 Task: Buy 5 pH Test Strips from Measuring & Testing section under best seller category for shipping address: Gerard Scott, 3102 Abia Martin Drive, Panther Burn, Mississippi 38765, Cell Number 6314971043. Pay from credit card ending with 6759, CVV 506
Action: Mouse moved to (1207, 61)
Screenshot: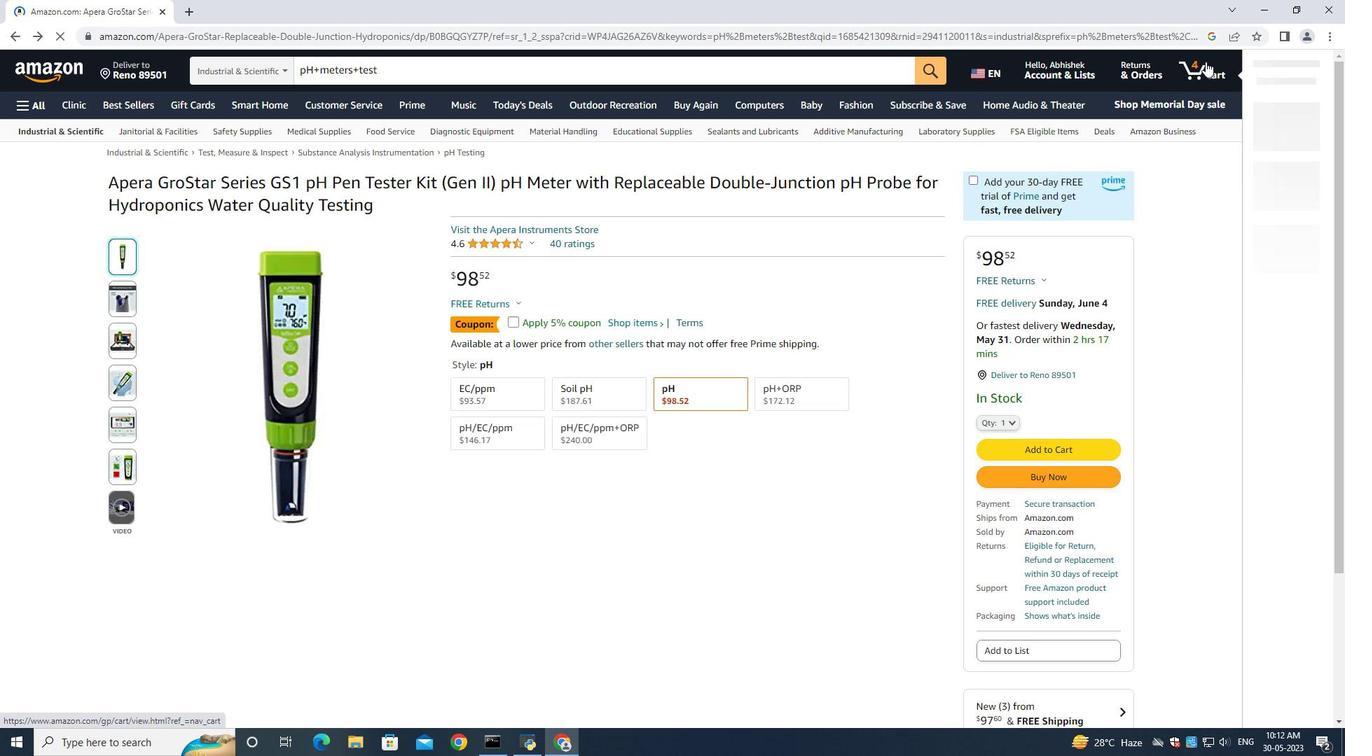 
Action: Mouse pressed left at (1207, 61)
Screenshot: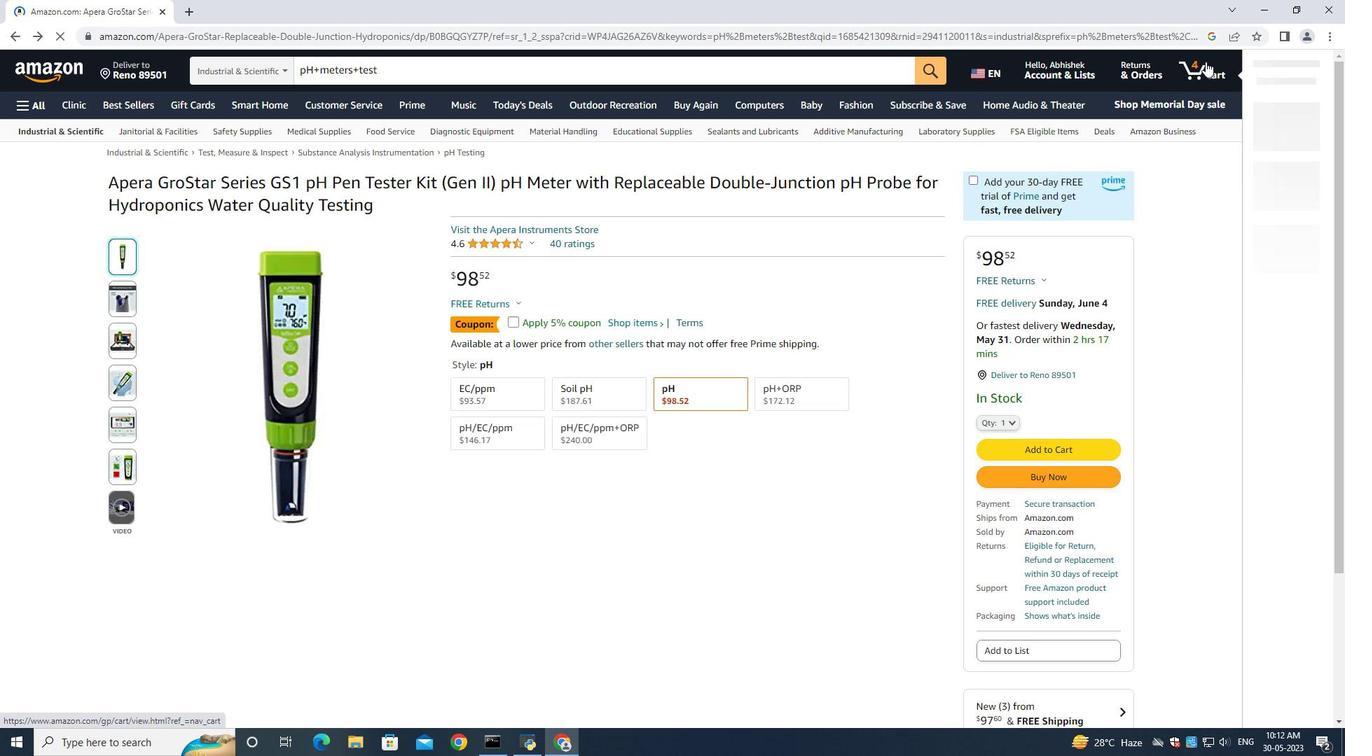 
Action: Mouse moved to (404, 440)
Screenshot: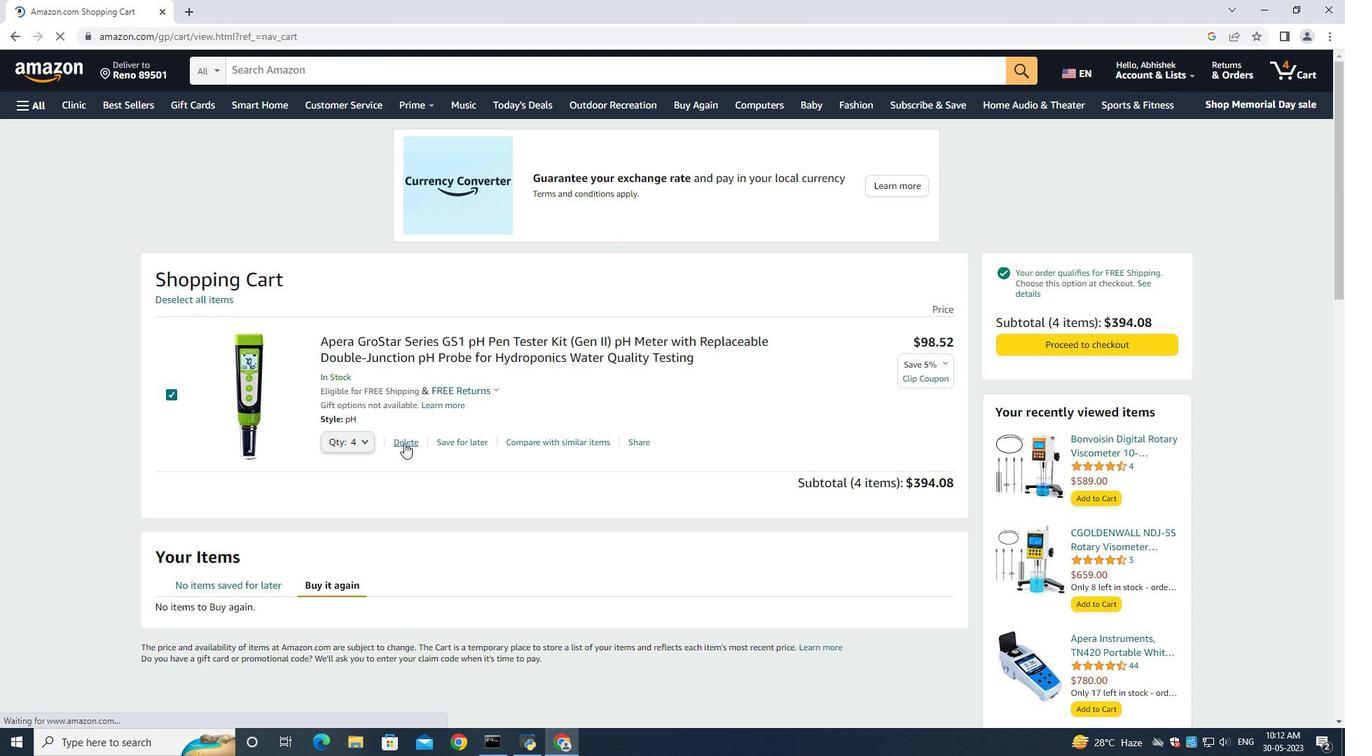
Action: Mouse pressed left at (404, 440)
Screenshot: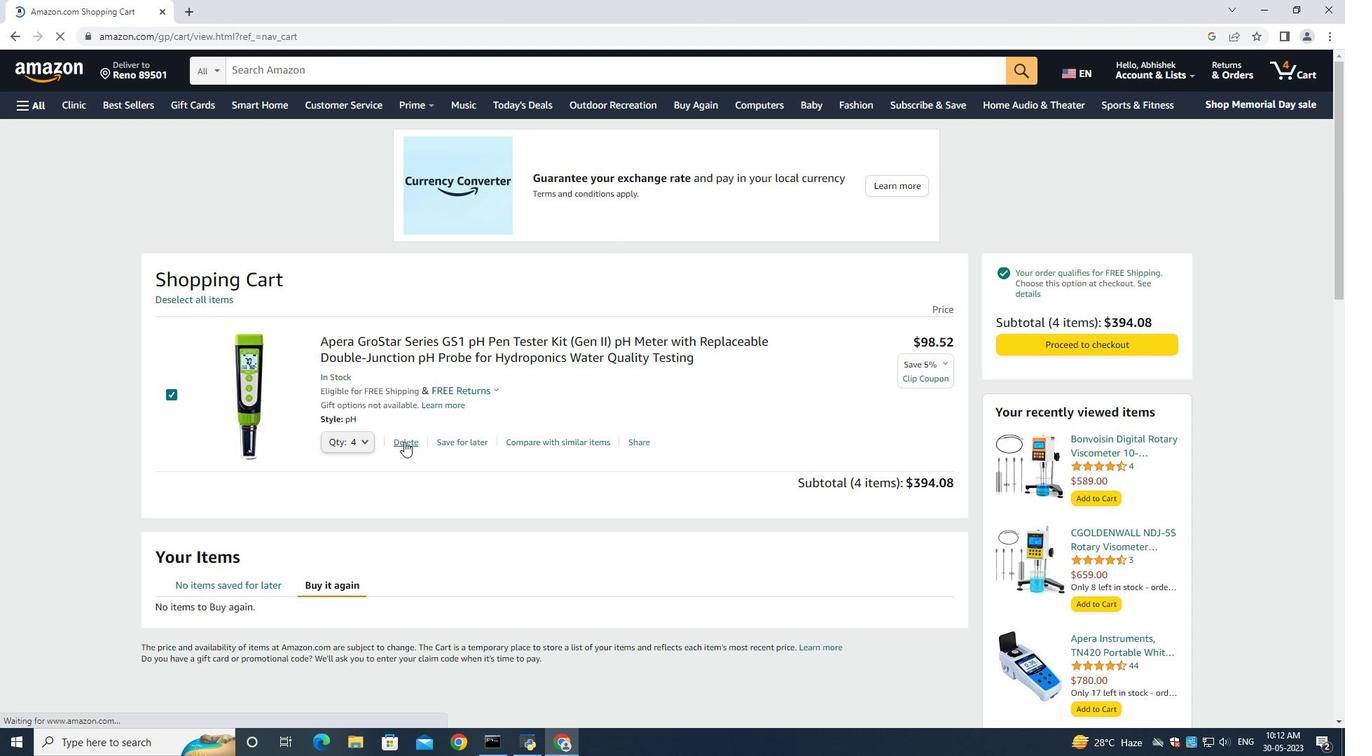 
Action: Mouse moved to (22, 105)
Screenshot: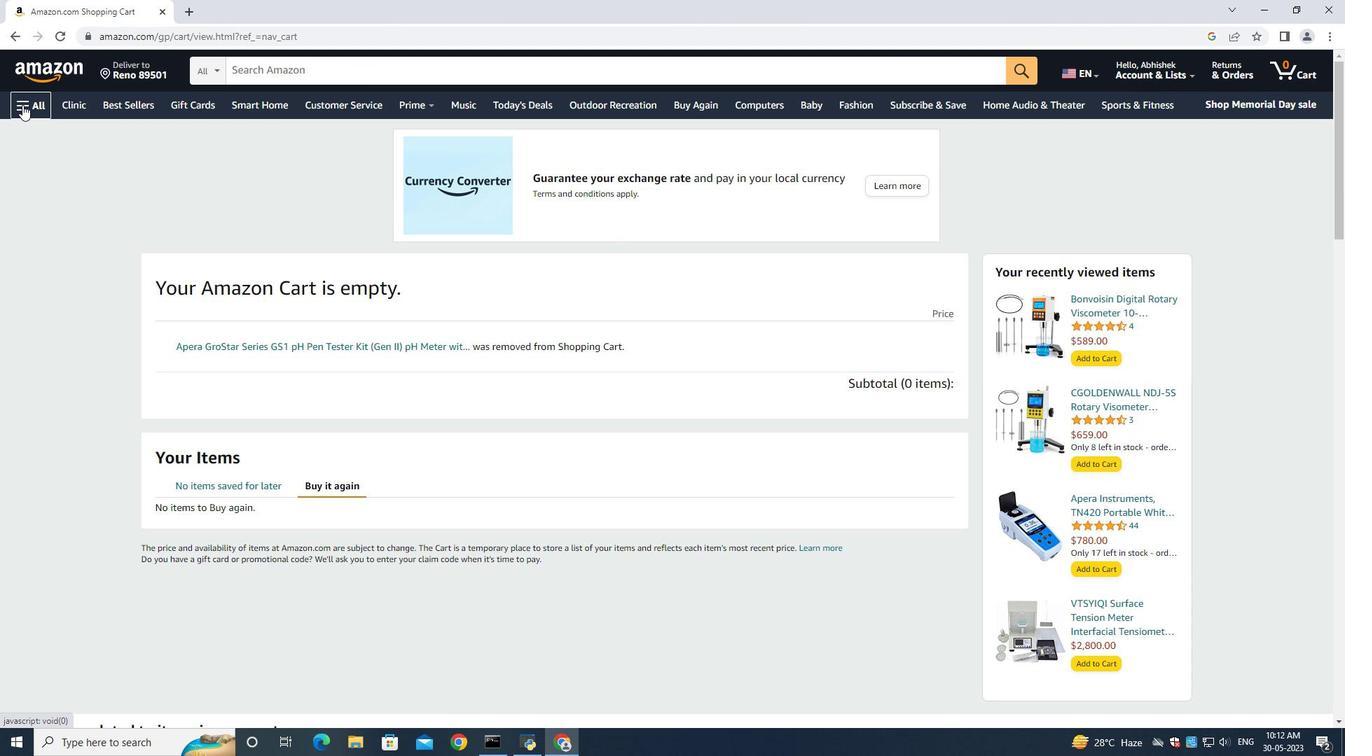 
Action: Mouse pressed left at (22, 105)
Screenshot: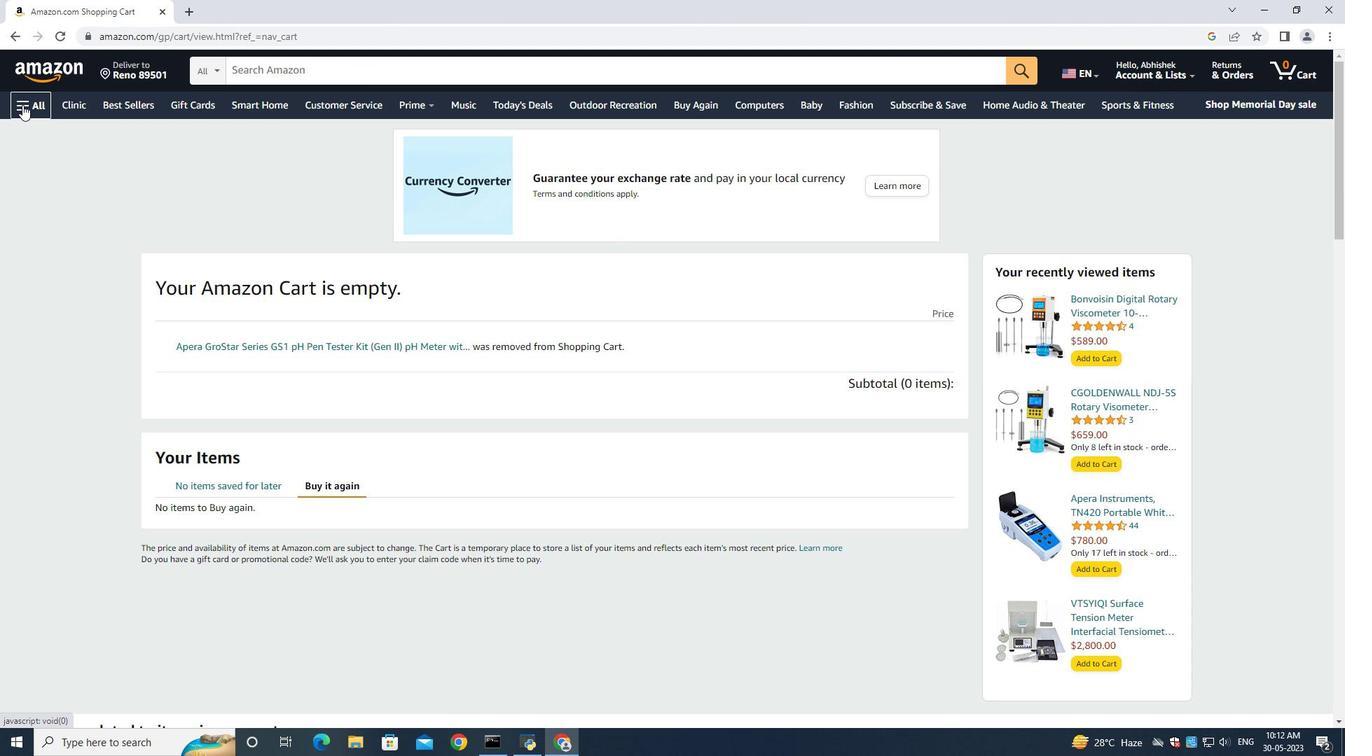 
Action: Mouse moved to (71, 134)
Screenshot: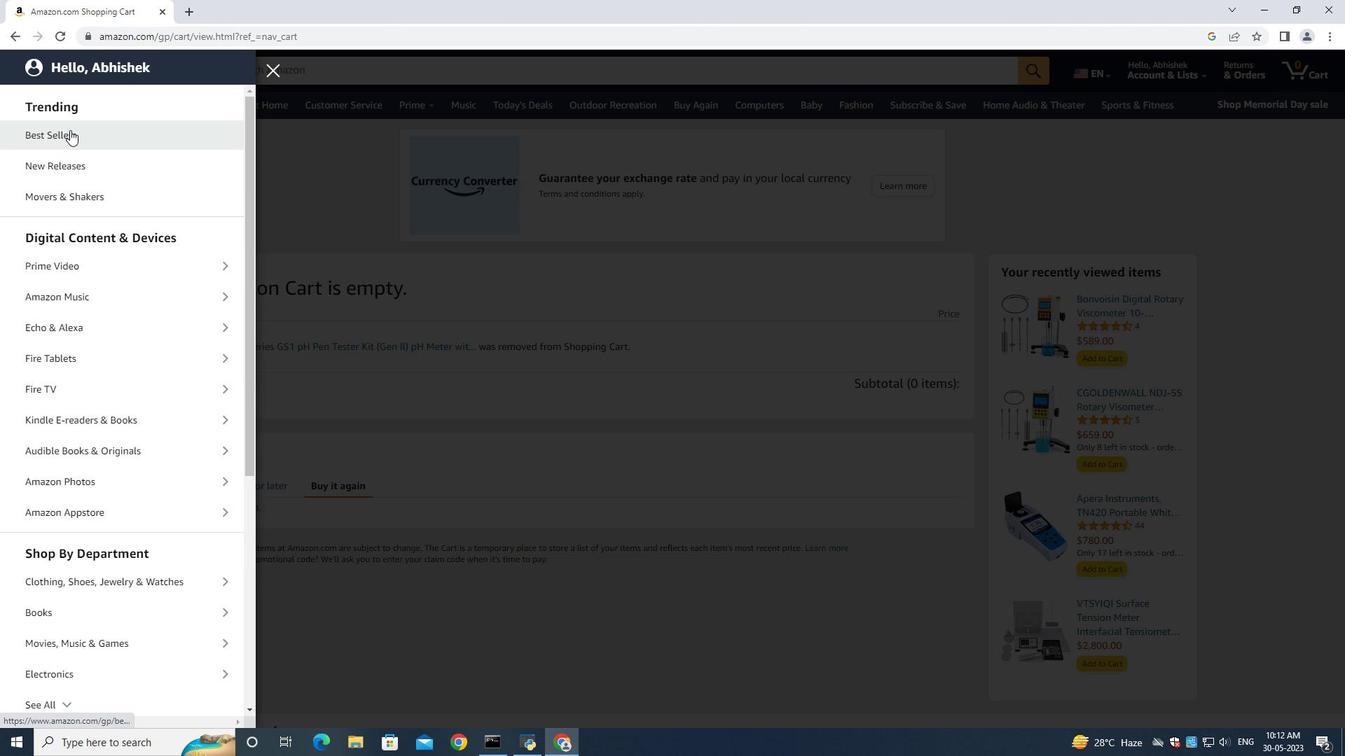 
Action: Mouse pressed left at (71, 134)
Screenshot: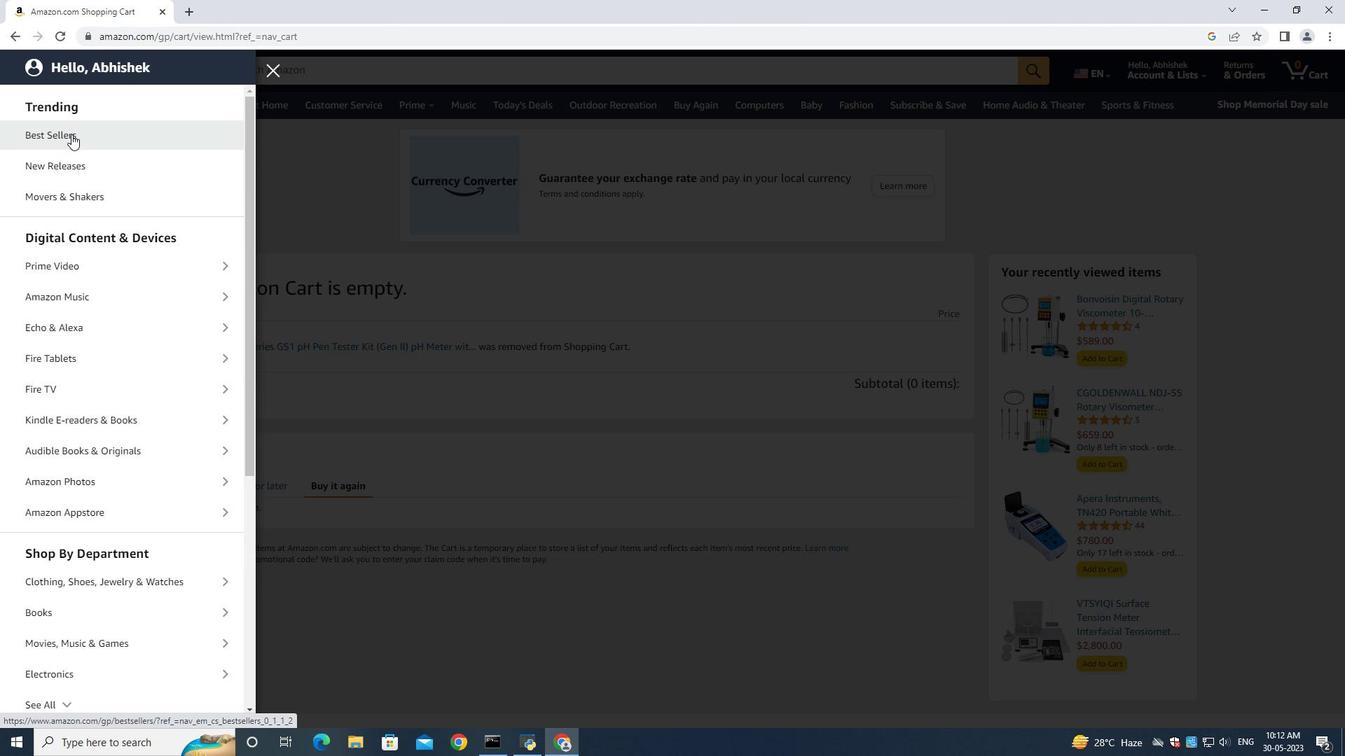
Action: Mouse moved to (252, 70)
Screenshot: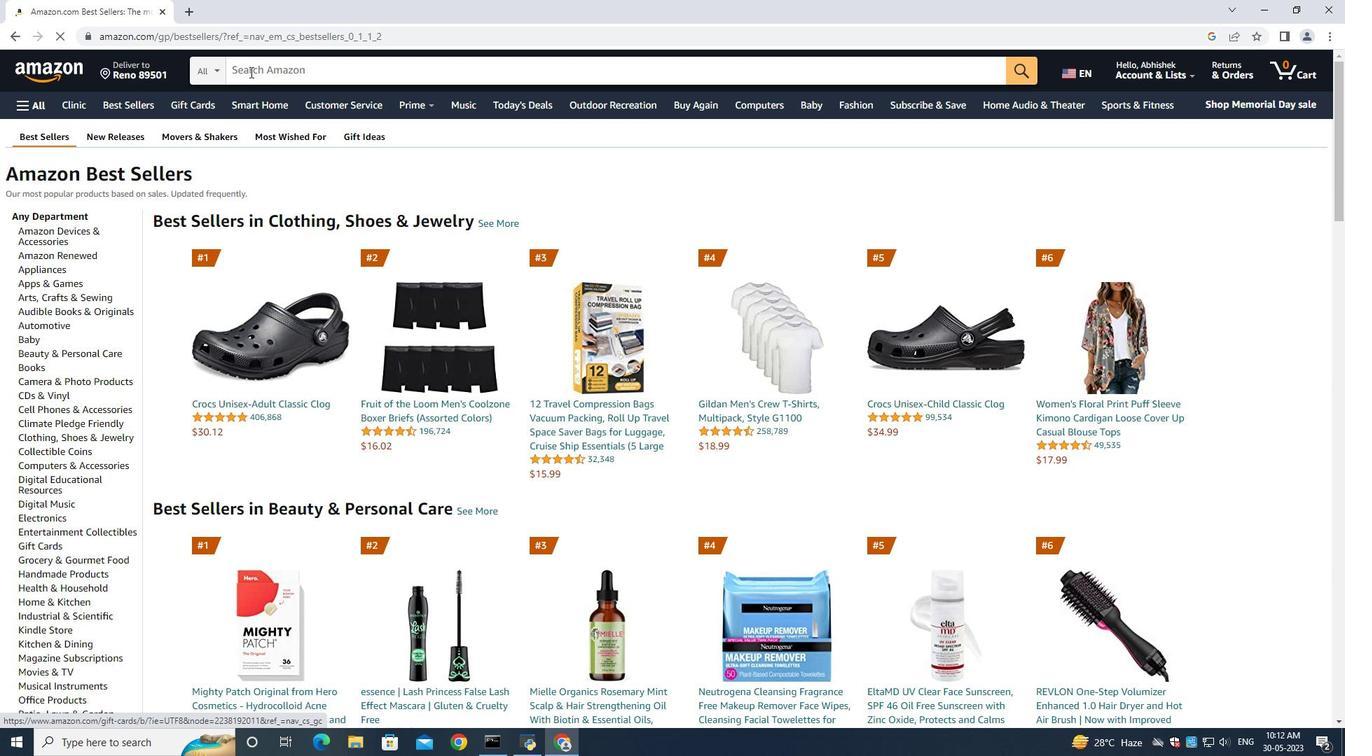 
Action: Mouse pressed left at (252, 70)
Screenshot: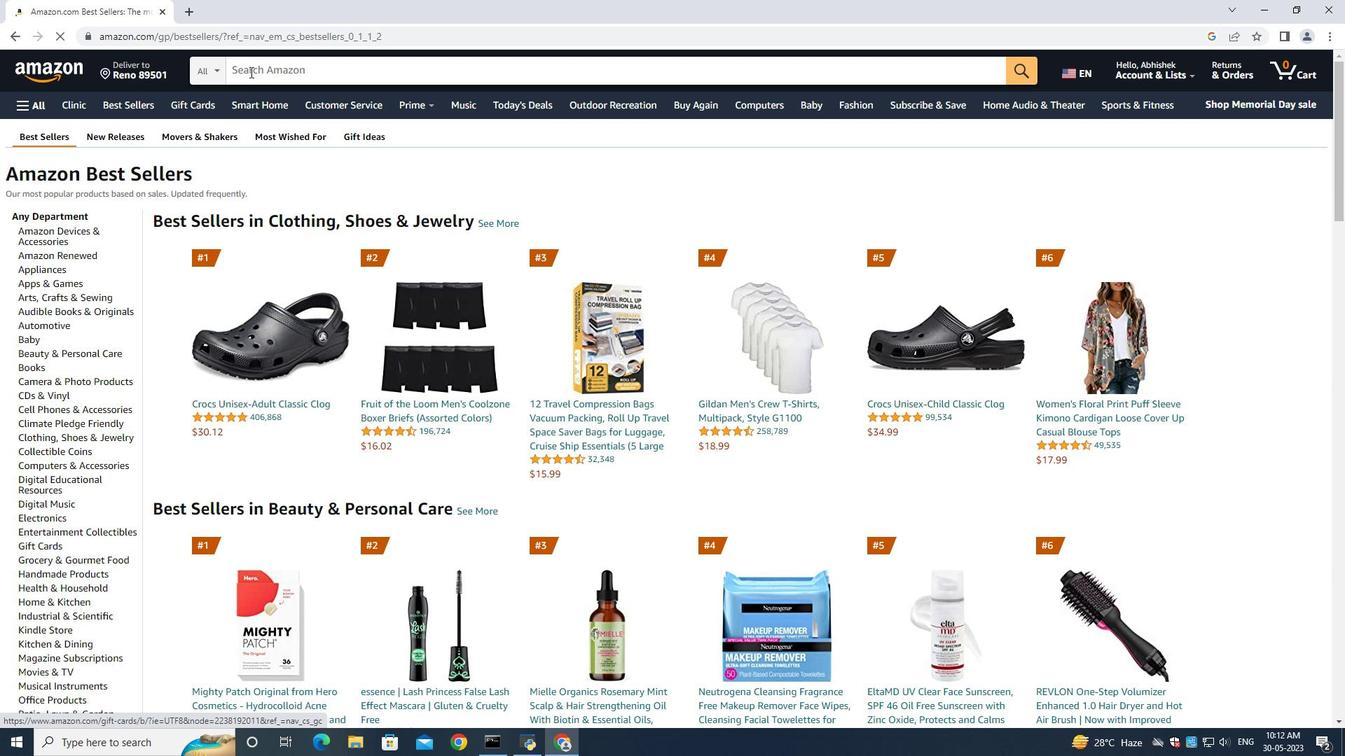 
Action: Key pressed <Key.shift>p<Key.shift>H<Key.space><Key.shift><Key.shift><Key.shift><Key.shift><Key.shift><Key.shift><Key.shift><Key.shift><Key.shift><Key.shift><Key.shift><Key.shift><Key.shift><Key.shift>Test<Key.space><Key.shift>Strips<Key.enter>
Screenshot: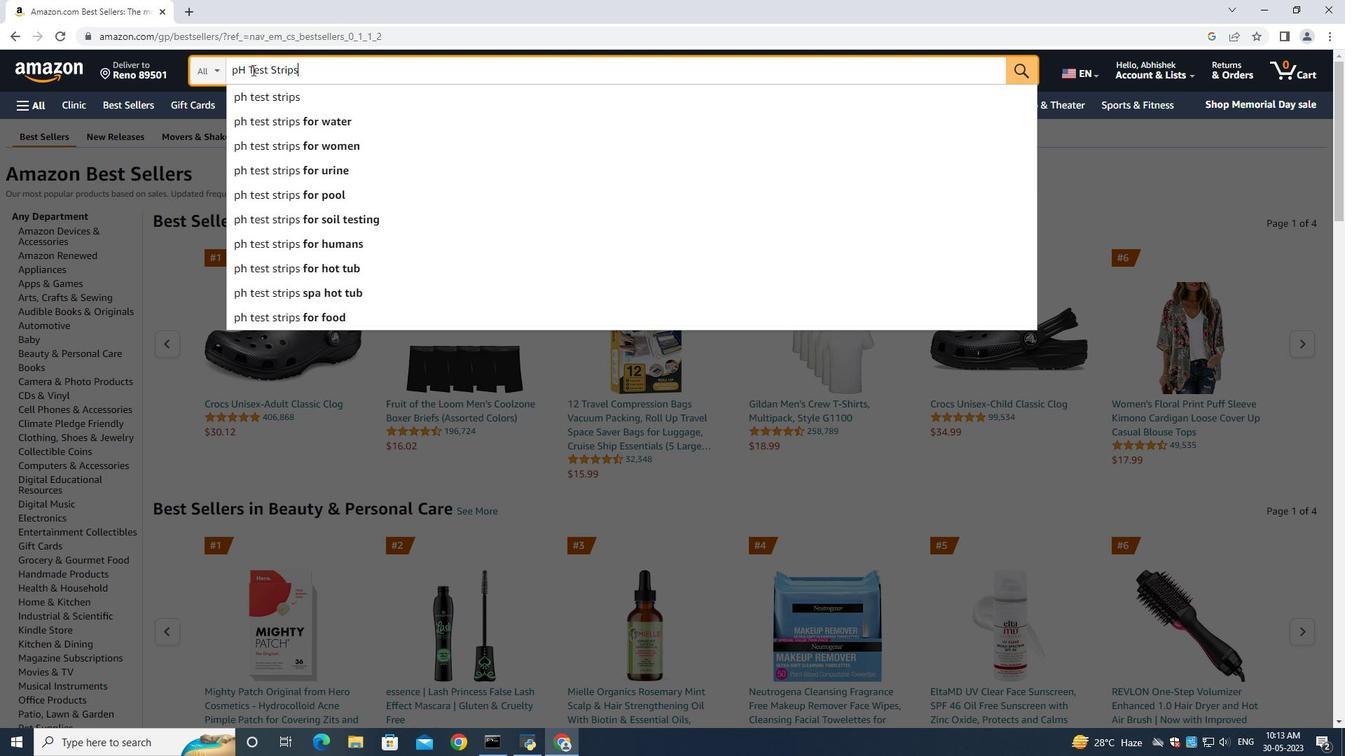 
Action: Mouse moved to (63, 261)
Screenshot: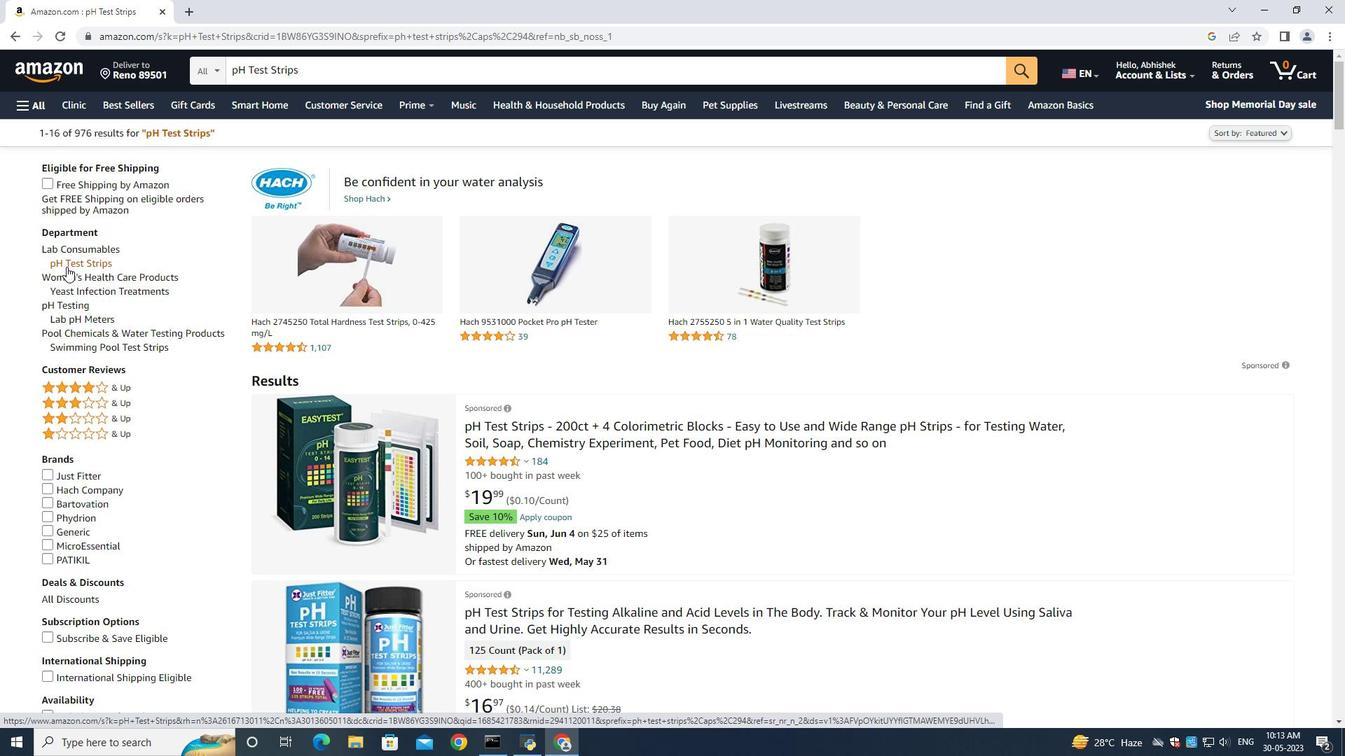
Action: Mouse pressed left at (63, 261)
Screenshot: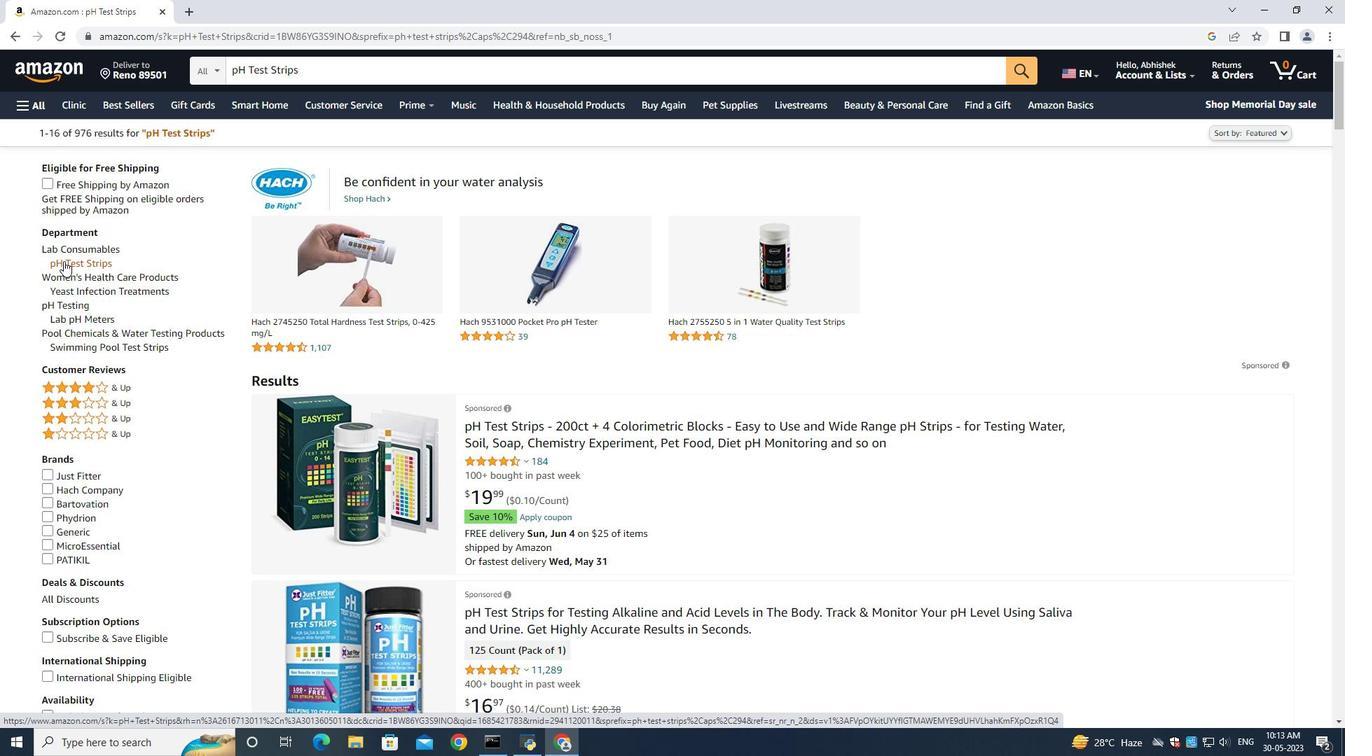 
Action: Mouse moved to (351, 279)
Screenshot: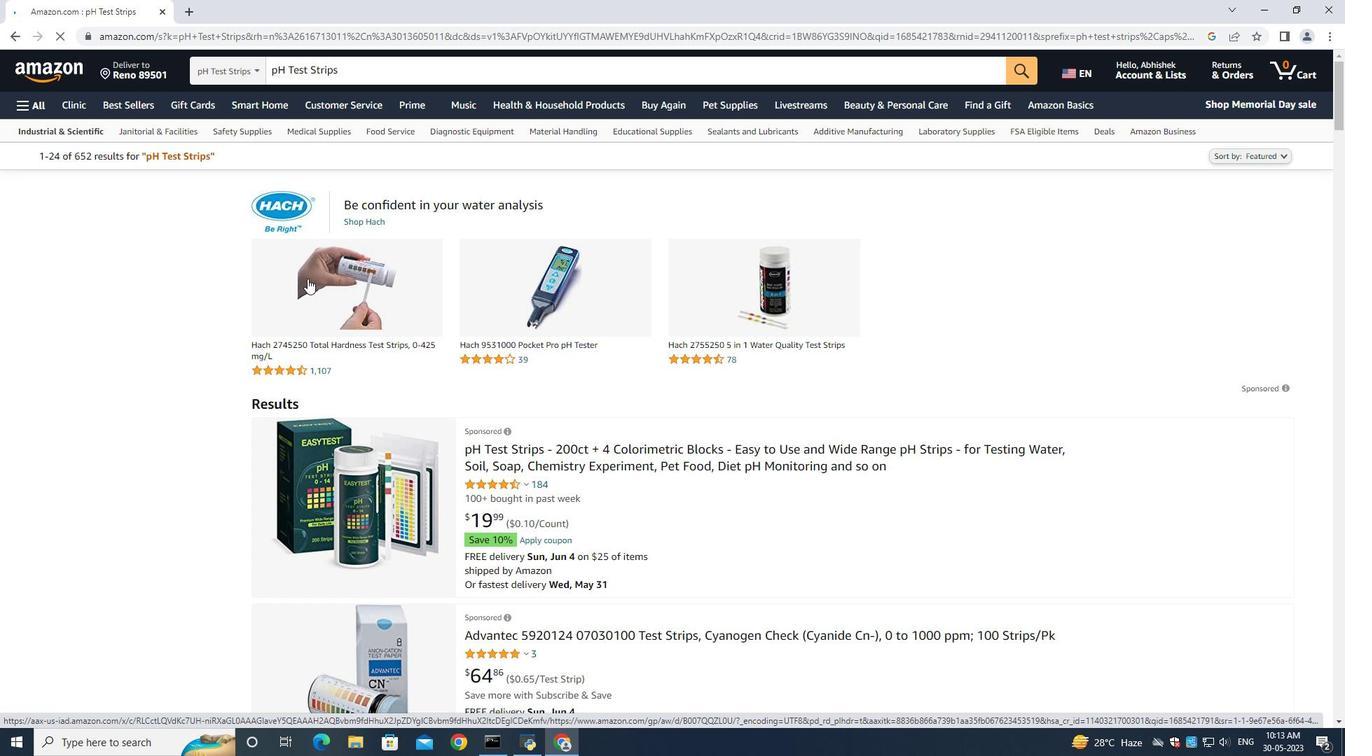 
Action: Mouse scrolled (351, 278) with delta (0, 0)
Screenshot: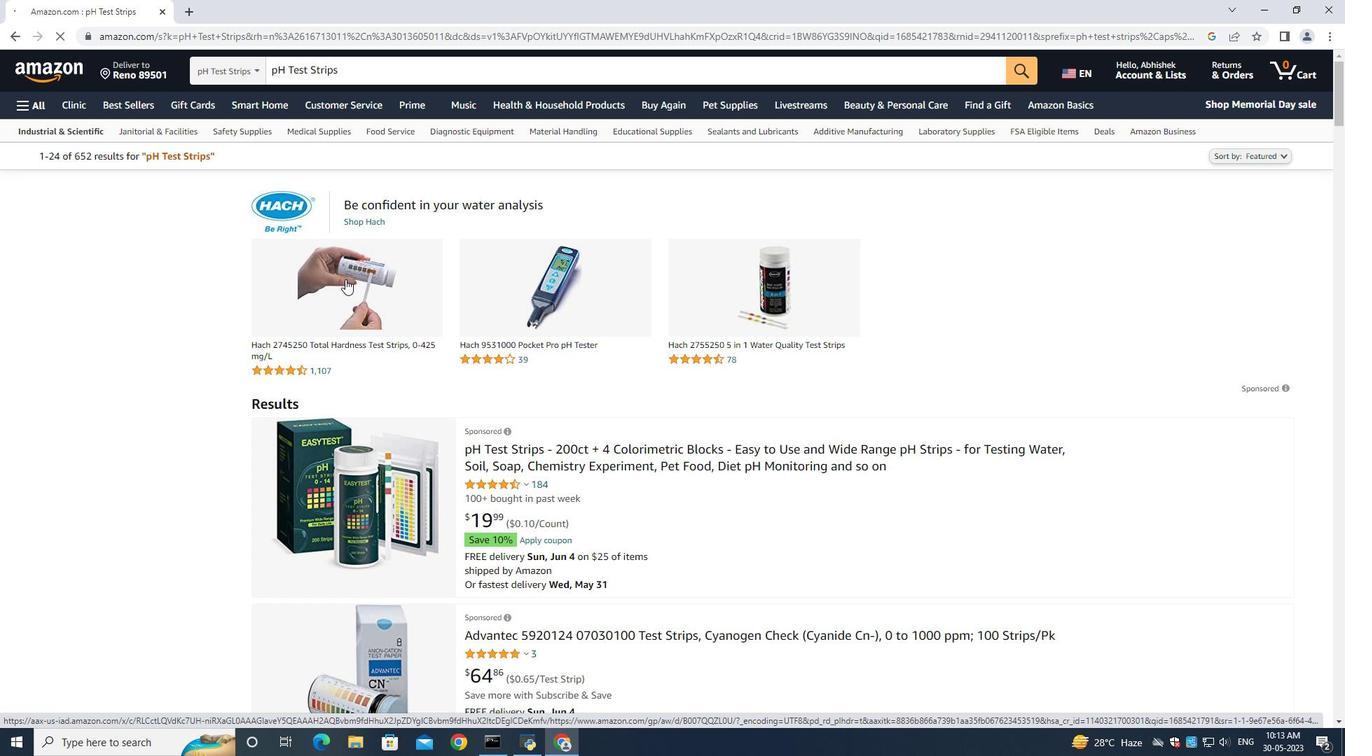
Action: Mouse moved to (351, 280)
Screenshot: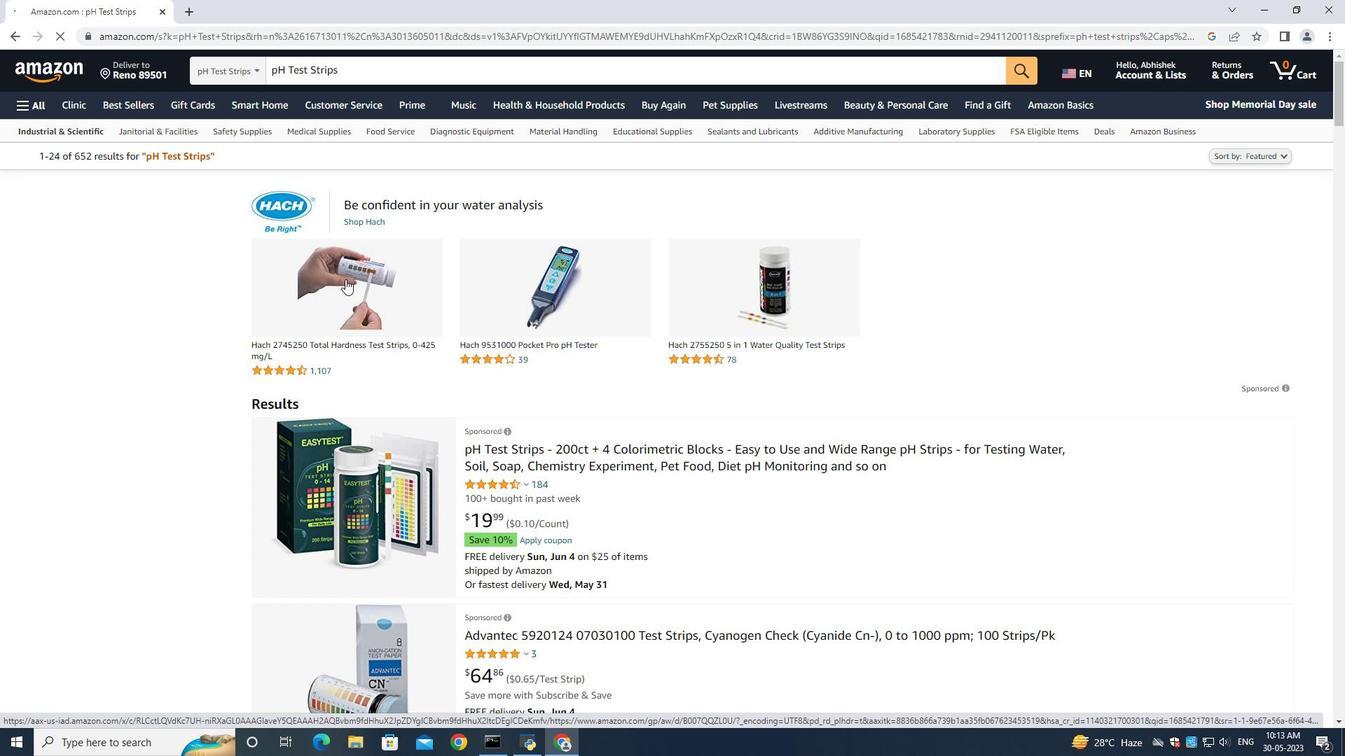 
Action: Mouse scrolled (351, 279) with delta (0, 0)
Screenshot: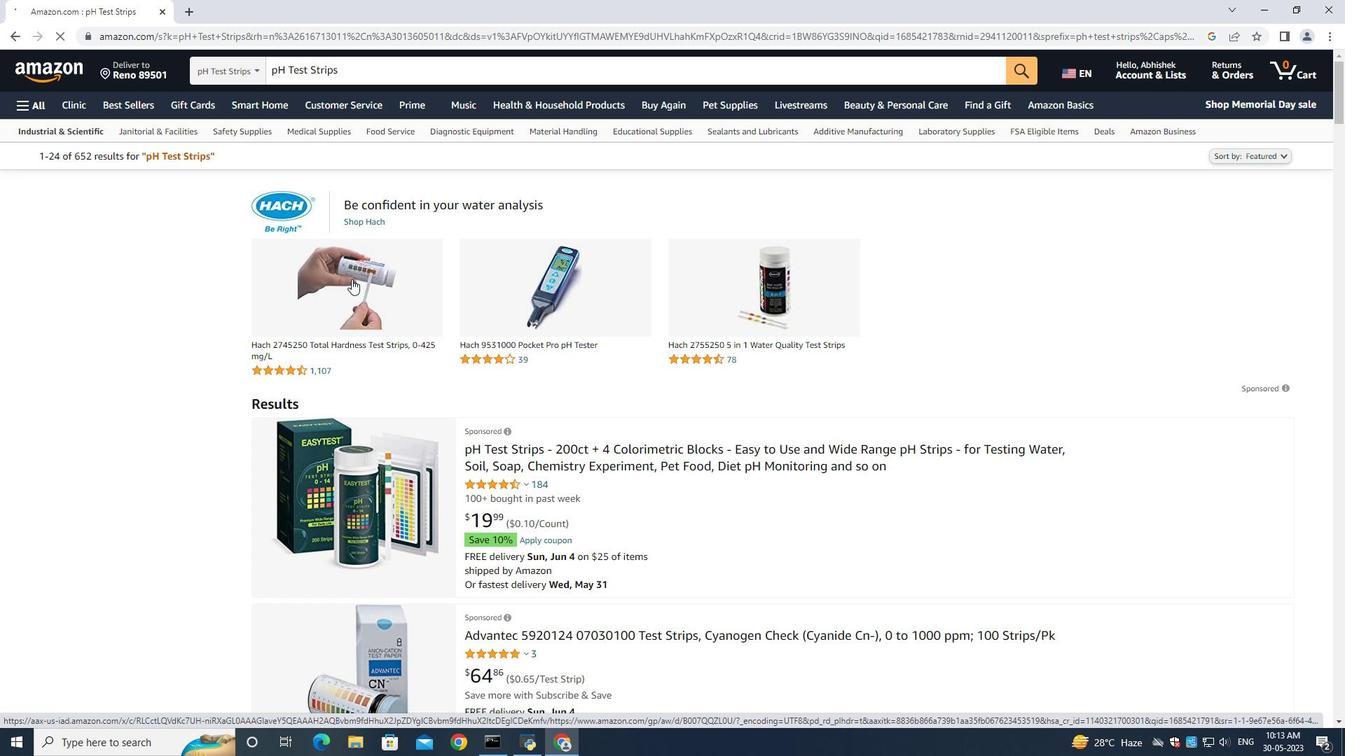 
Action: Mouse moved to (352, 280)
Screenshot: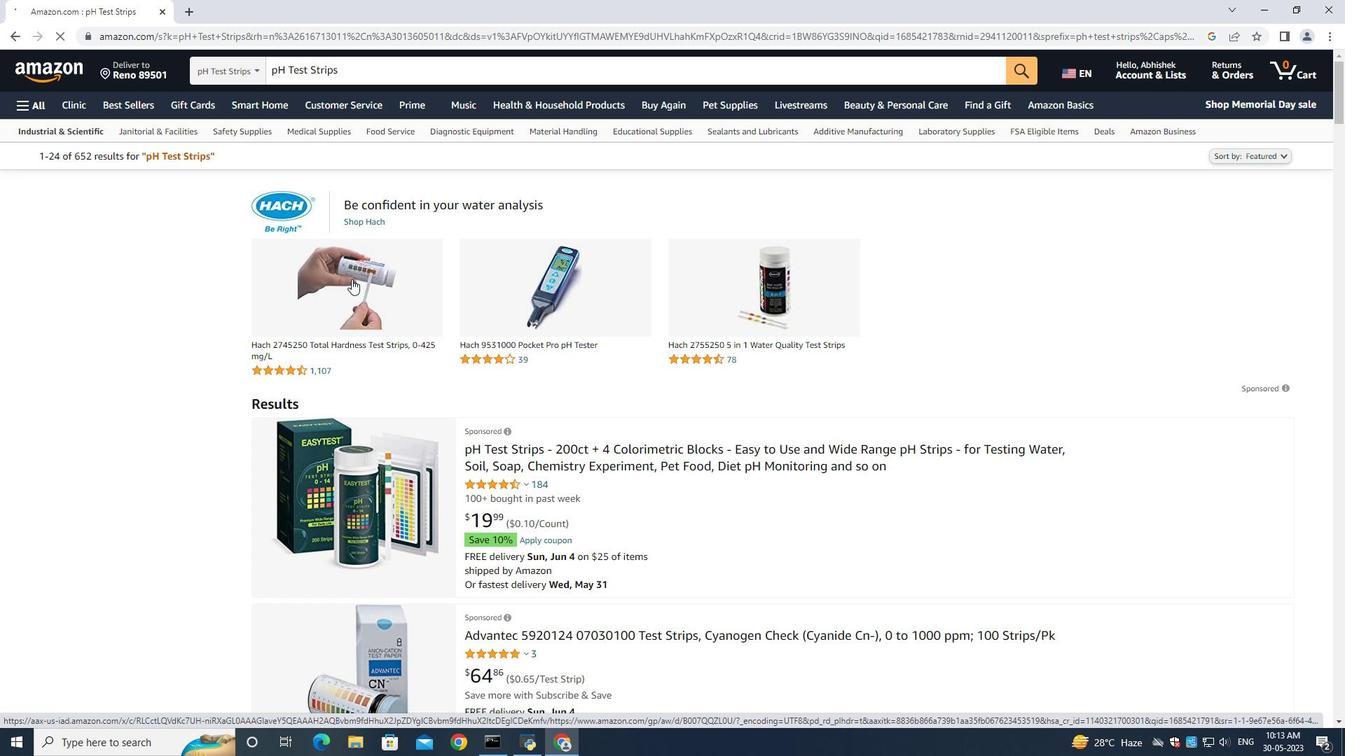 
Action: Mouse scrolled (352, 280) with delta (0, 0)
Screenshot: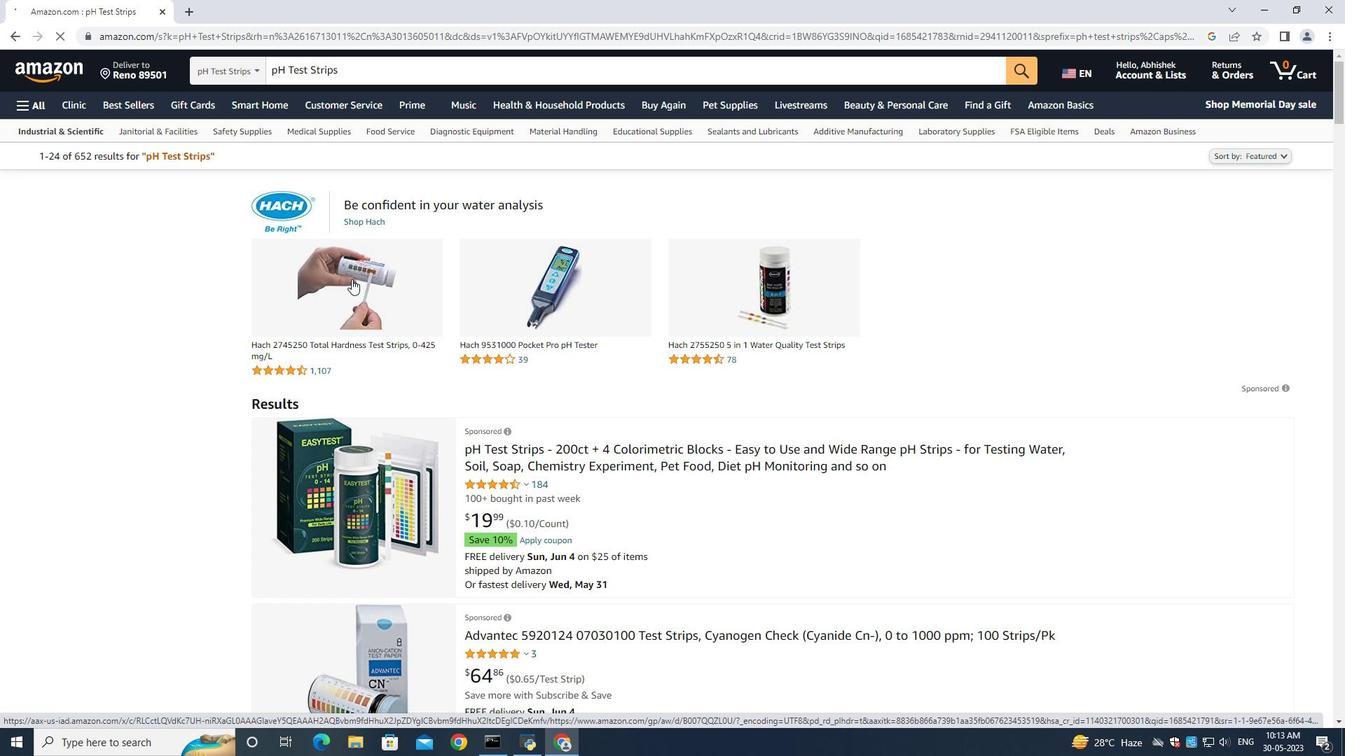 
Action: Mouse moved to (642, 241)
Screenshot: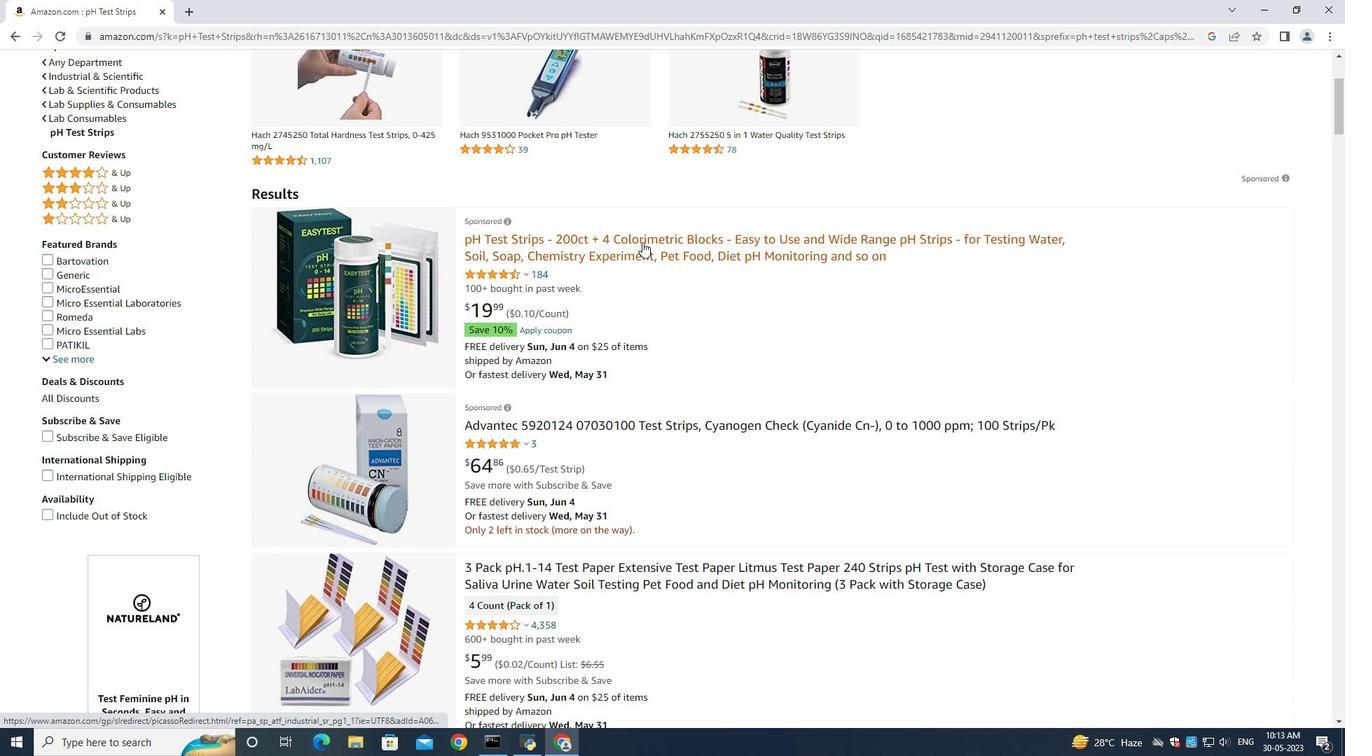 
Action: Mouse pressed left at (642, 241)
Screenshot: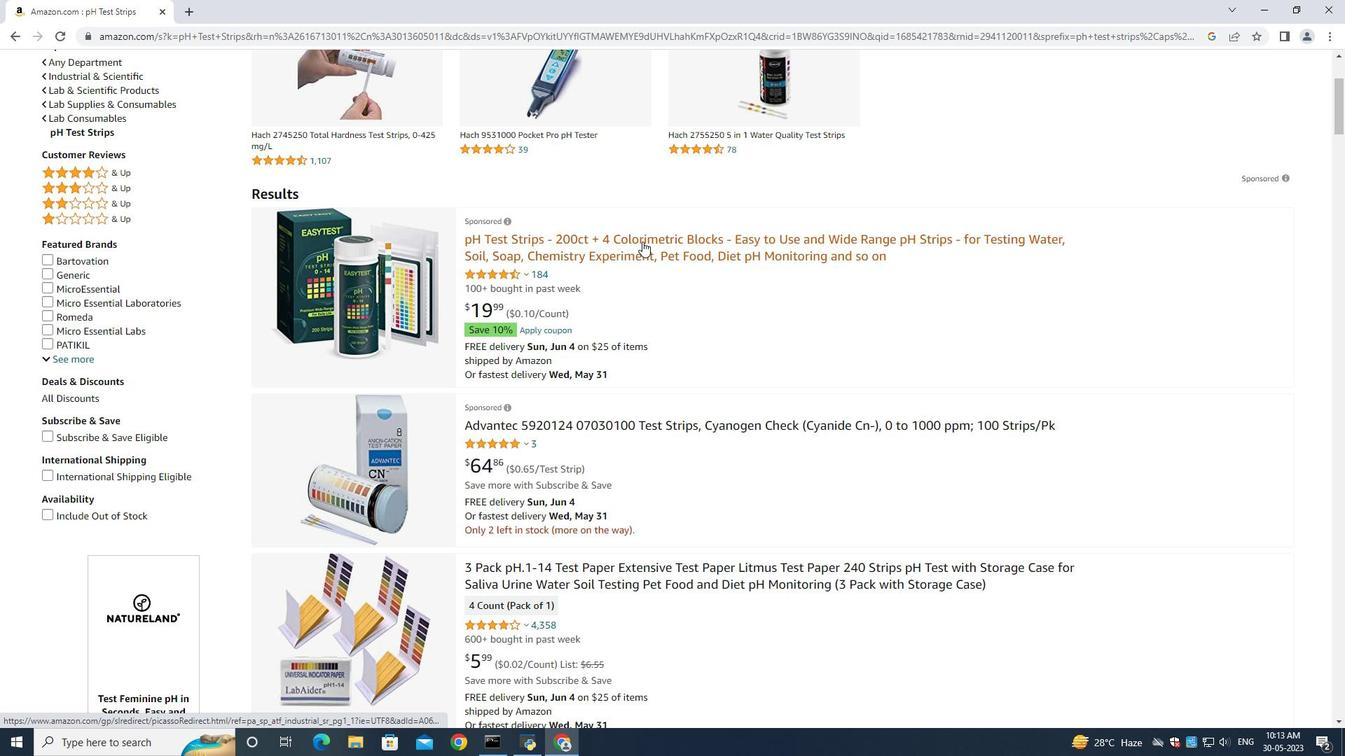 
Action: Mouse moved to (160, 512)
Screenshot: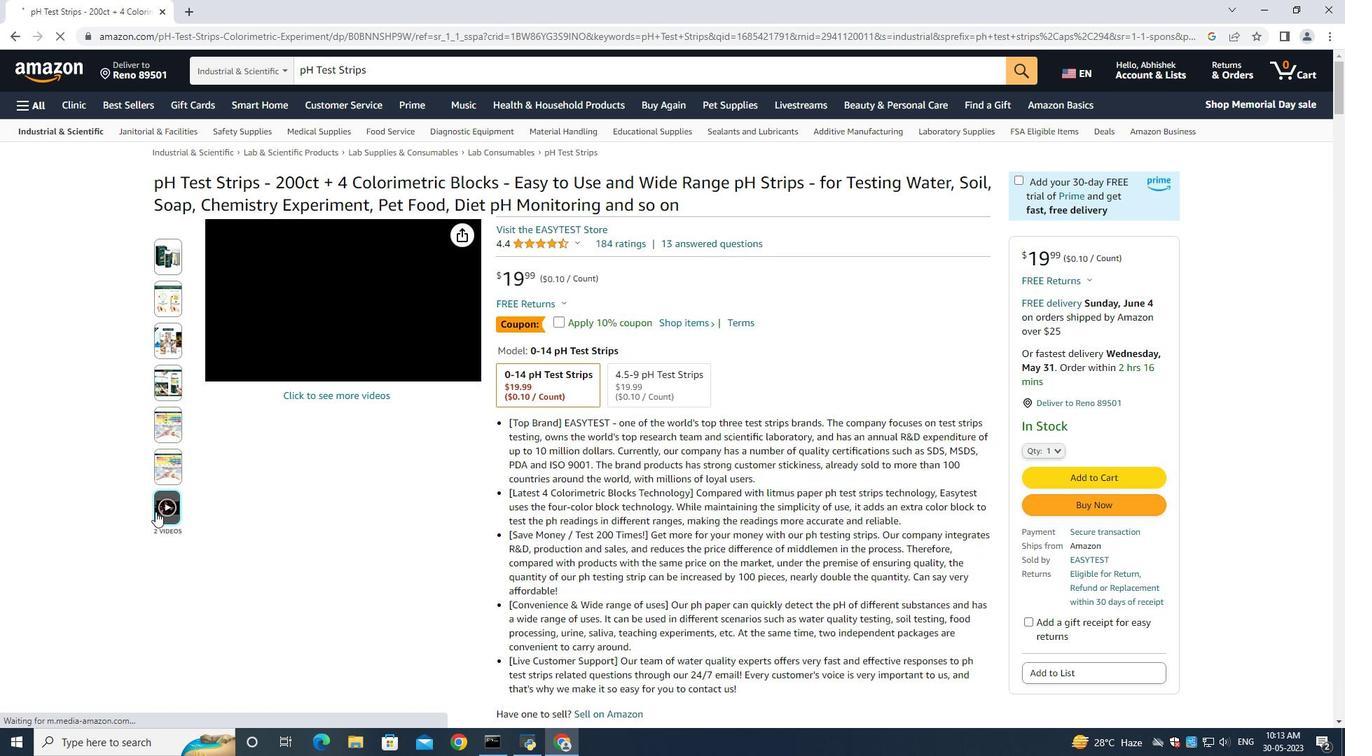 
Action: Mouse pressed left at (160, 512)
Screenshot: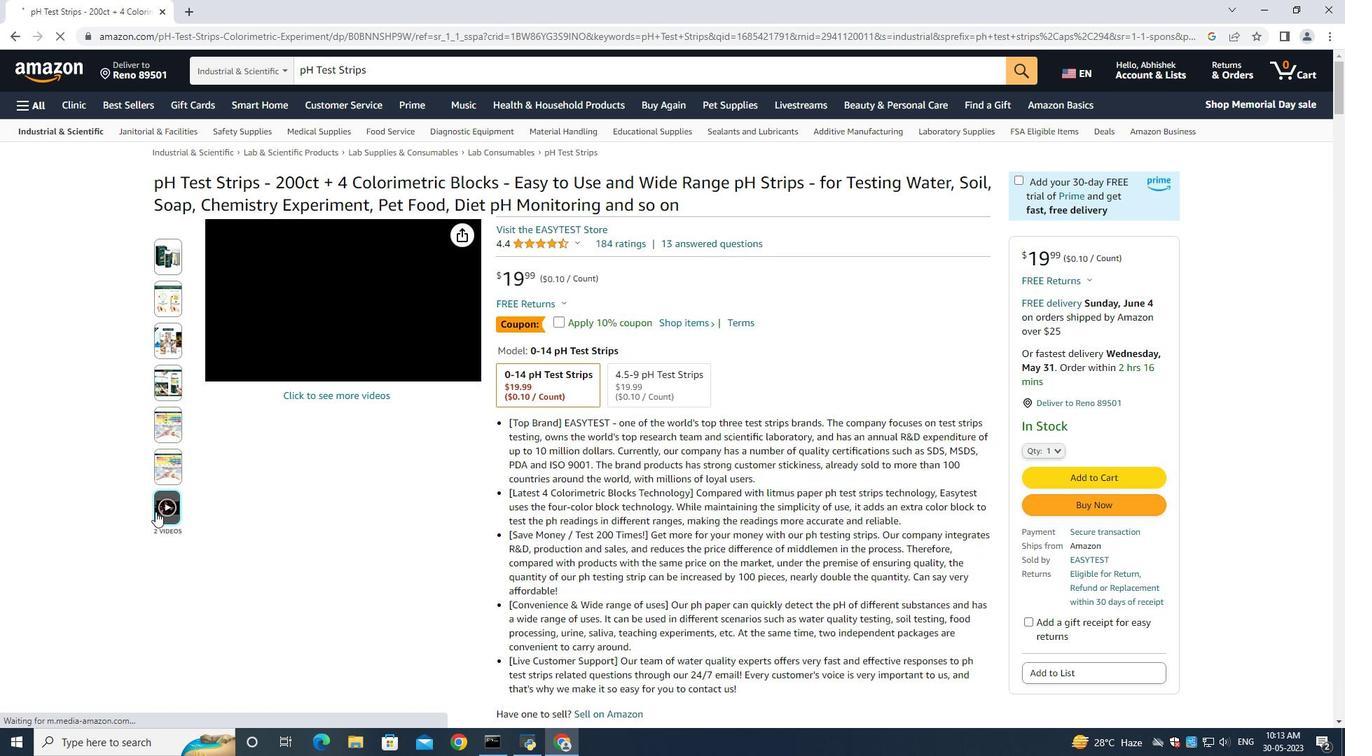 
Action: Mouse moved to (1030, 268)
Screenshot: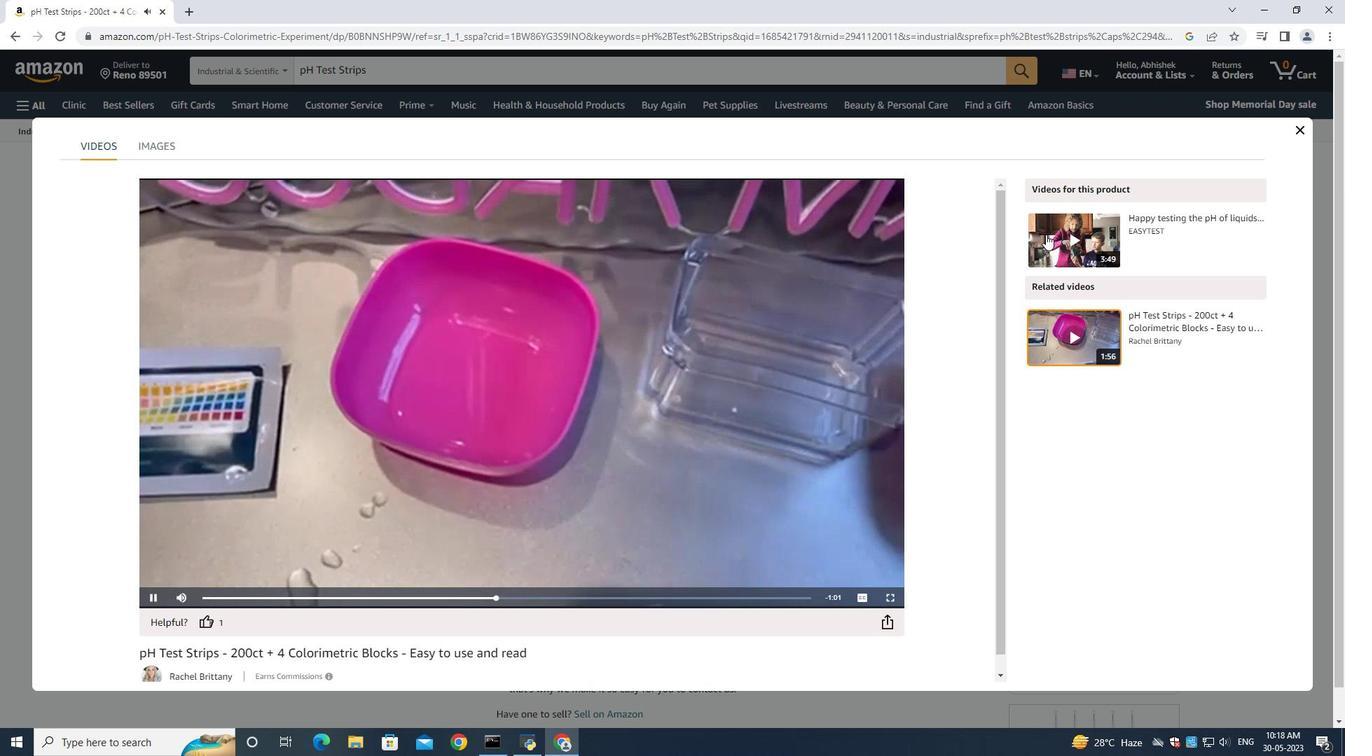 
Action: Mouse scrolled (1030, 267) with delta (0, 0)
Screenshot: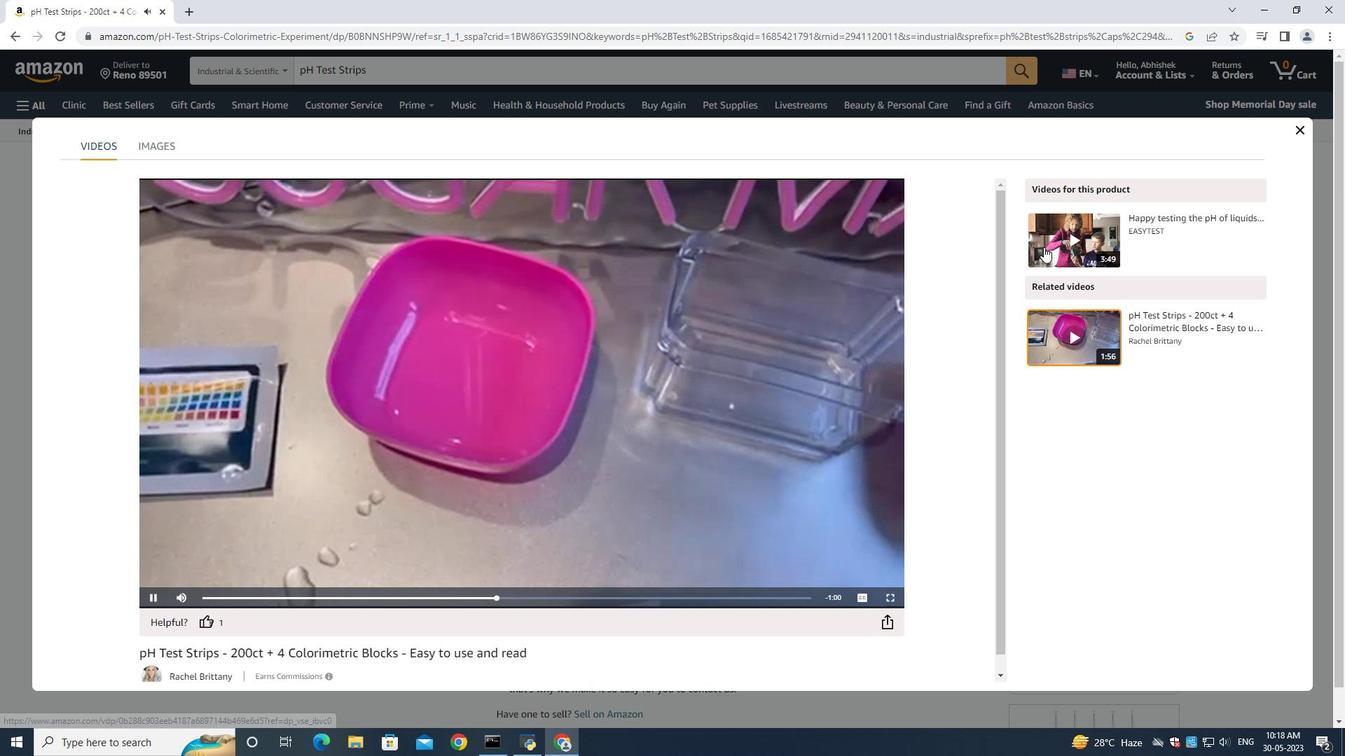 
Action: Mouse moved to (1020, 311)
Screenshot: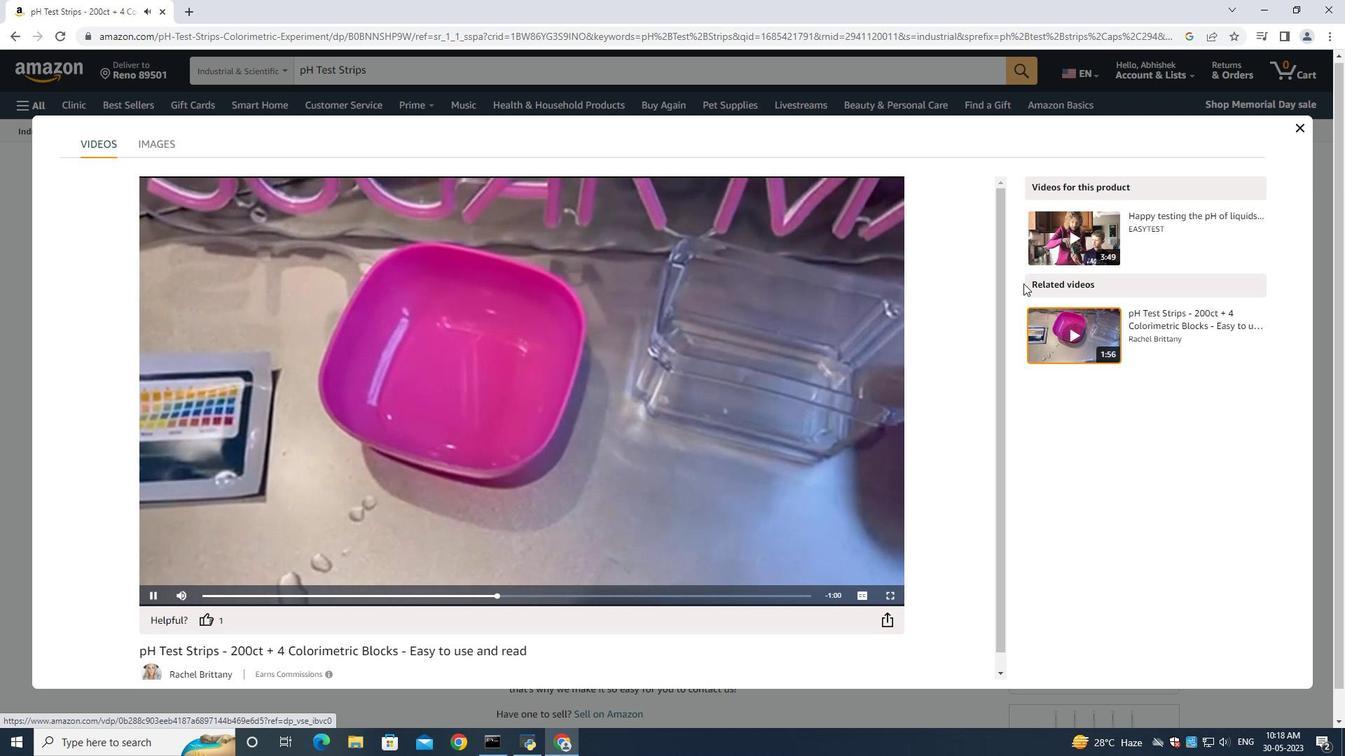 
Action: Mouse scrolled (1020, 297) with delta (0, 0)
Screenshot: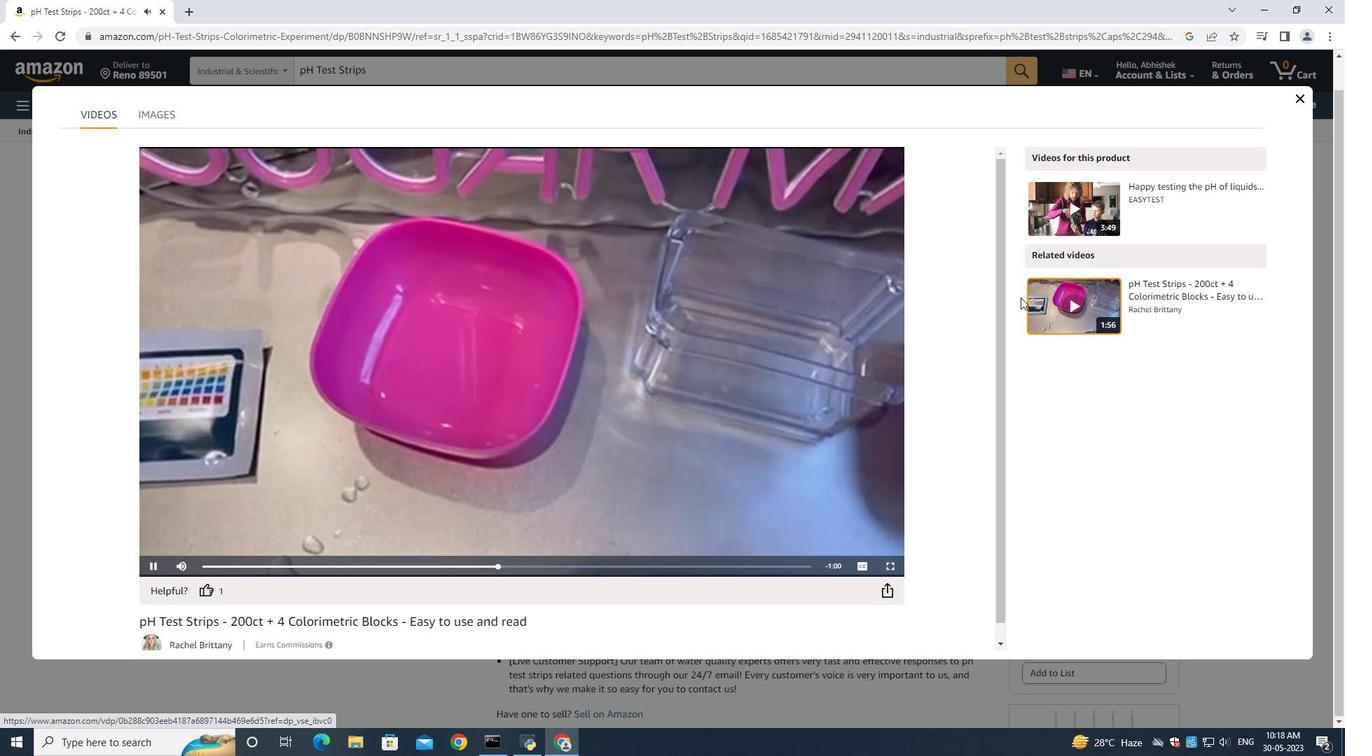 
Action: Mouse moved to (1020, 311)
Screenshot: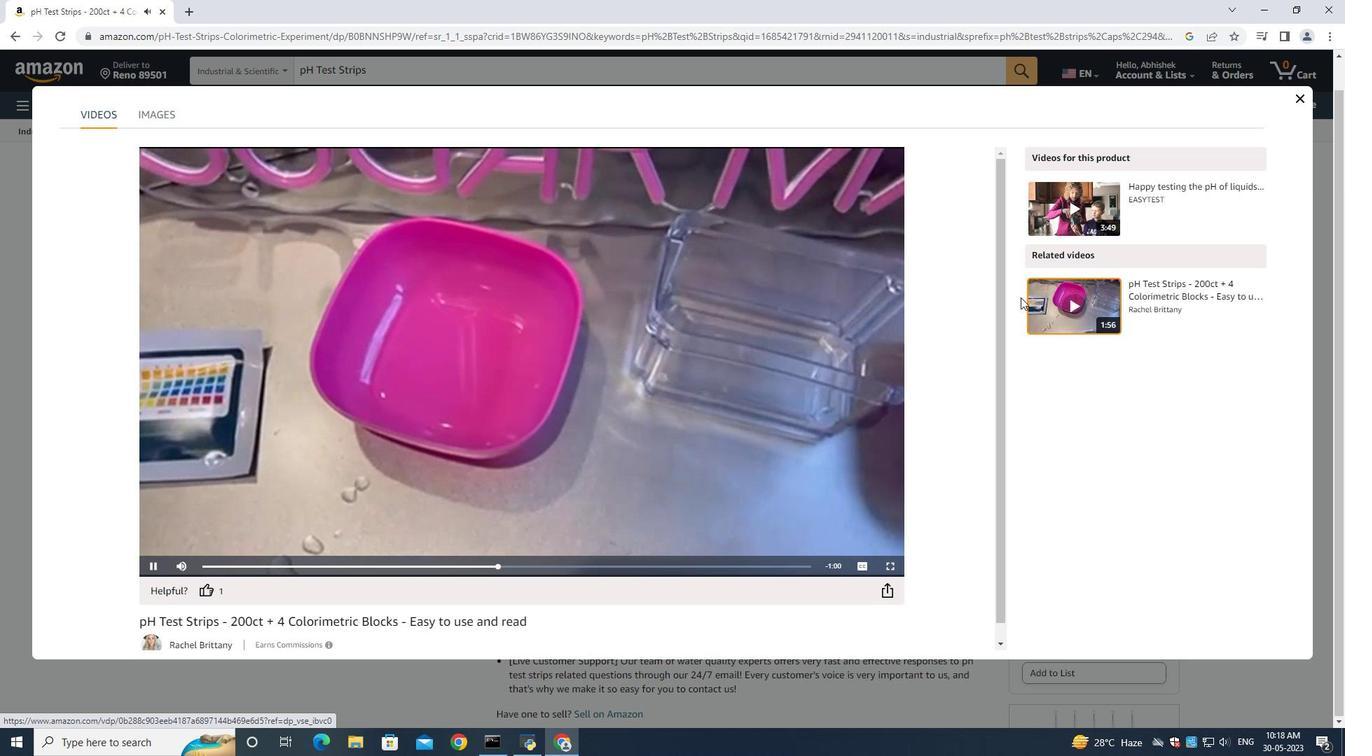 
Action: Mouse scrolled (1020, 310) with delta (0, 0)
Screenshot: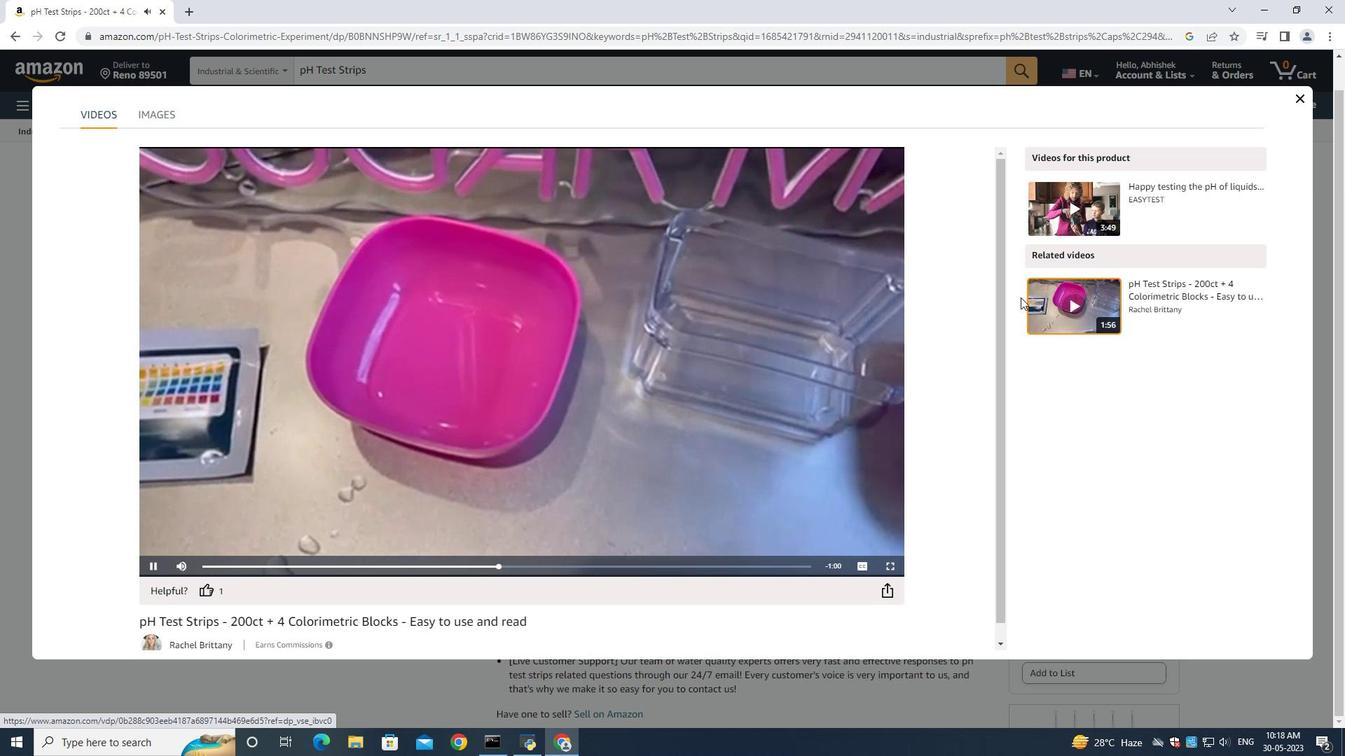 
Action: Mouse moved to (1003, 336)
Screenshot: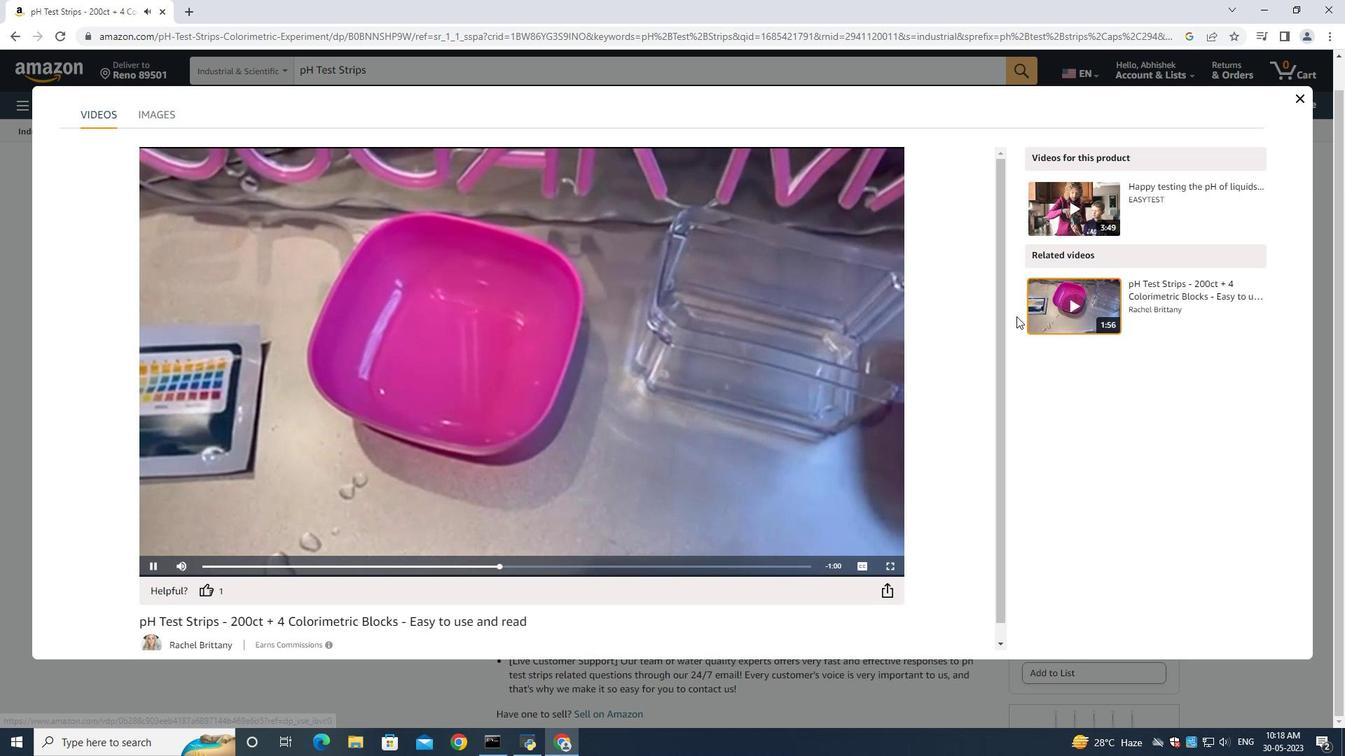
Action: Mouse scrolled (1004, 332) with delta (0, 0)
Screenshot: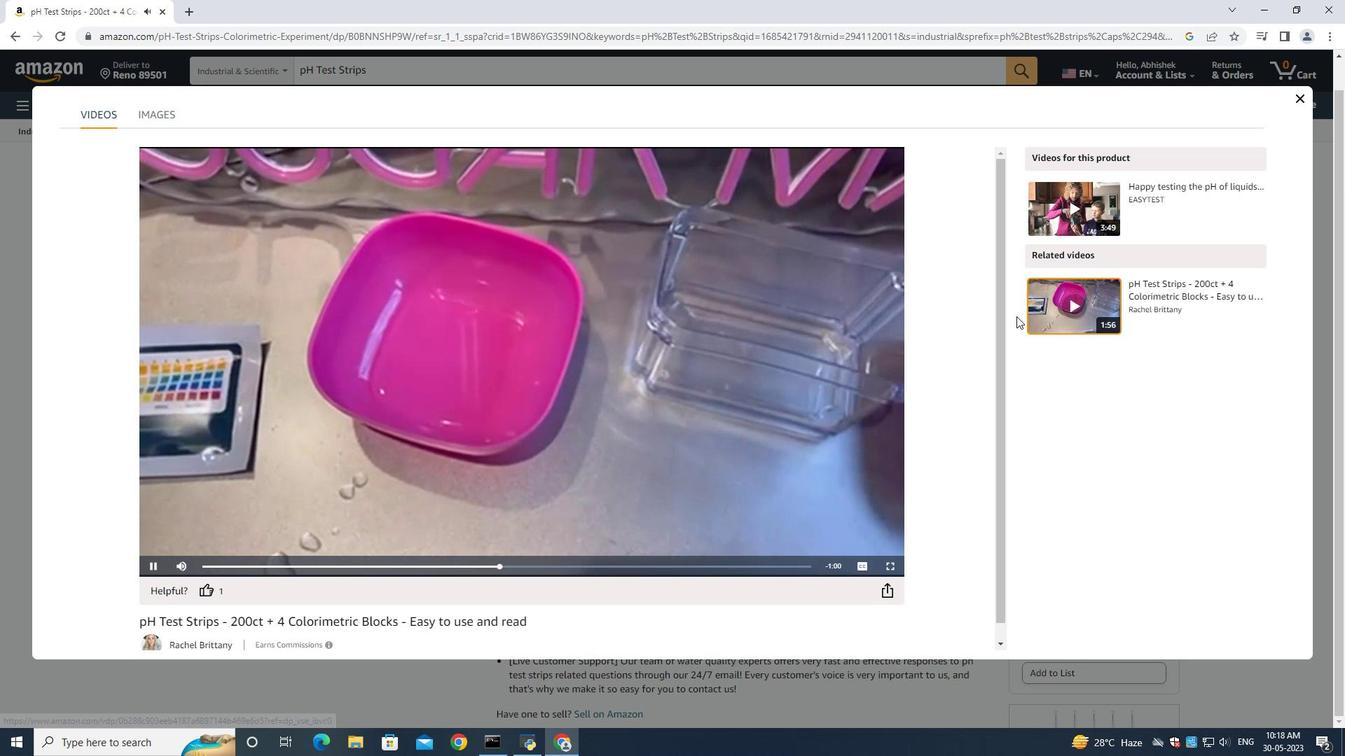 
Action: Mouse moved to (999, 341)
Screenshot: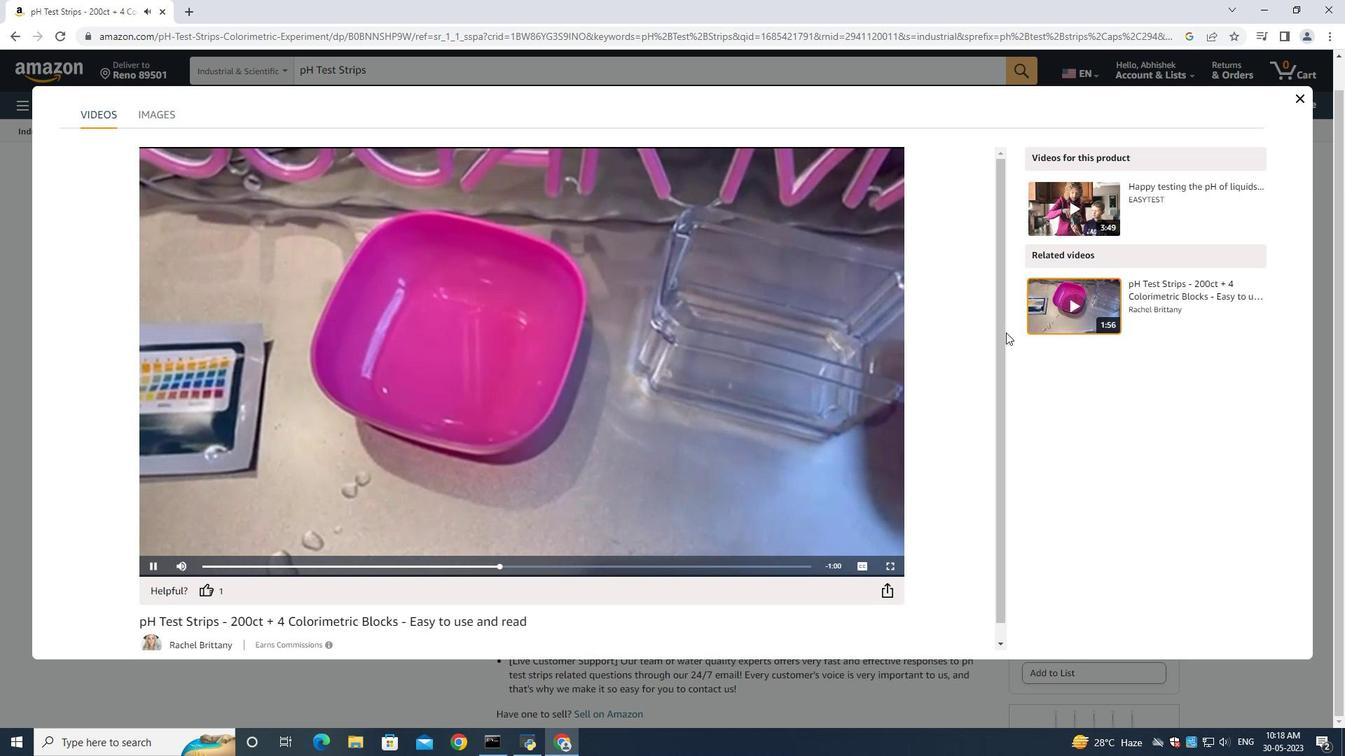 
Action: Mouse scrolled (1002, 336) with delta (0, 0)
Screenshot: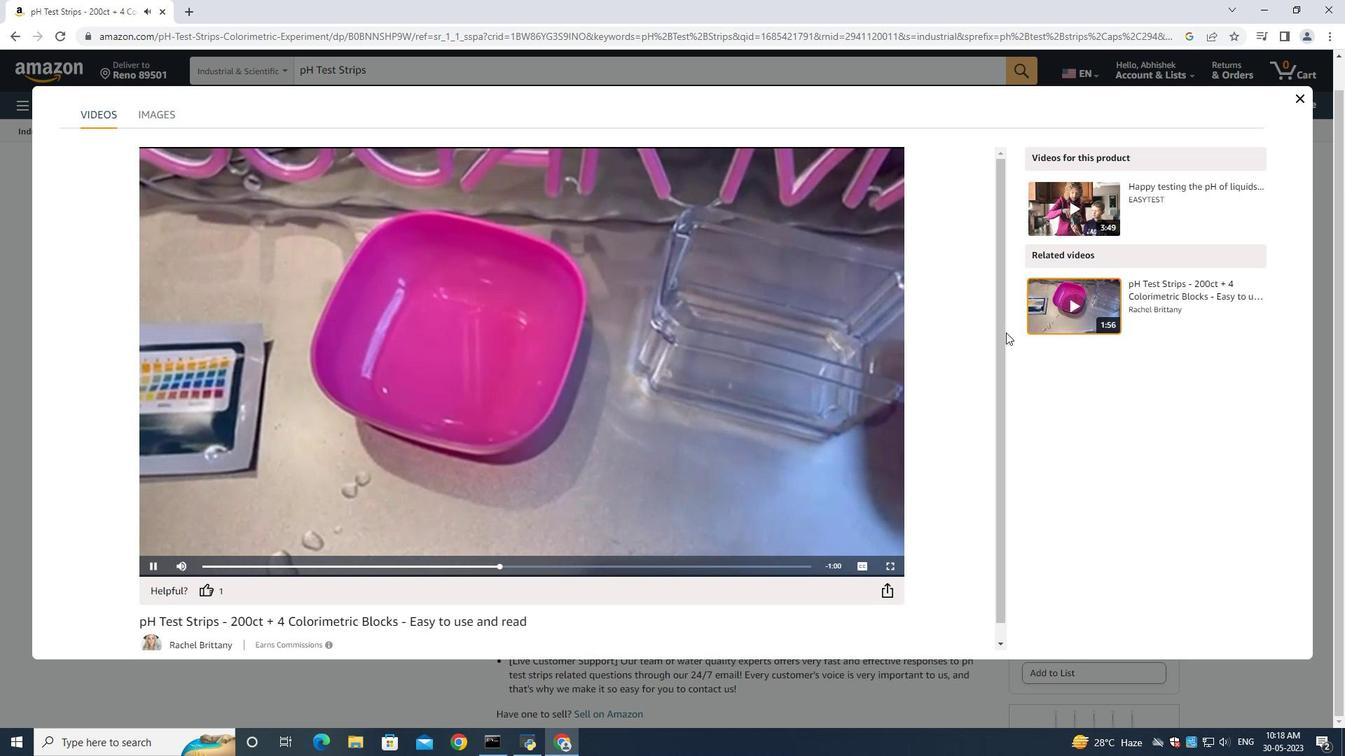 
Action: Mouse moved to (999, 341)
Screenshot: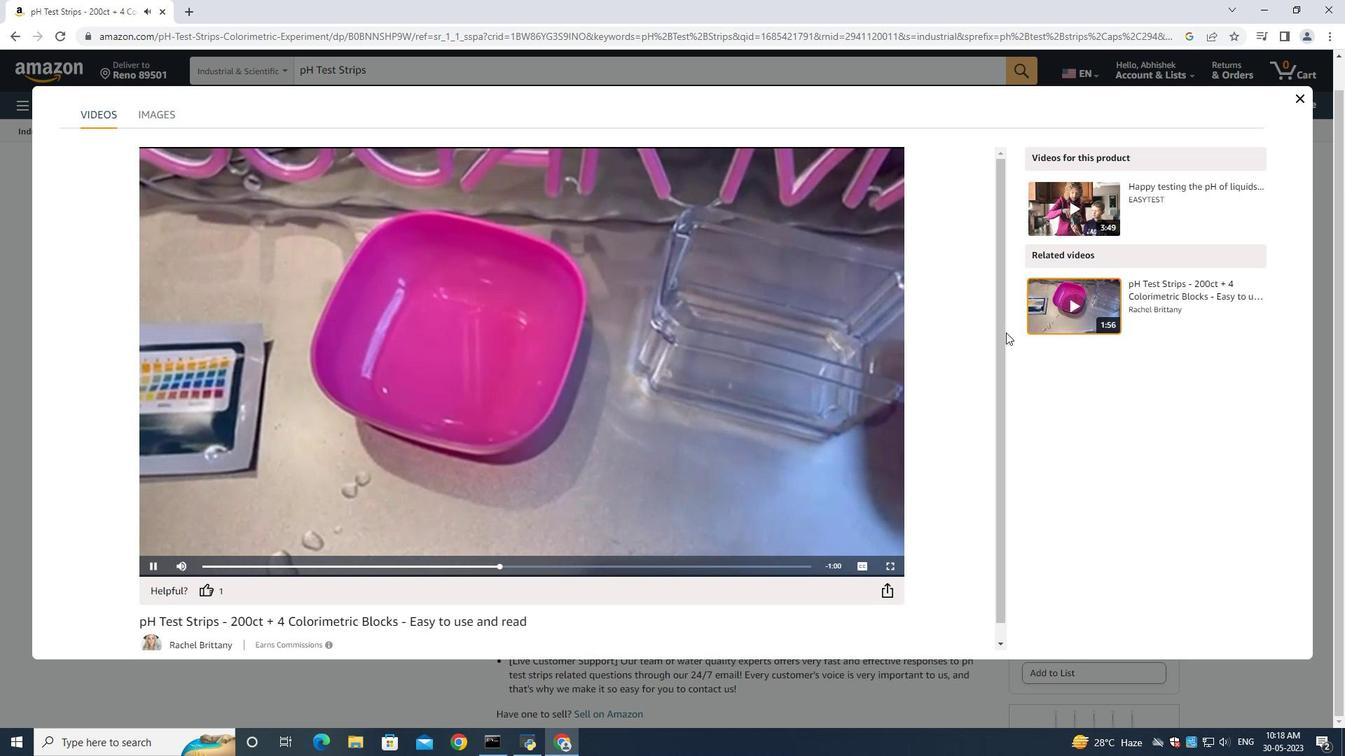 
Action: Mouse scrolled (1001, 338) with delta (0, 0)
Screenshot: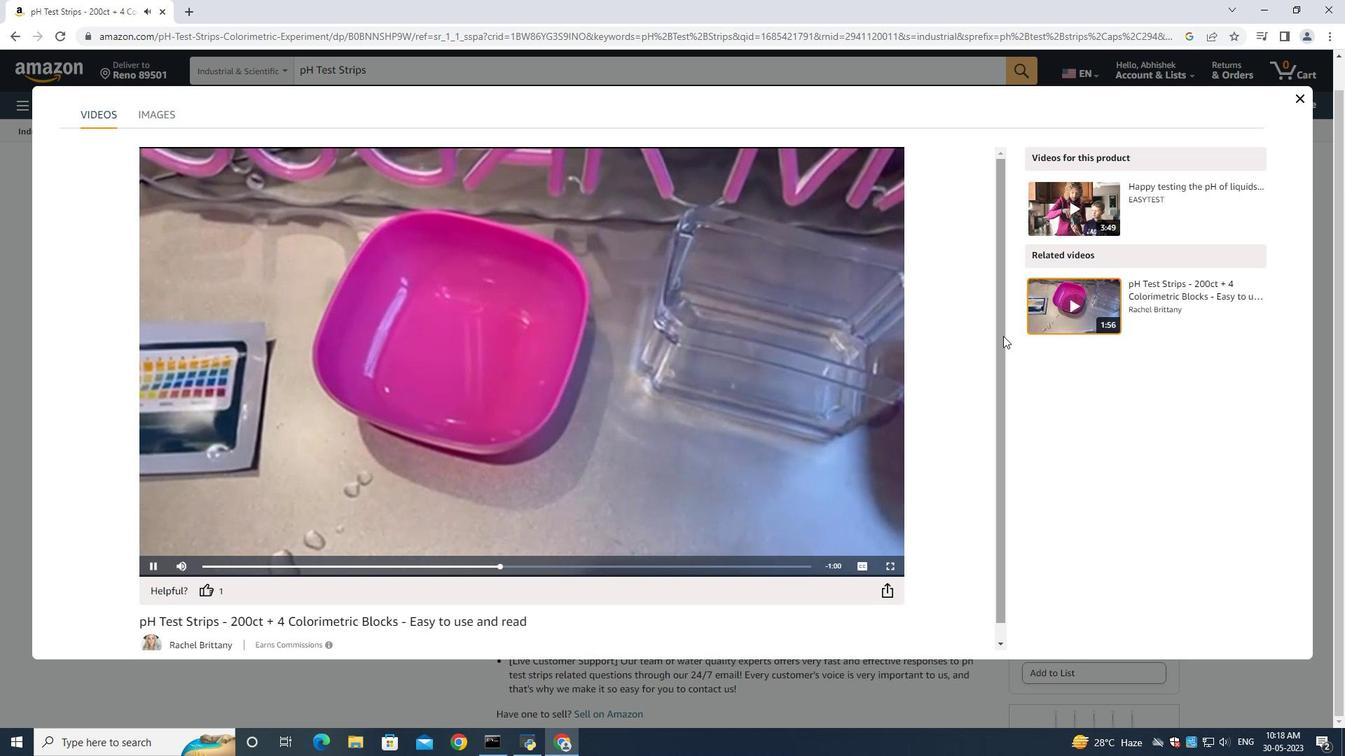 
Action: Mouse moved to (498, 504)
Screenshot: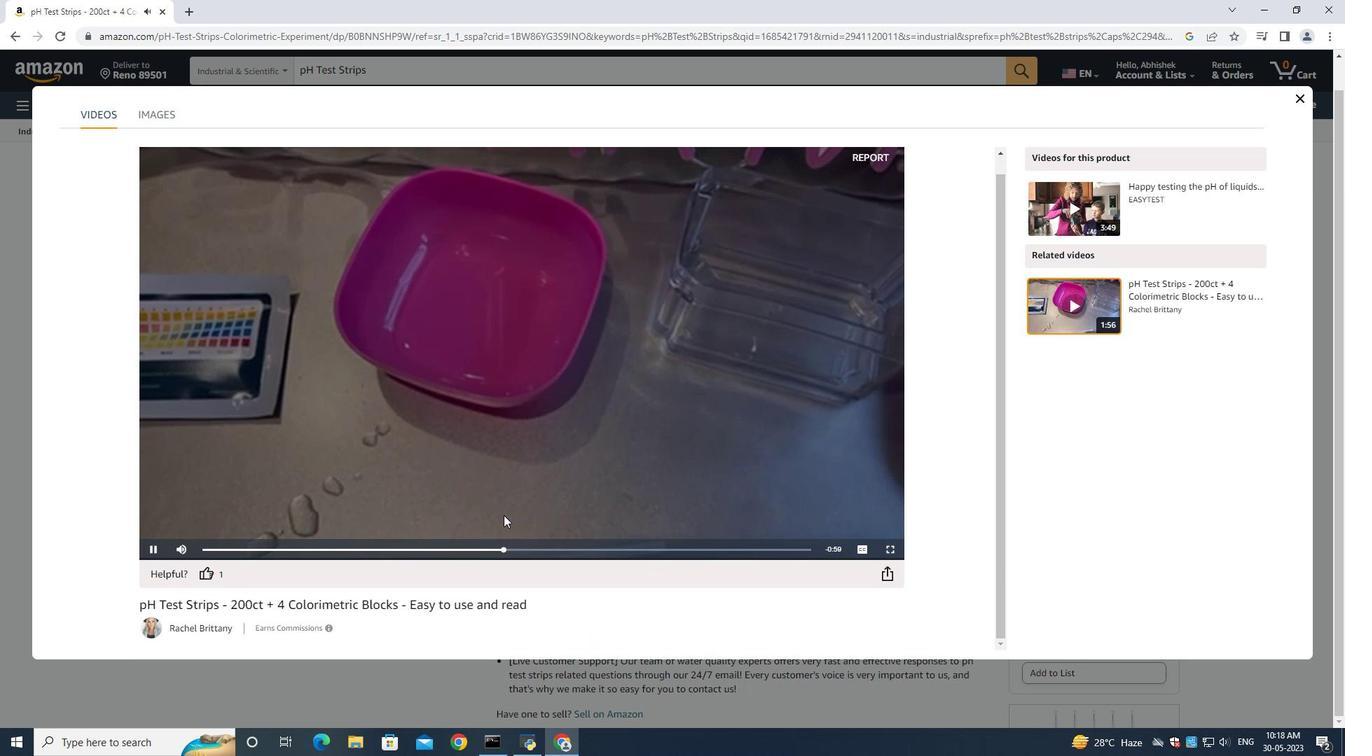 
Action: Mouse scrolled (498, 503) with delta (0, 0)
Screenshot: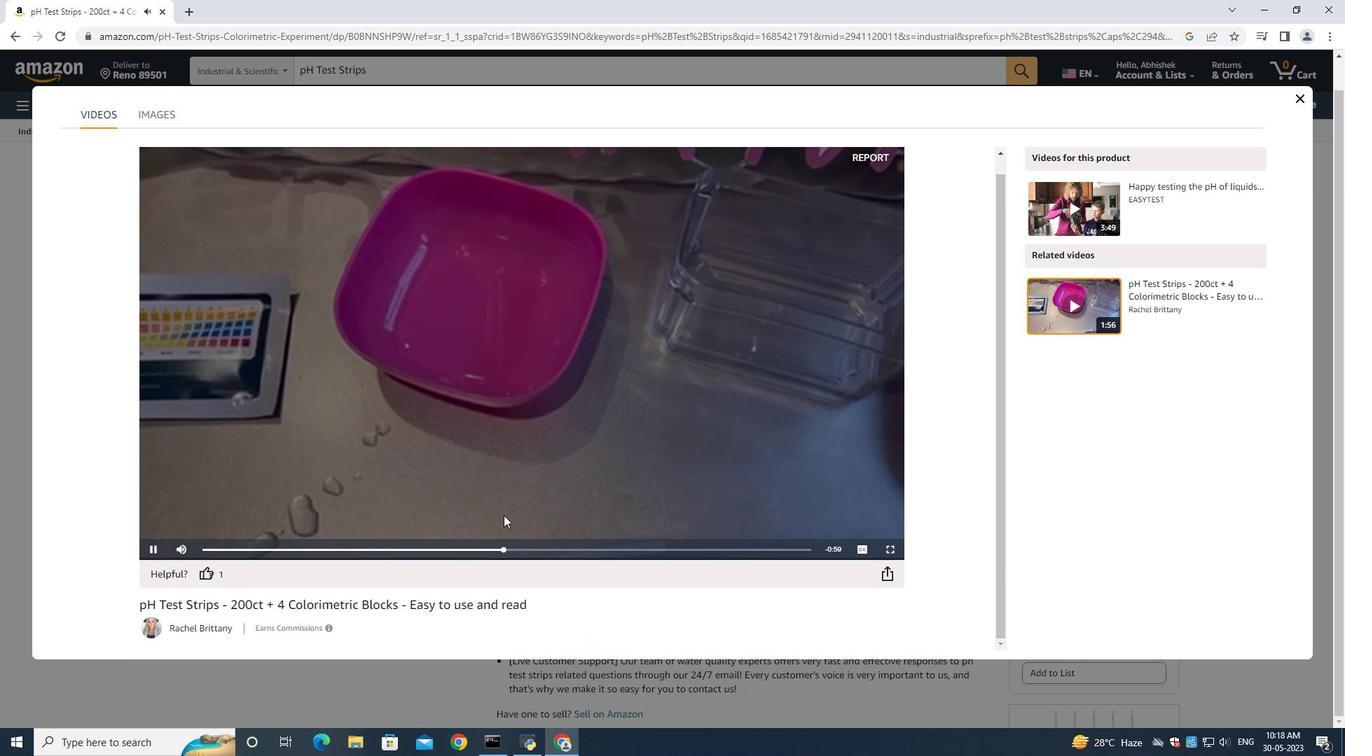 
Action: Mouse scrolled (498, 503) with delta (0, 0)
Screenshot: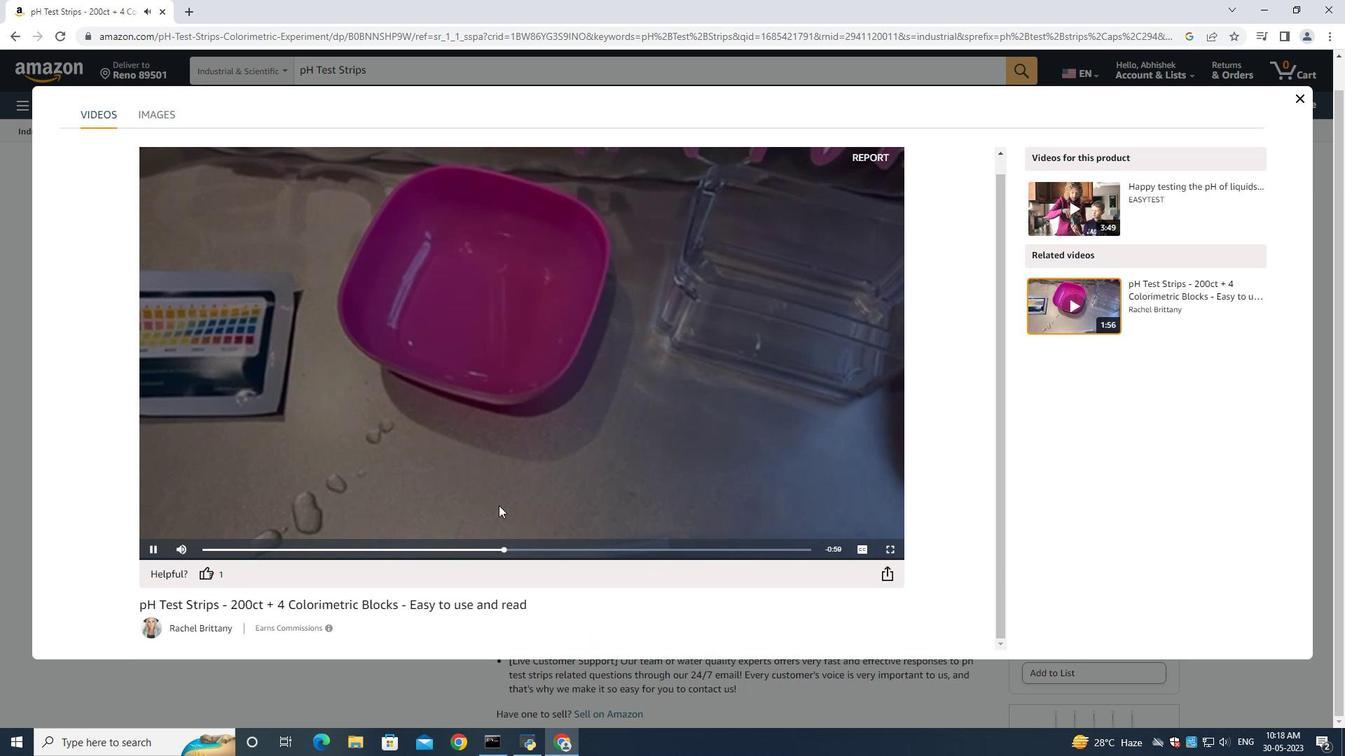 
Action: Mouse scrolled (498, 503) with delta (0, 0)
Screenshot: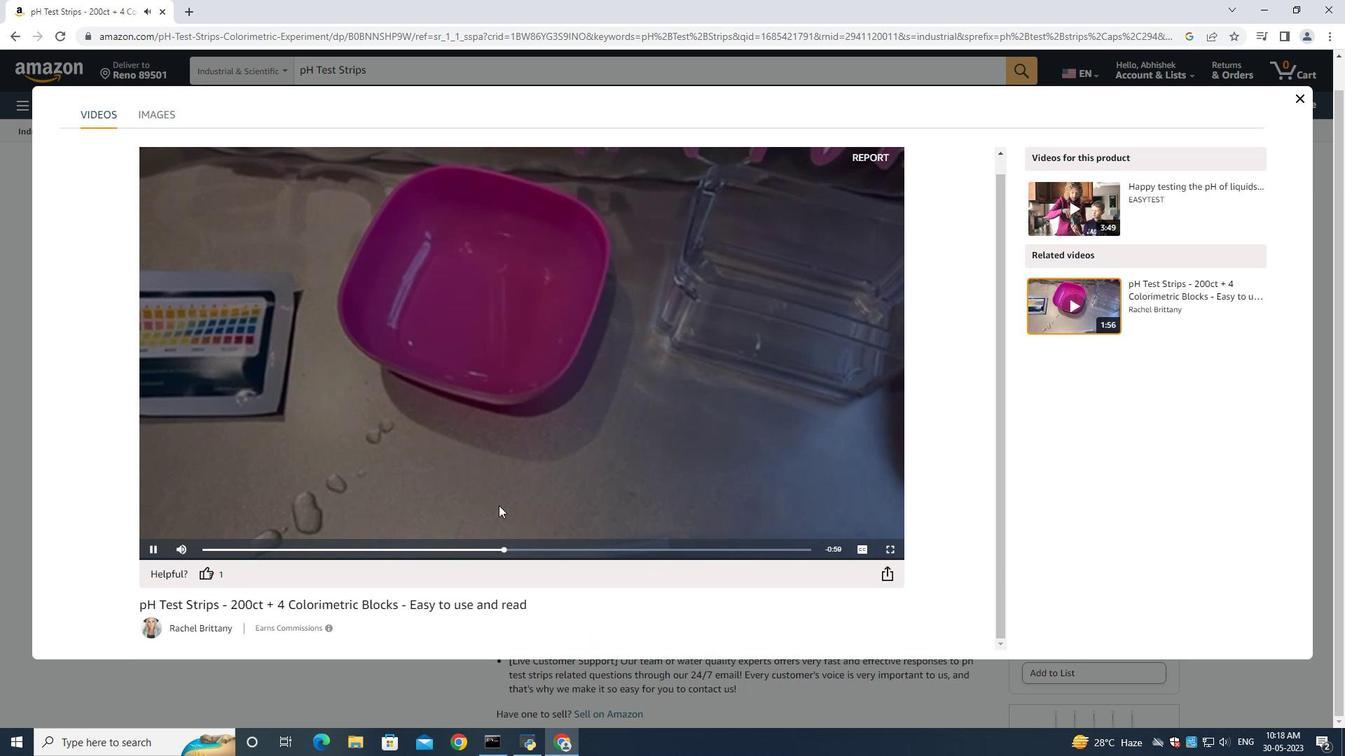 
Action: Mouse scrolled (498, 503) with delta (0, 0)
Screenshot: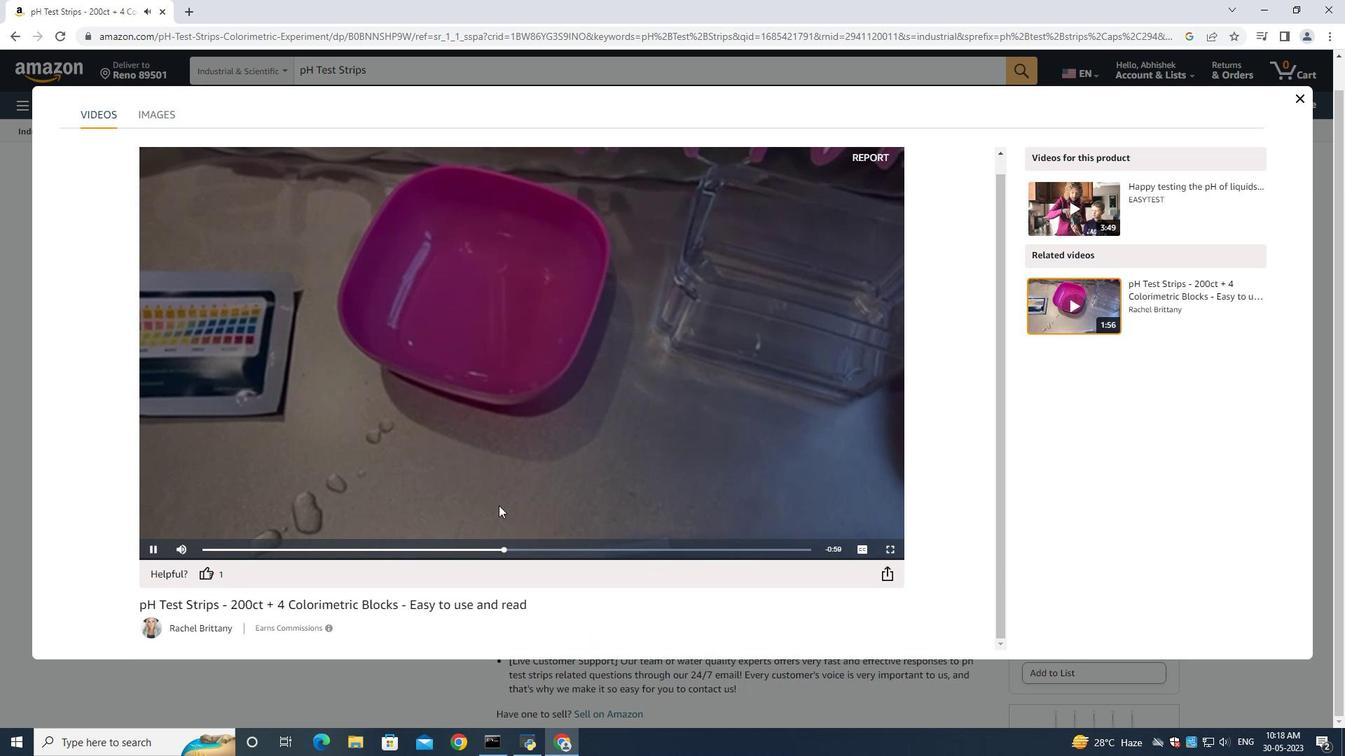 
Action: Mouse scrolled (498, 503) with delta (0, 0)
Screenshot: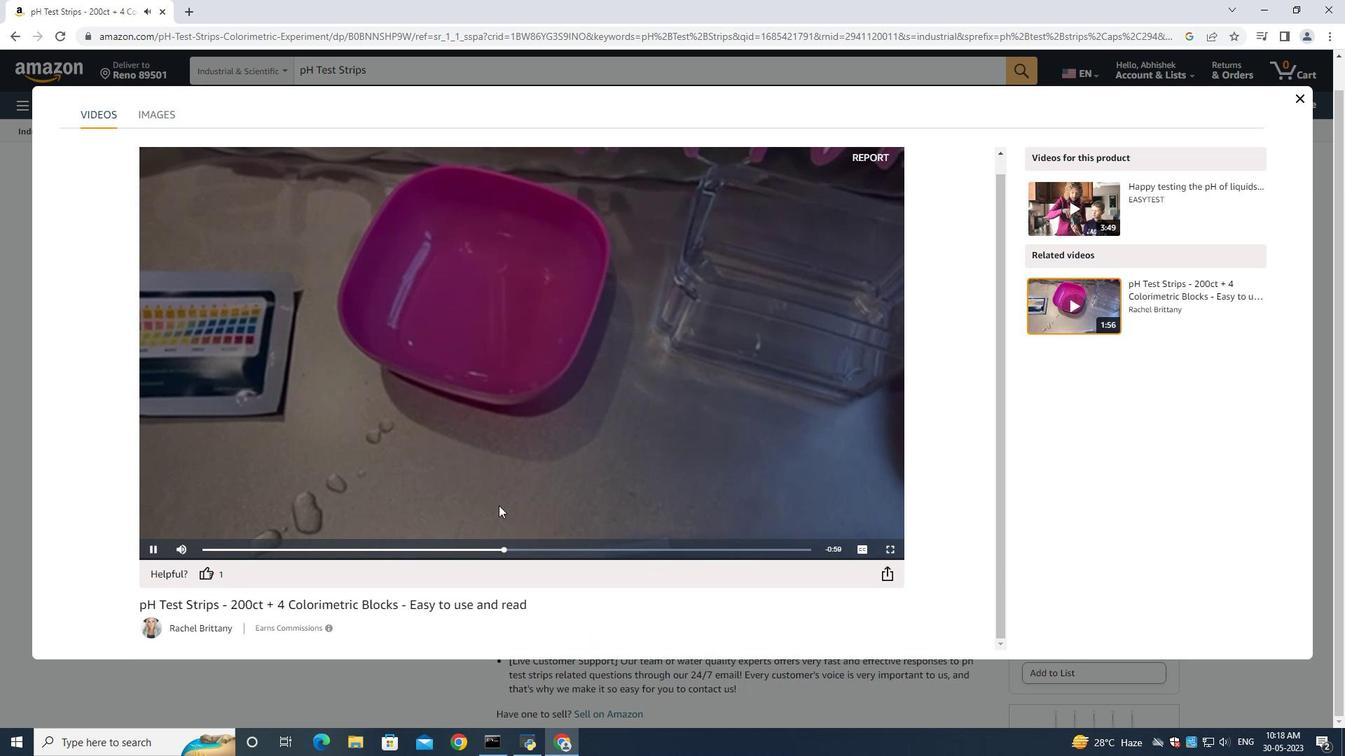 
Action: Mouse scrolled (498, 503) with delta (0, 0)
Screenshot: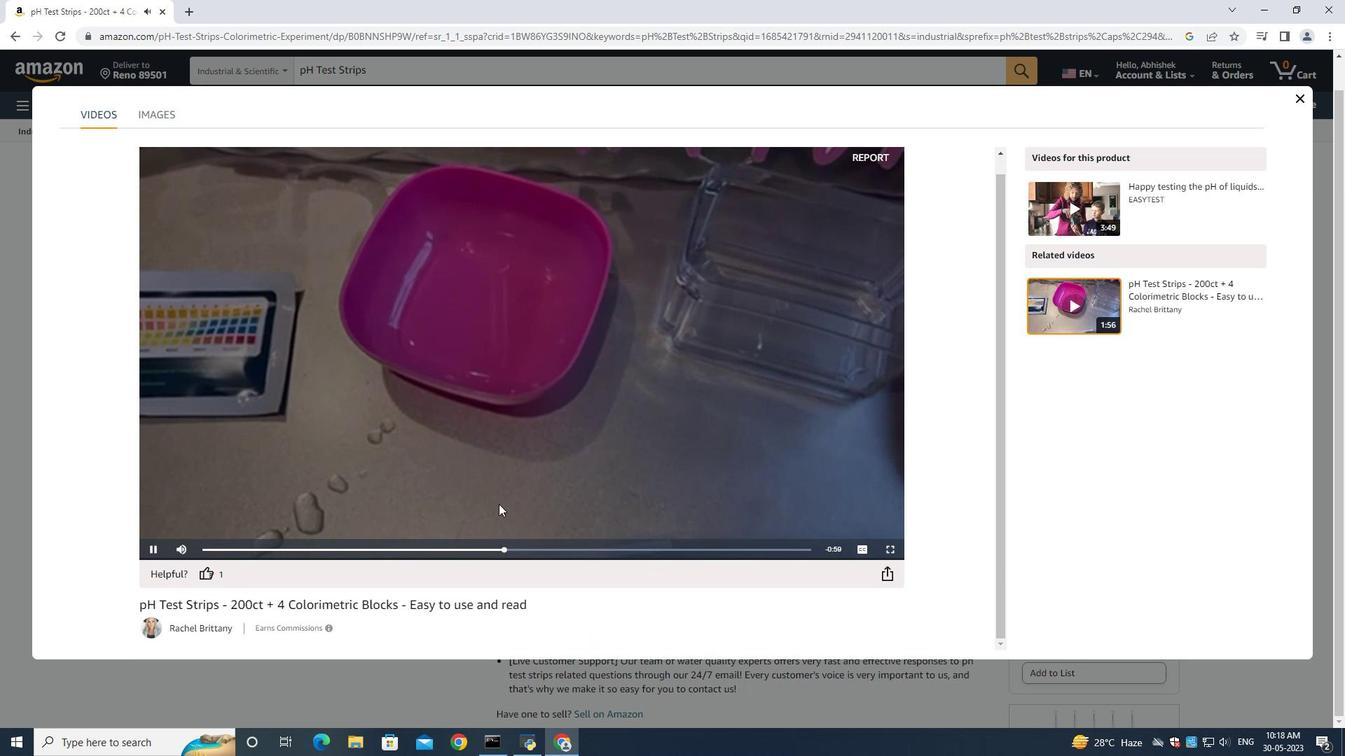 
Action: Mouse moved to (208, 570)
Screenshot: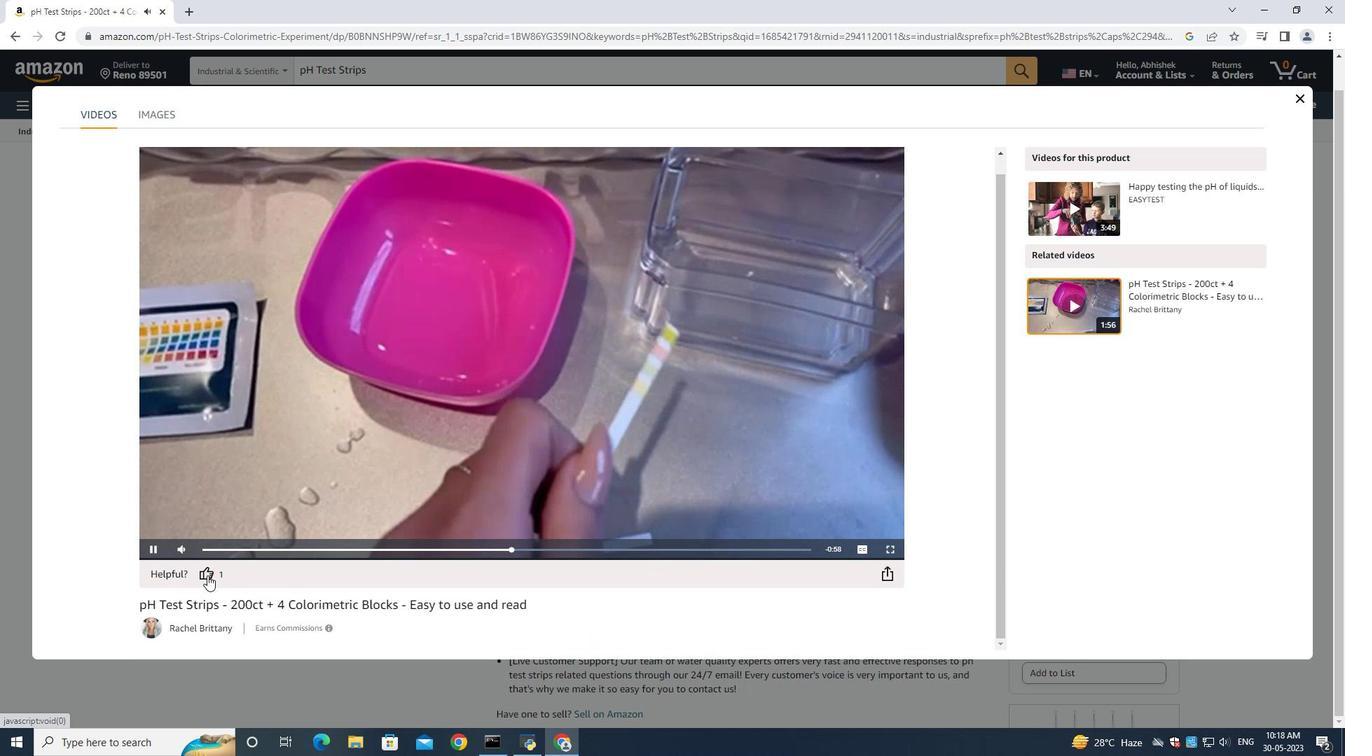 
Action: Mouse pressed left at (208, 570)
Screenshot: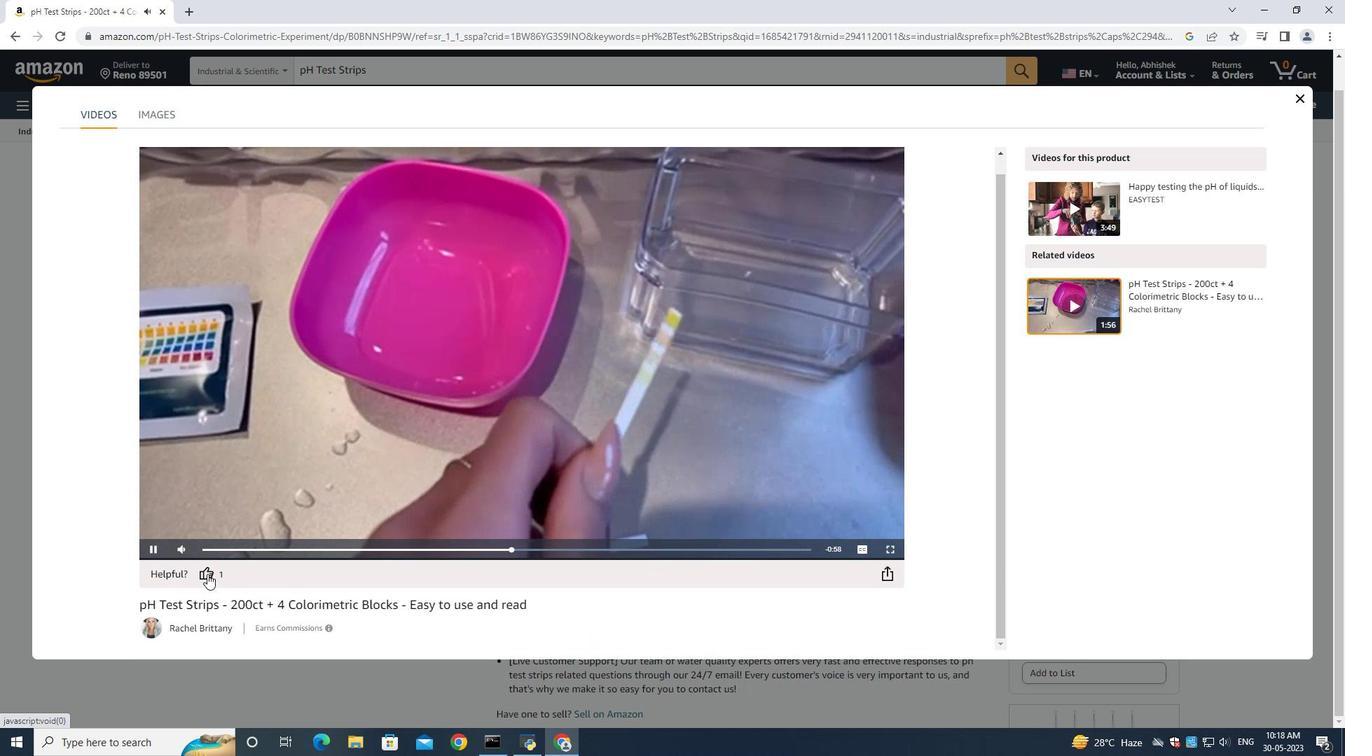 
Action: Mouse moved to (718, 552)
Screenshot: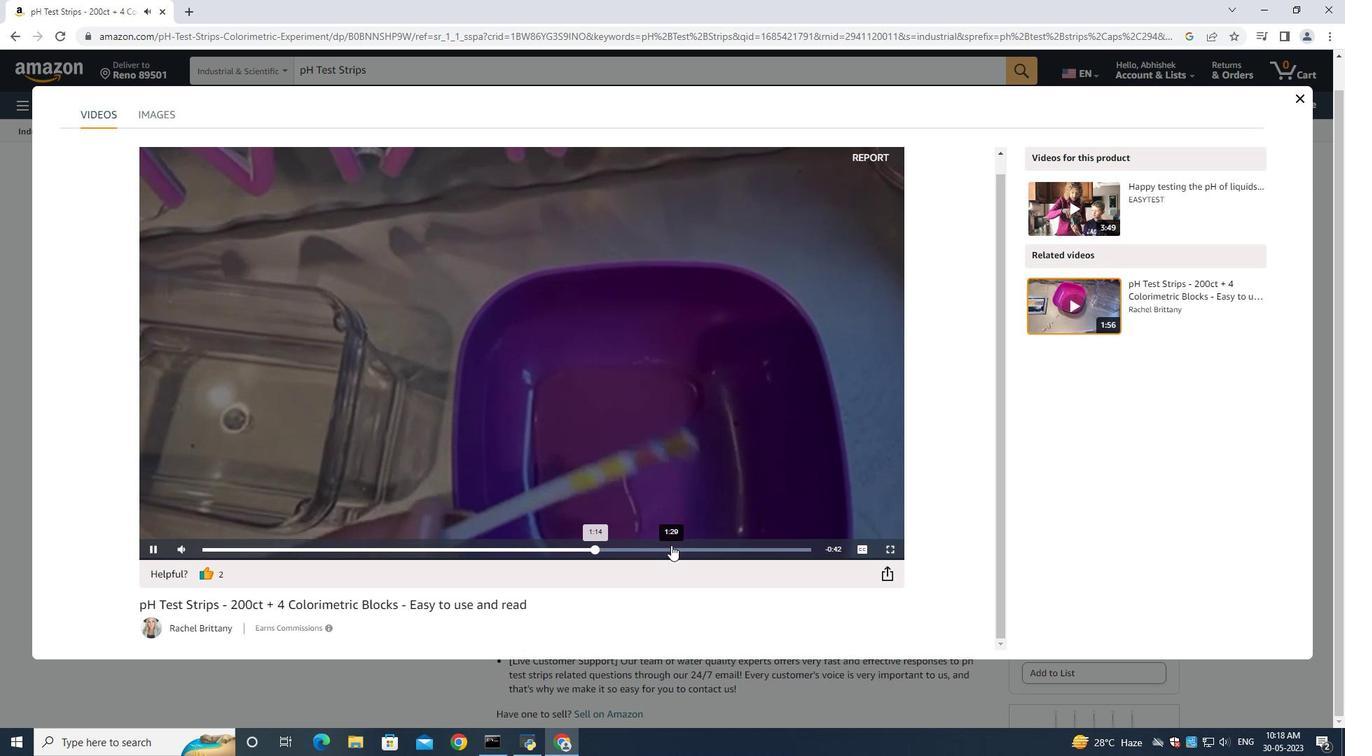 
Action: Mouse pressed left at (676, 547)
Screenshot: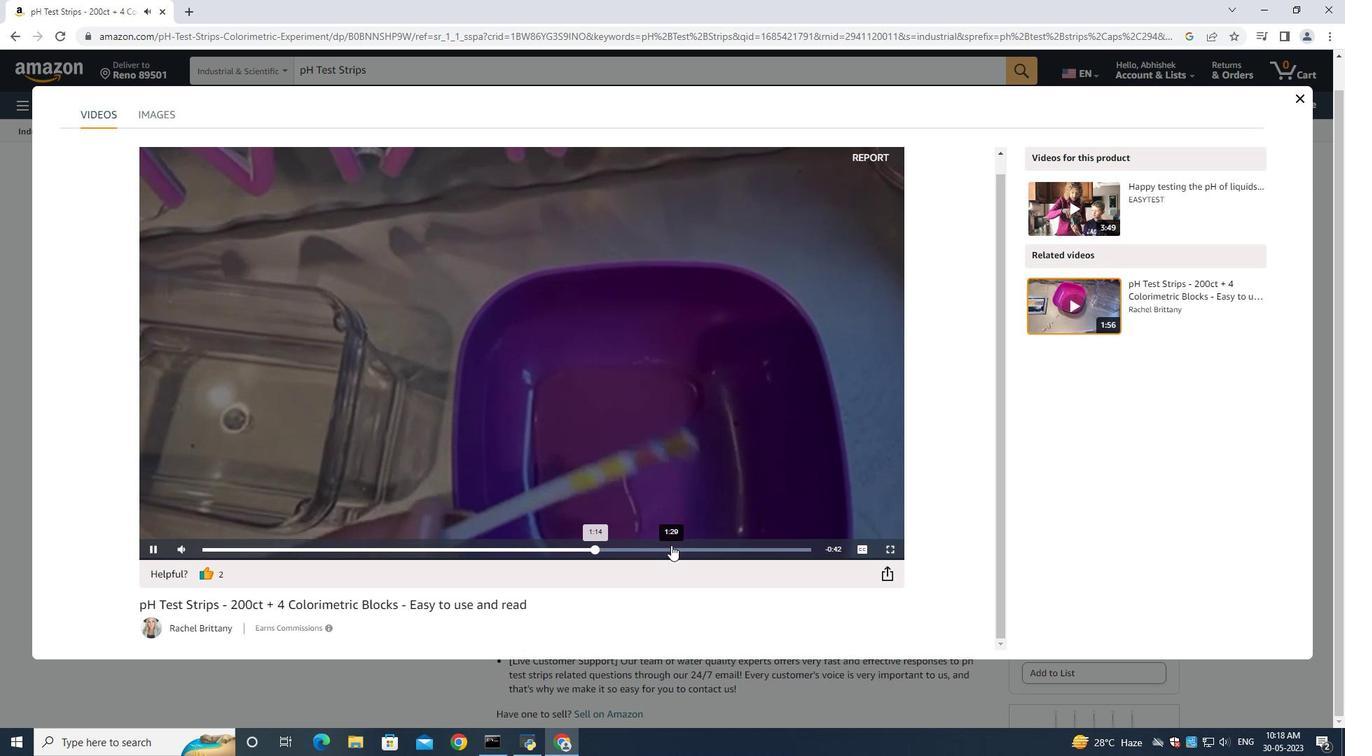 
Action: Mouse moved to (1301, 96)
Screenshot: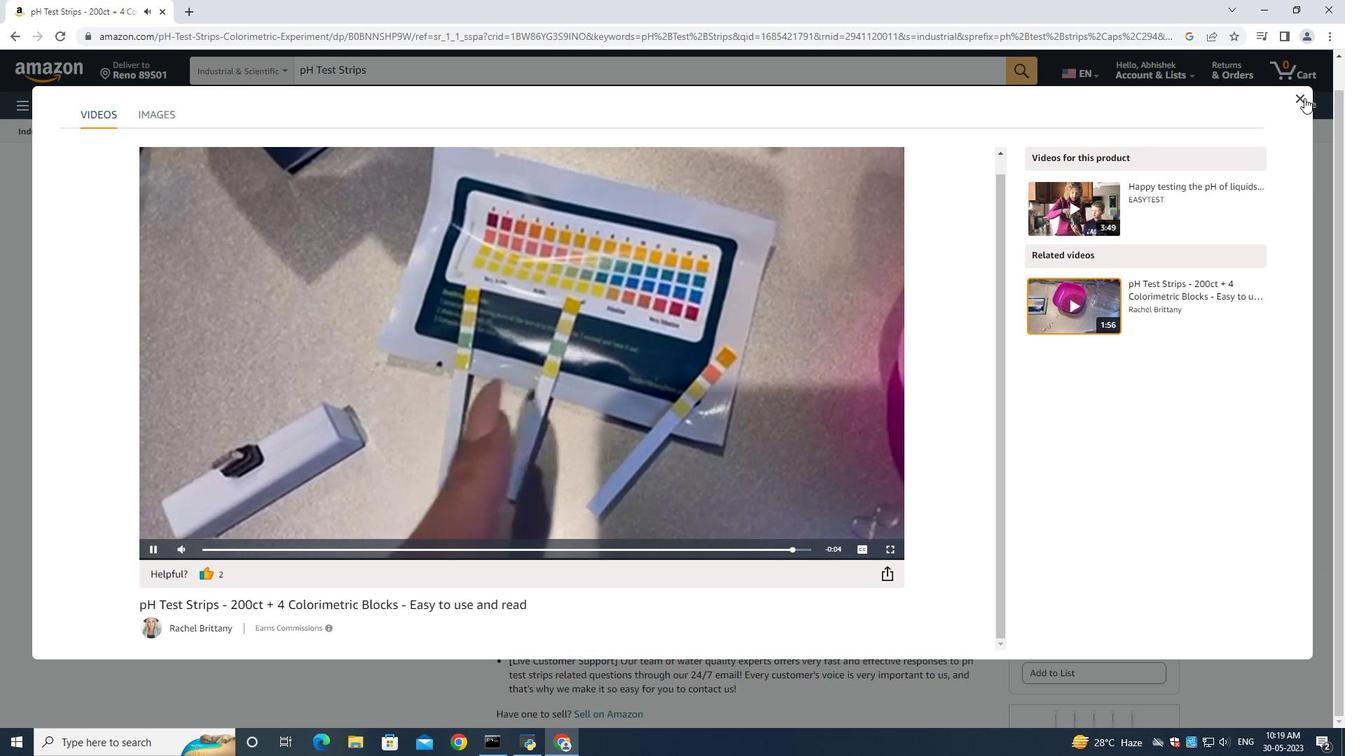 
Action: Mouse pressed left at (1301, 96)
Screenshot: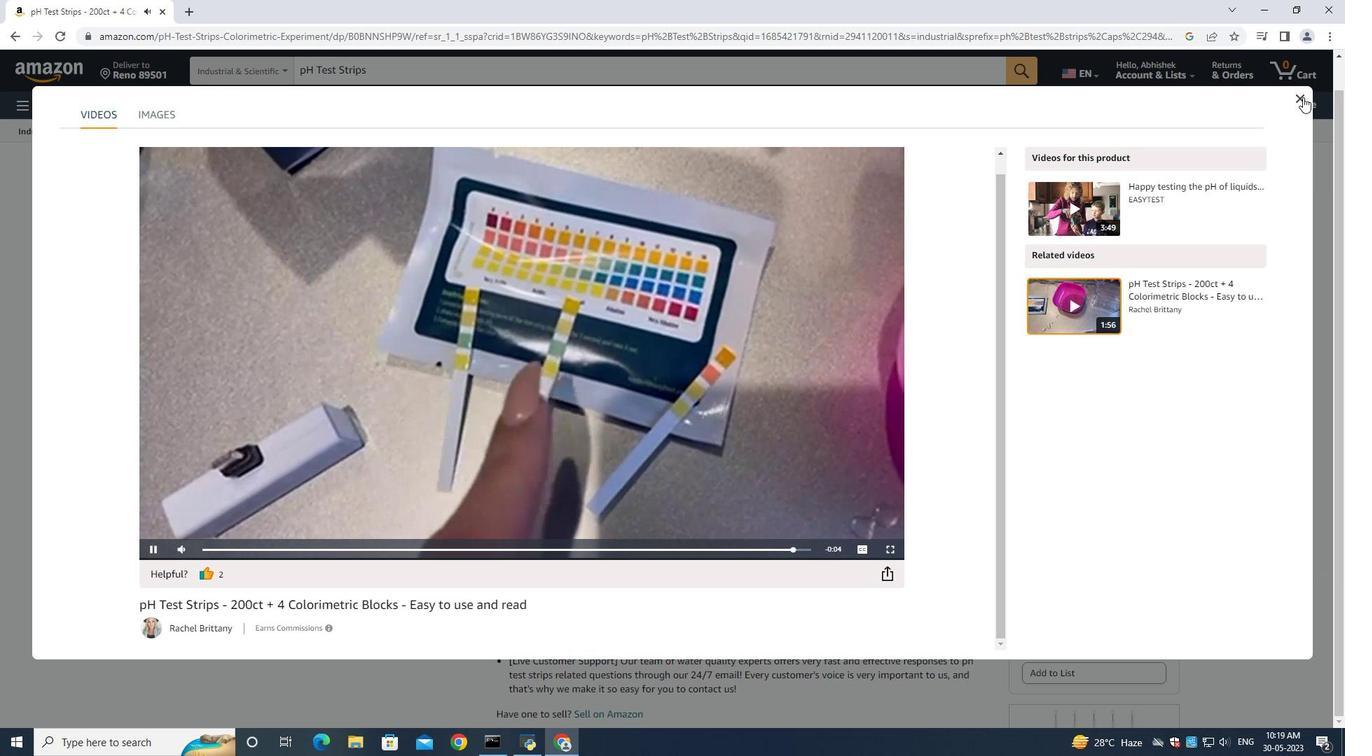 
Action: Mouse moved to (1032, 448)
Screenshot: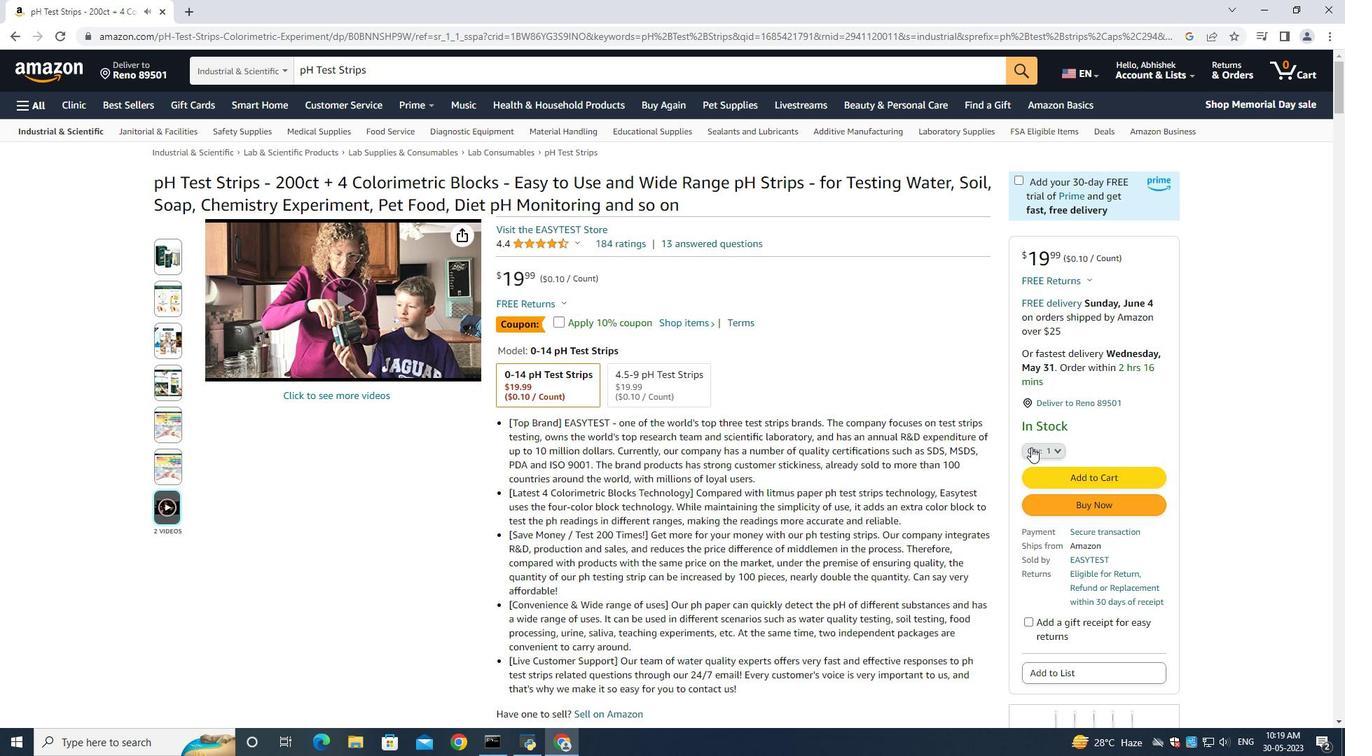 
Action: Mouse pressed left at (1032, 448)
Screenshot: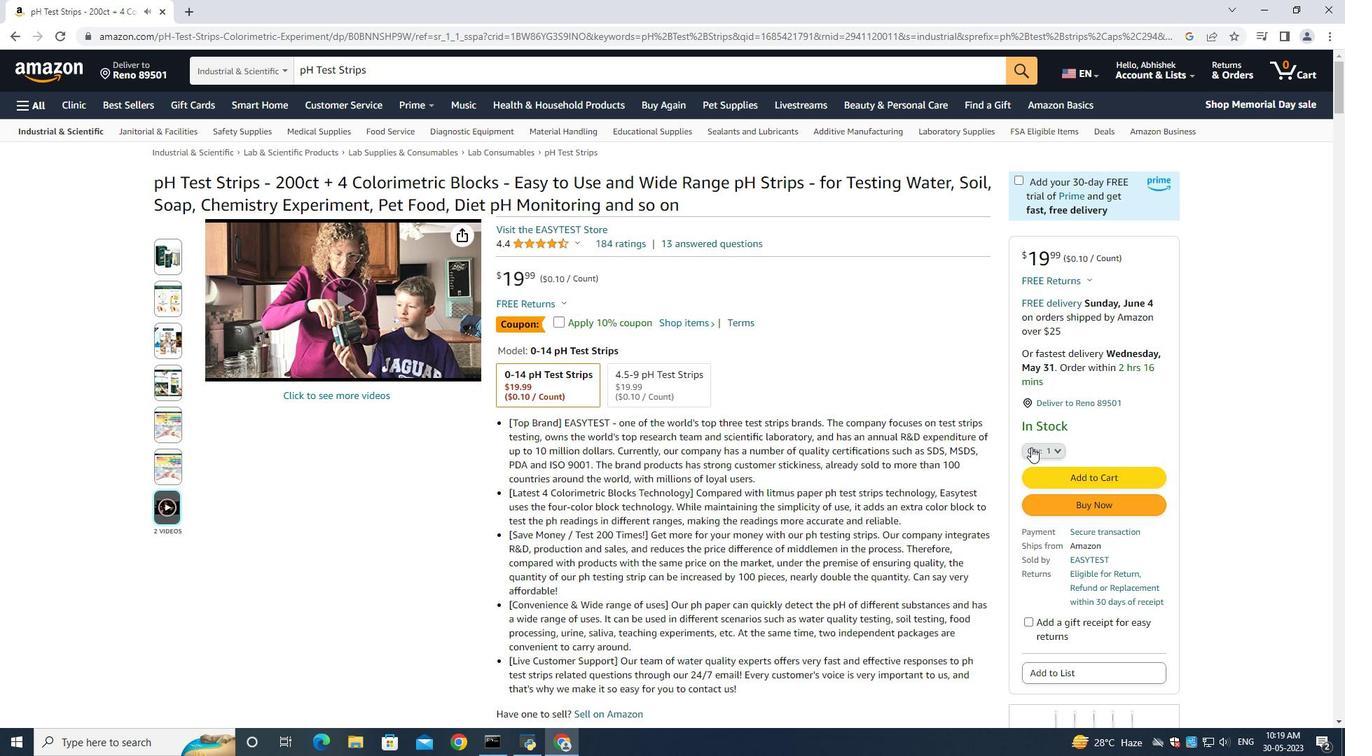 
Action: Mouse moved to (1036, 151)
Screenshot: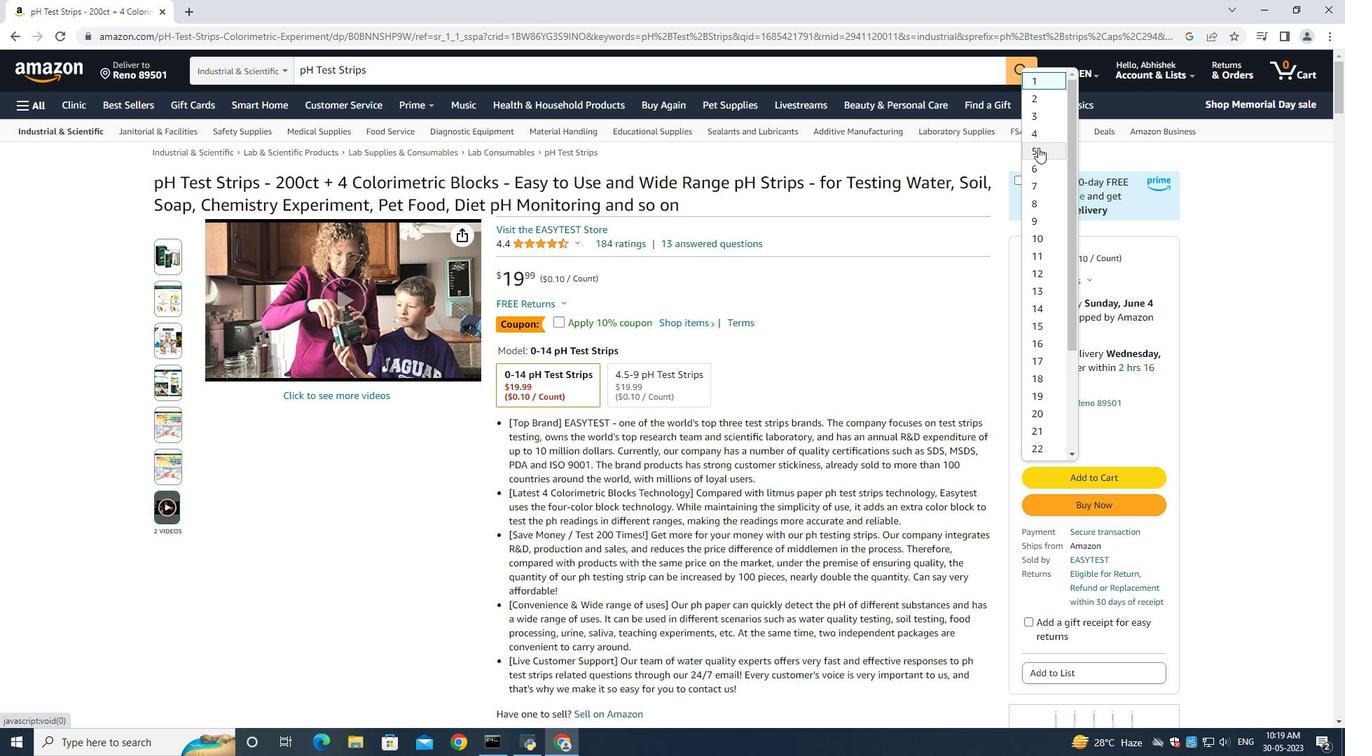 
Action: Mouse pressed left at (1036, 151)
Screenshot: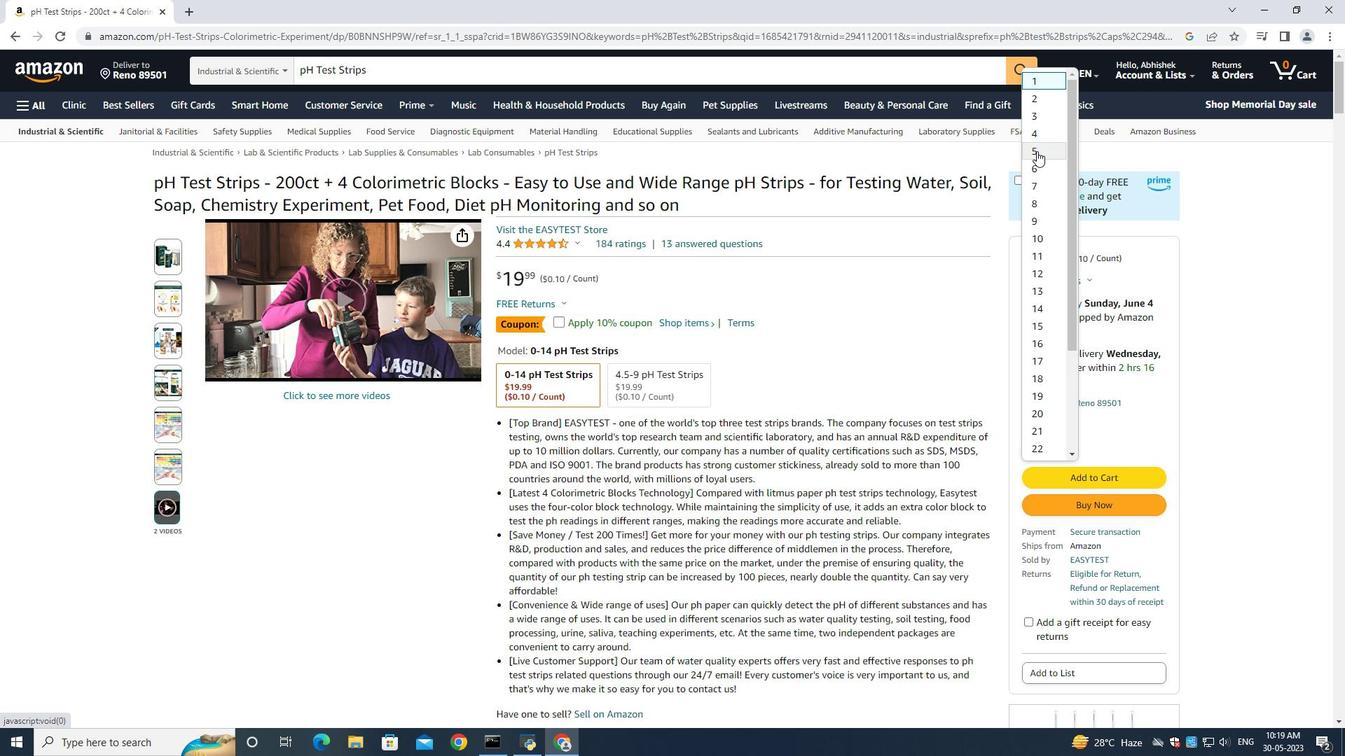 
Action: Mouse moved to (1090, 475)
Screenshot: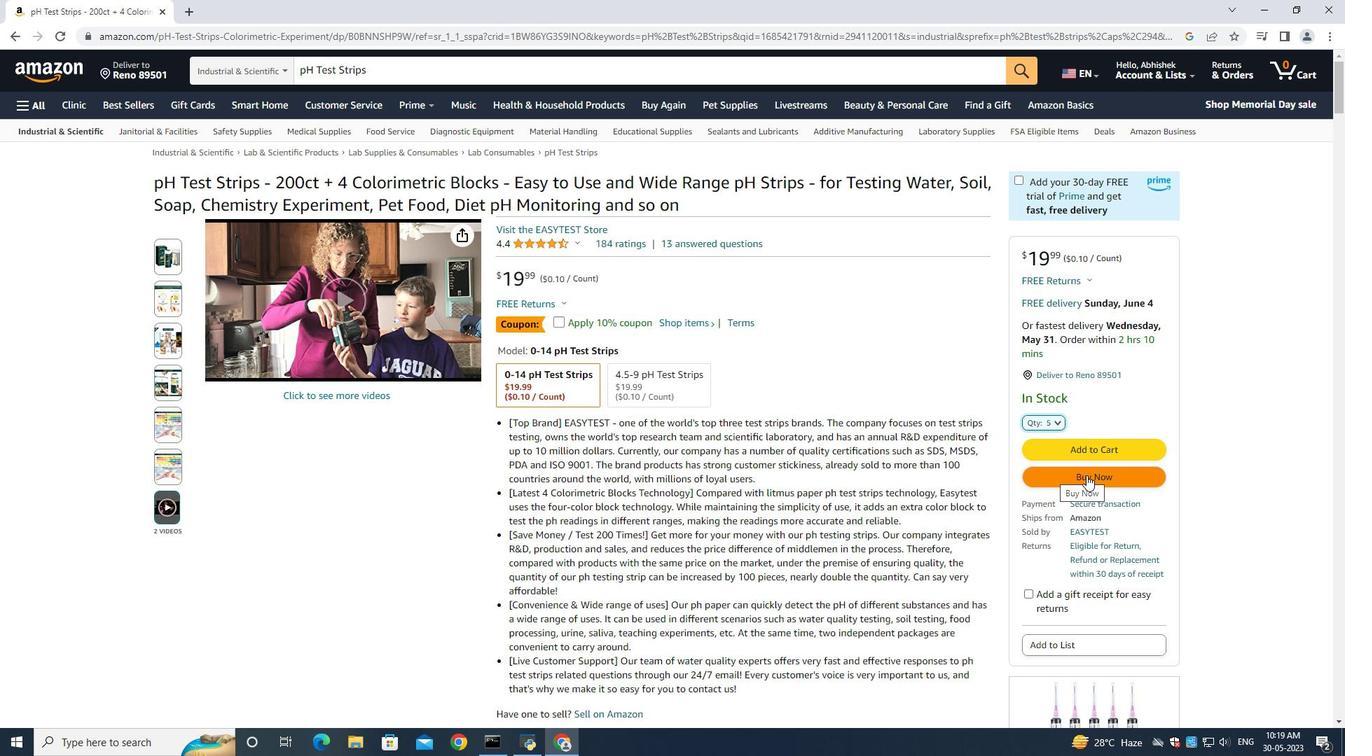 
Action: Mouse pressed left at (1090, 475)
Screenshot: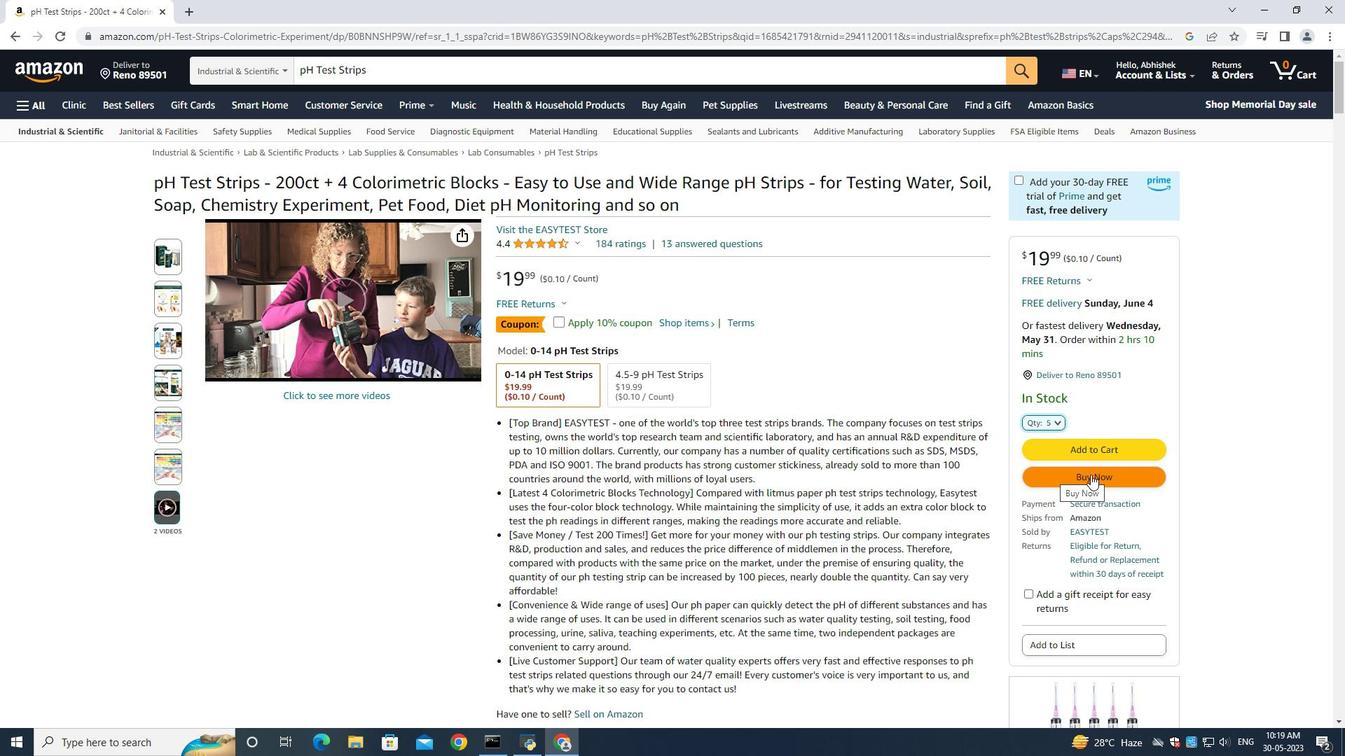 
Action: Mouse moved to (459, 436)
Screenshot: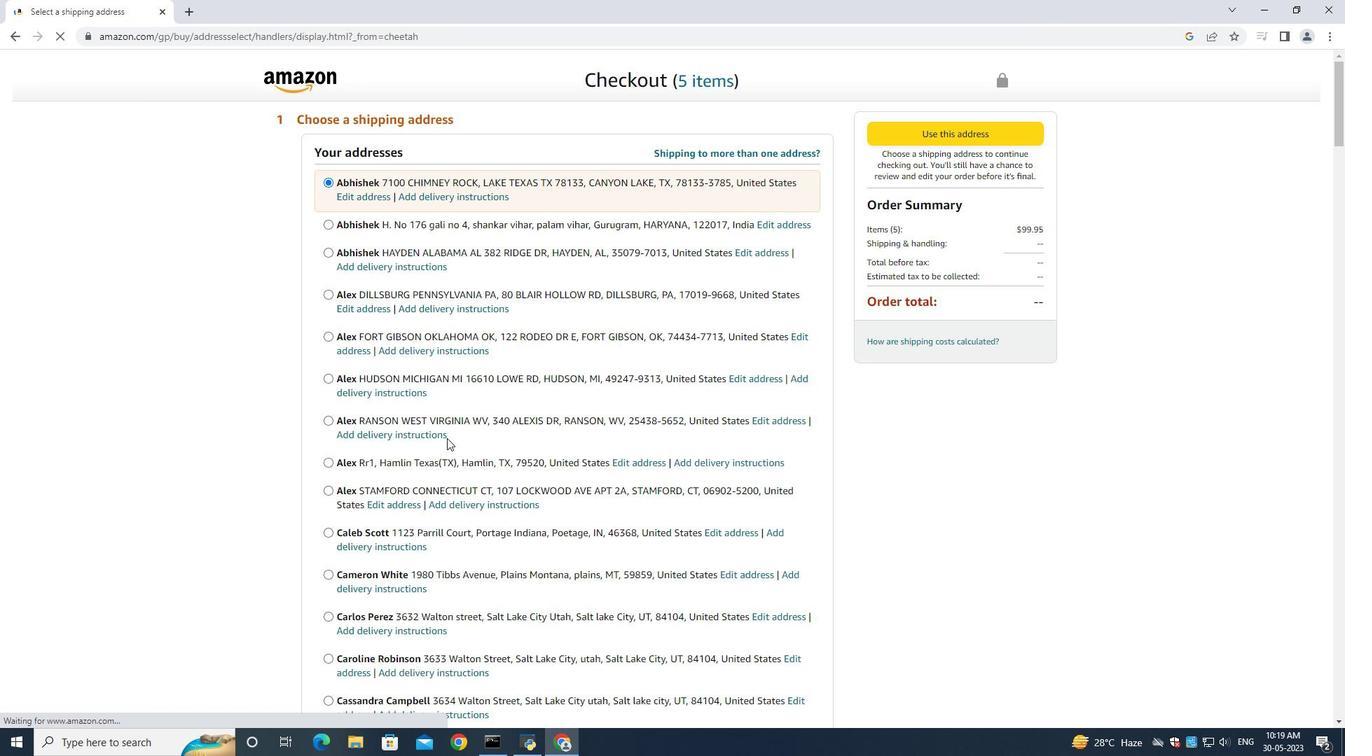 
Action: Mouse scrolled (458, 435) with delta (0, 0)
Screenshot: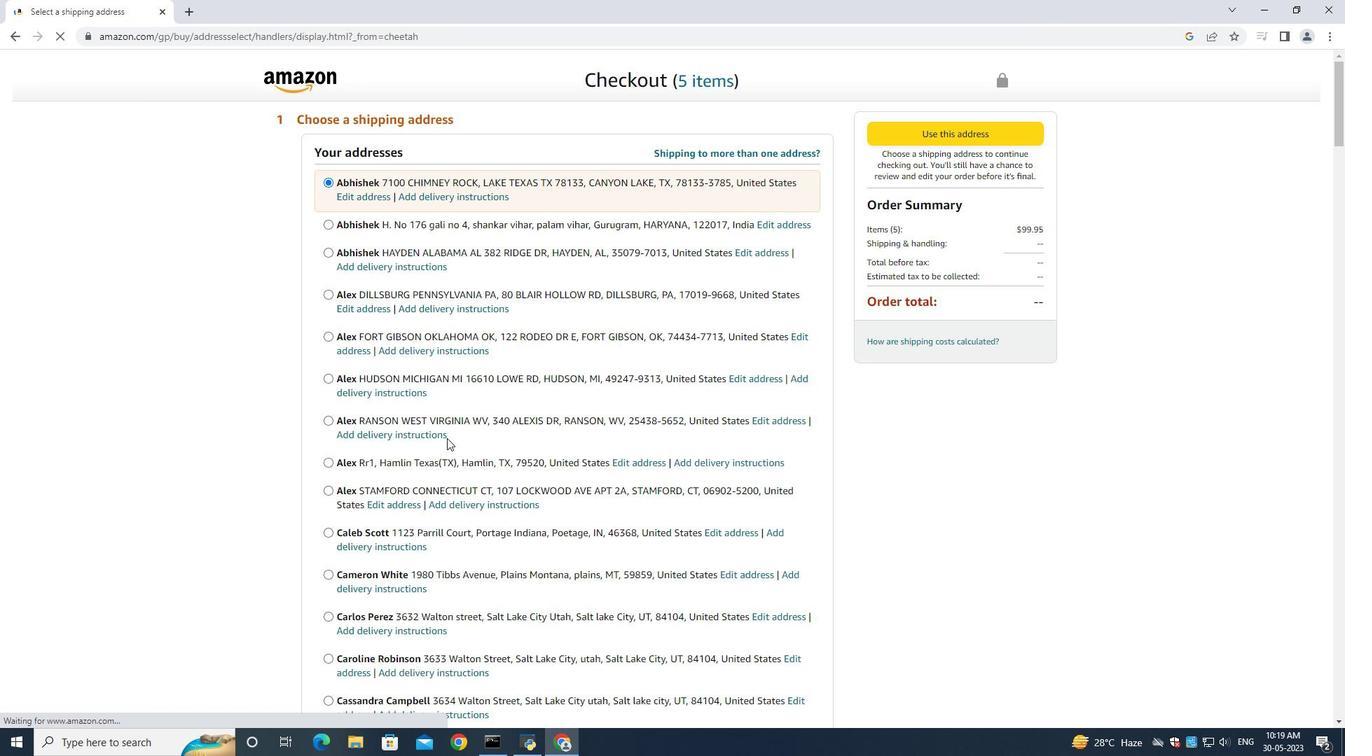 
Action: Mouse scrolled (459, 435) with delta (0, 0)
Screenshot: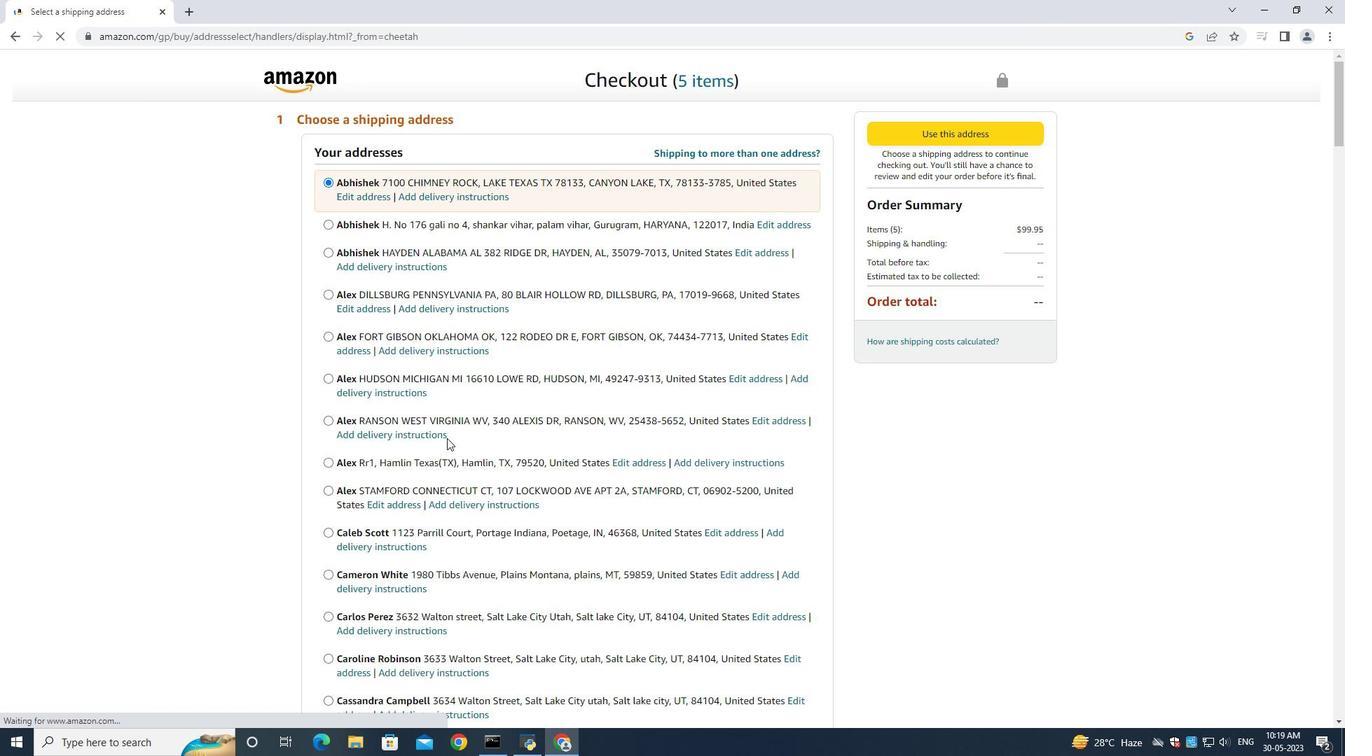 
Action: Mouse scrolled (459, 435) with delta (0, 0)
Screenshot: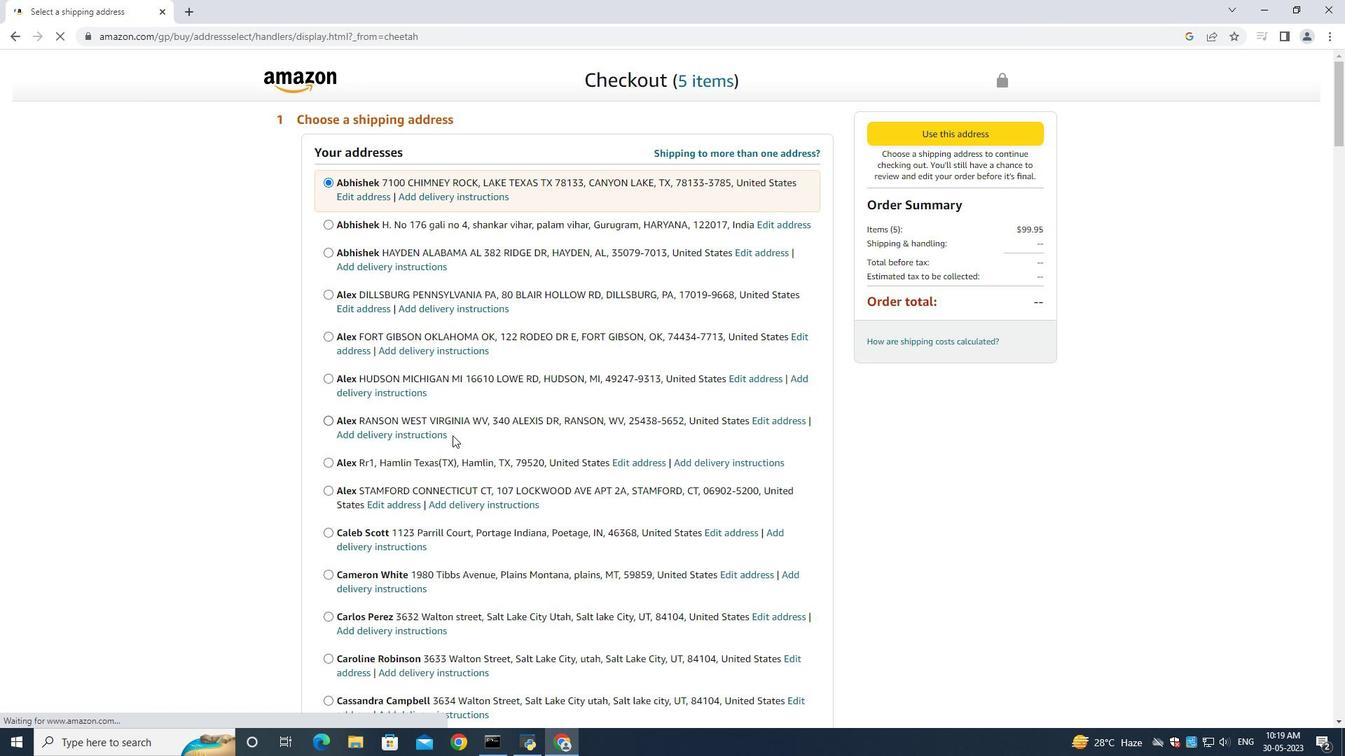 
Action: Mouse scrolled (459, 435) with delta (0, 0)
Screenshot: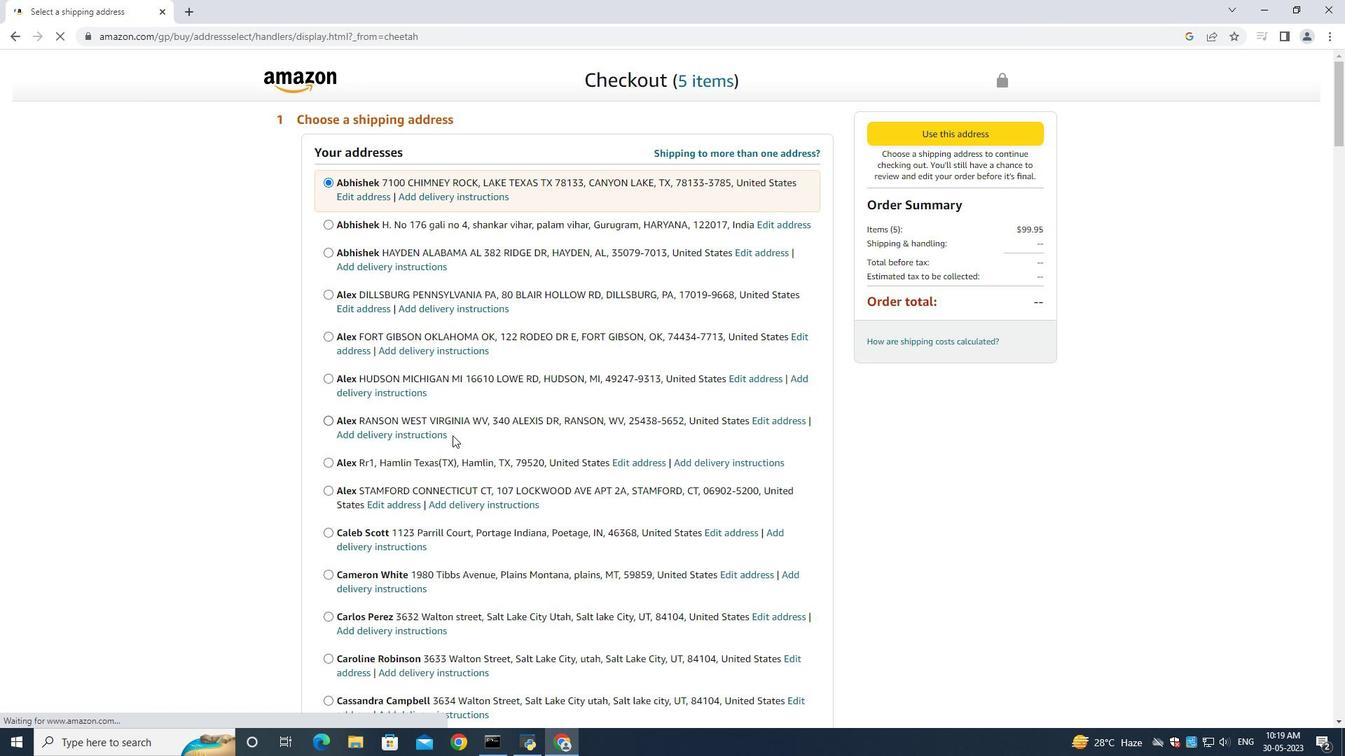 
Action: Mouse scrolled (459, 435) with delta (0, 0)
Screenshot: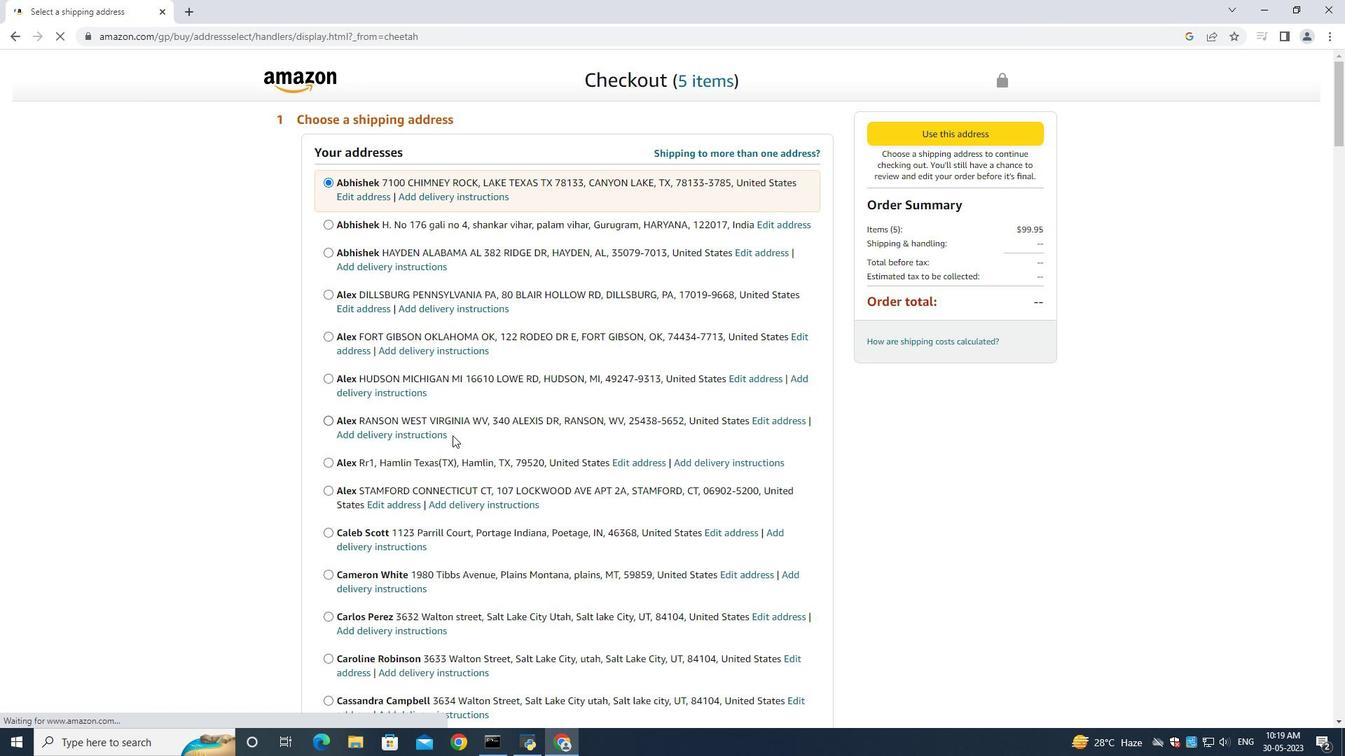 
Action: Mouse scrolled (459, 435) with delta (0, 0)
Screenshot: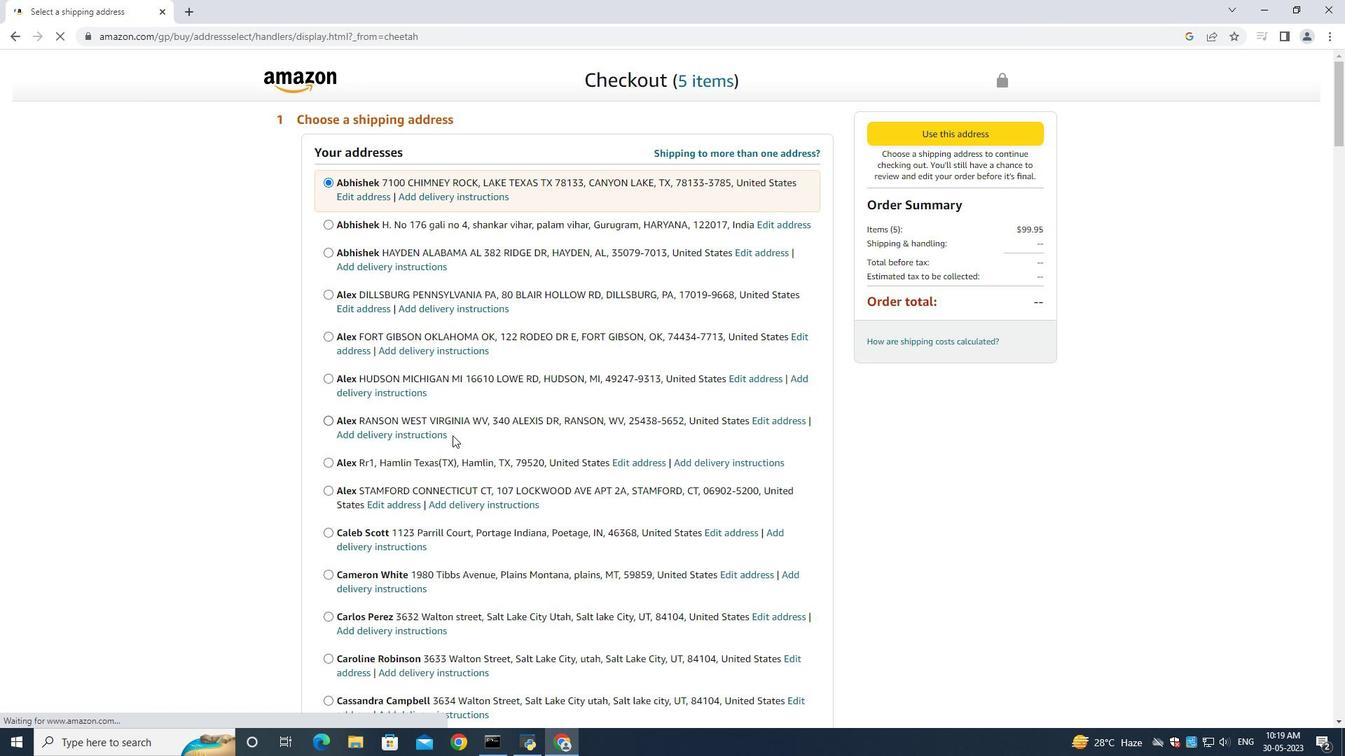 
Action: Mouse scrolled (459, 435) with delta (0, 0)
Screenshot: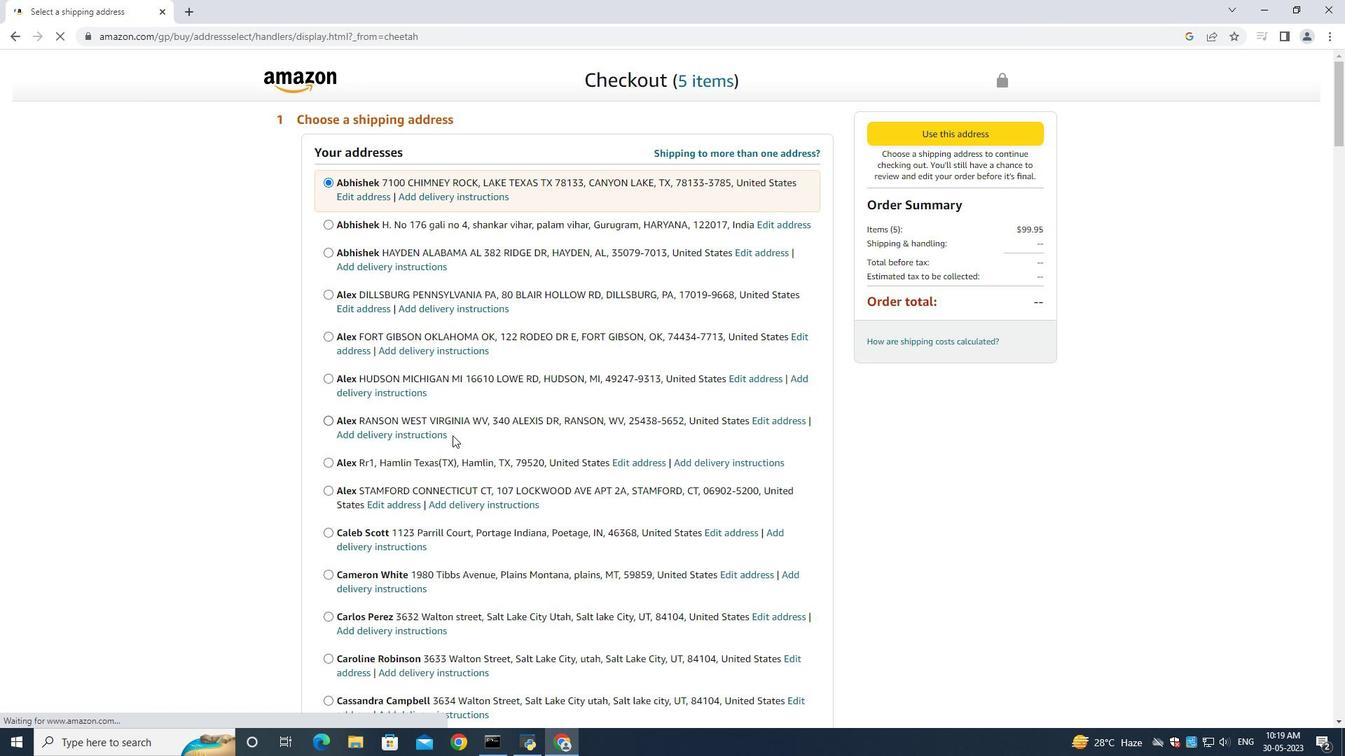 
Action: Mouse scrolled (459, 435) with delta (0, 0)
Screenshot: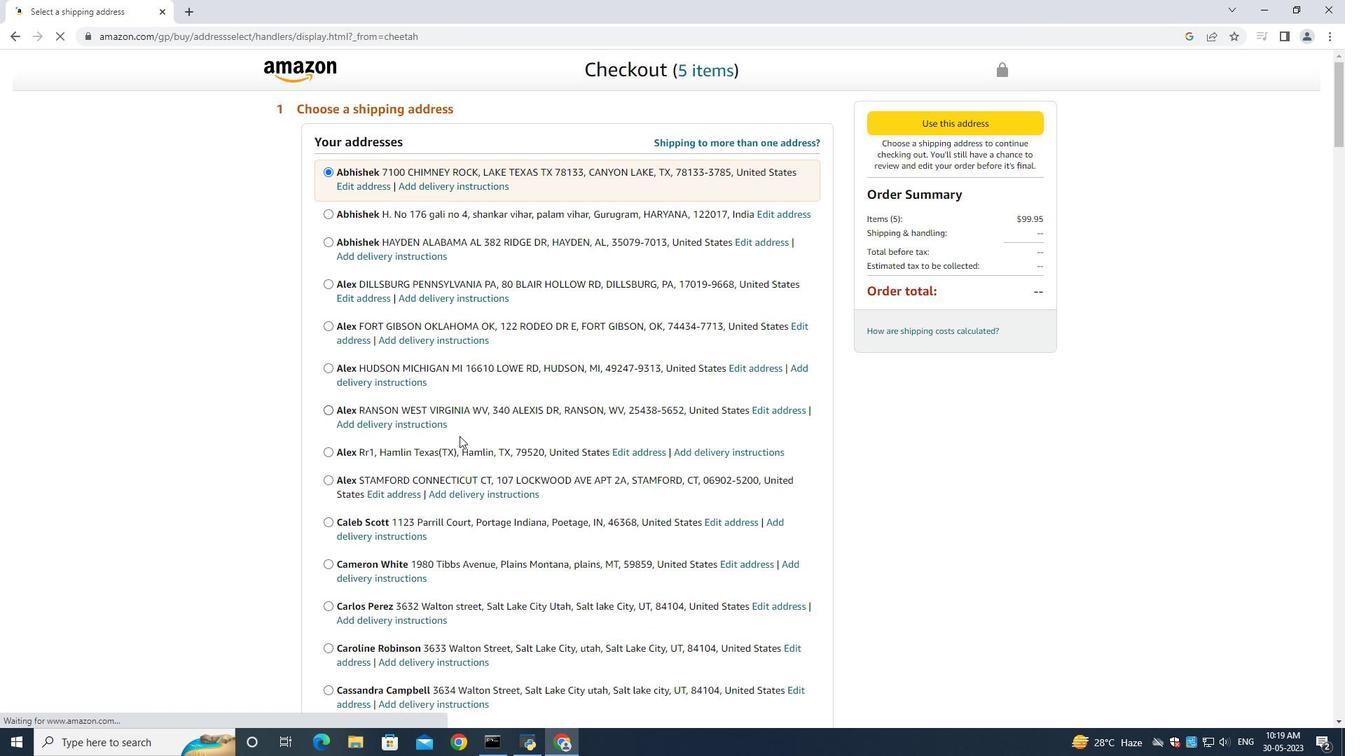
Action: Mouse scrolled (459, 435) with delta (0, 0)
Screenshot: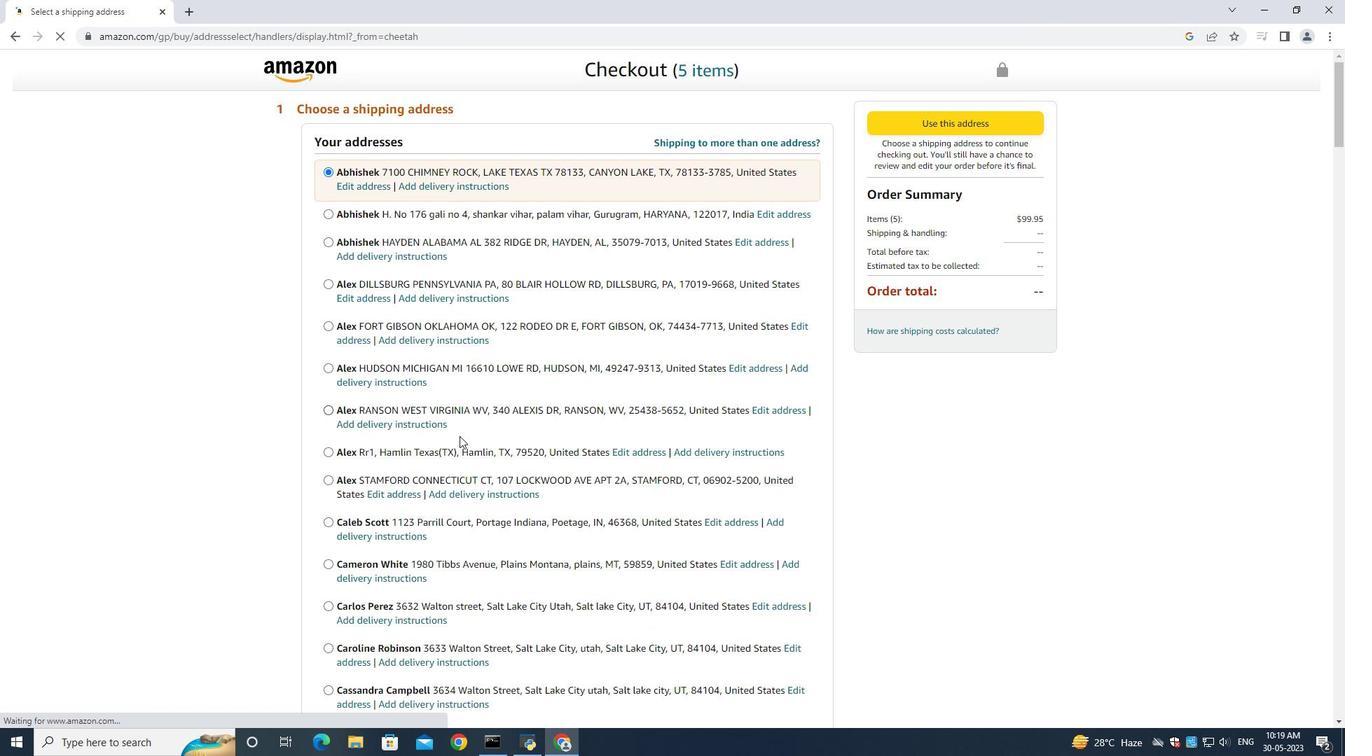 
Action: Mouse scrolled (459, 435) with delta (0, 0)
Screenshot: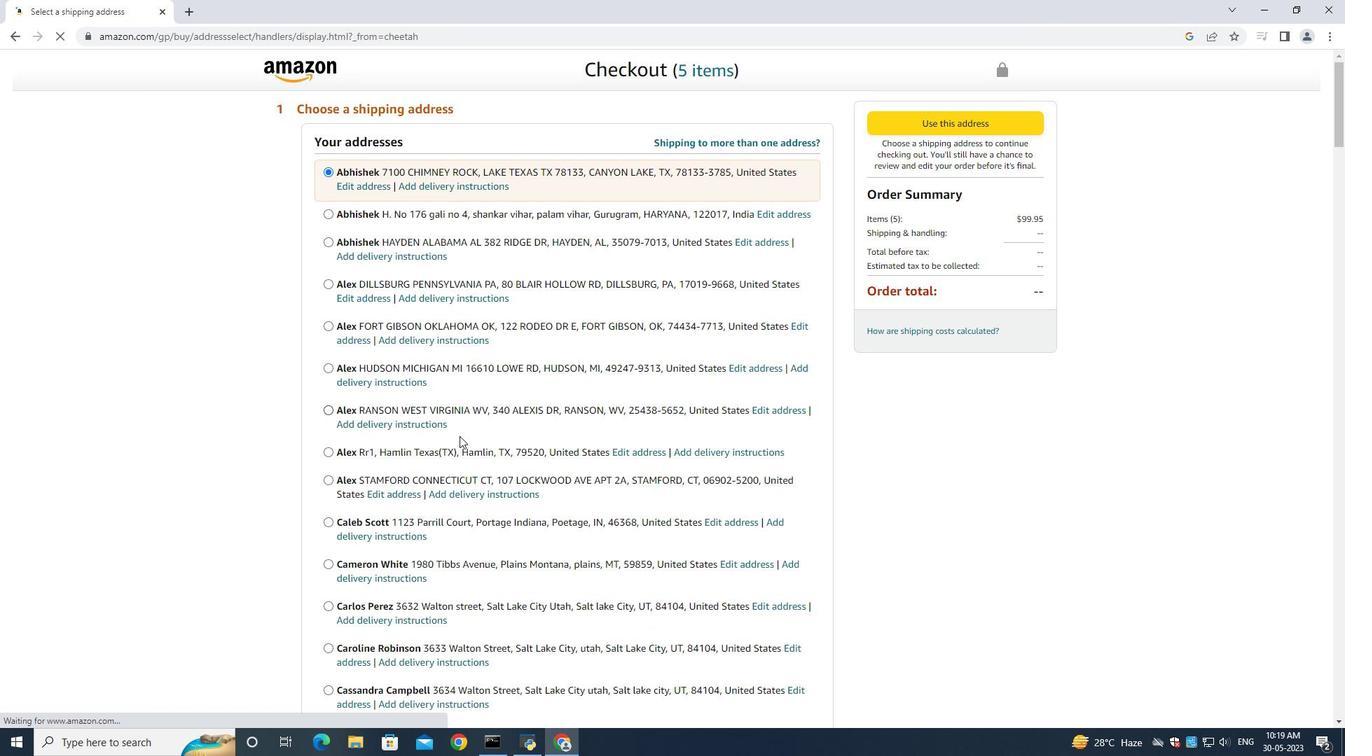 
Action: Mouse scrolled (459, 435) with delta (0, 0)
Screenshot: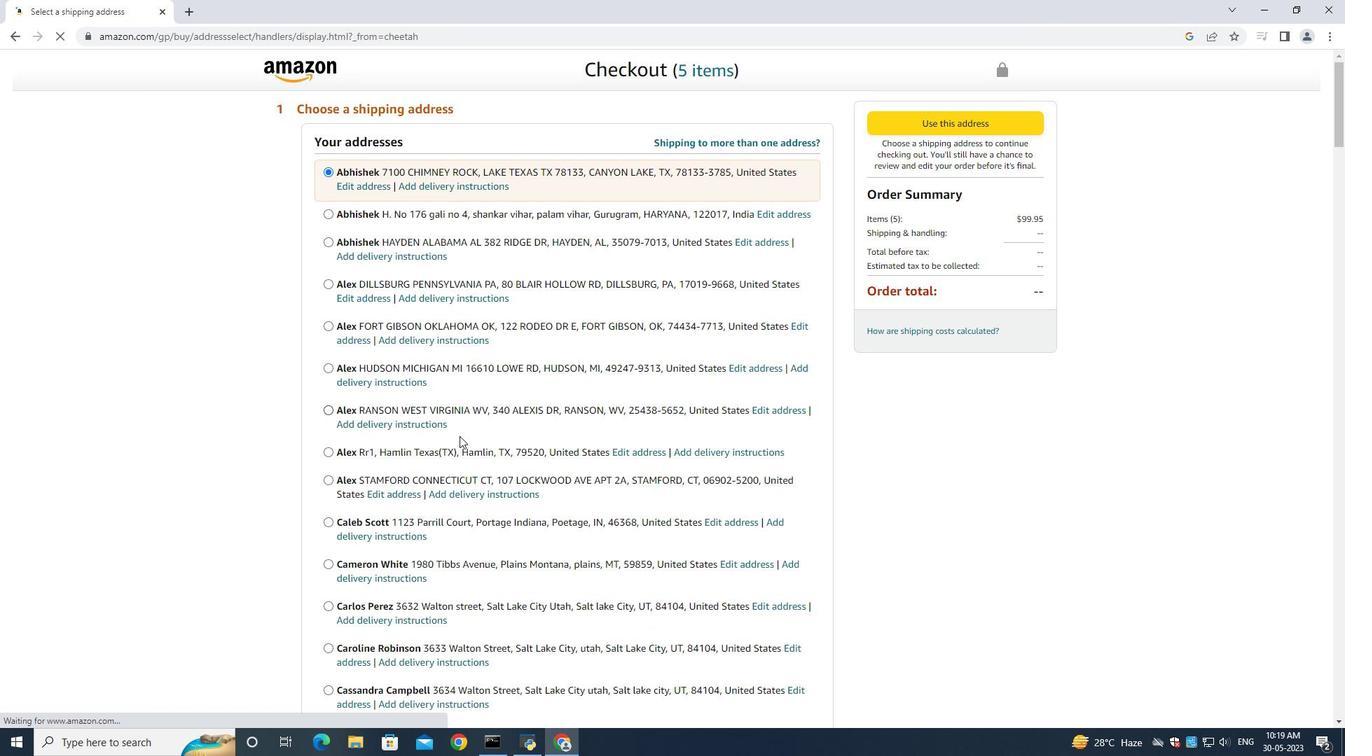 
Action: Mouse scrolled (459, 435) with delta (0, 0)
Screenshot: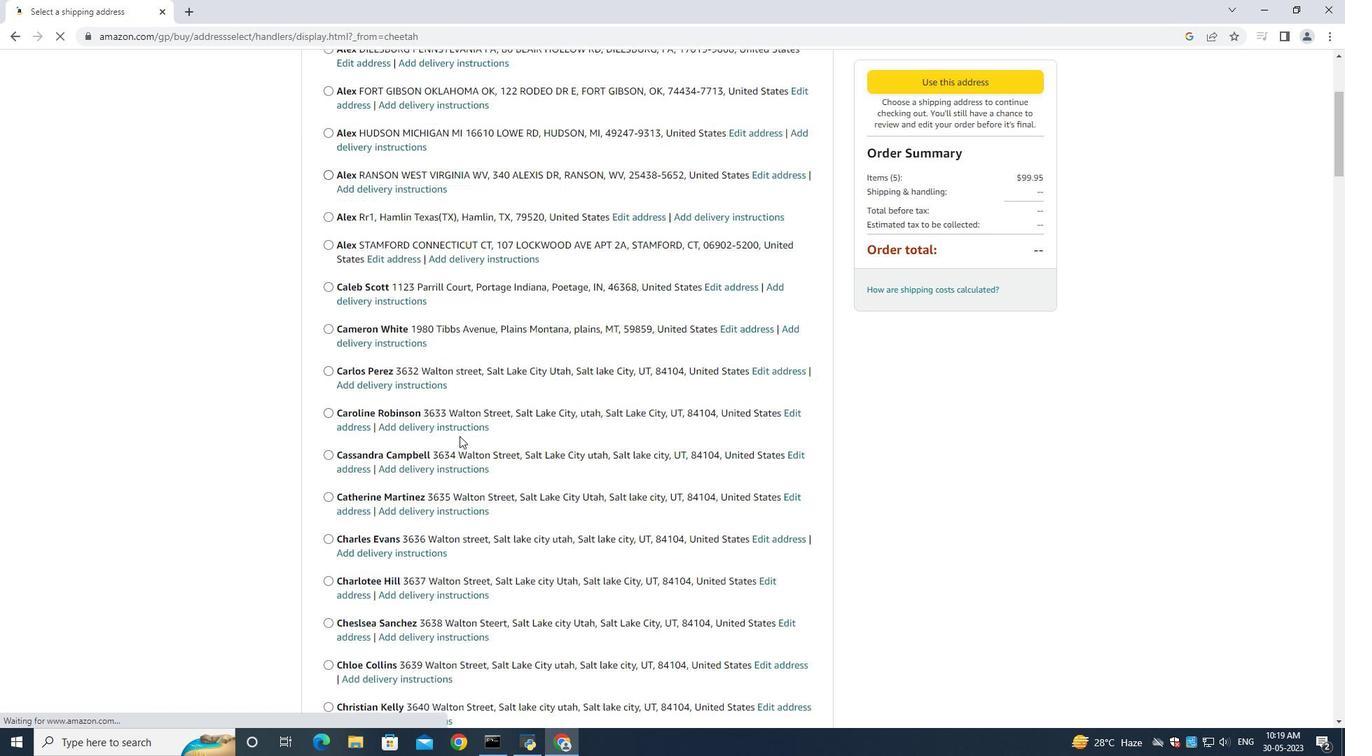 
Action: Mouse scrolled (459, 435) with delta (0, 0)
Screenshot: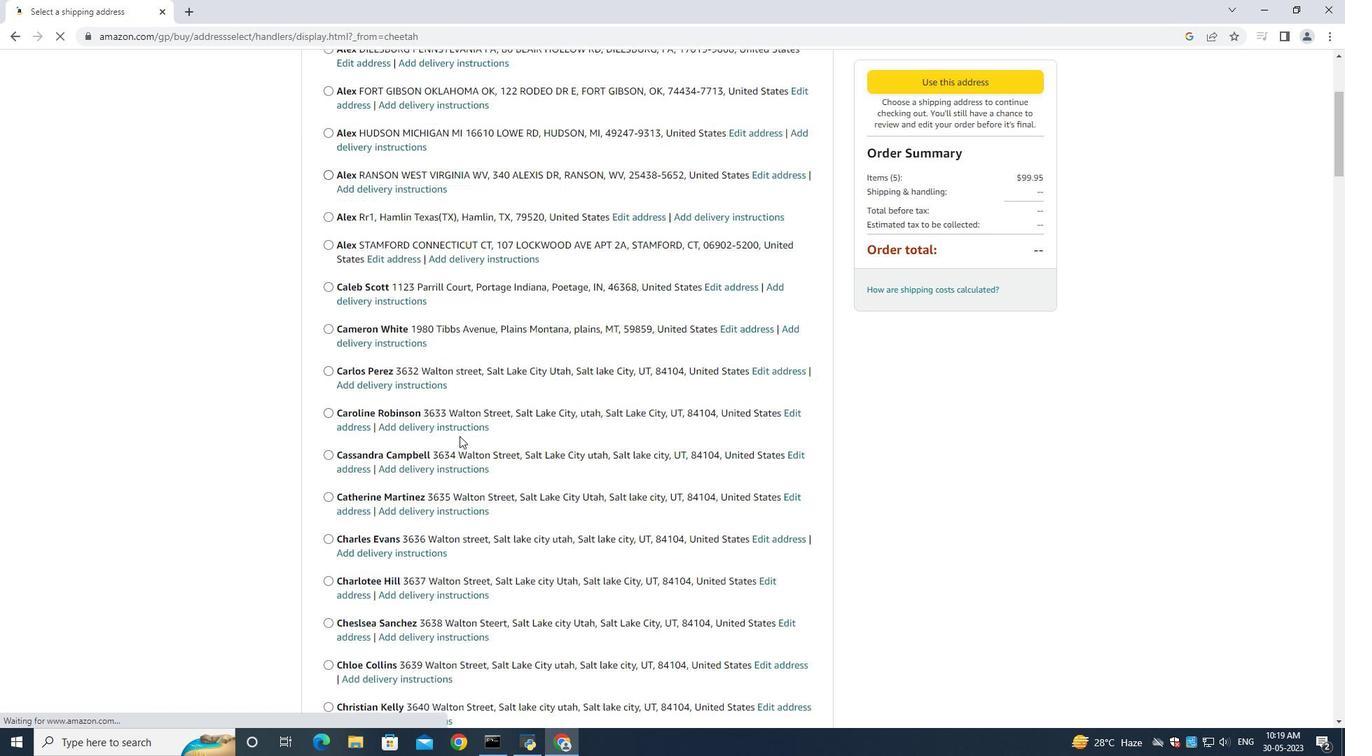 
Action: Mouse moved to (459, 436)
Screenshot: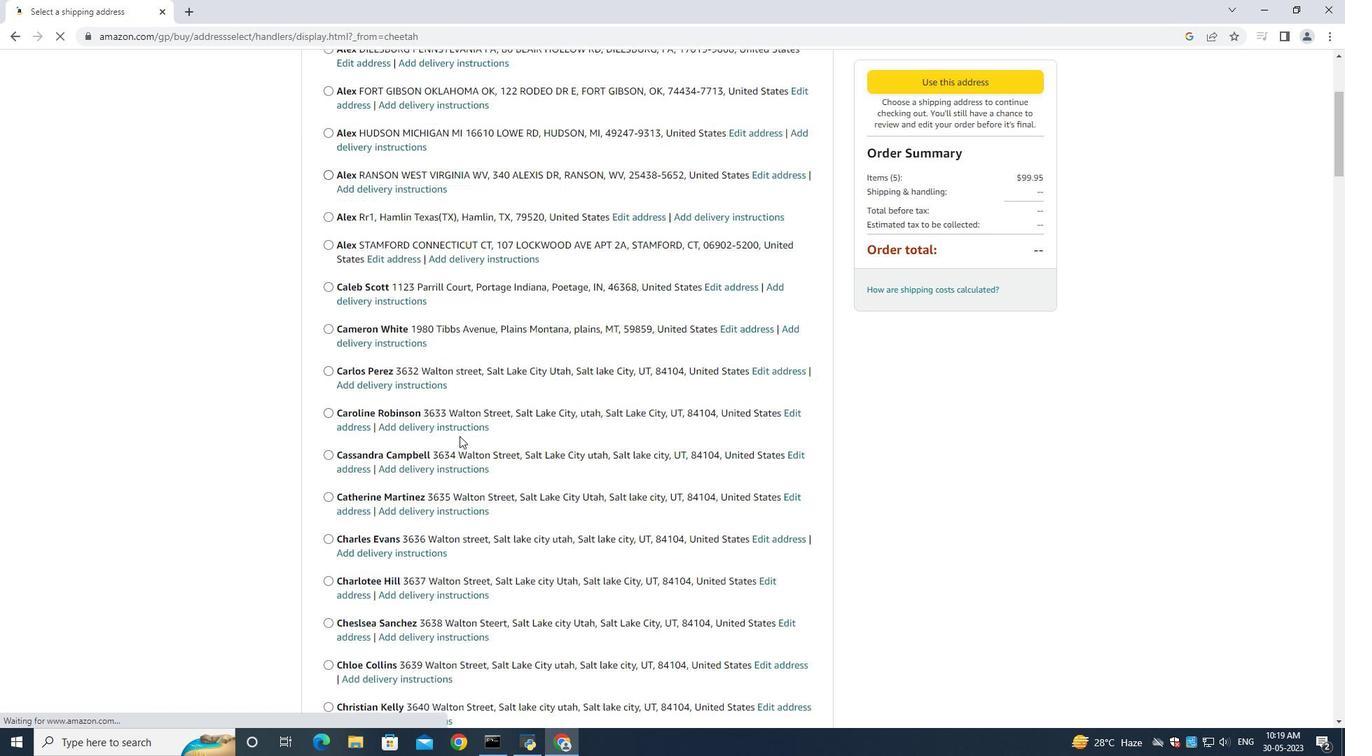 
Action: Mouse scrolled (459, 435) with delta (0, 0)
Screenshot: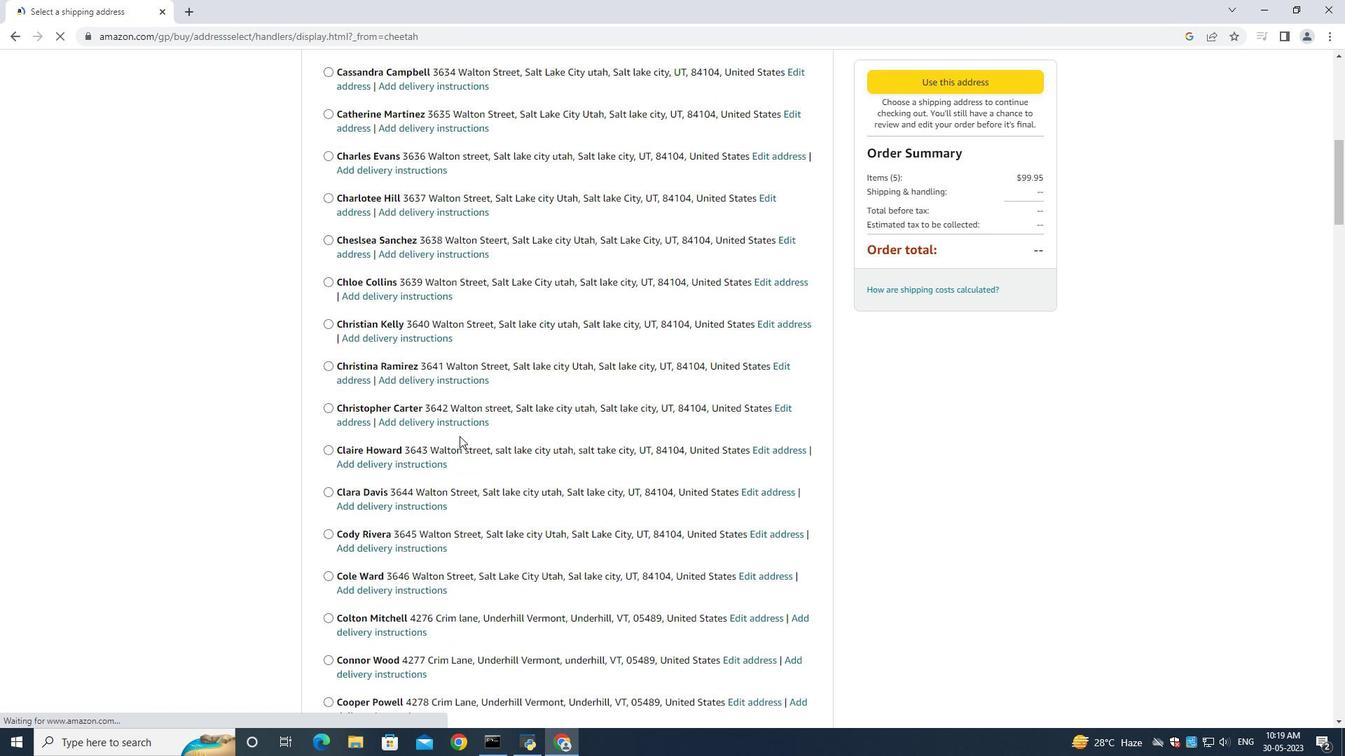 
Action: Mouse scrolled (459, 435) with delta (0, 0)
Screenshot: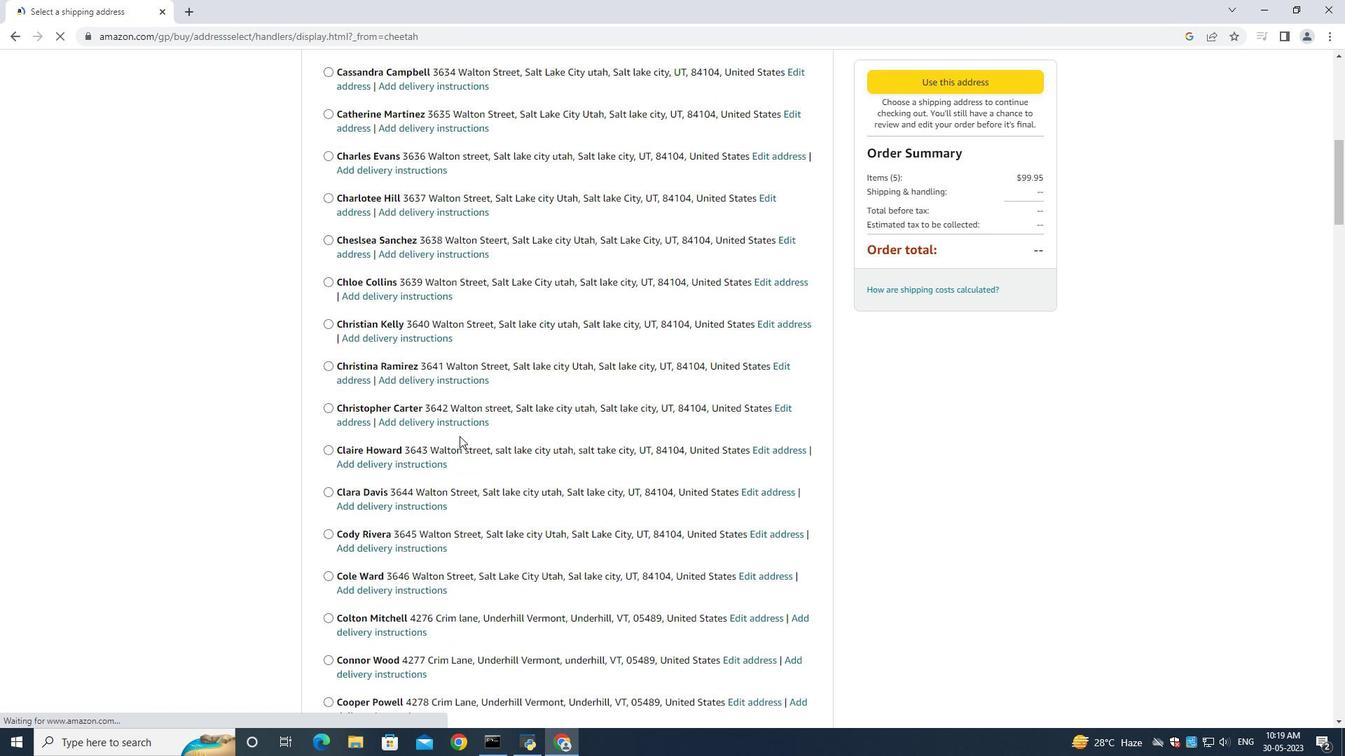 
Action: Mouse scrolled (459, 435) with delta (0, 0)
Screenshot: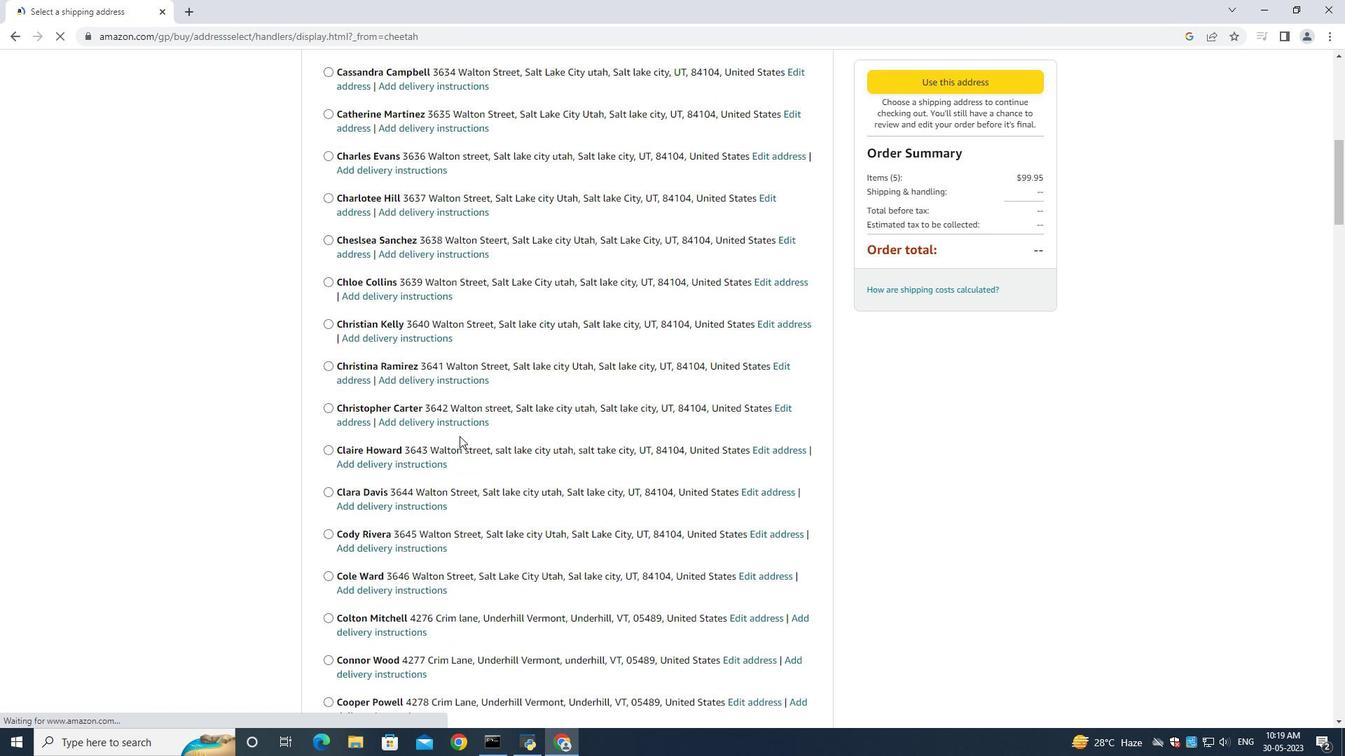
Action: Mouse scrolled (459, 435) with delta (0, 0)
Screenshot: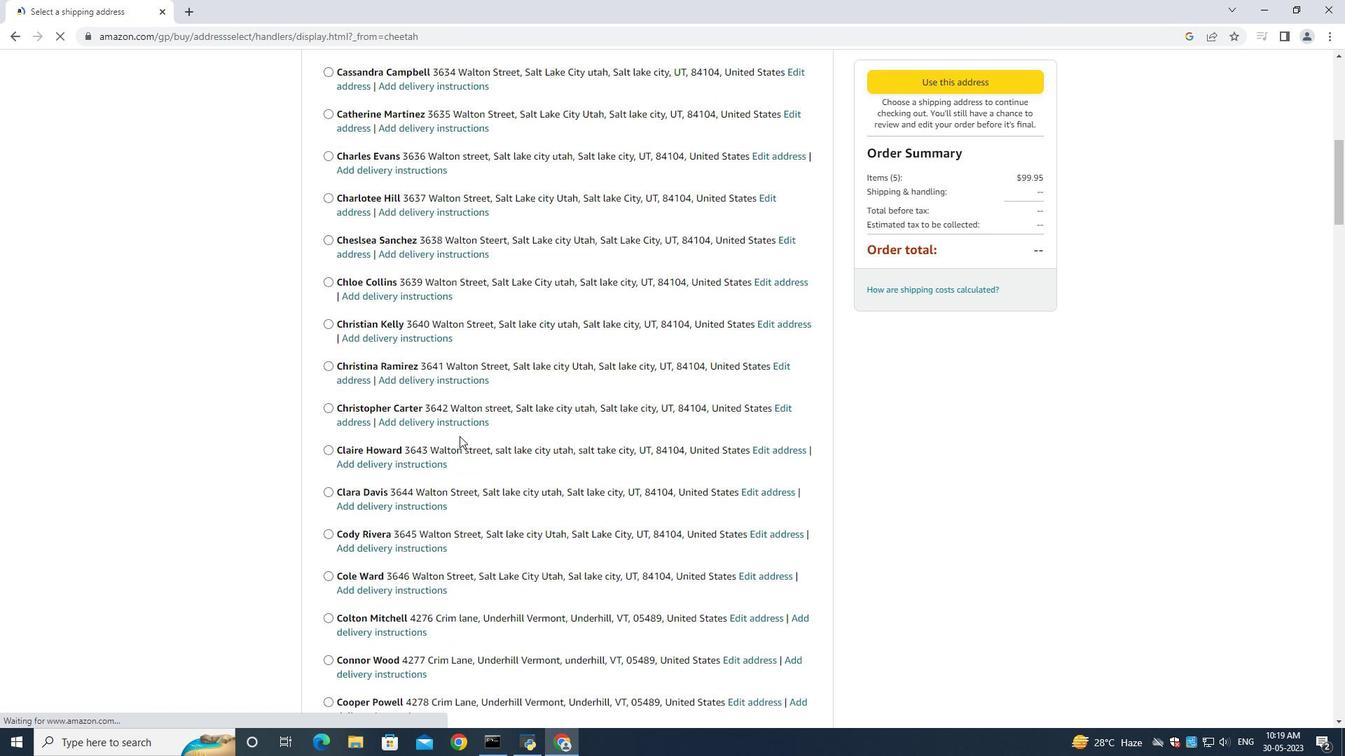 
Action: Mouse scrolled (459, 435) with delta (0, 0)
Screenshot: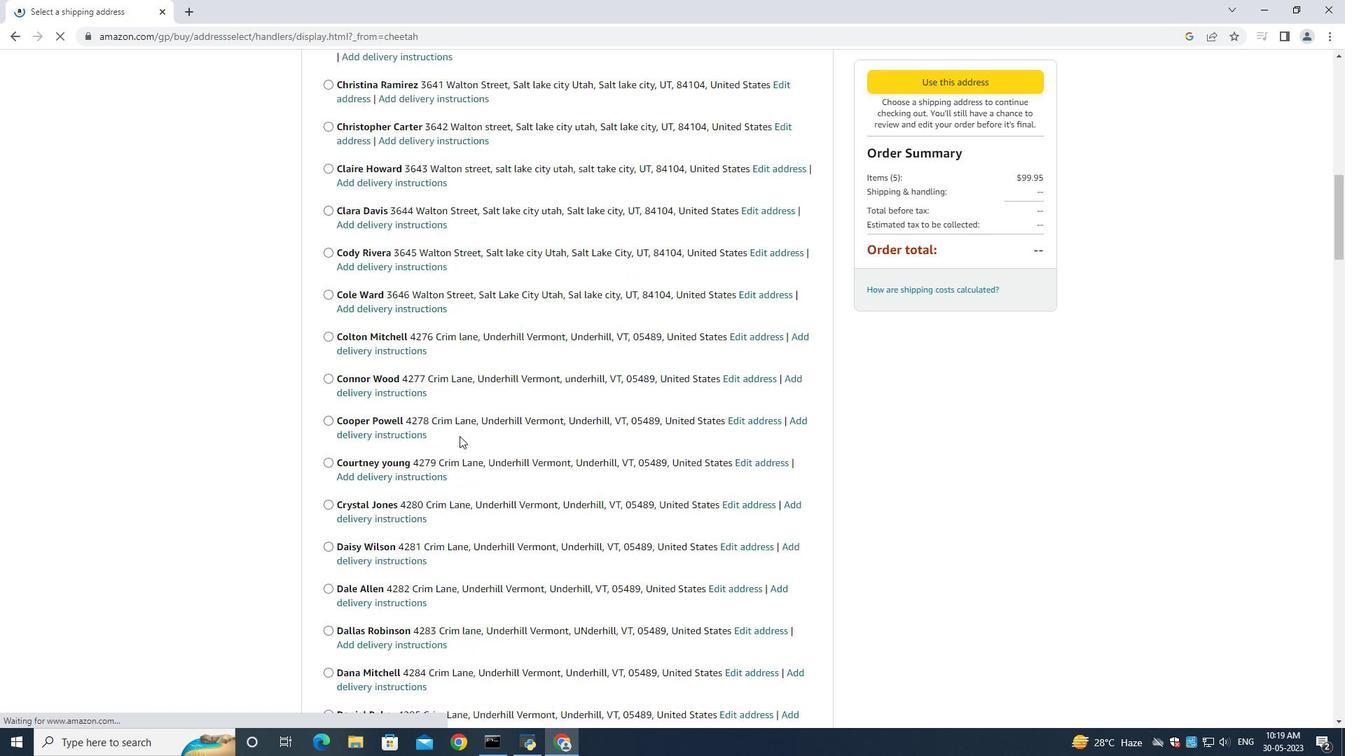 
Action: Mouse scrolled (459, 435) with delta (0, 0)
Screenshot: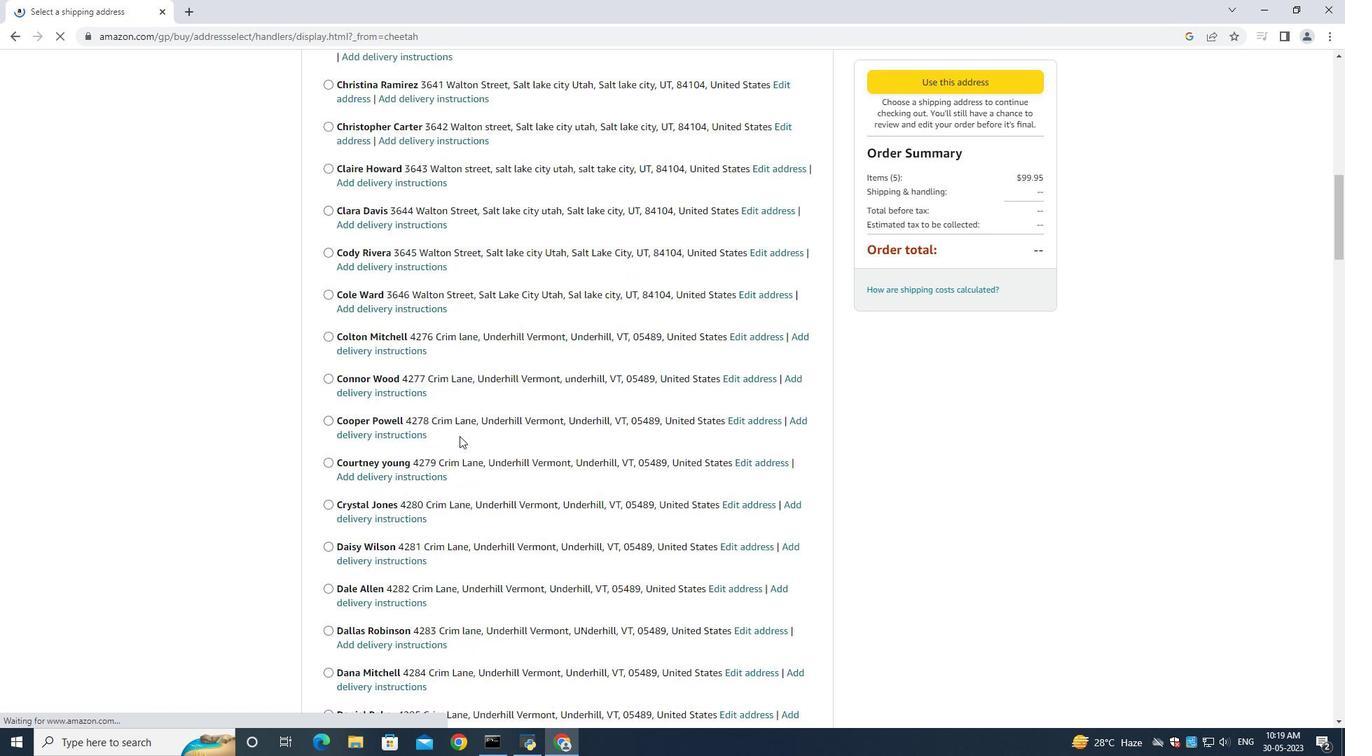 
Action: Mouse scrolled (459, 435) with delta (0, 0)
Screenshot: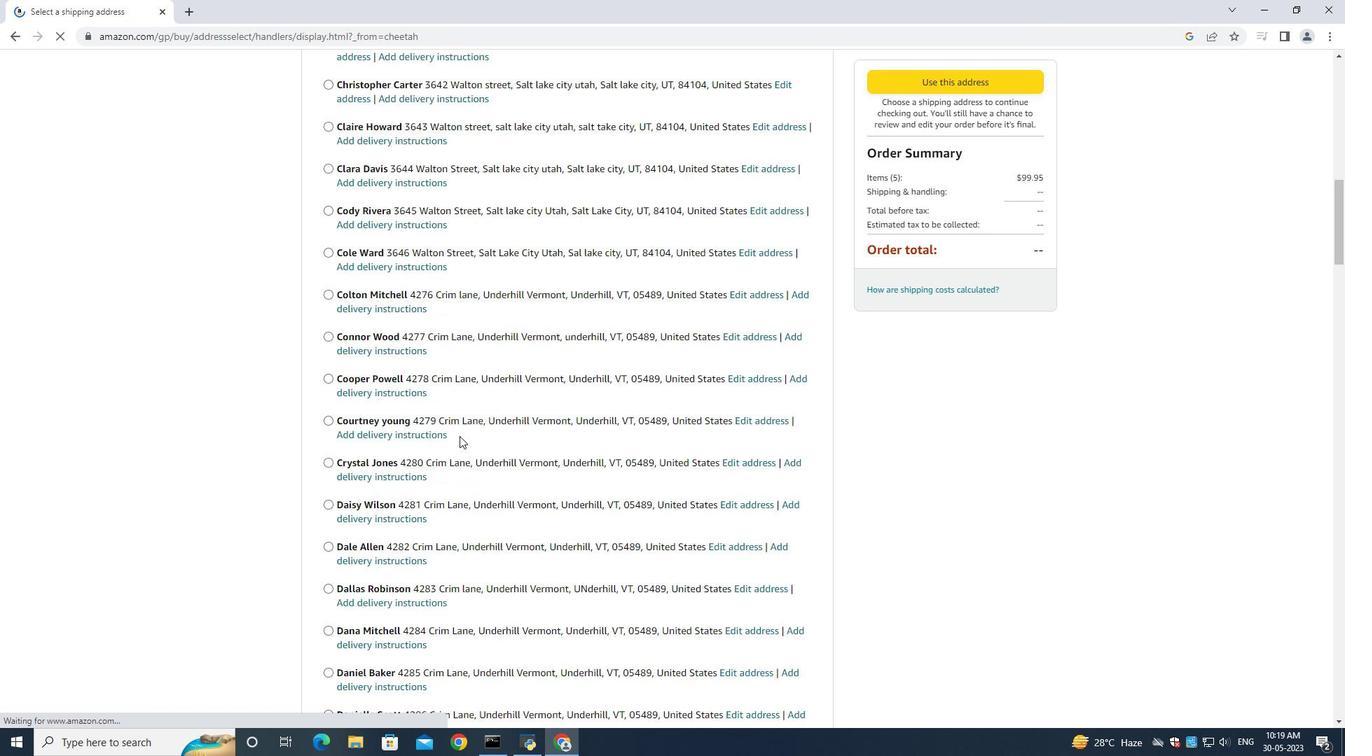 
Action: Mouse scrolled (459, 435) with delta (0, 0)
Screenshot: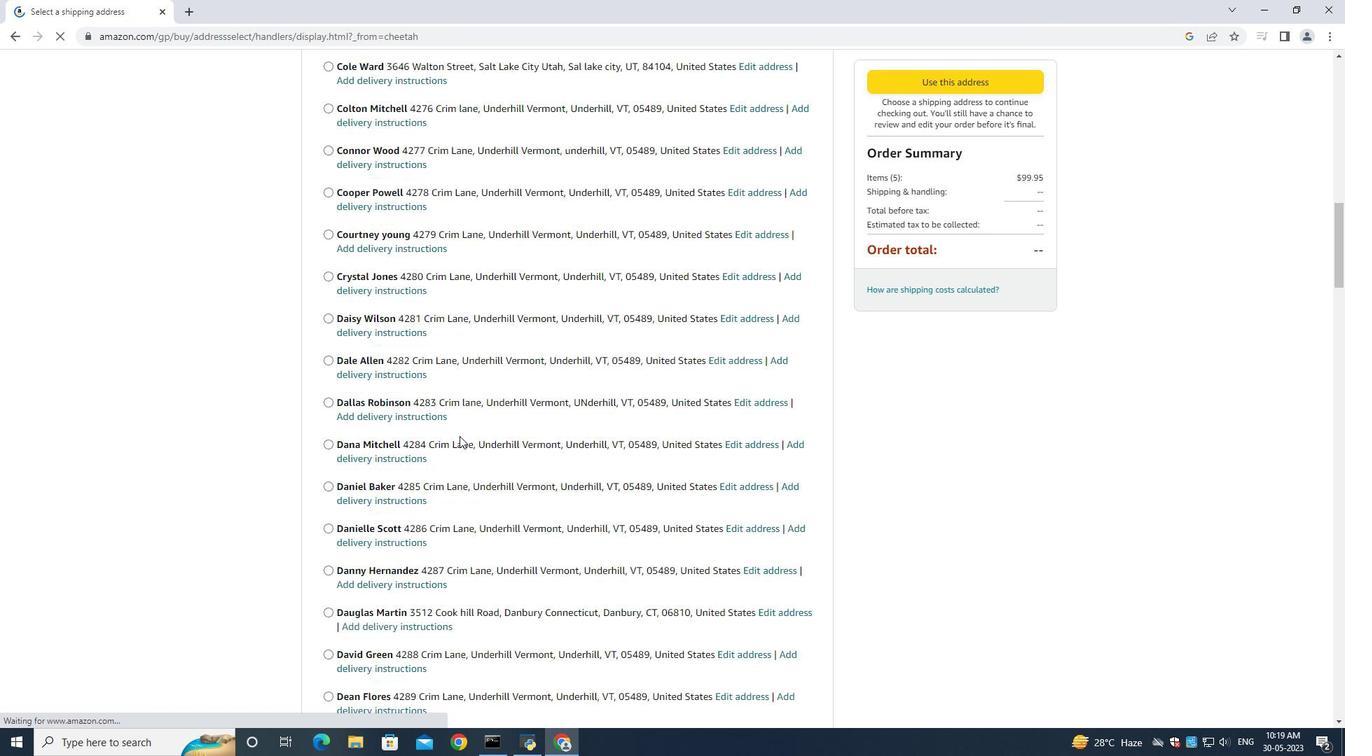 
Action: Mouse scrolled (459, 435) with delta (0, 0)
Screenshot: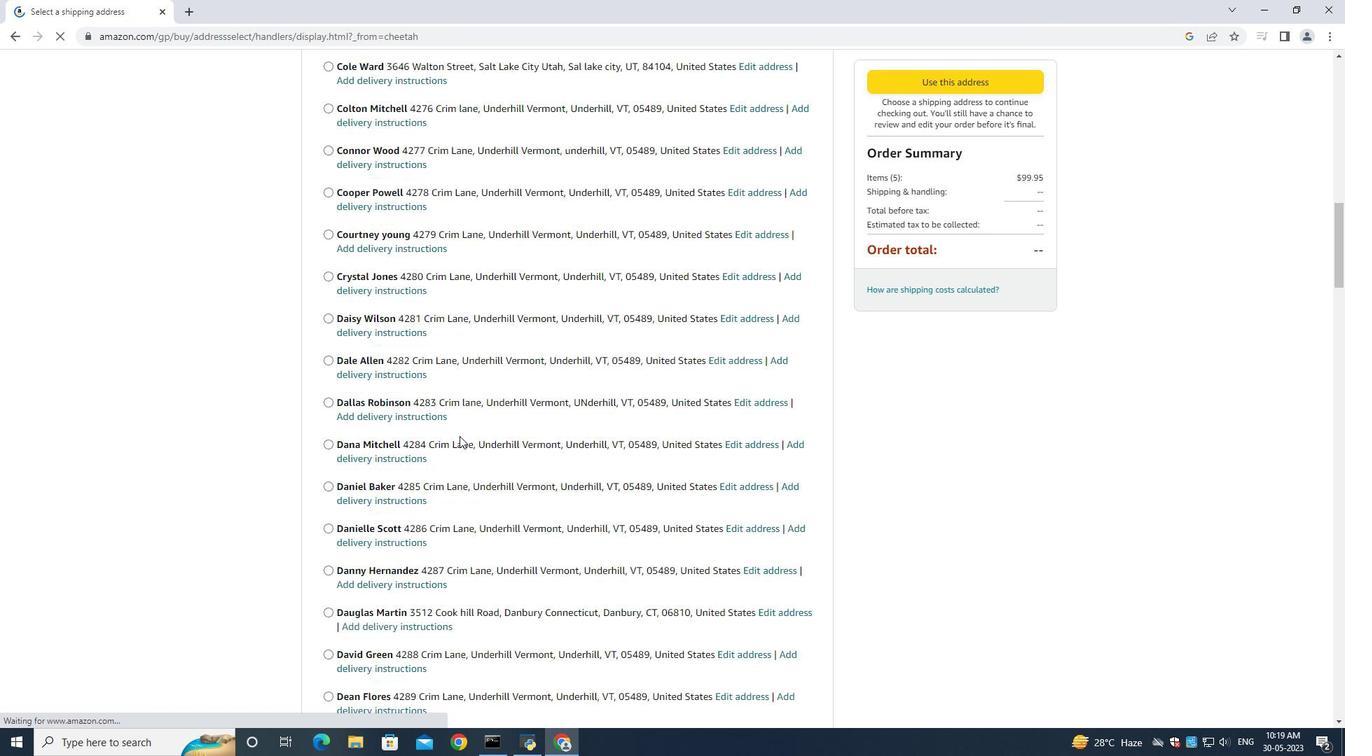 
Action: Mouse scrolled (459, 435) with delta (0, 0)
Screenshot: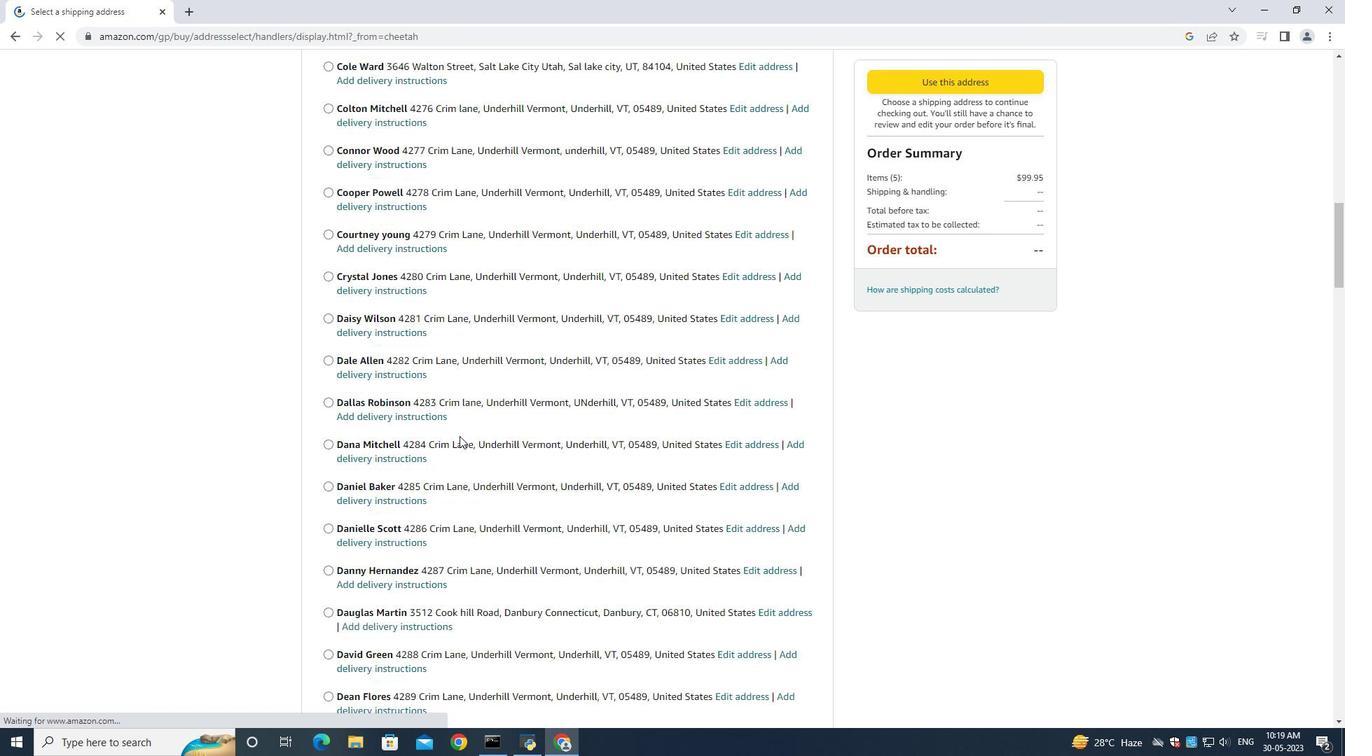 
Action: Mouse scrolled (459, 435) with delta (0, 0)
Screenshot: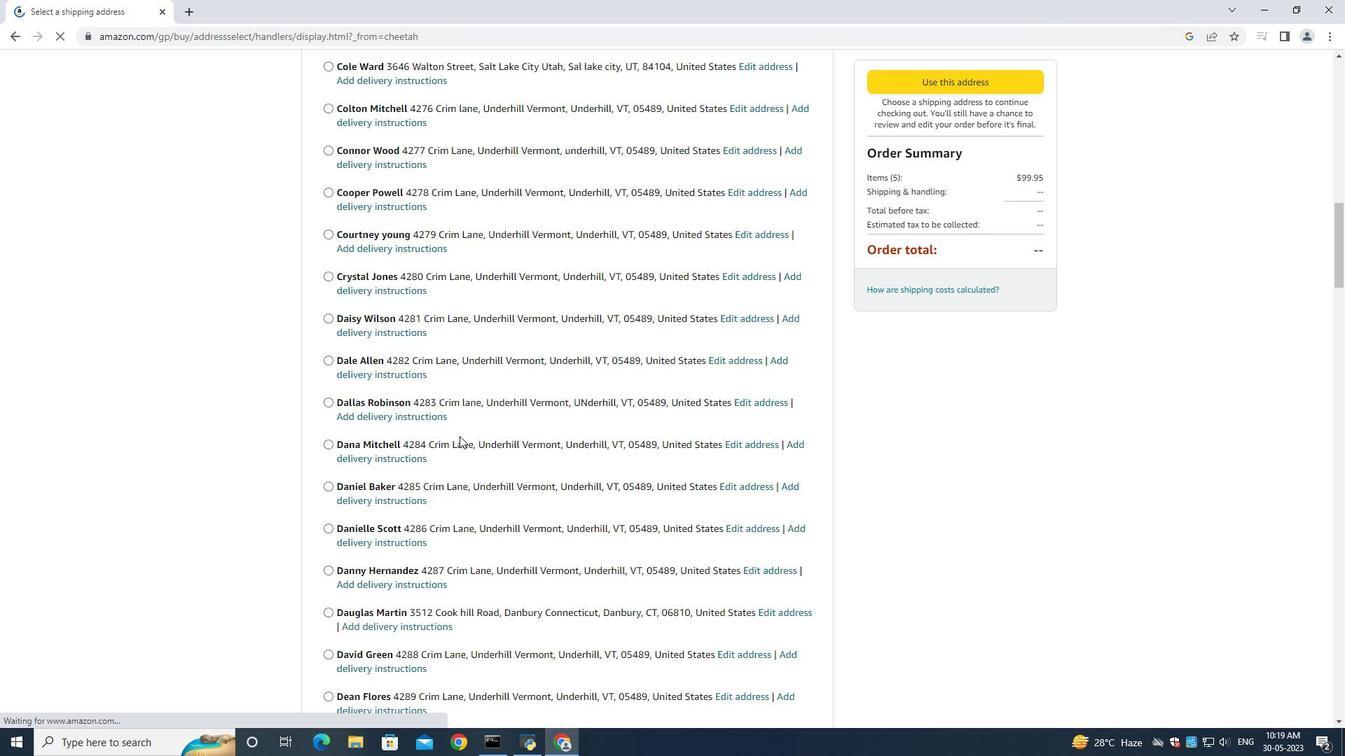 
Action: Mouse scrolled (459, 435) with delta (0, 0)
Screenshot: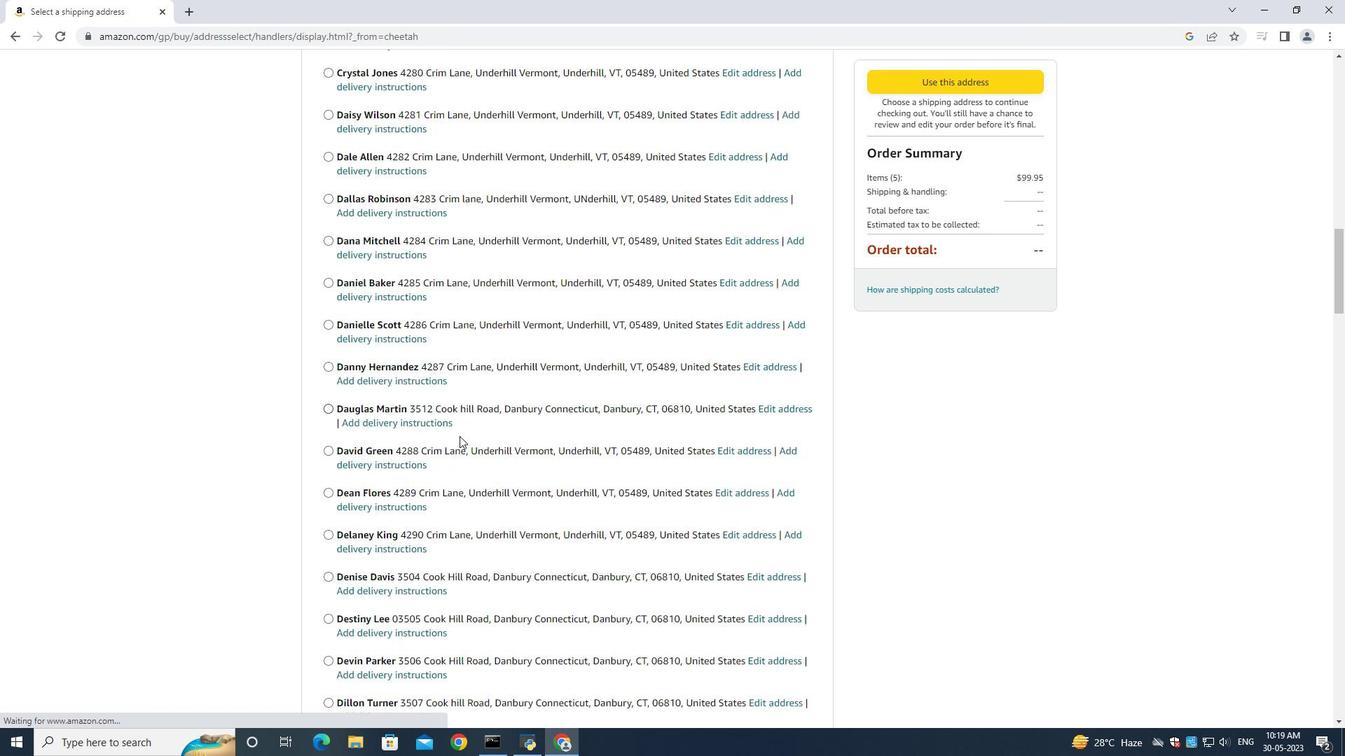 
Action: Mouse scrolled (459, 435) with delta (0, 0)
Screenshot: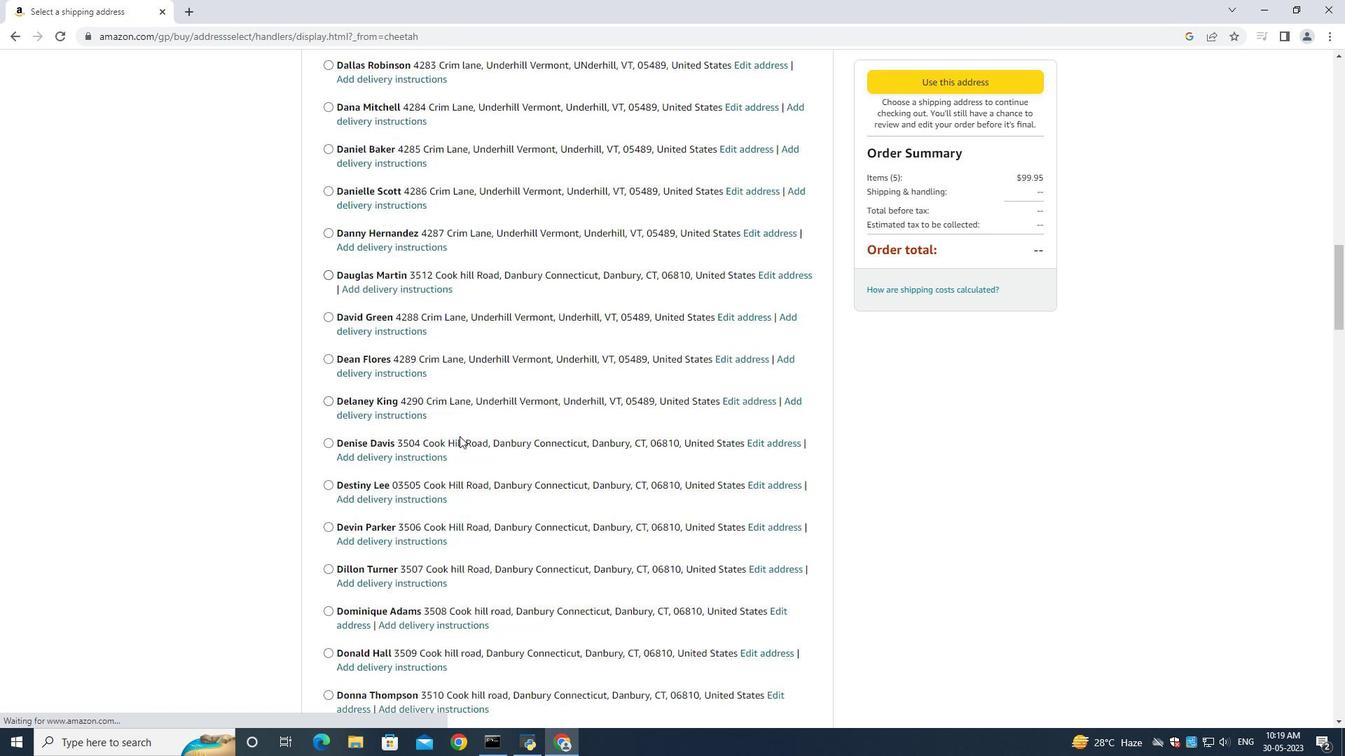 
Action: Mouse scrolled (459, 435) with delta (0, 0)
Screenshot: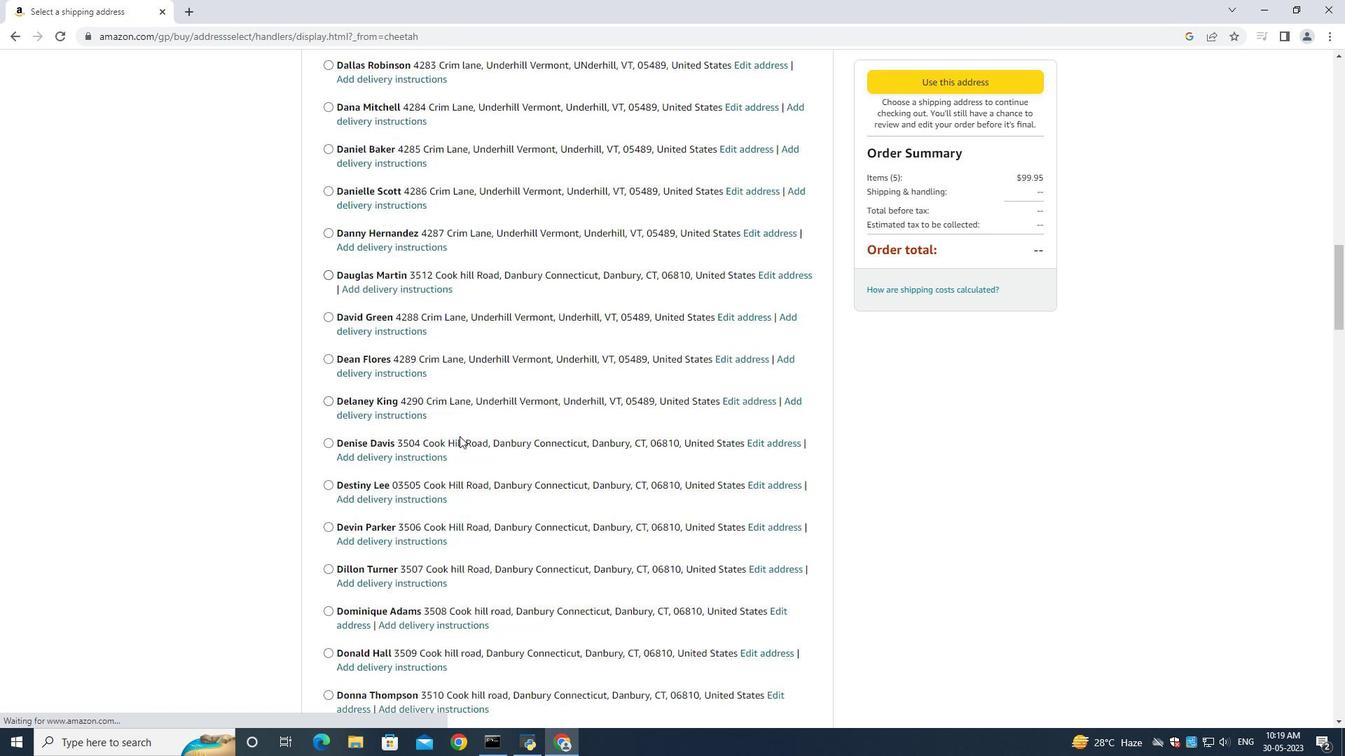 
Action: Mouse scrolled (459, 435) with delta (0, 0)
Screenshot: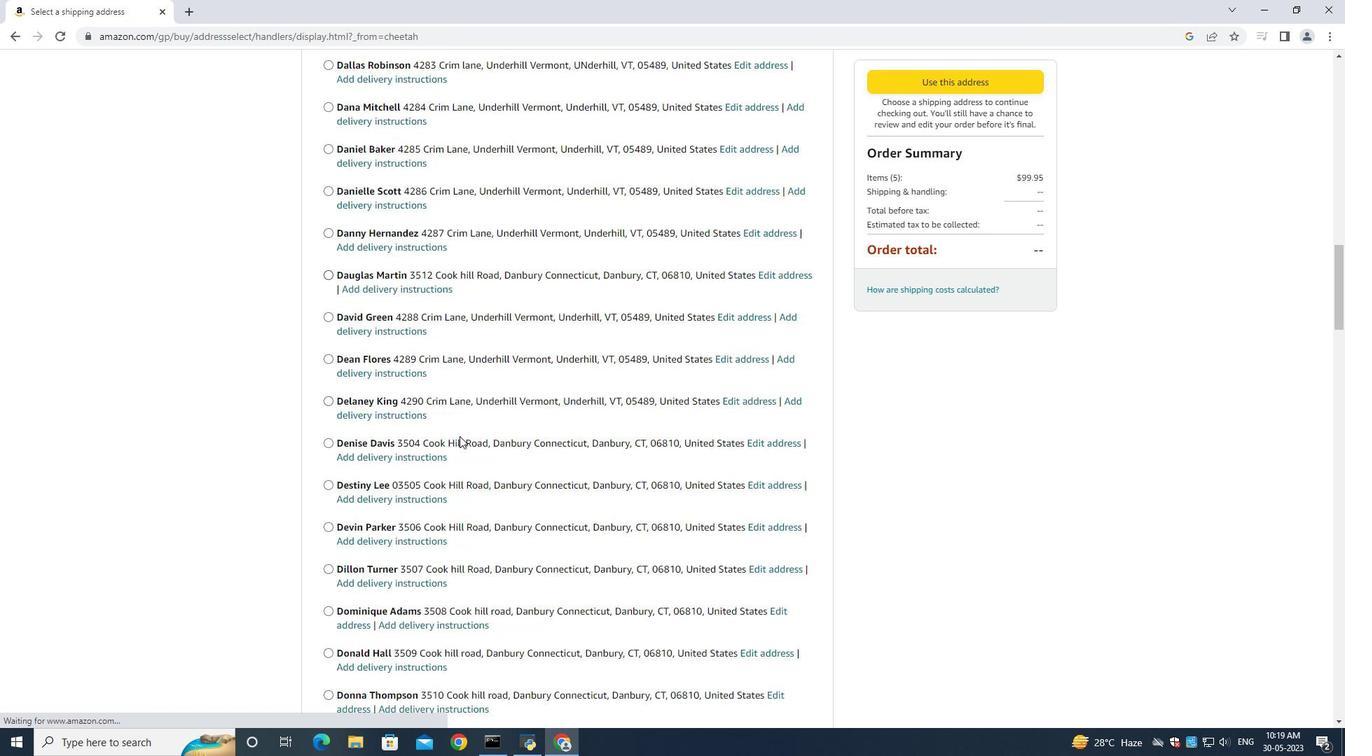 
Action: Mouse scrolled (459, 435) with delta (0, 0)
Screenshot: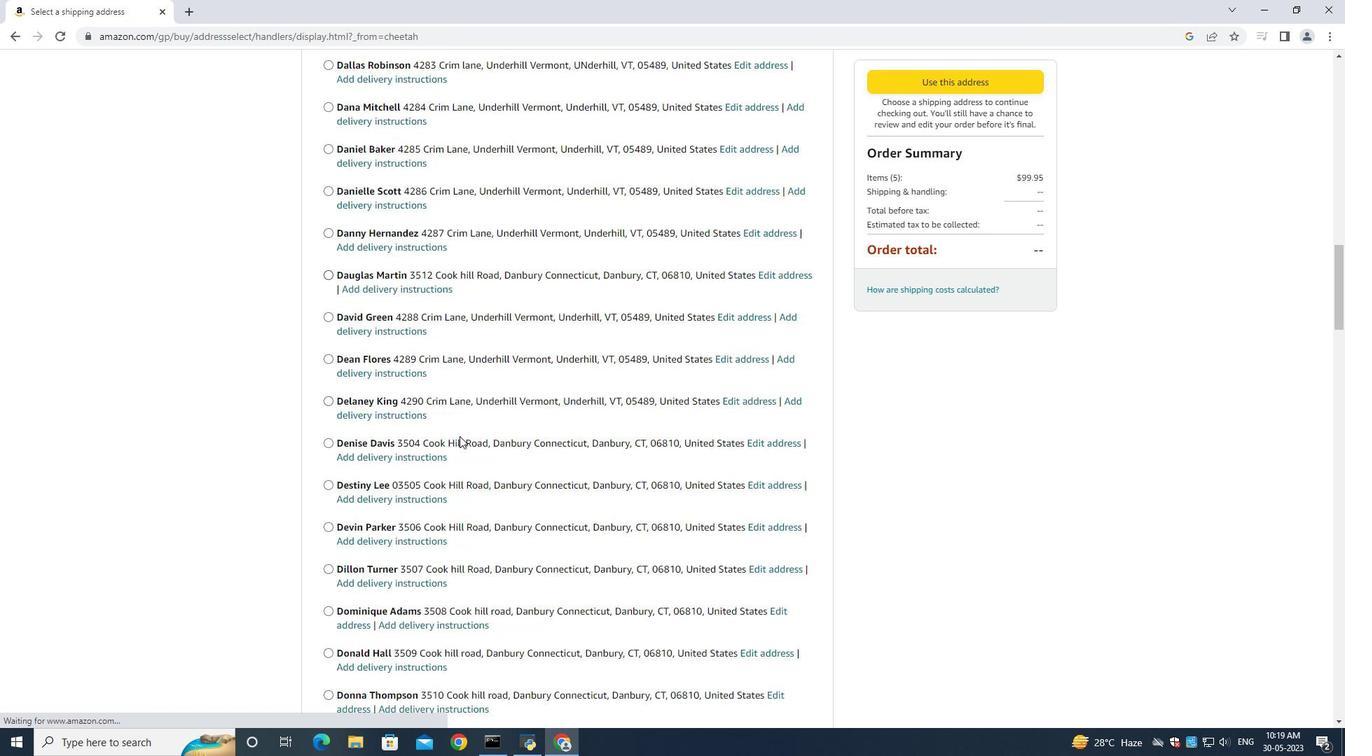 
Action: Mouse scrolled (459, 435) with delta (0, 0)
Screenshot: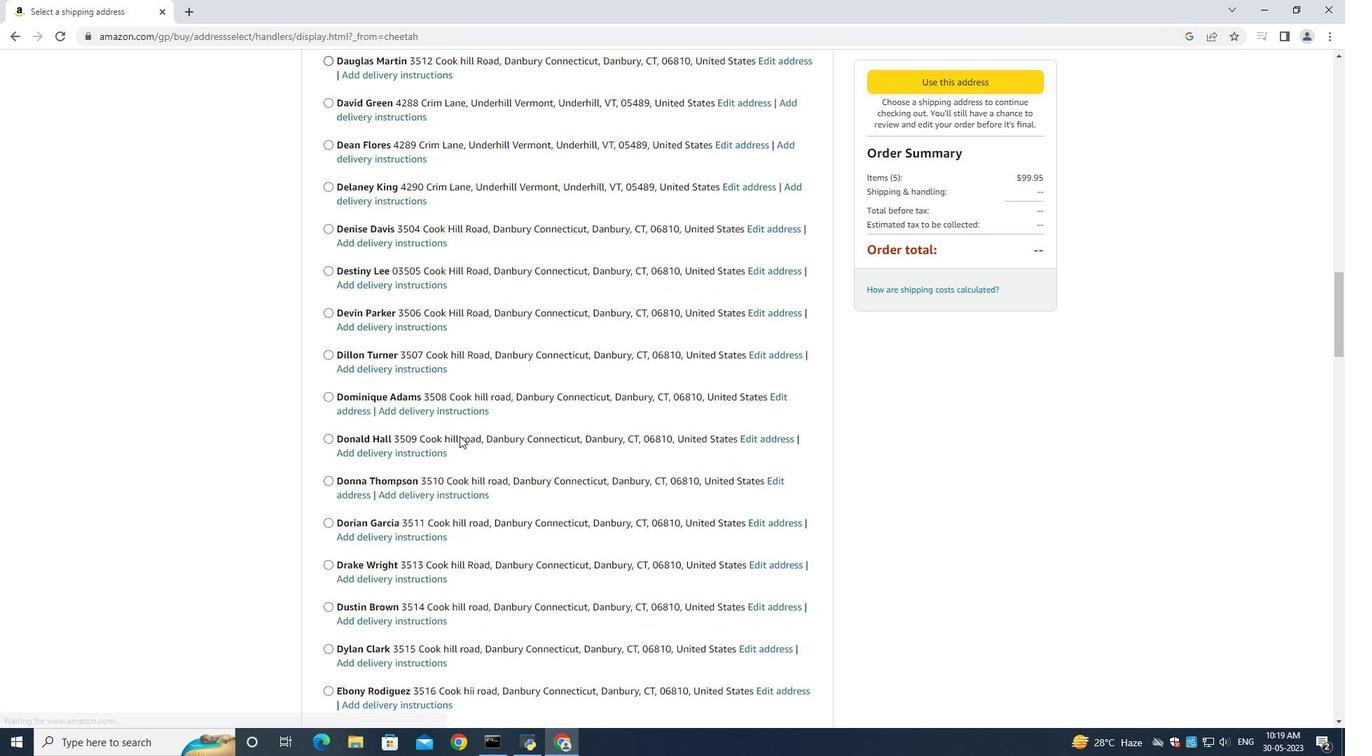 
Action: Mouse scrolled (459, 435) with delta (0, 0)
Screenshot: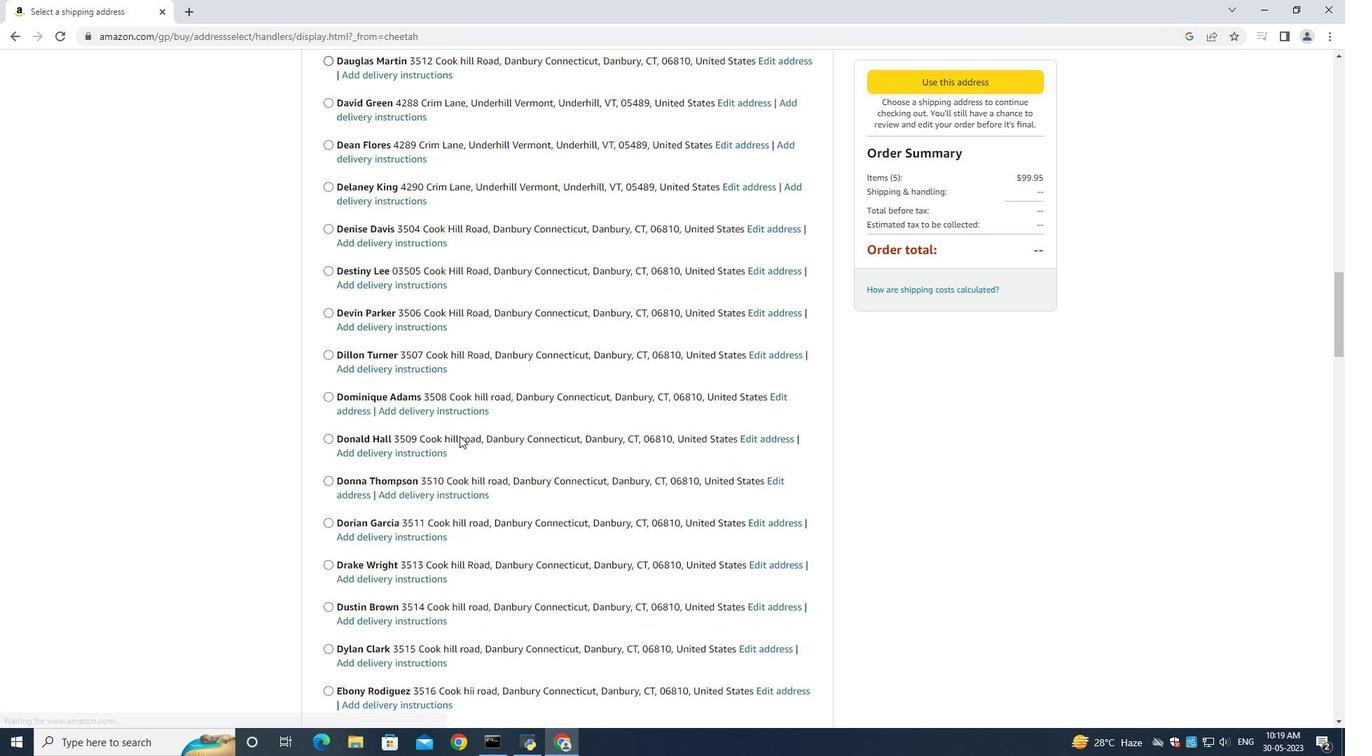 
Action: Mouse scrolled (459, 435) with delta (0, 0)
Screenshot: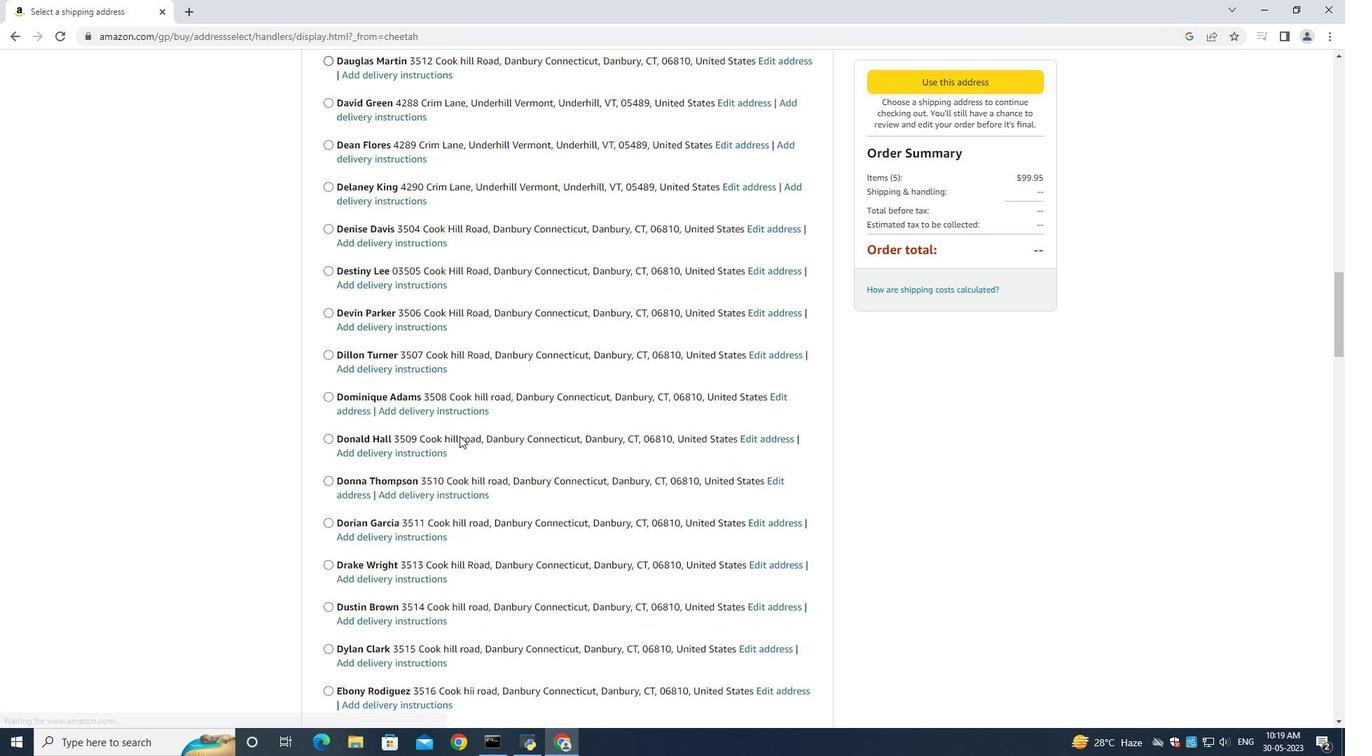 
Action: Mouse scrolled (459, 435) with delta (0, 0)
Screenshot: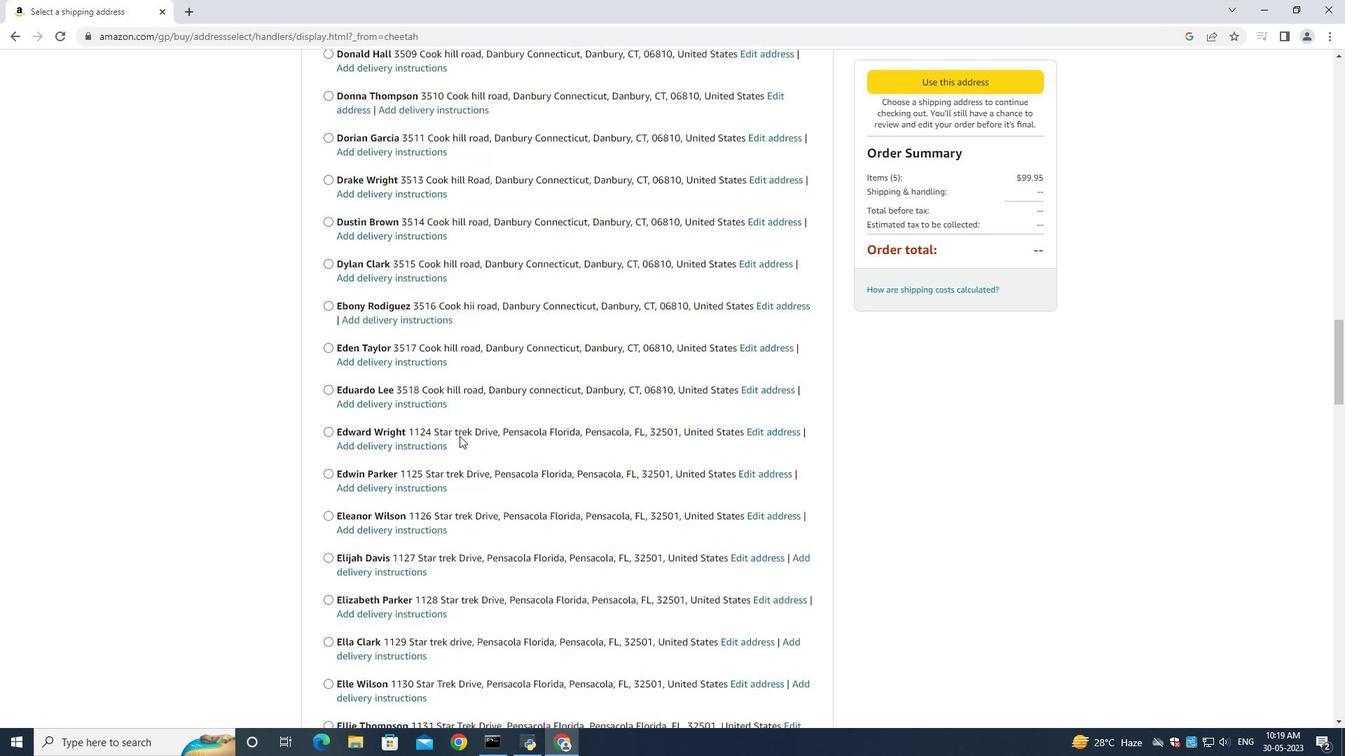 
Action: Mouse scrolled (459, 435) with delta (0, 0)
Screenshot: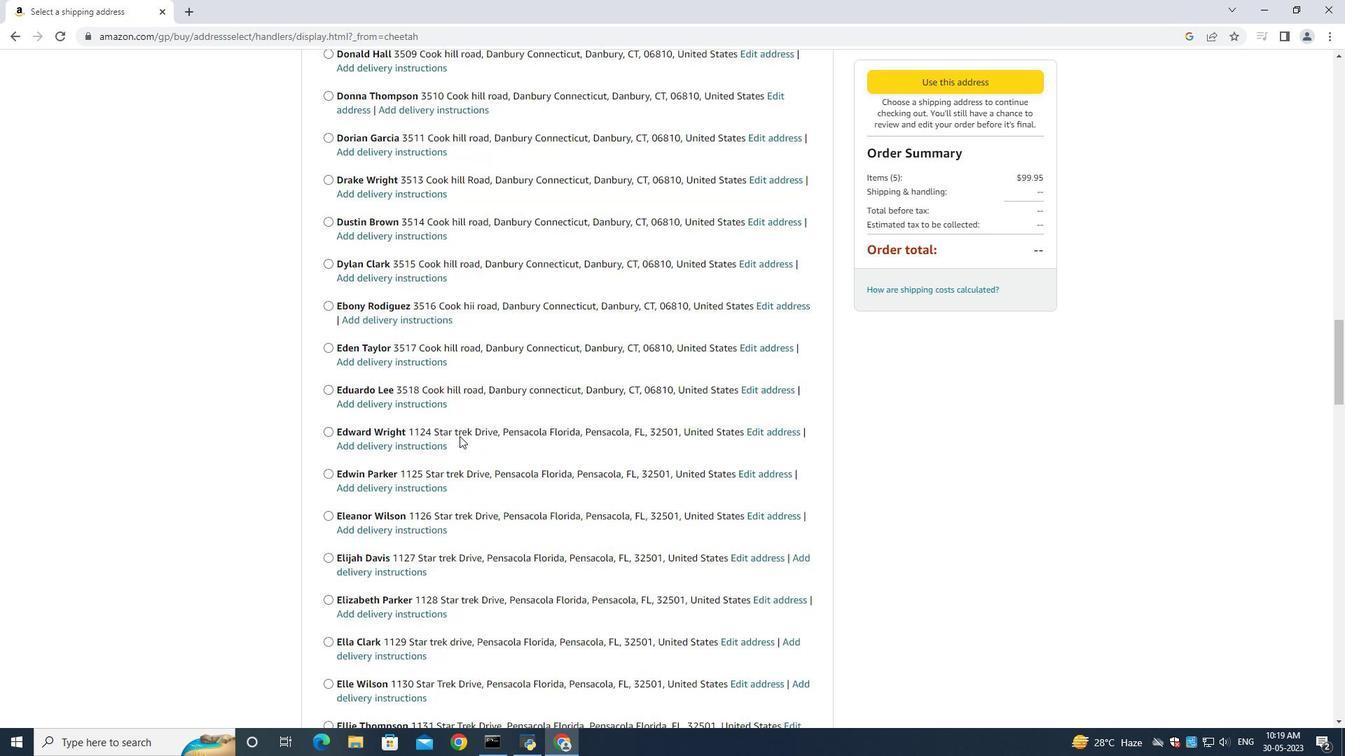 
Action: Mouse scrolled (459, 435) with delta (0, 0)
Screenshot: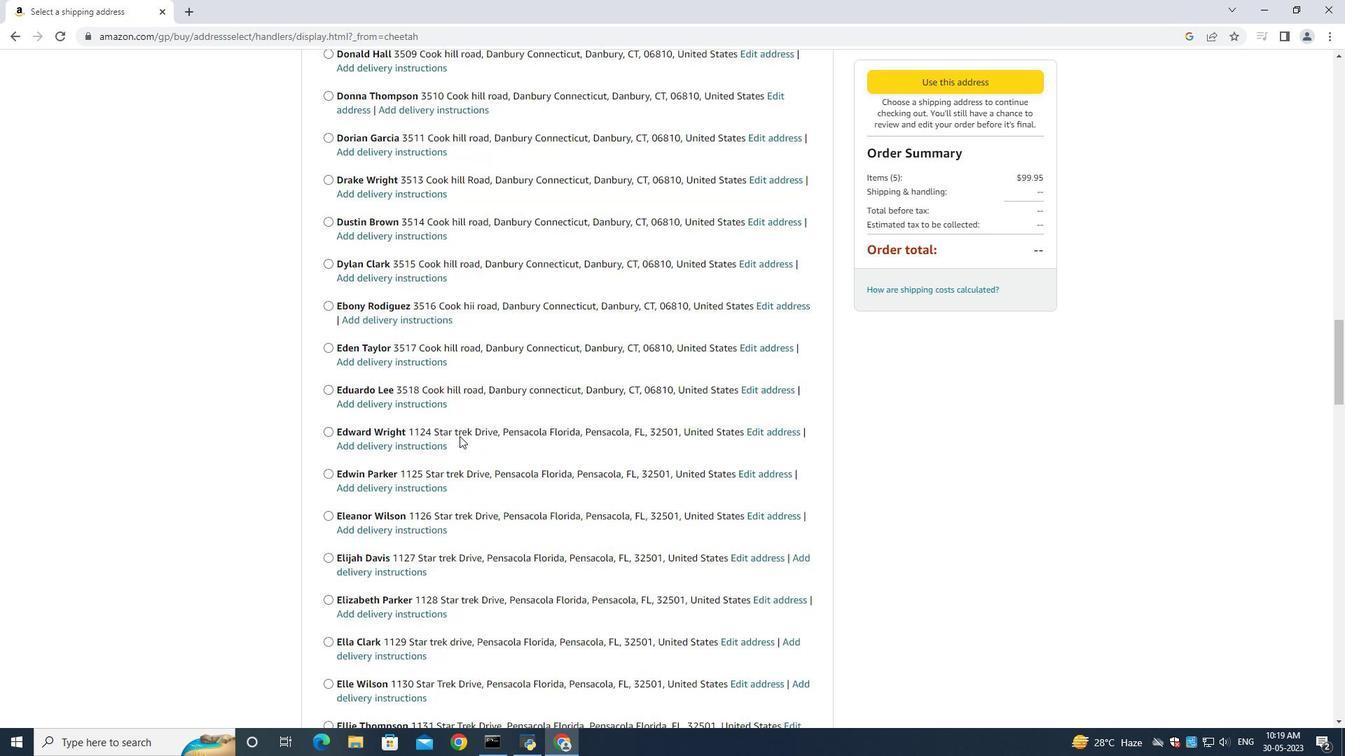 
Action: Mouse scrolled (459, 435) with delta (0, 0)
Screenshot: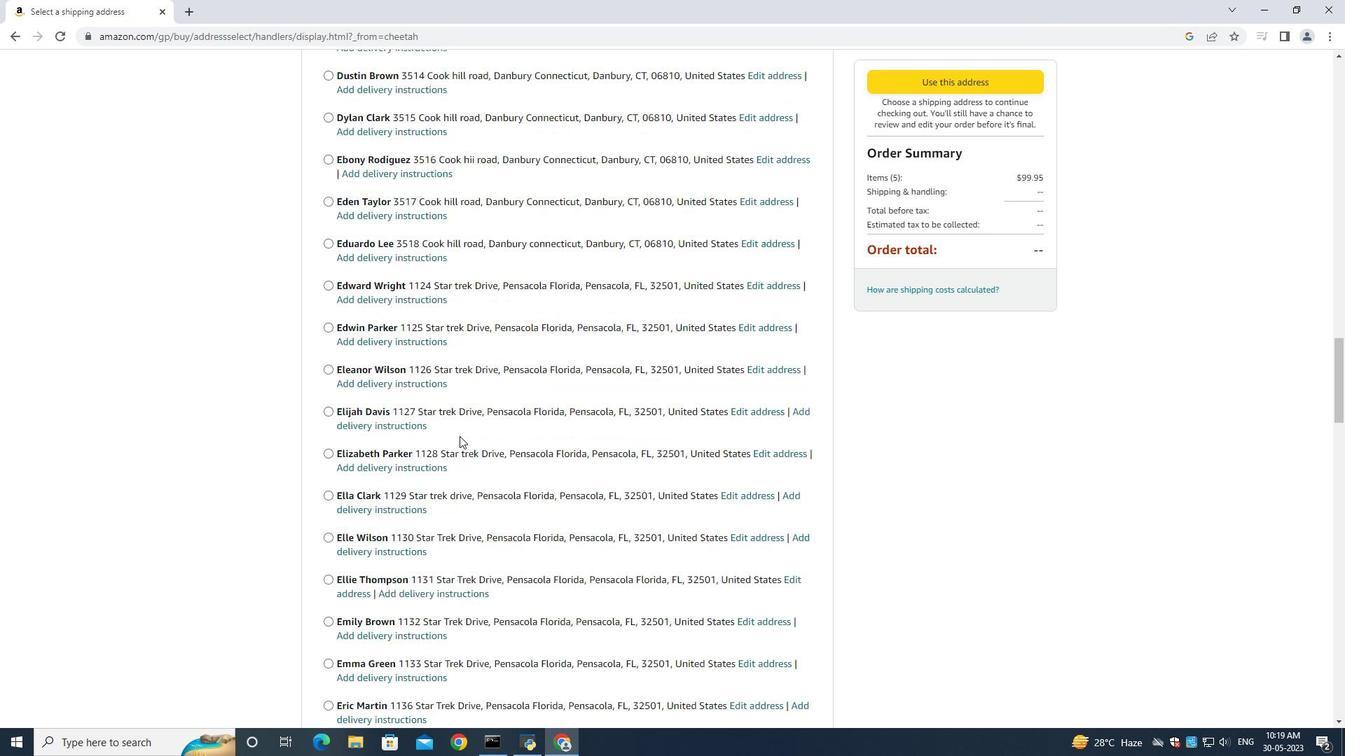 
Action: Mouse scrolled (459, 435) with delta (0, 0)
Screenshot: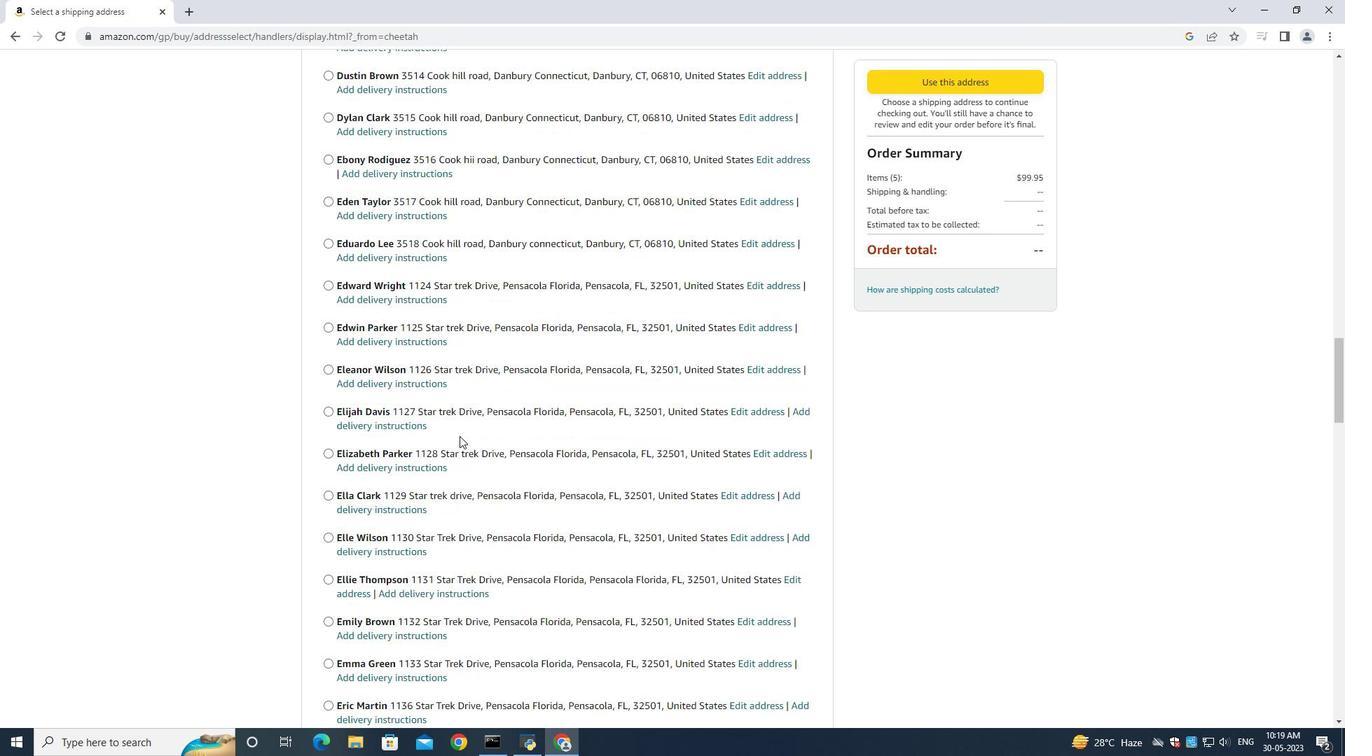 
Action: Mouse scrolled (459, 435) with delta (0, 0)
Screenshot: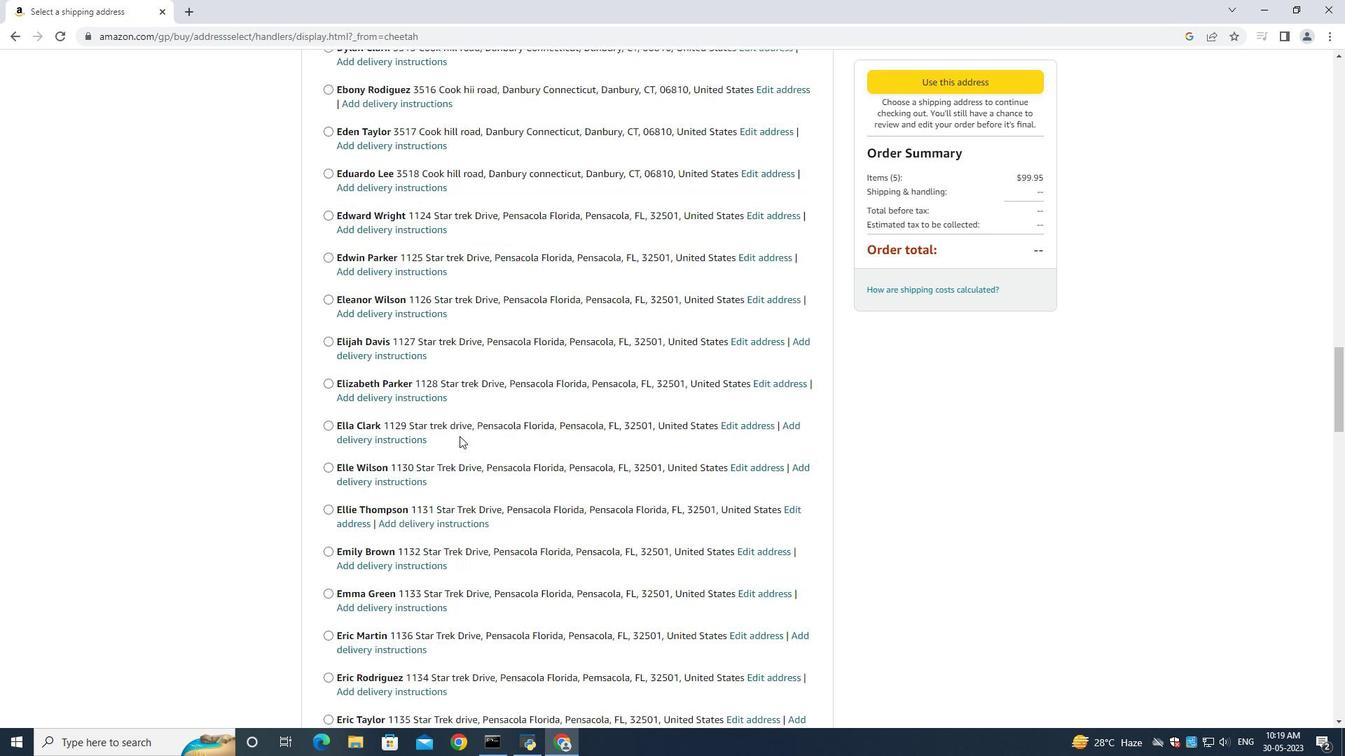 
Action: Mouse scrolled (459, 435) with delta (0, 0)
Screenshot: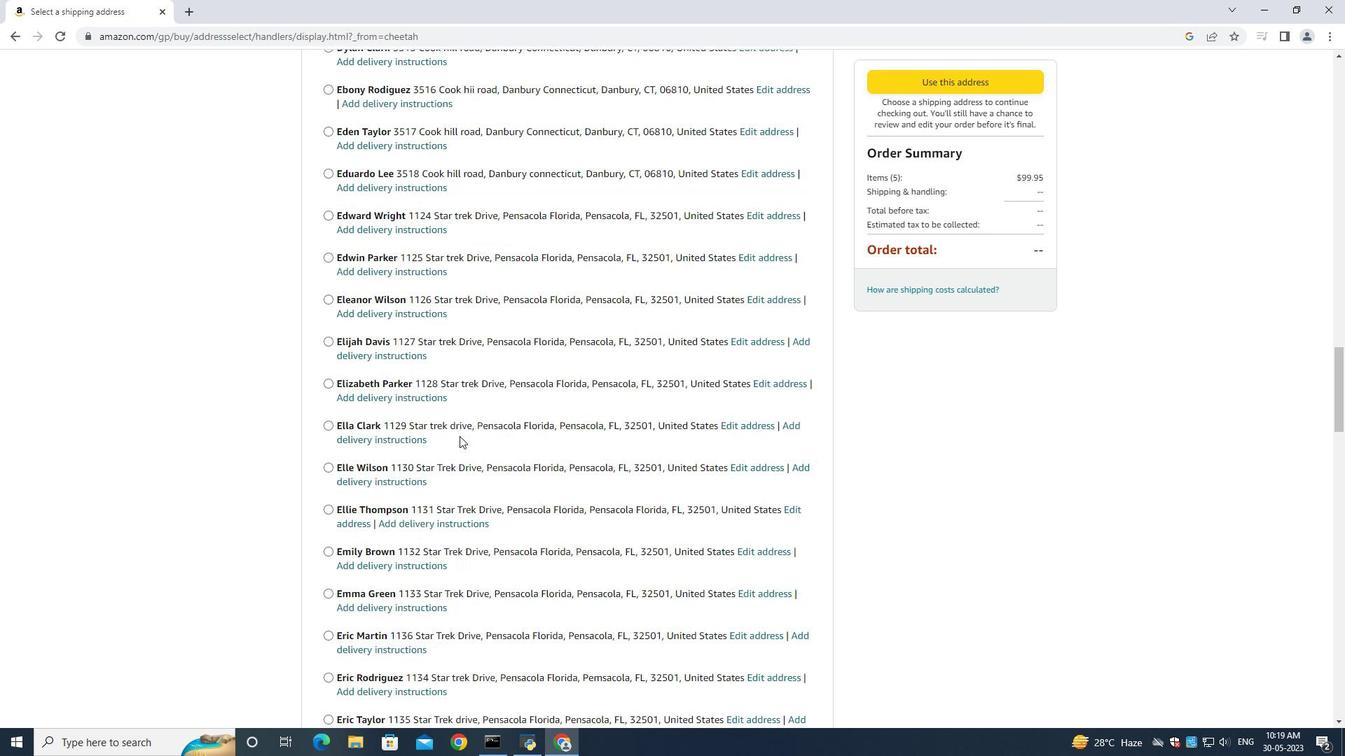 
Action: Mouse scrolled (459, 435) with delta (0, 0)
Screenshot: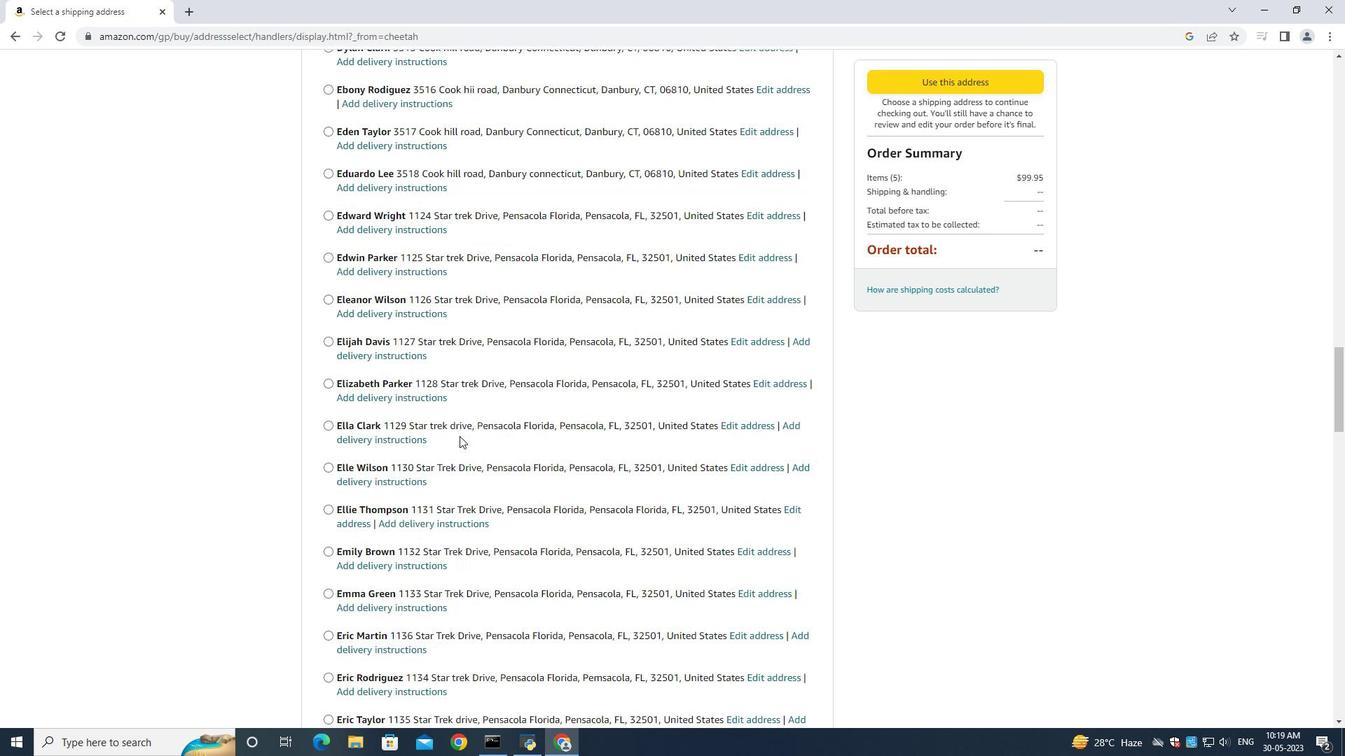 
Action: Mouse scrolled (459, 435) with delta (0, 0)
Screenshot: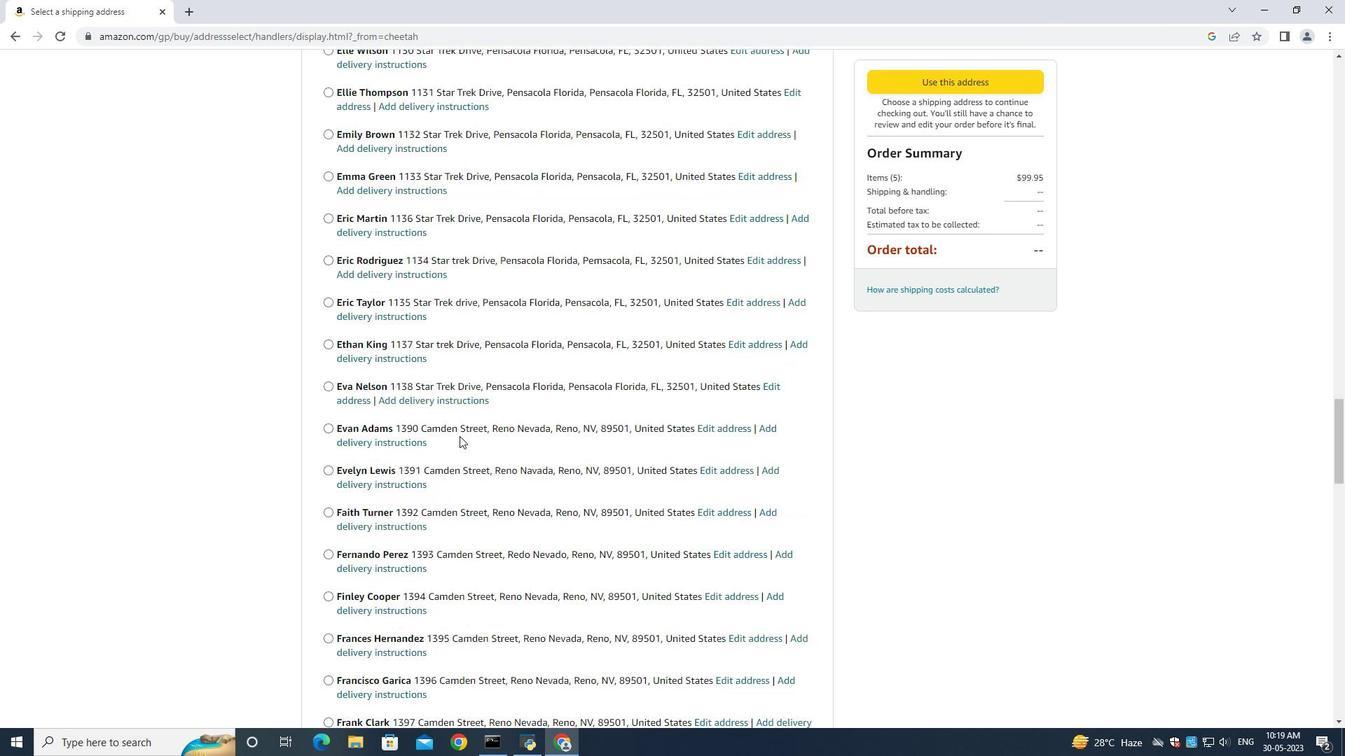 
Action: Mouse scrolled (459, 435) with delta (0, 0)
Screenshot: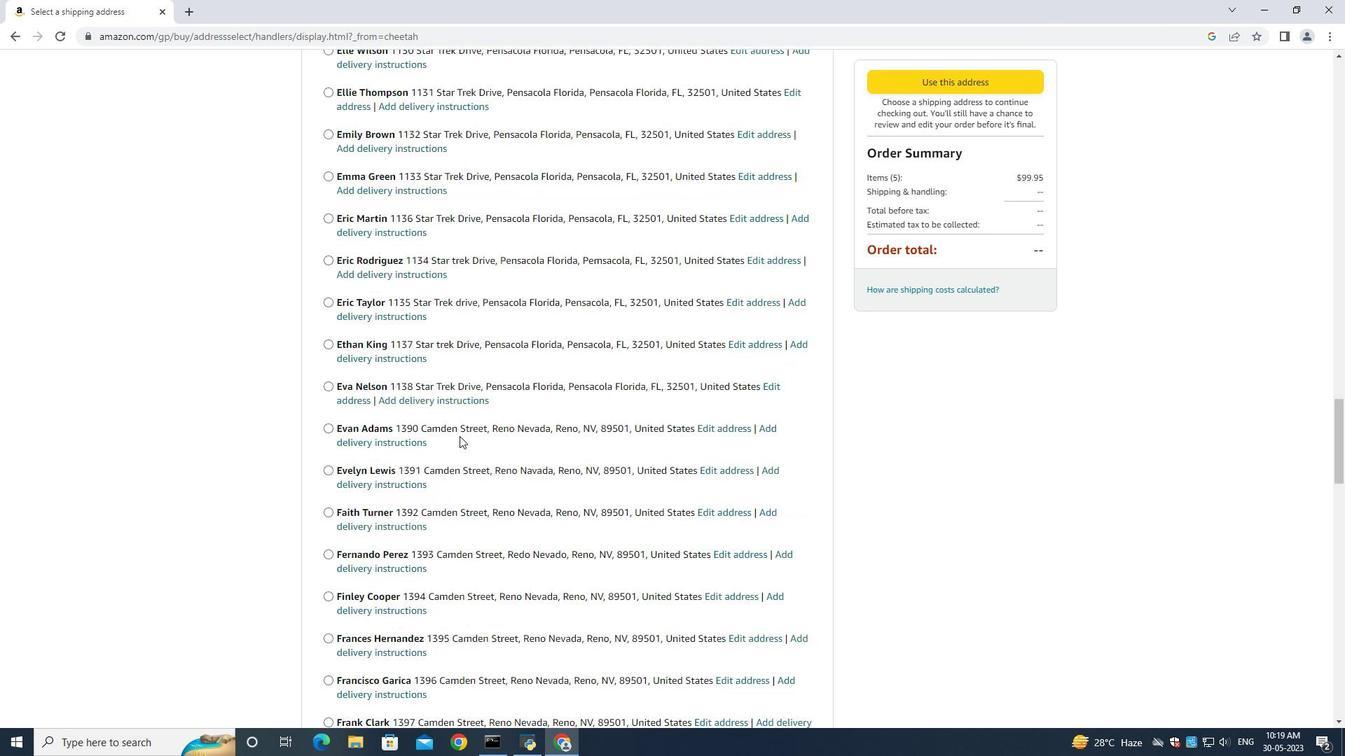 
Action: Mouse scrolled (459, 435) with delta (0, 0)
Screenshot: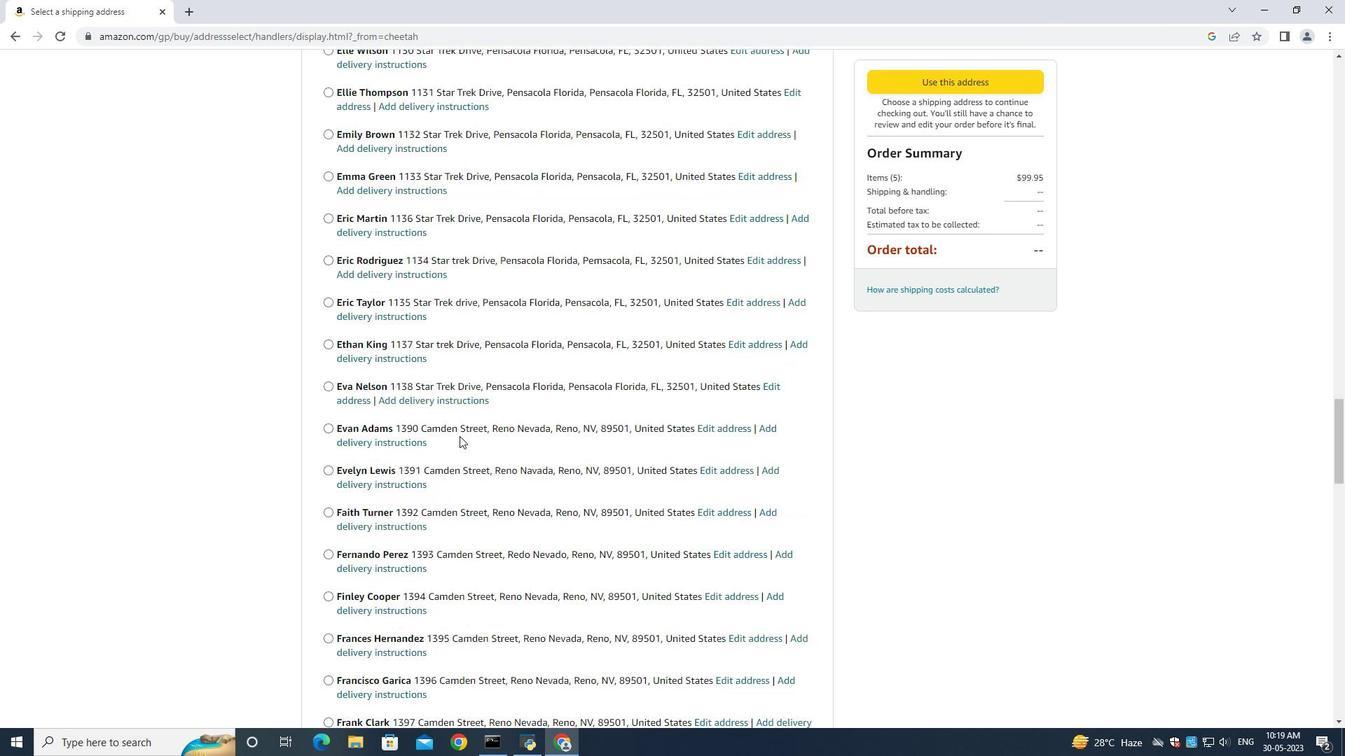 
Action: Mouse moved to (459, 439)
Screenshot: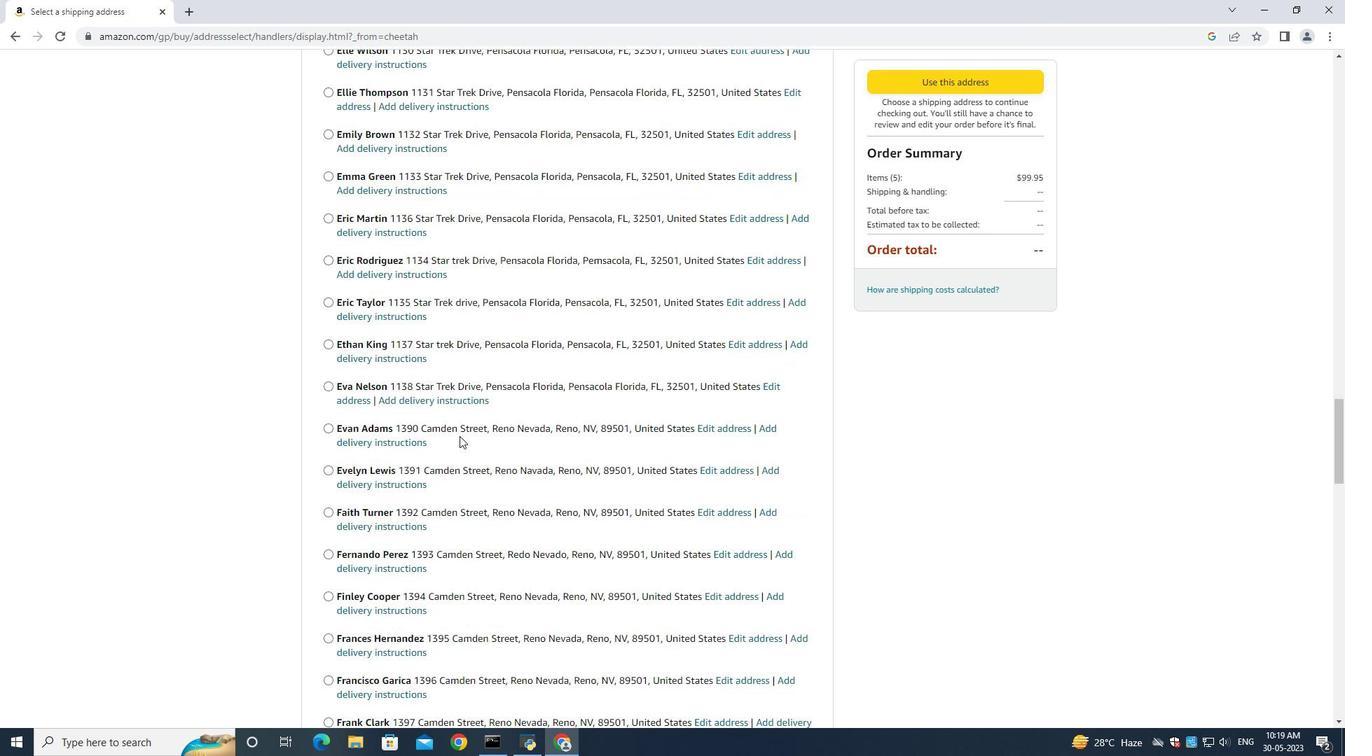 
Action: Mouse scrolled (459, 436) with delta (0, 0)
Screenshot: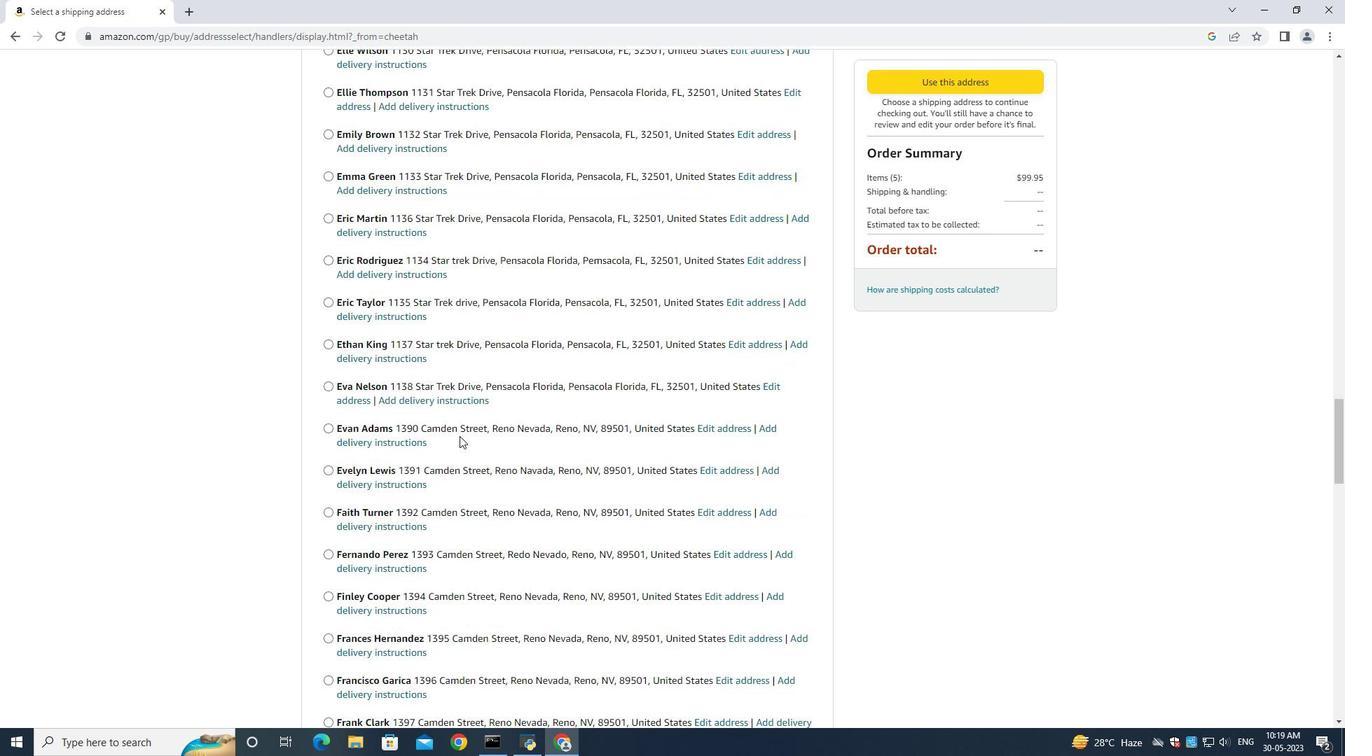 
Action: Mouse moved to (458, 439)
Screenshot: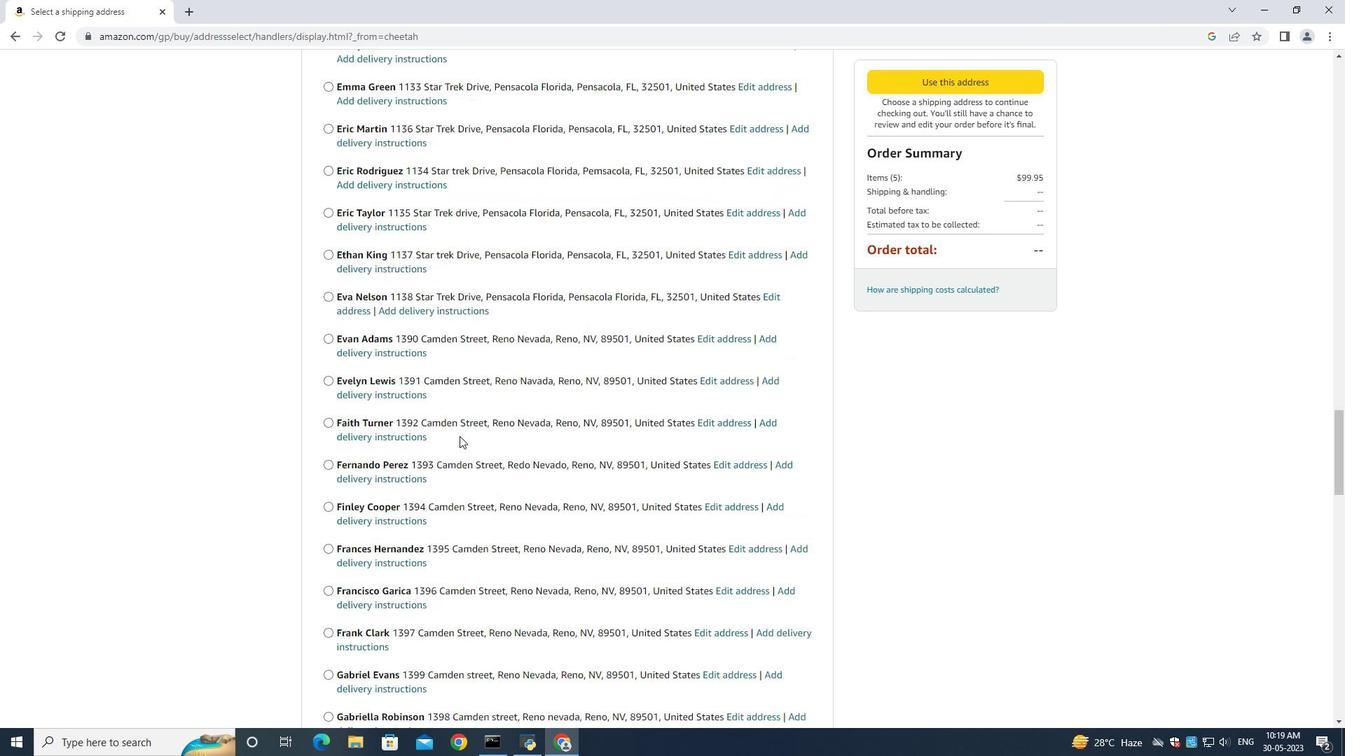 
Action: Mouse scrolled (458, 439) with delta (0, 0)
Screenshot: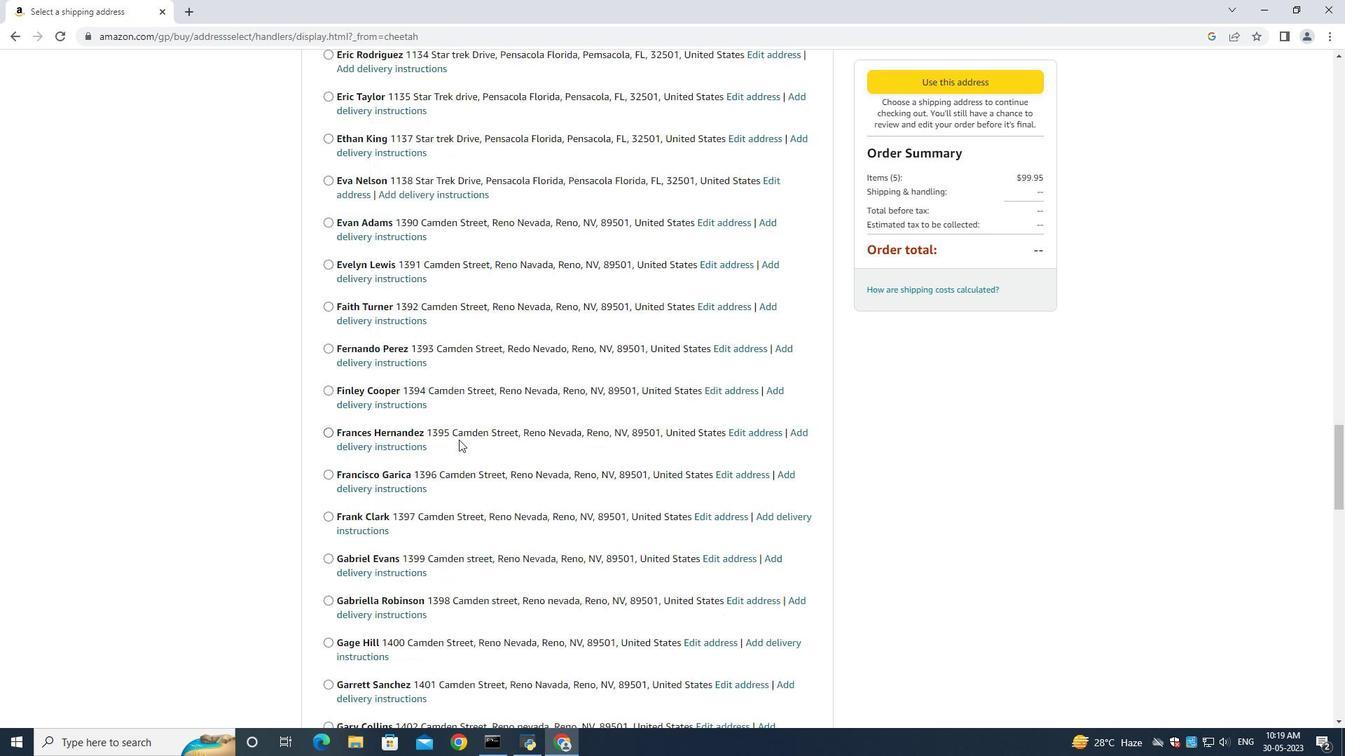 
Action: Mouse scrolled (458, 439) with delta (0, 0)
Screenshot: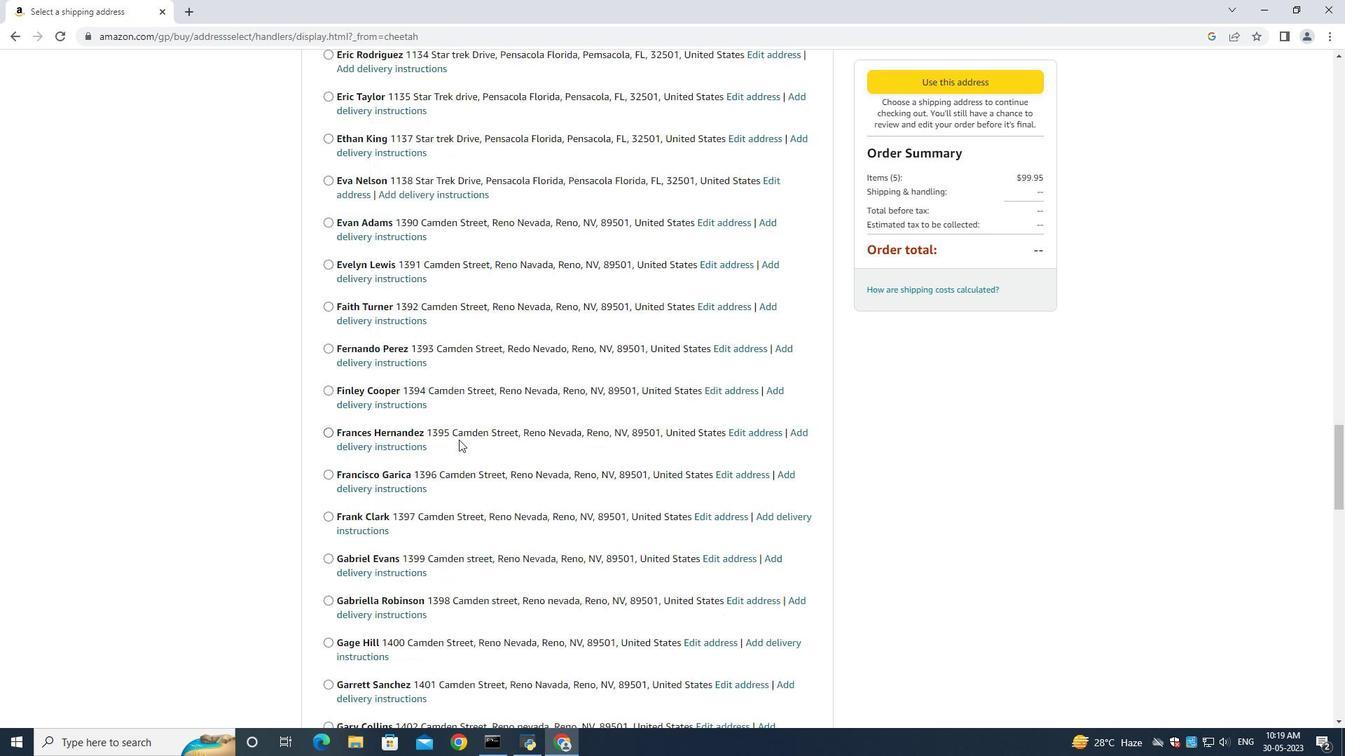 
Action: Mouse scrolled (458, 439) with delta (0, 0)
Screenshot: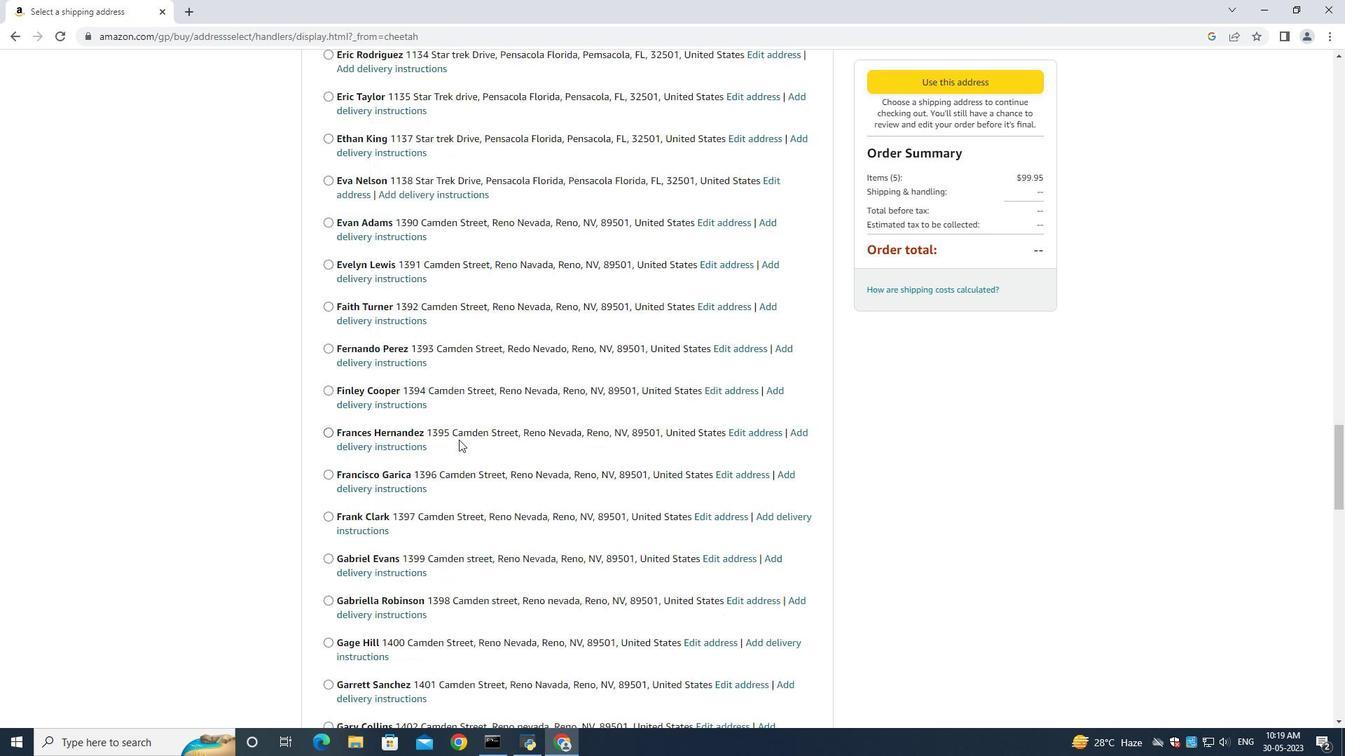 
Action: Mouse scrolled (458, 439) with delta (0, 0)
Screenshot: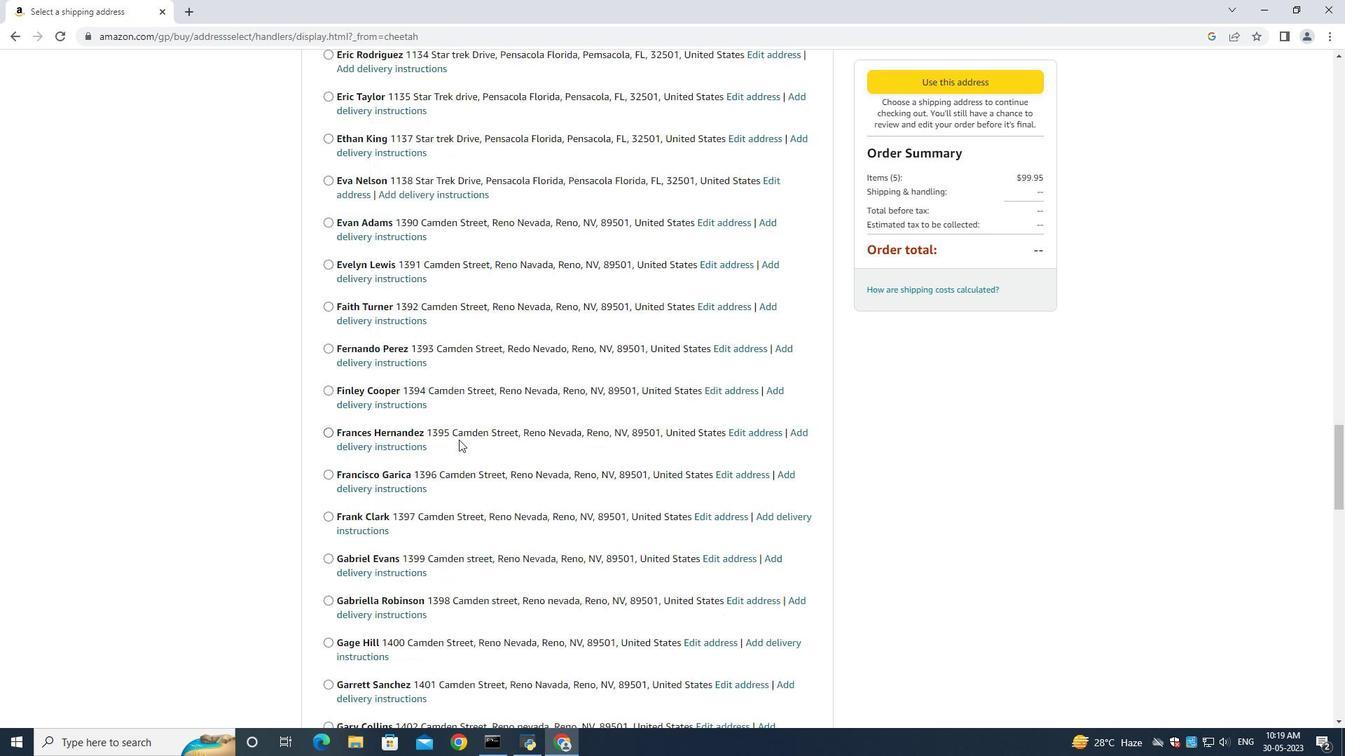 
Action: Mouse scrolled (458, 439) with delta (0, 0)
Screenshot: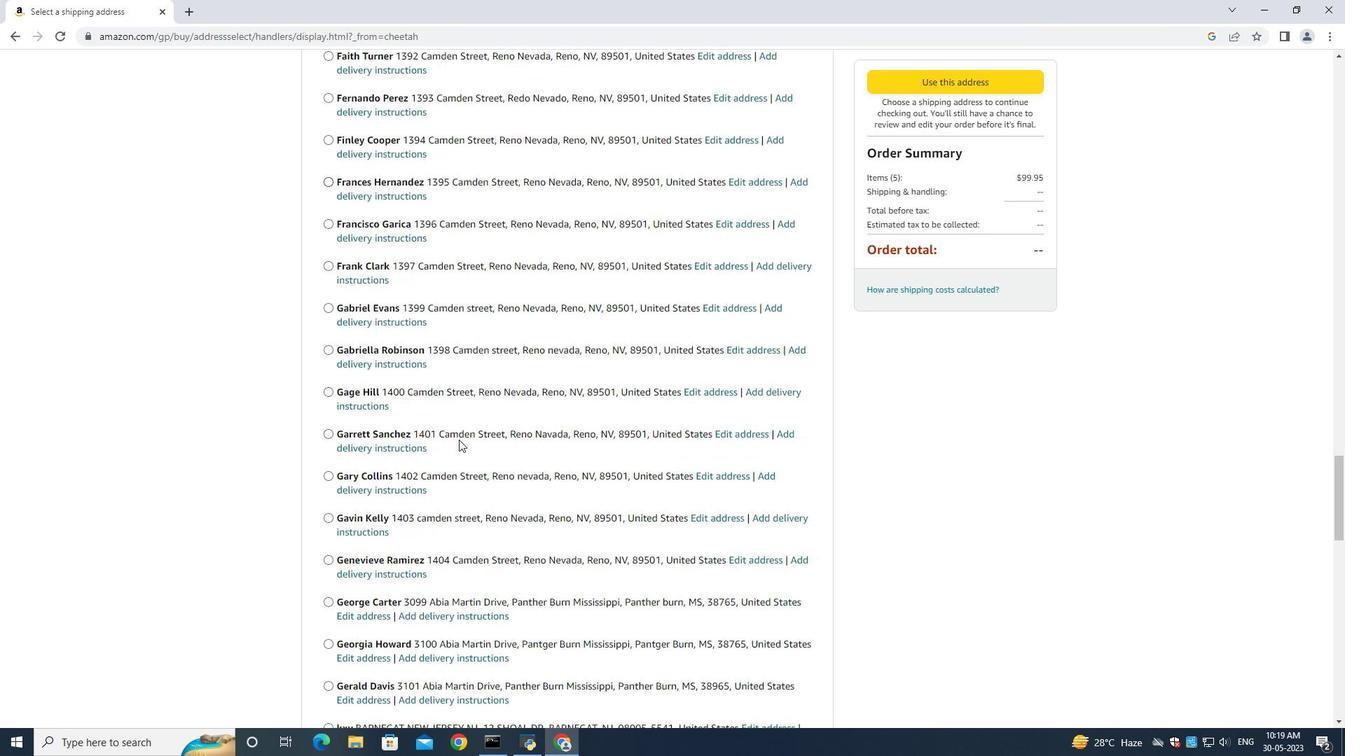 
Action: Mouse scrolled (458, 438) with delta (0, -1)
Screenshot: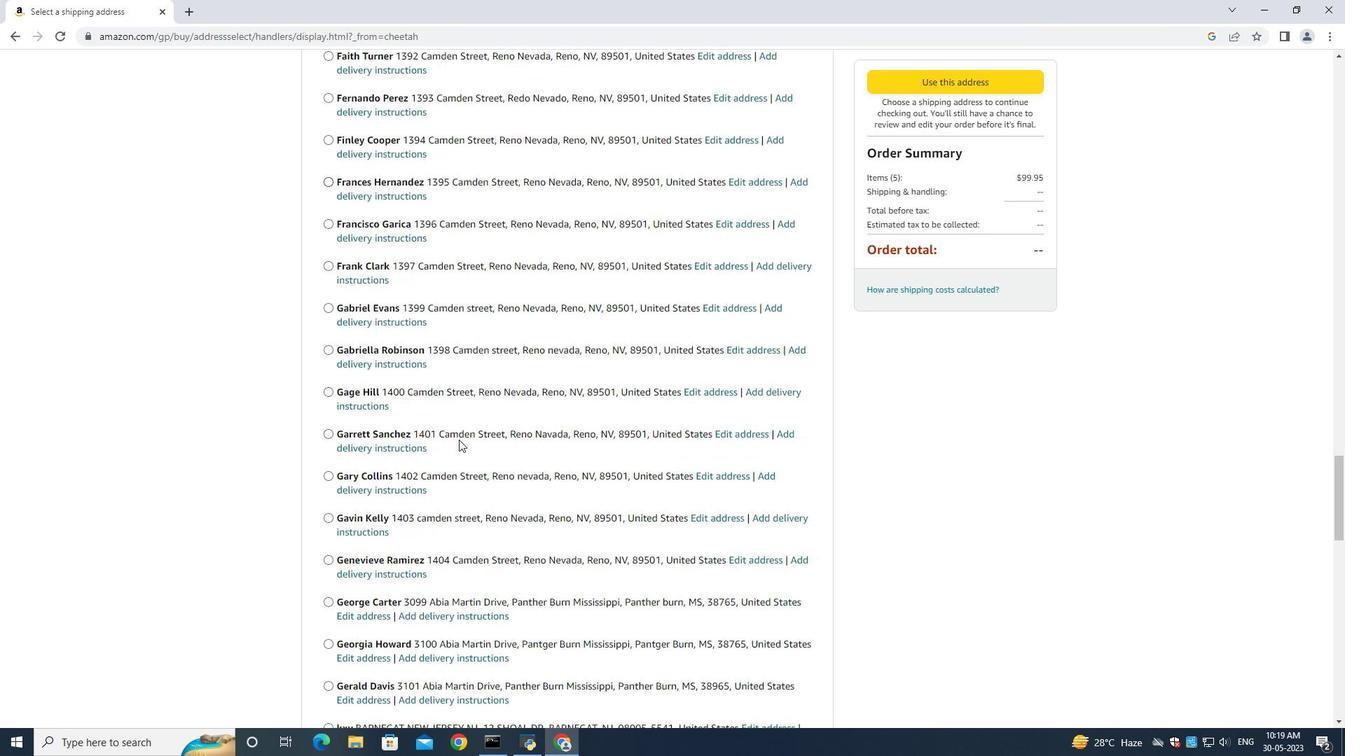 
Action: Mouse scrolled (458, 439) with delta (0, 0)
Screenshot: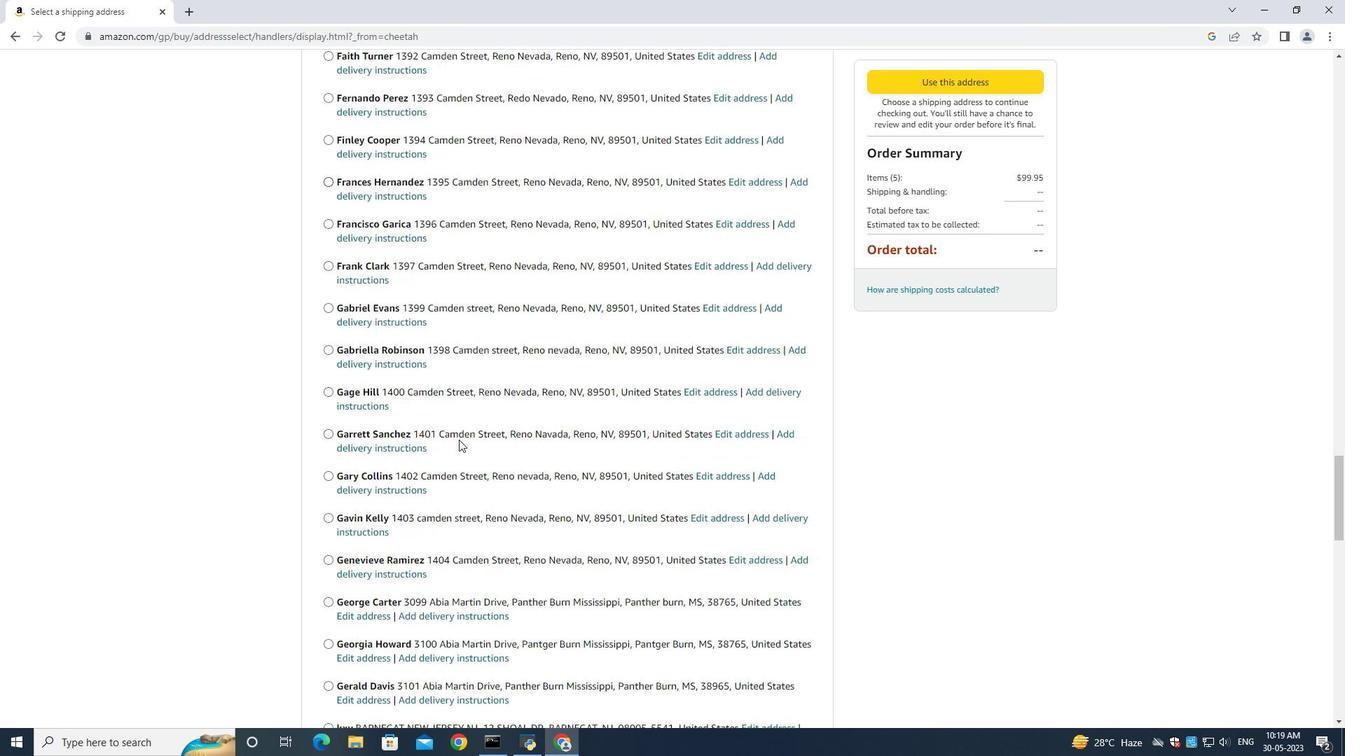 
Action: Mouse moved to (458, 442)
Screenshot: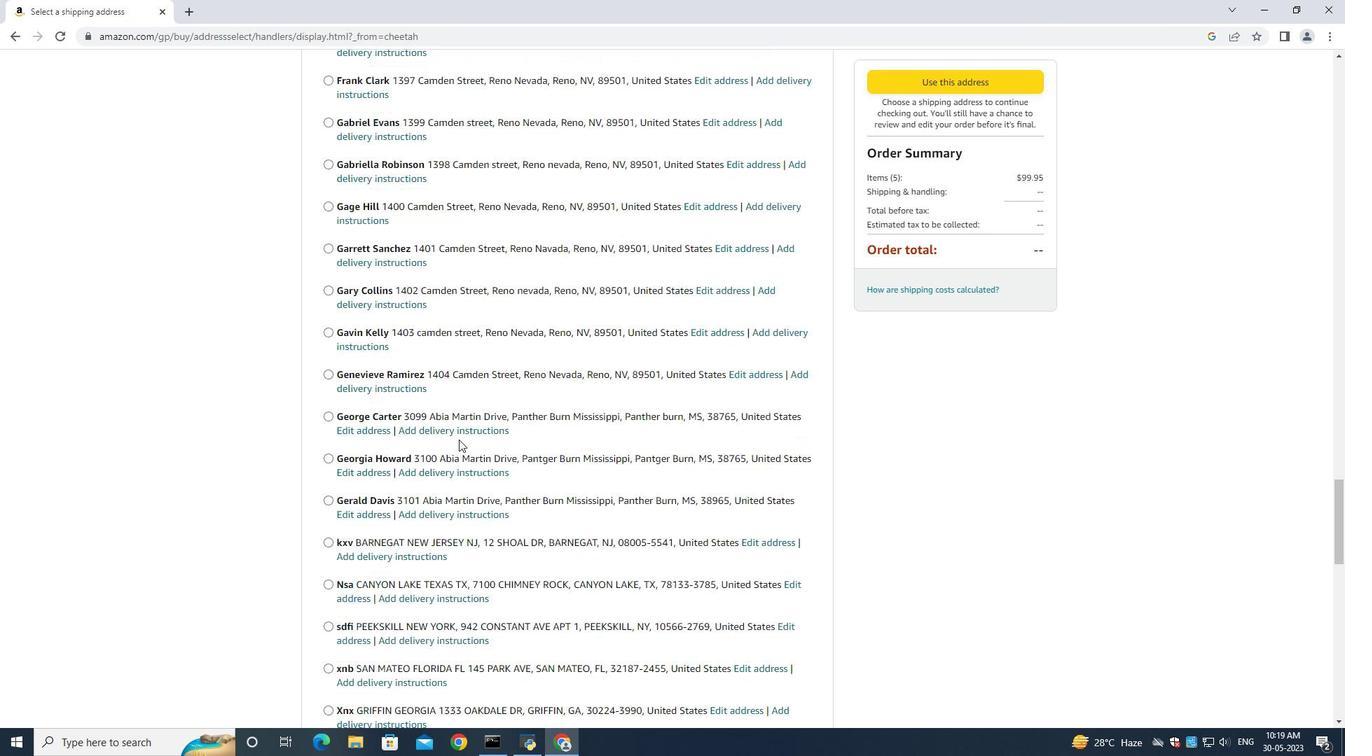 
Action: Mouse scrolled (458, 441) with delta (0, 0)
Screenshot: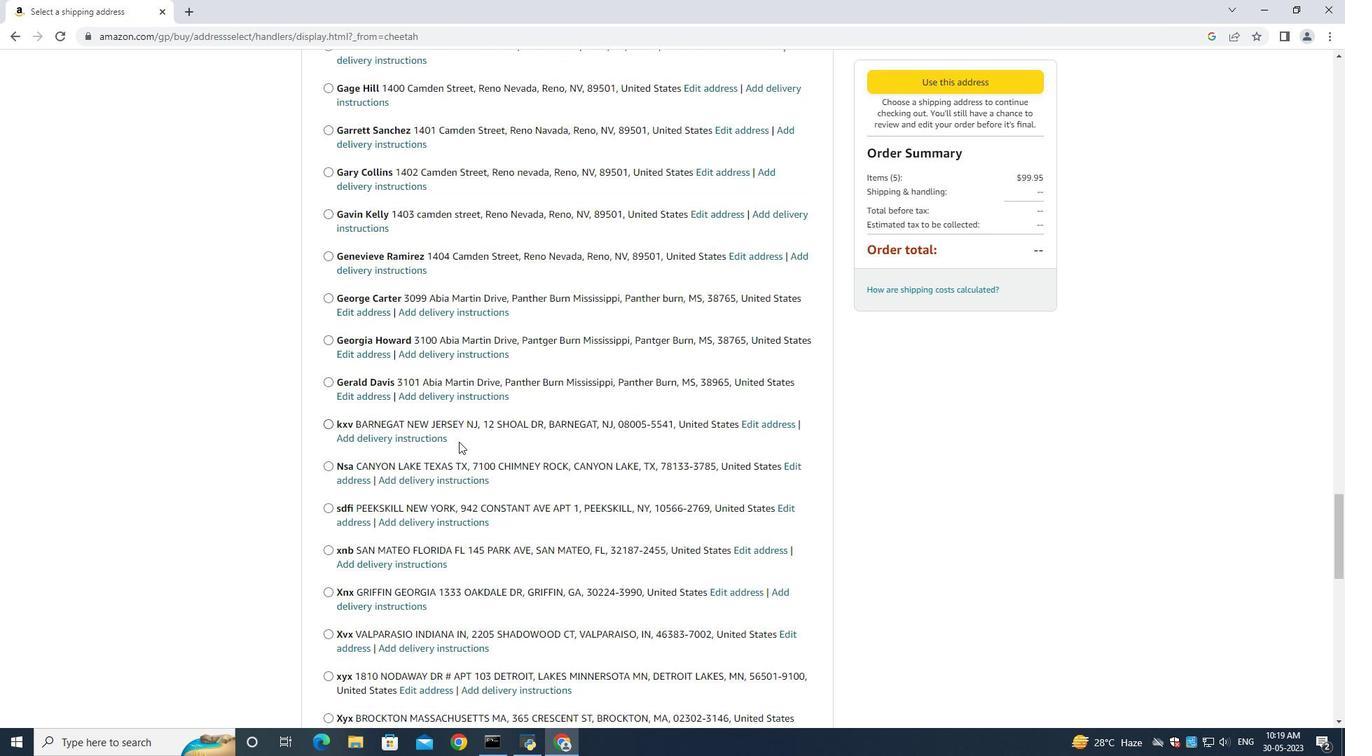 
Action: Mouse scrolled (458, 441) with delta (0, 0)
Screenshot: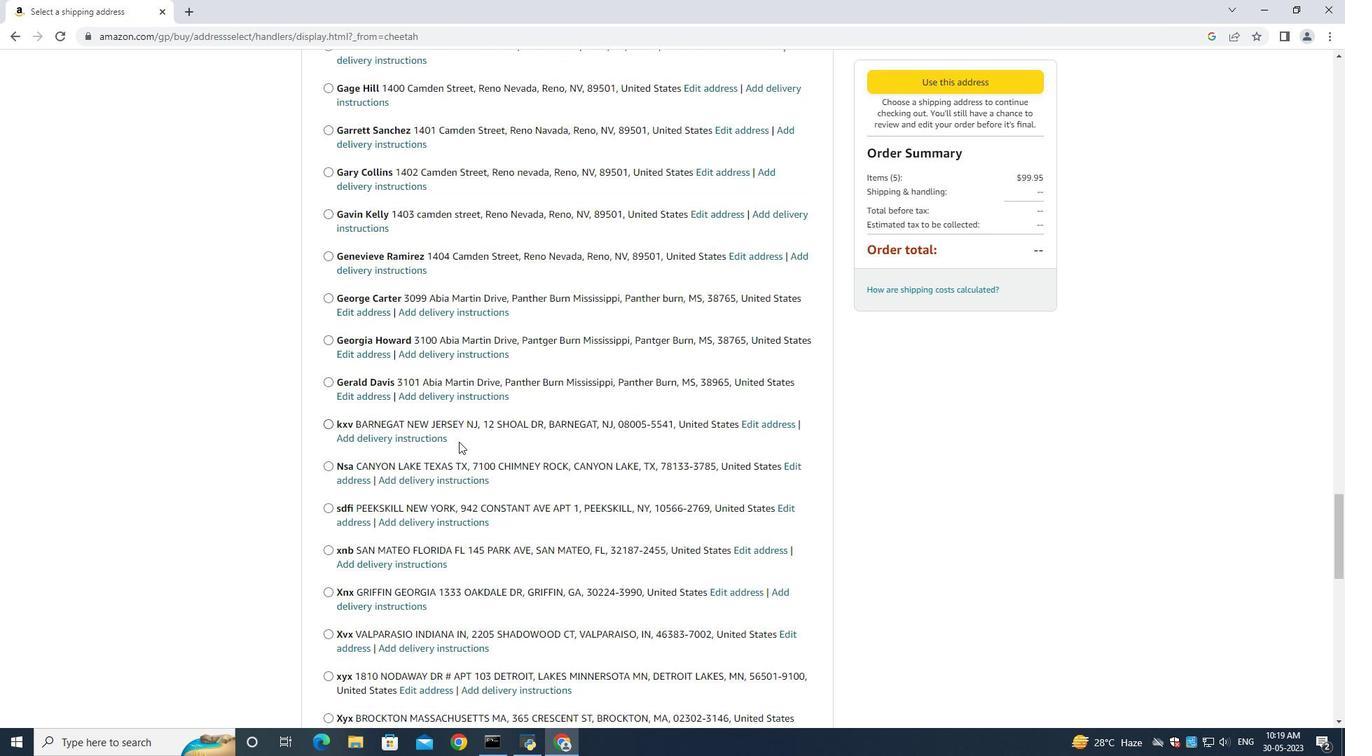 
Action: Mouse scrolled (458, 441) with delta (0, 0)
Screenshot: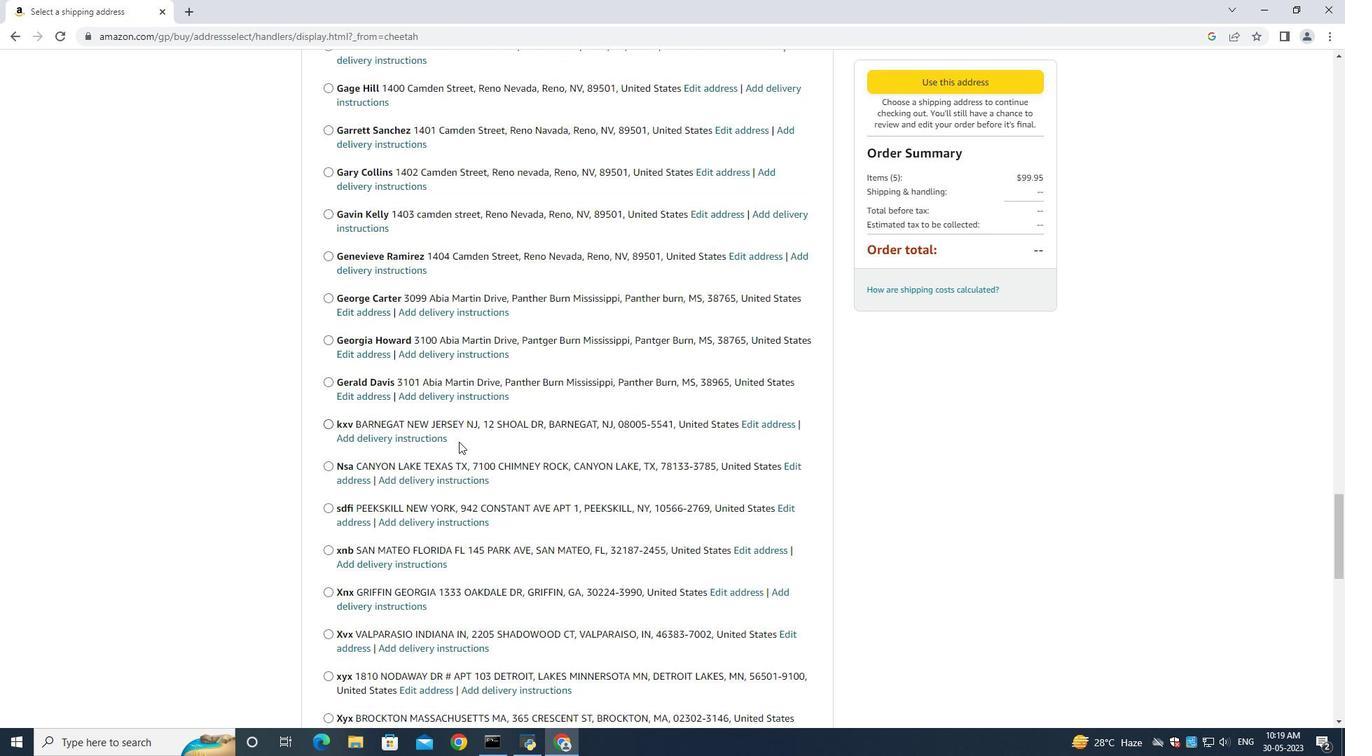 
Action: Mouse scrolled (458, 441) with delta (0, 0)
Screenshot: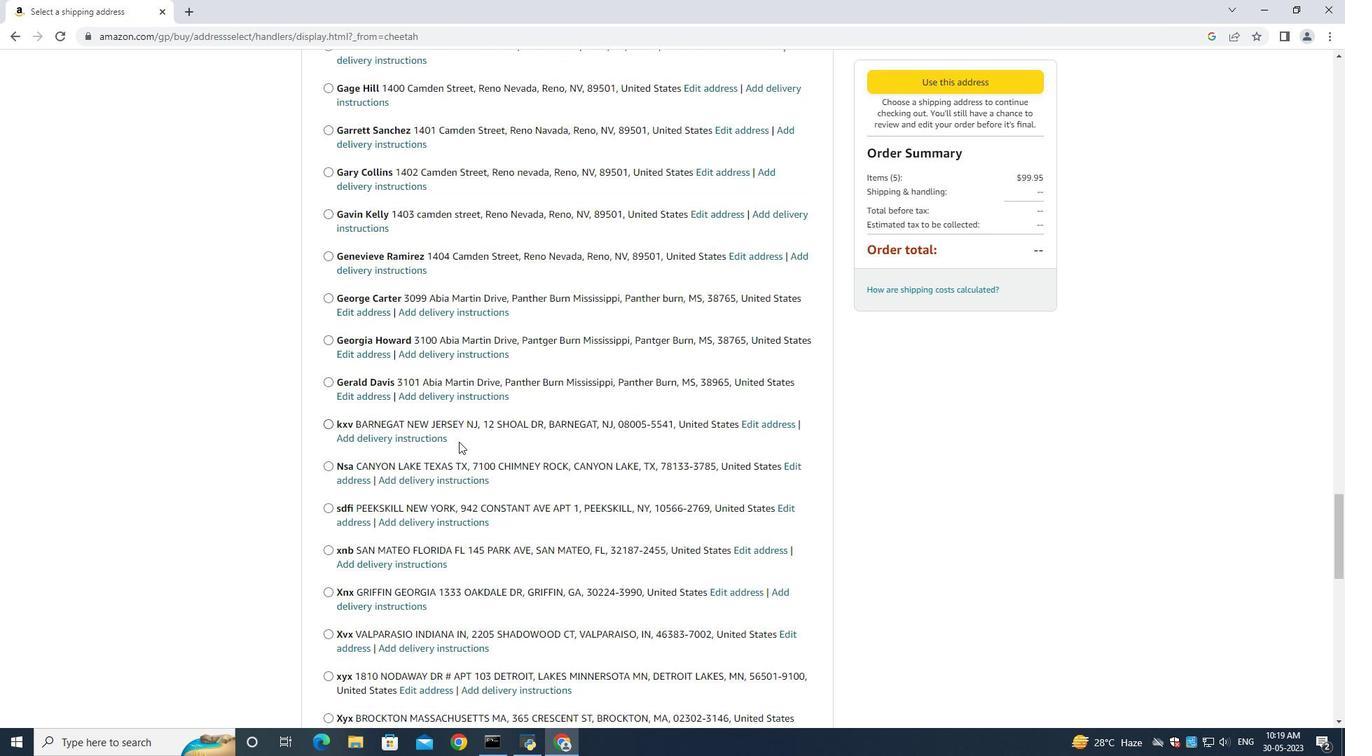 
Action: Mouse scrolled (458, 441) with delta (0, 0)
Screenshot: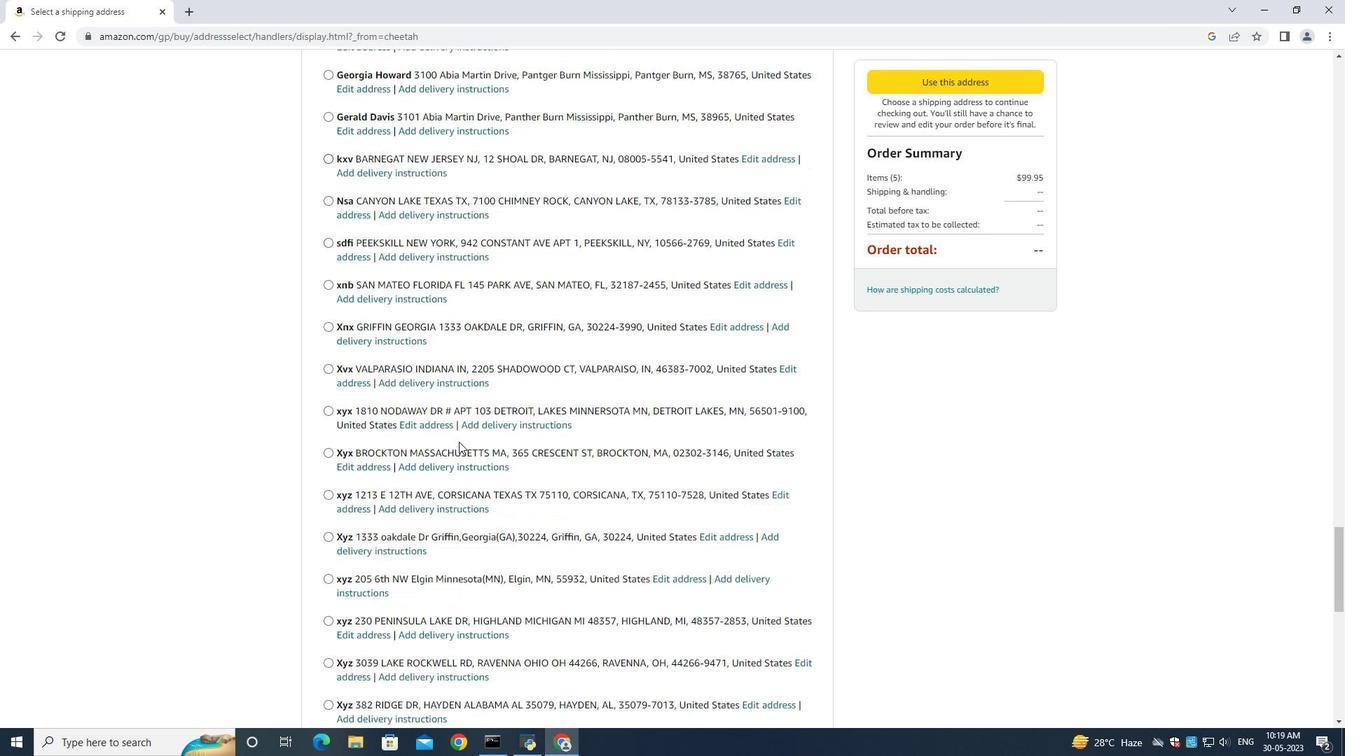 
Action: Mouse scrolled (458, 441) with delta (0, 0)
Screenshot: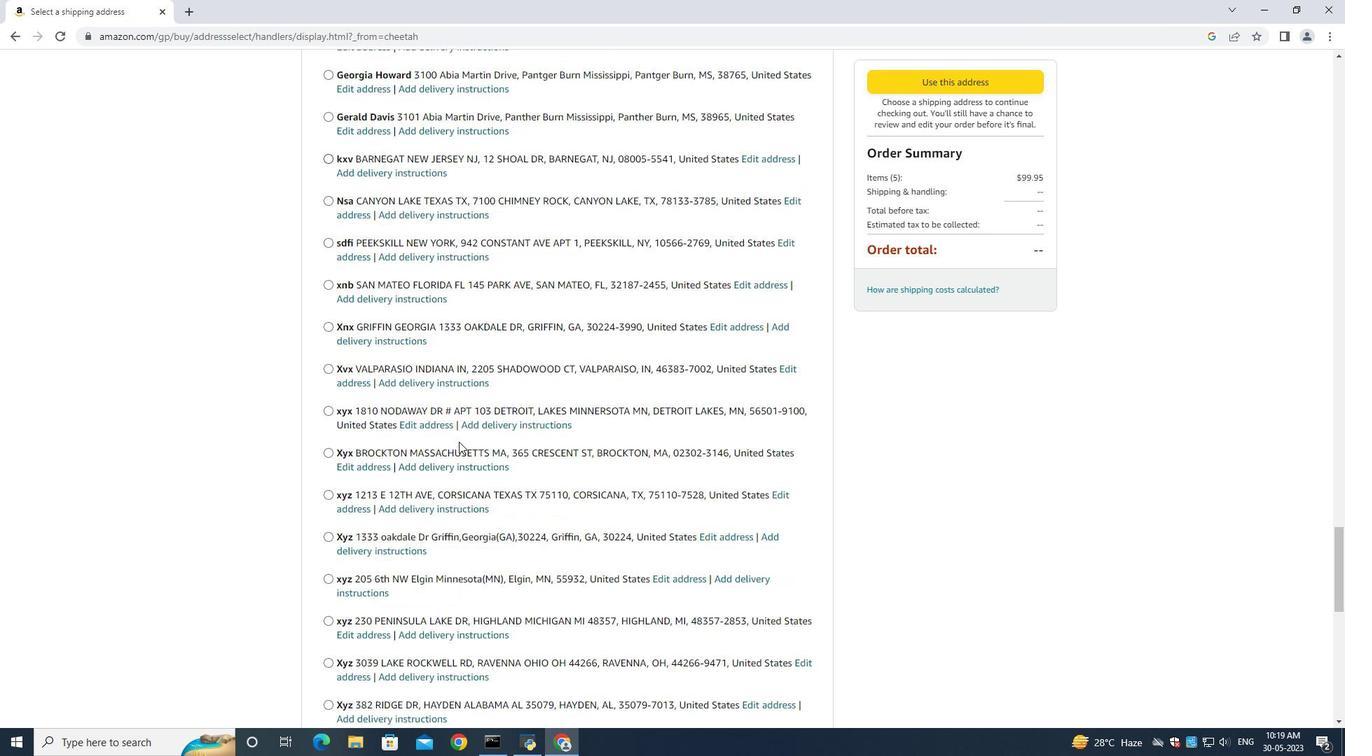 
Action: Mouse scrolled (458, 441) with delta (0, 0)
Screenshot: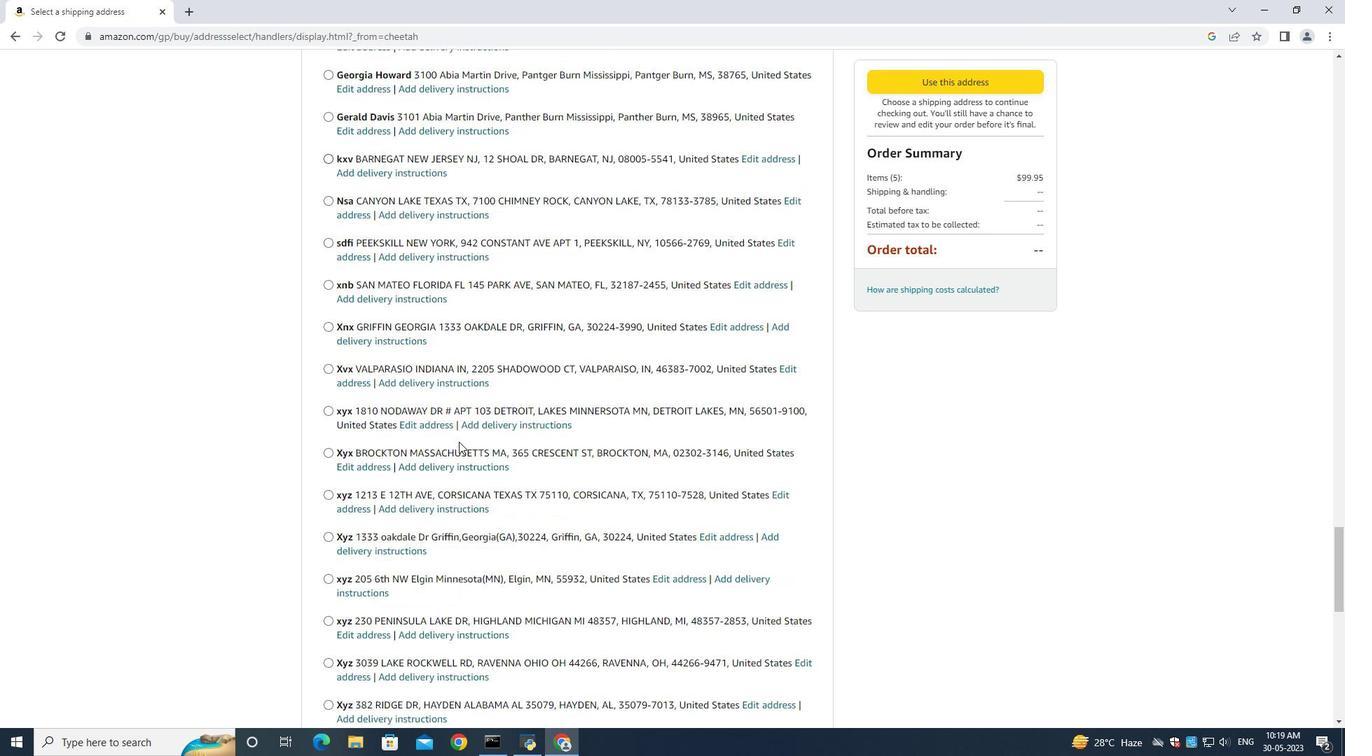 
Action: Mouse scrolled (458, 441) with delta (0, 0)
Screenshot: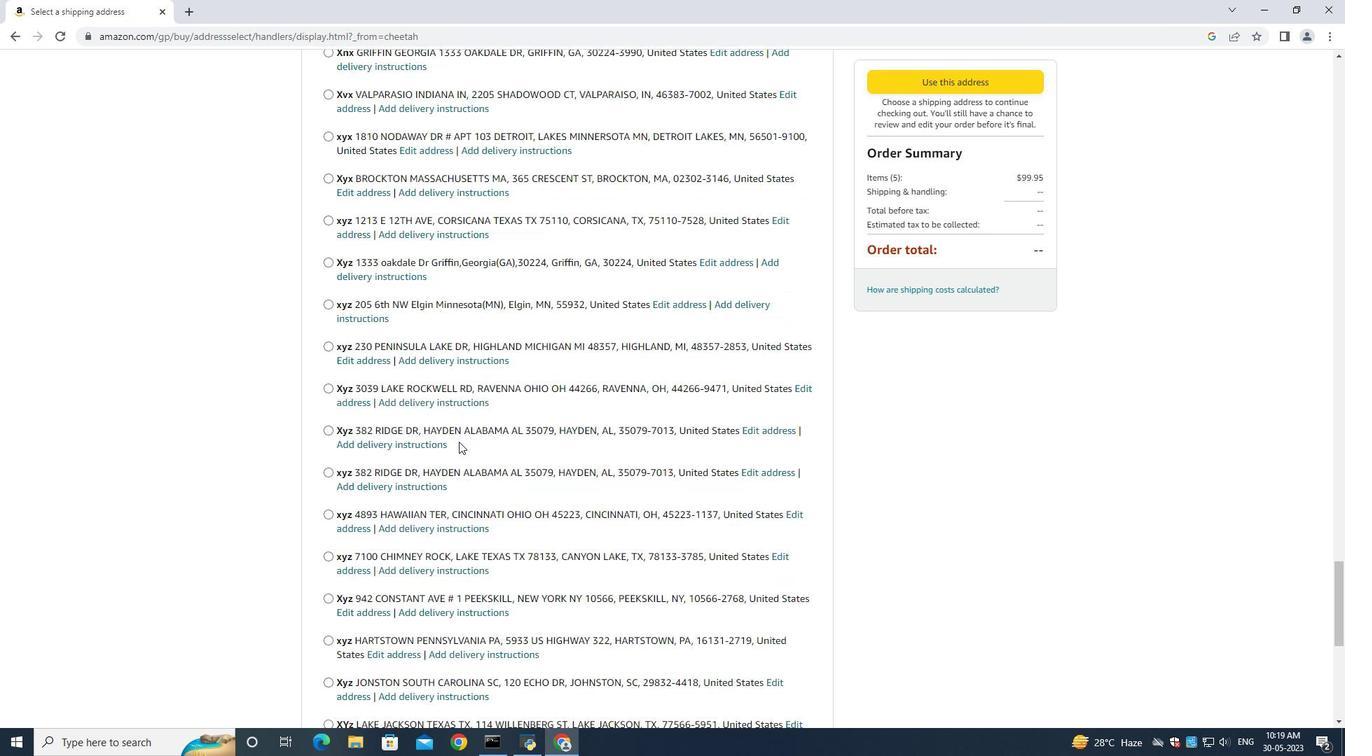 
Action: Mouse scrolled (458, 441) with delta (0, 0)
Screenshot: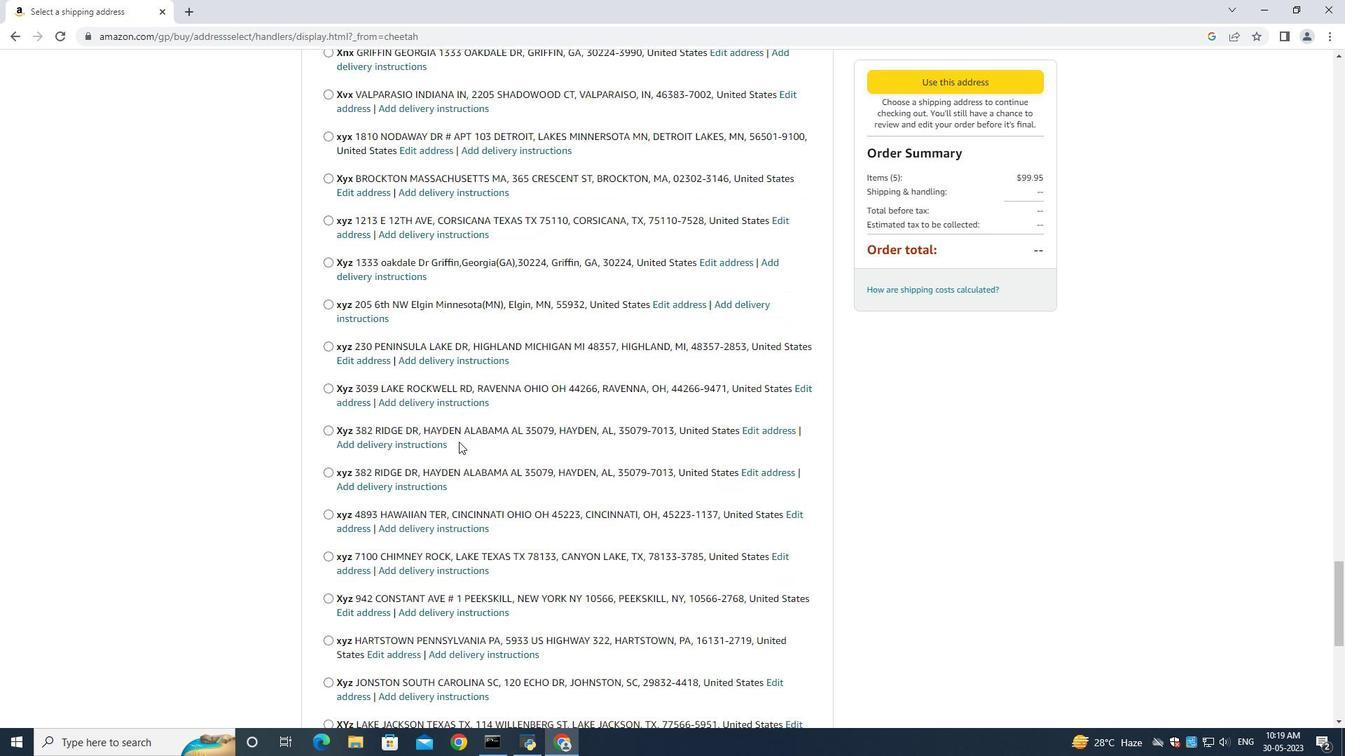 
Action: Mouse scrolled (458, 441) with delta (0, 0)
Screenshot: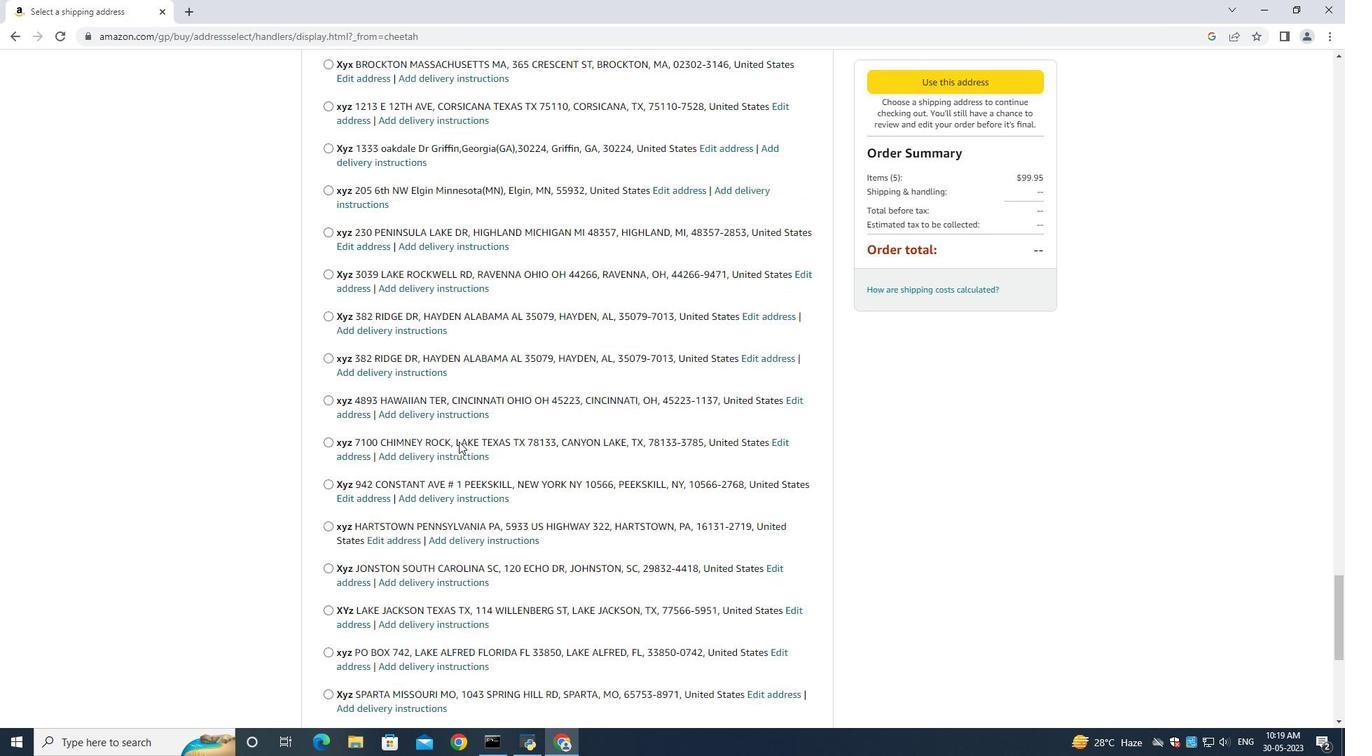 
Action: Mouse scrolled (458, 441) with delta (0, 0)
Screenshot: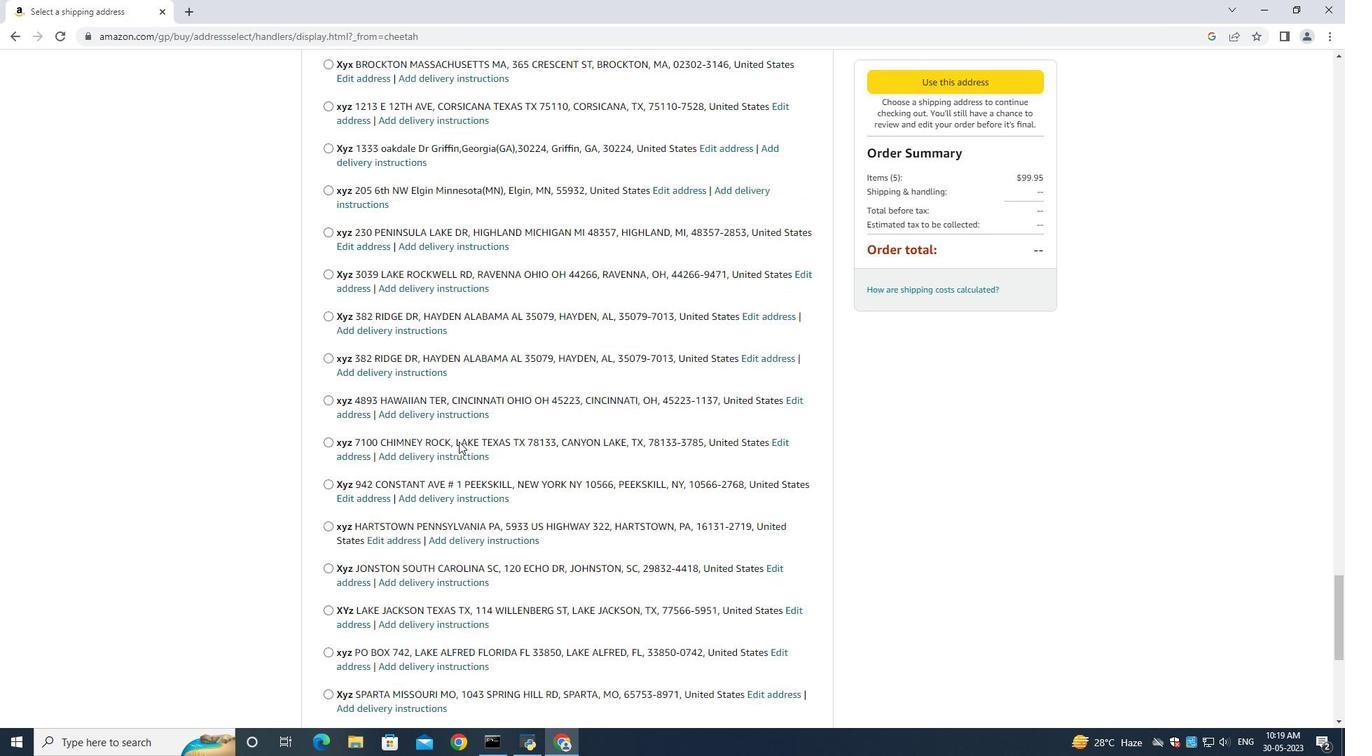 
Action: Mouse scrolled (458, 441) with delta (0, 0)
Screenshot: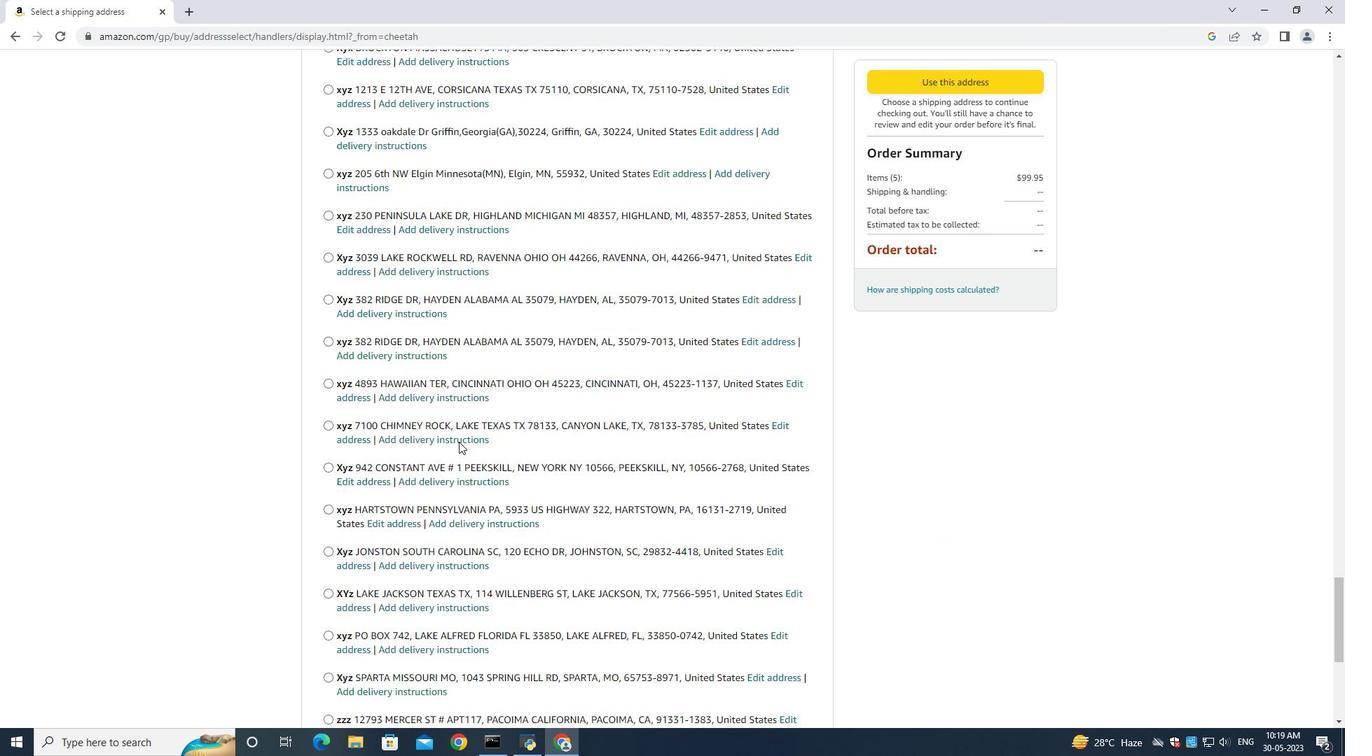
Action: Mouse scrolled (458, 440) with delta (0, -1)
Screenshot: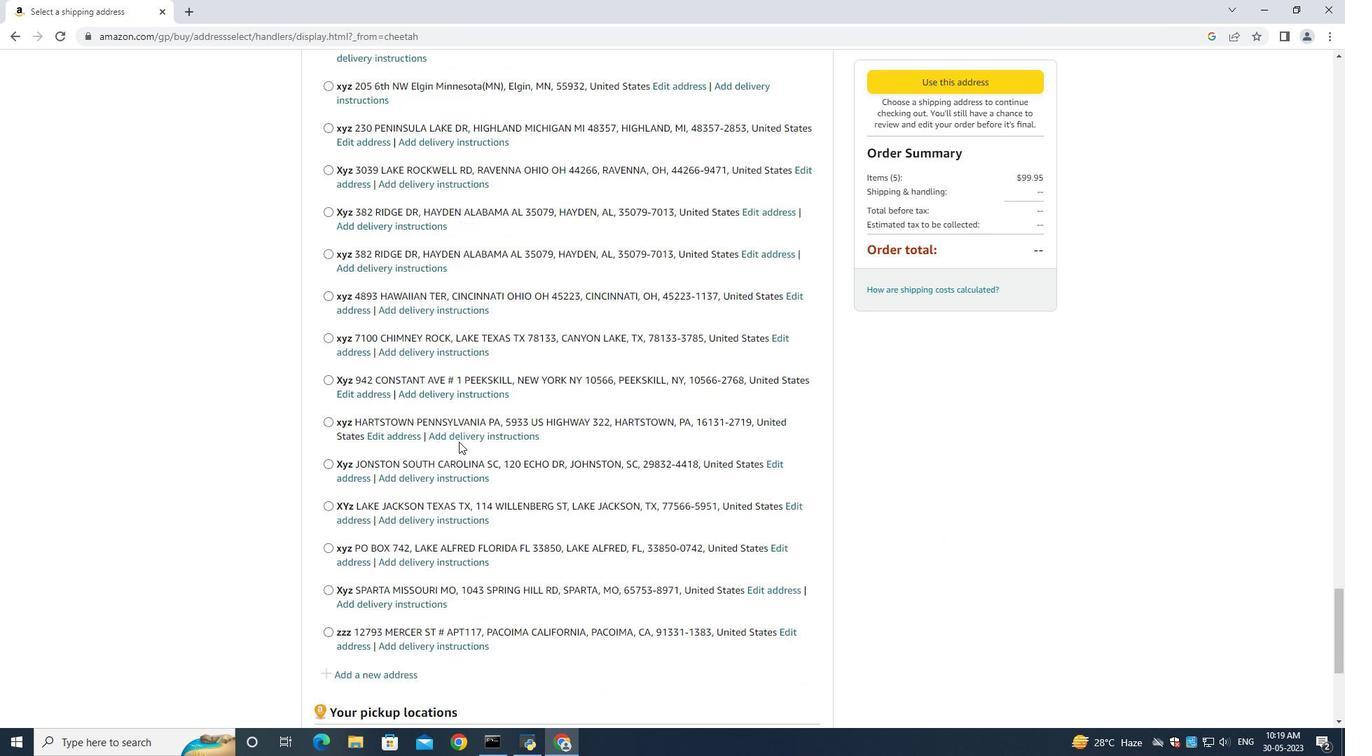 
Action: Mouse scrolled (458, 441) with delta (0, 0)
Screenshot: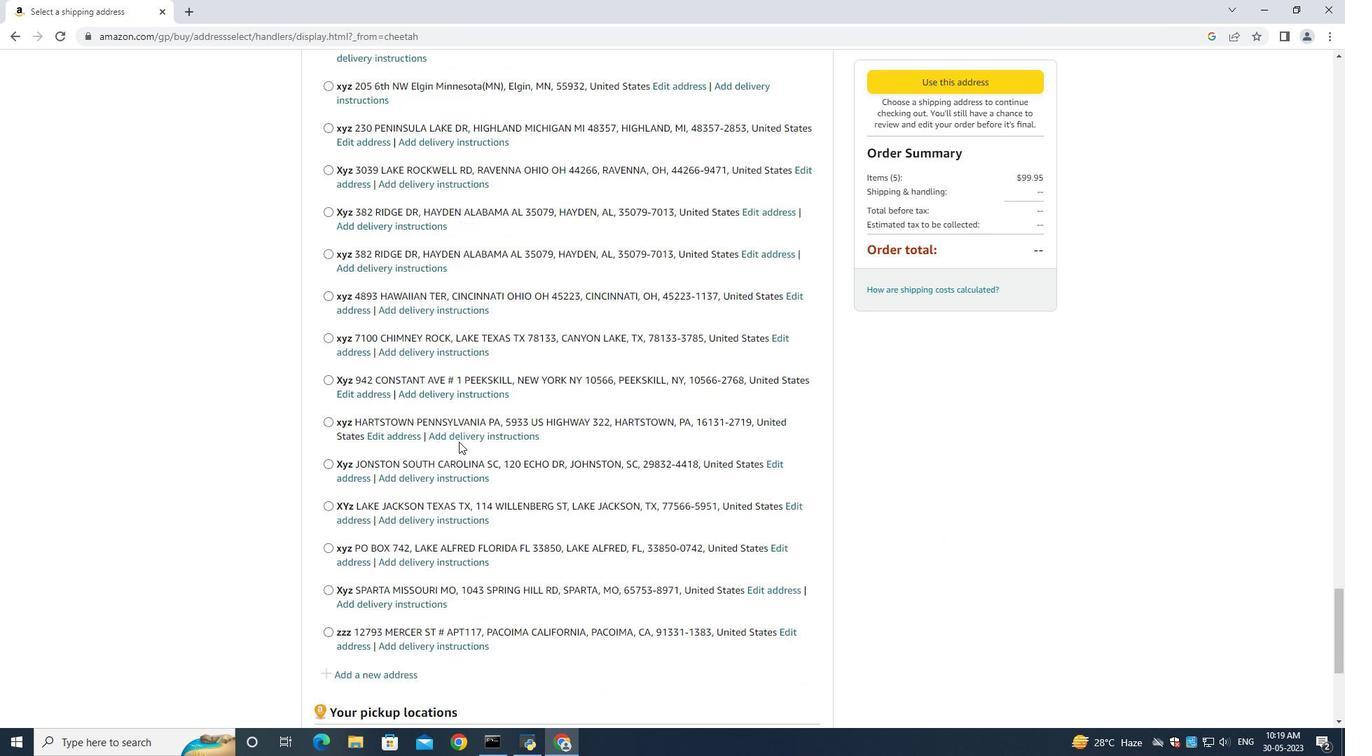 
Action: Mouse moved to (458, 442)
Screenshot: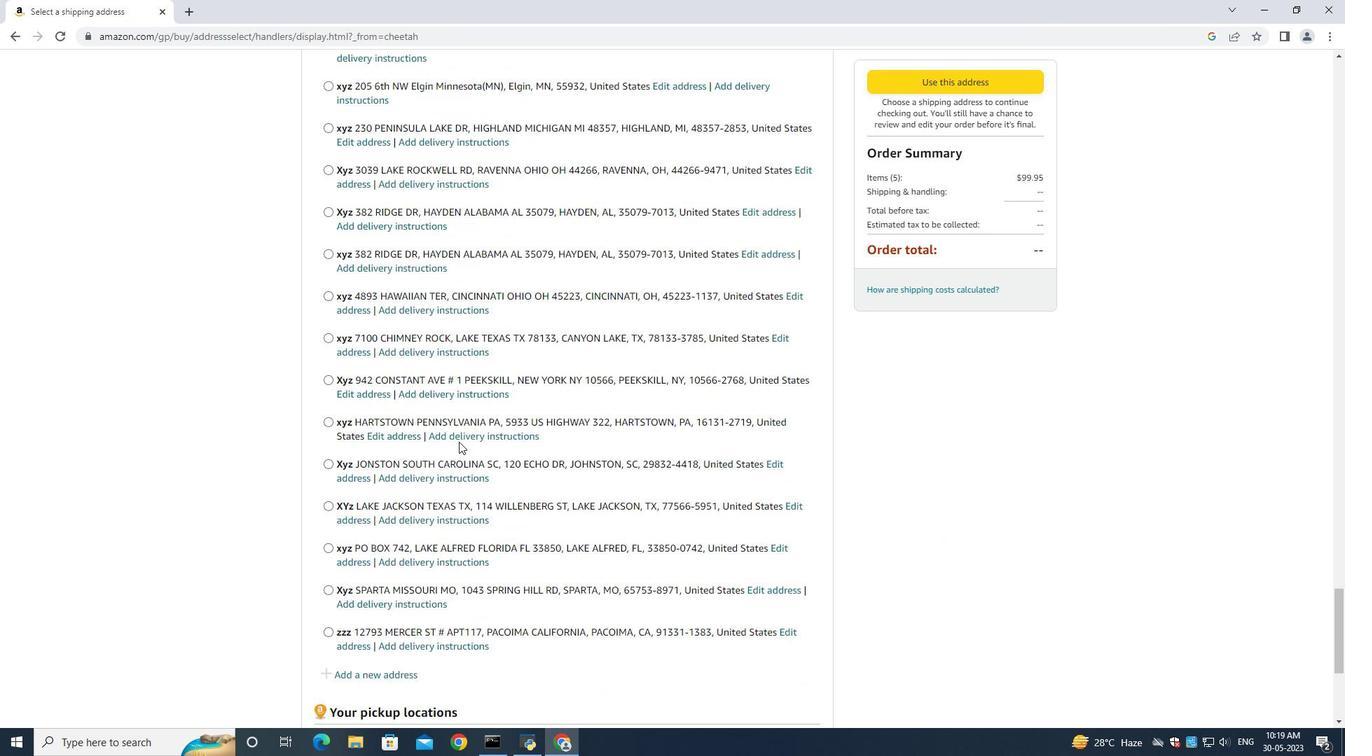 
Action: Mouse scrolled (458, 441) with delta (0, 0)
Screenshot: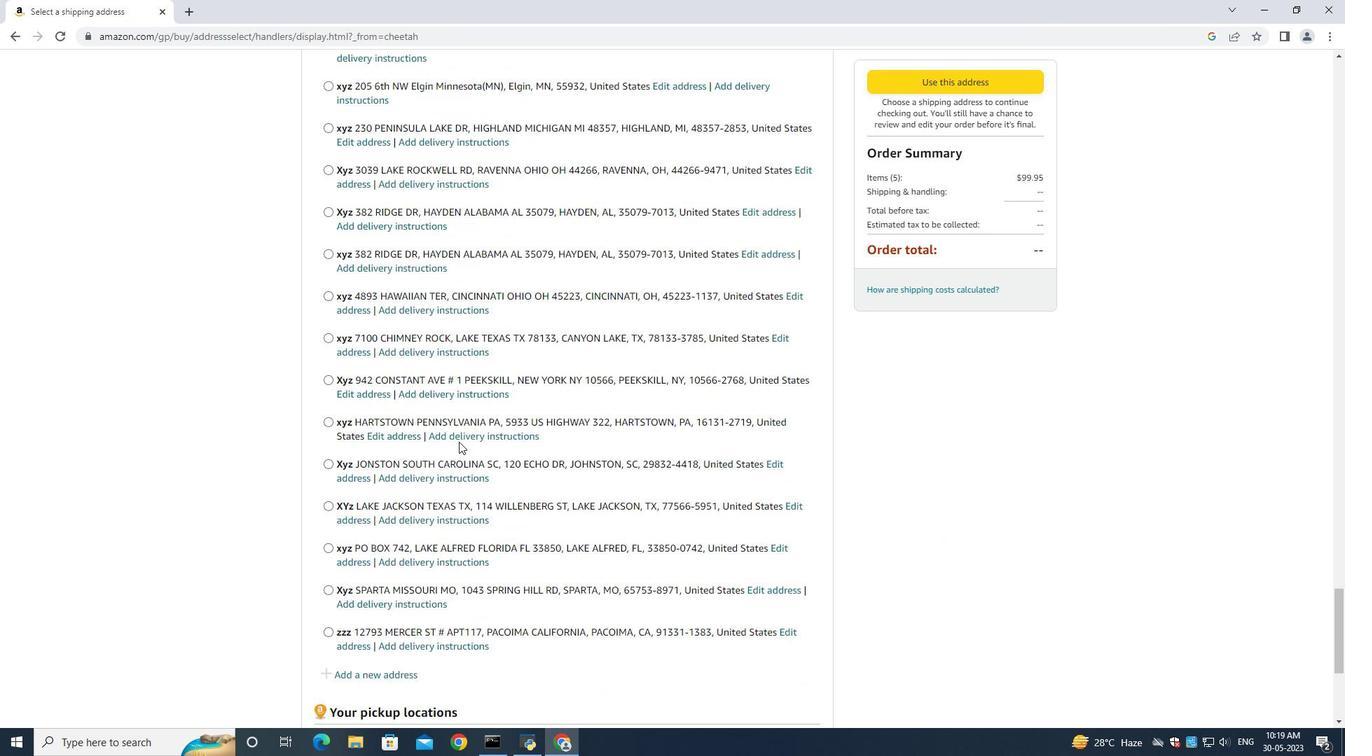 
Action: Mouse moved to (395, 335)
Screenshot: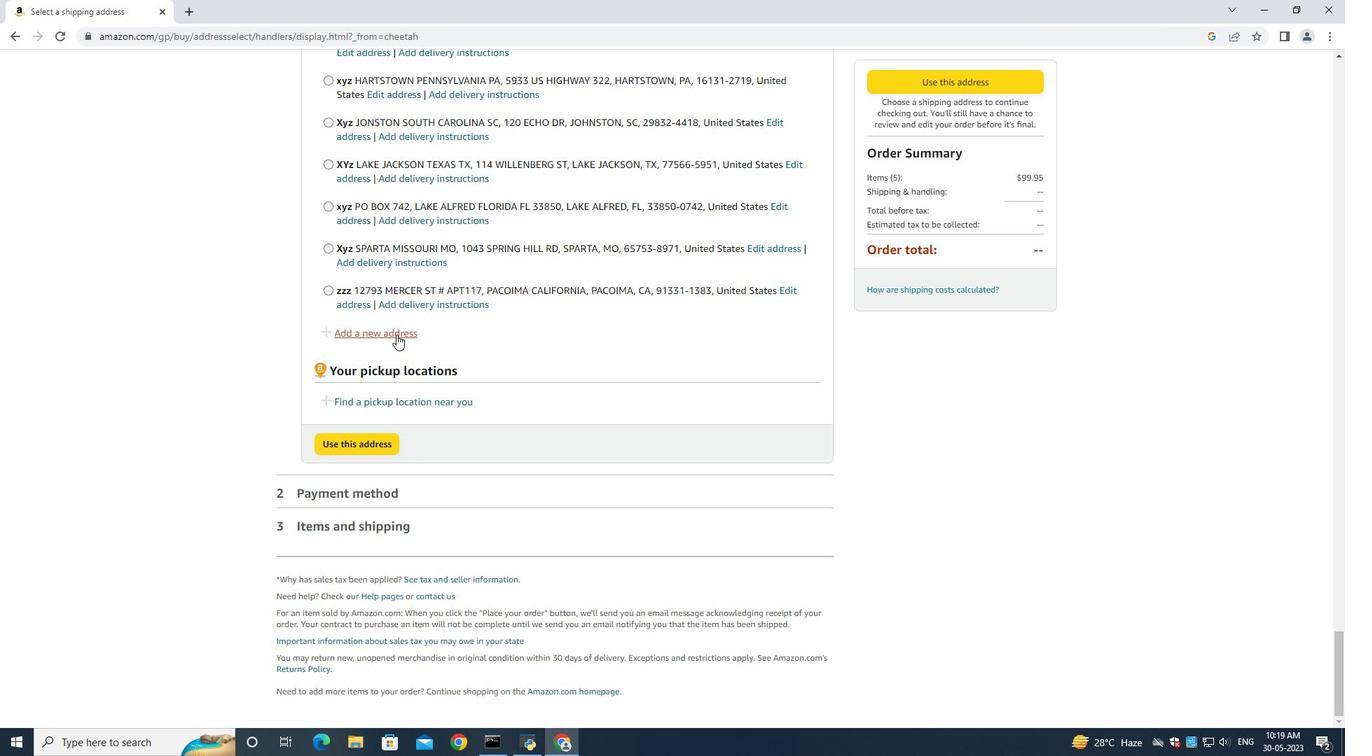 
Action: Mouse pressed left at (395, 335)
Screenshot: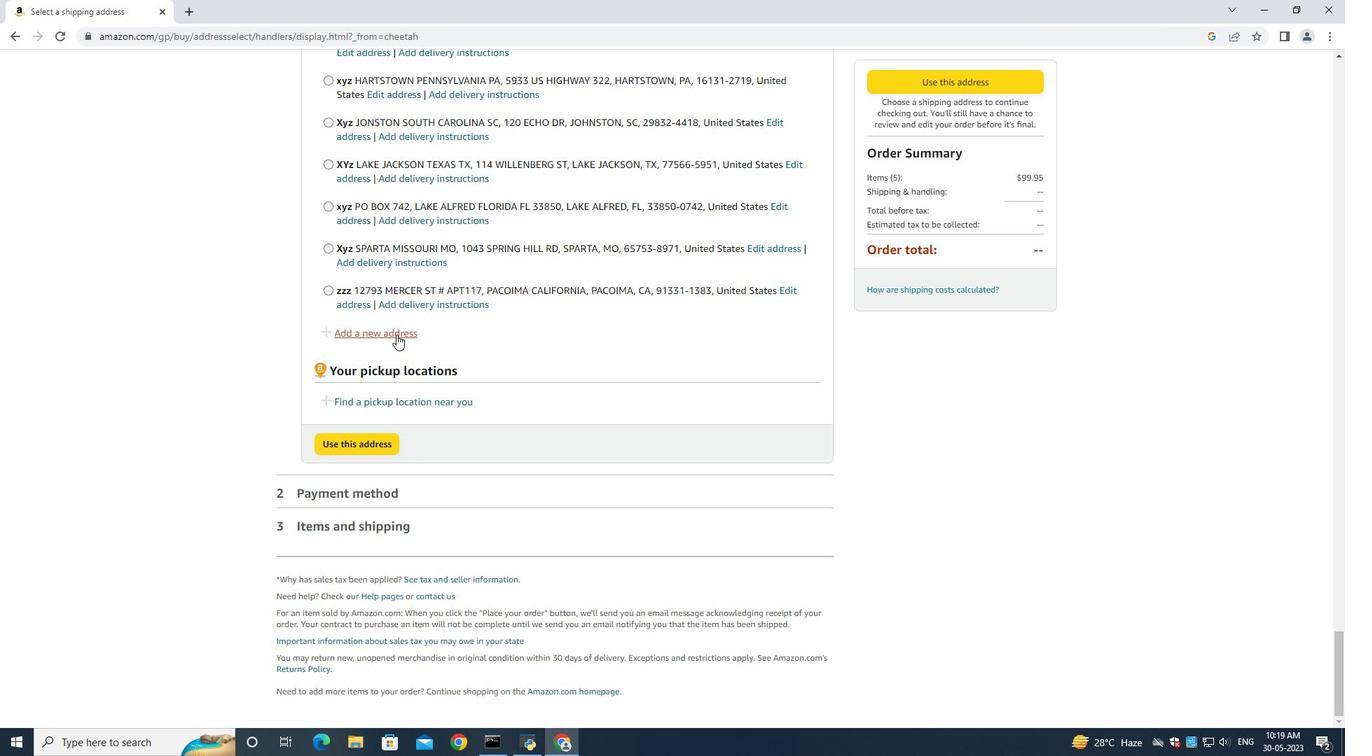 
Action: Mouse moved to (451, 332)
Screenshot: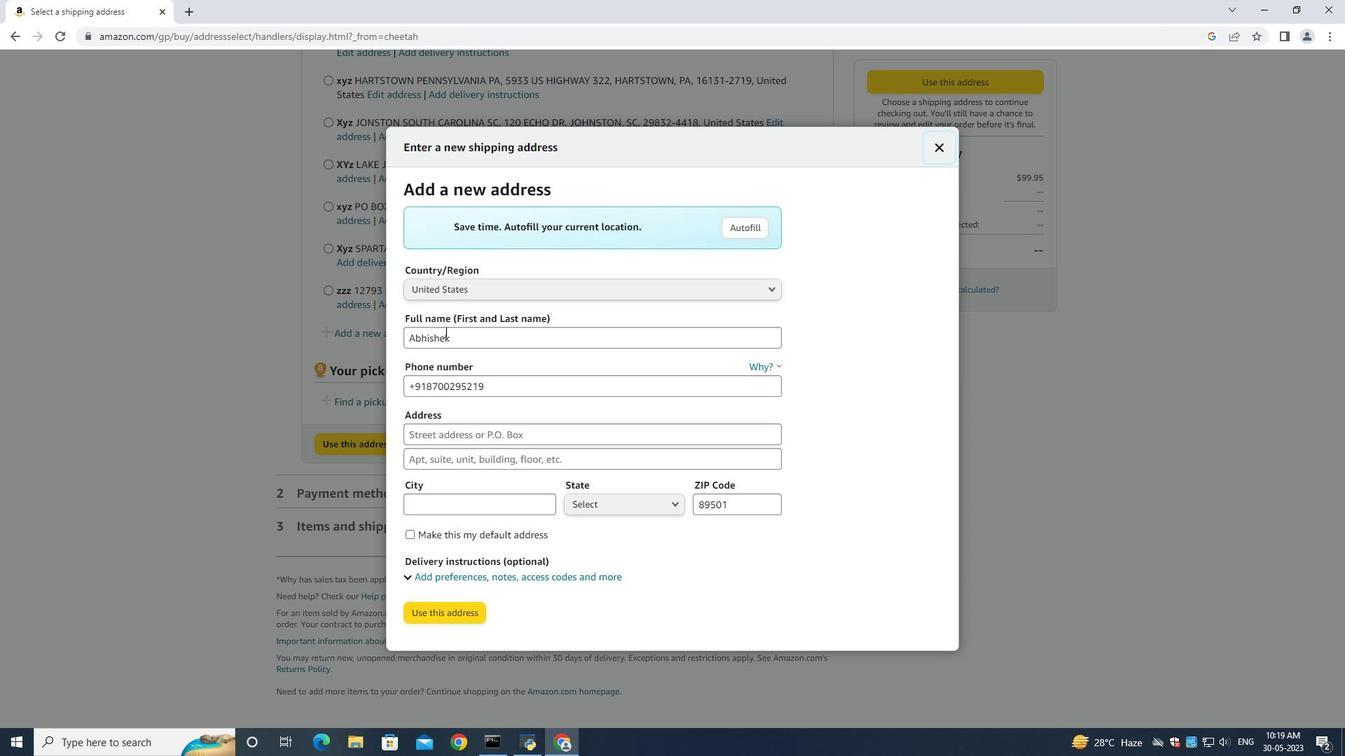 
Action: Mouse pressed left at (451, 332)
Screenshot: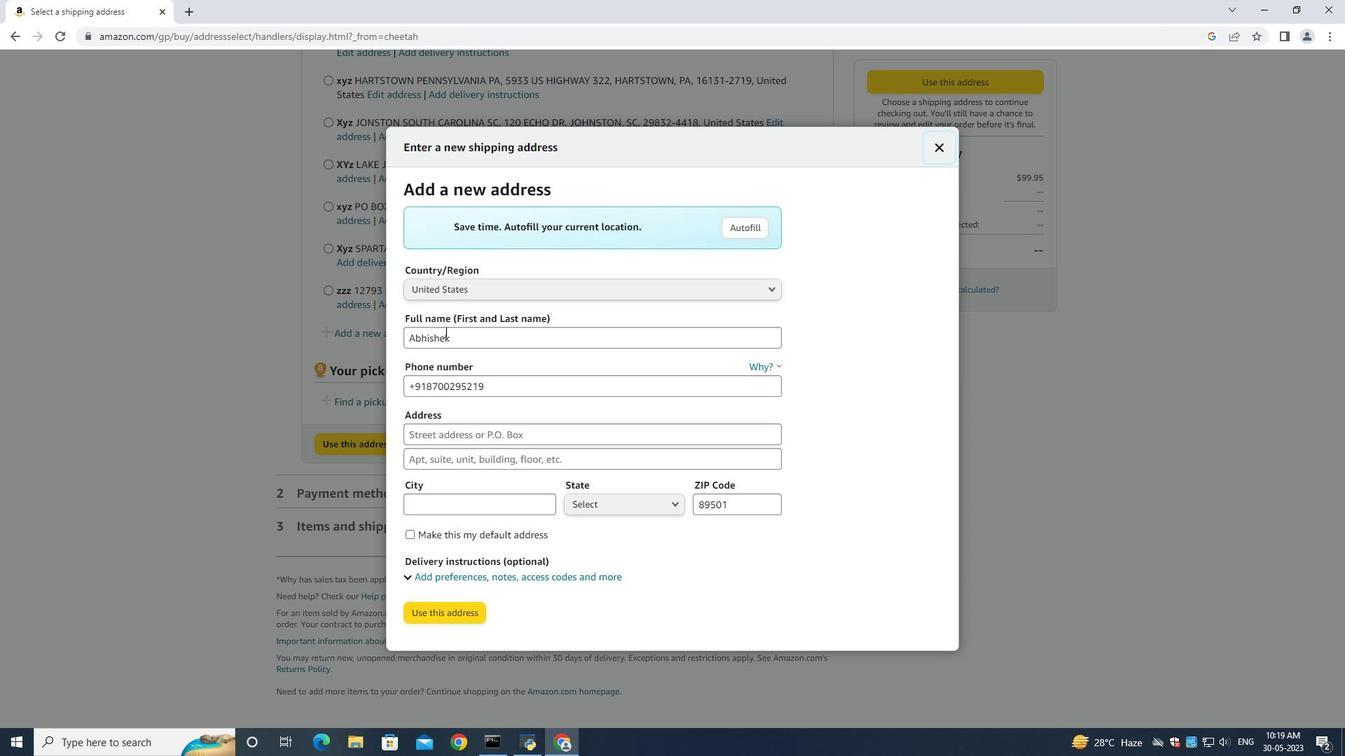 
Action: Mouse moved to (451, 333)
Screenshot: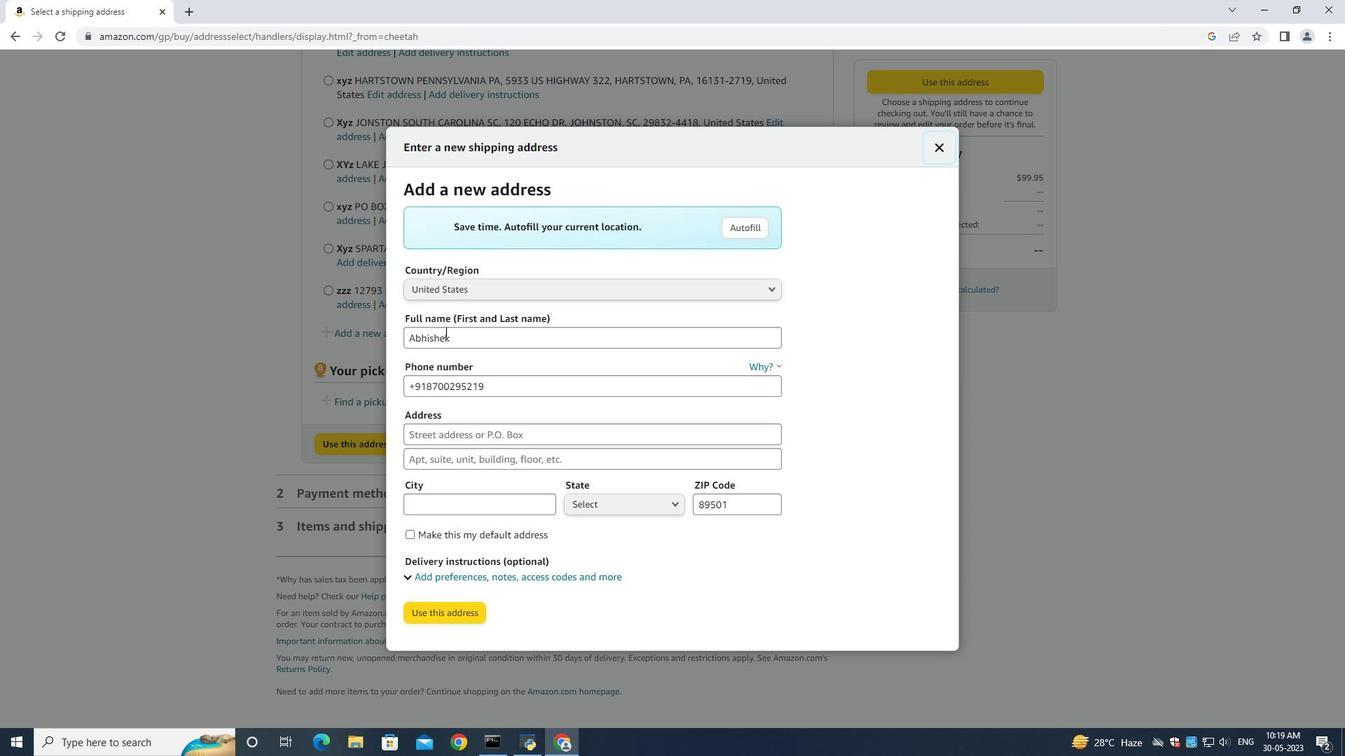 
Action: Key pressed ctrl+A<Key.backspace><Key.shift>Gerard<Key.space><Key.shift>Scott
Screenshot: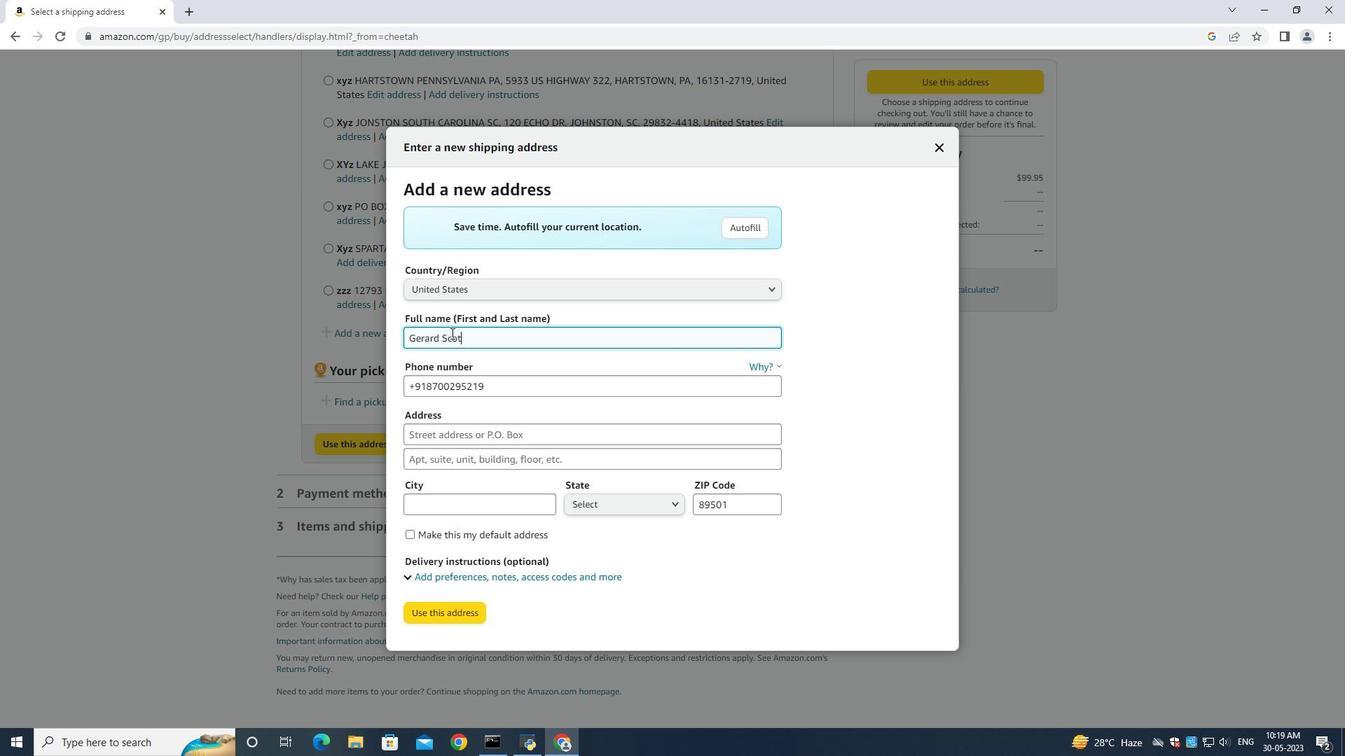 
Action: Mouse moved to (500, 377)
Screenshot: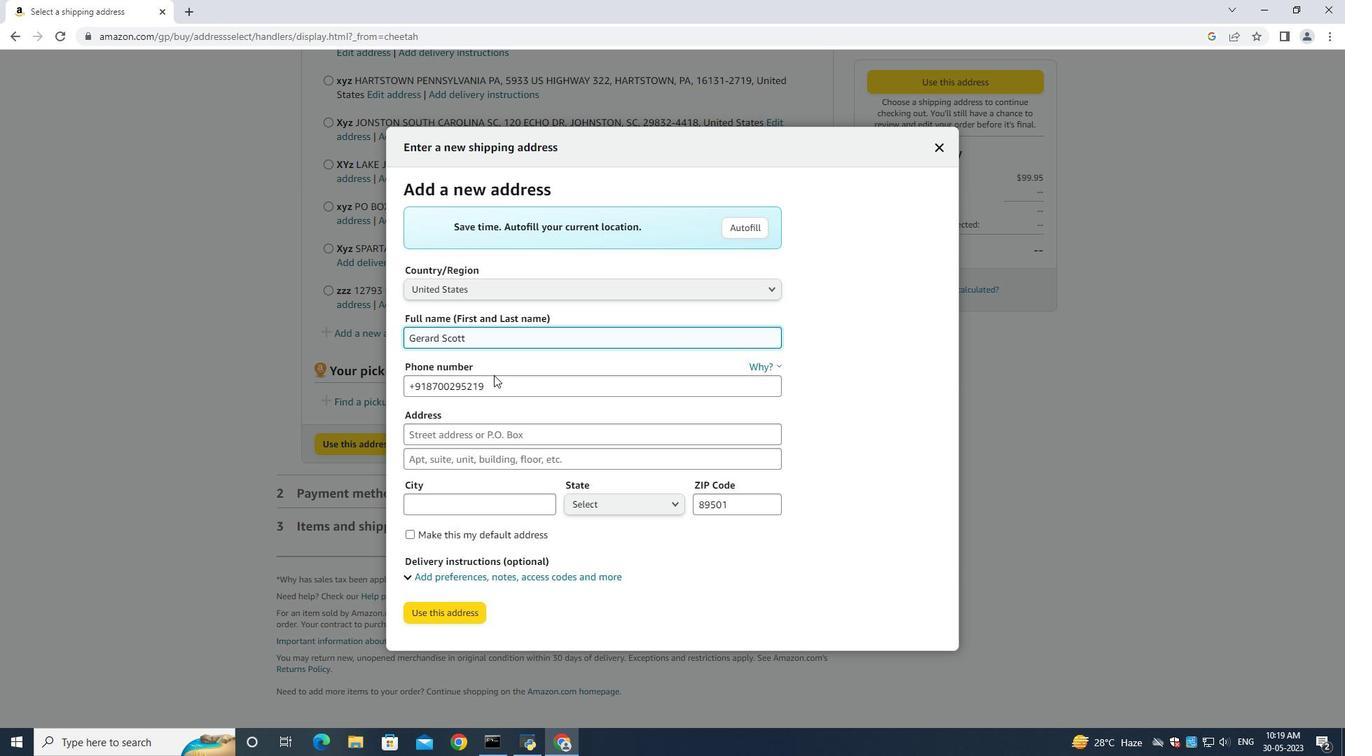 
Action: Mouse pressed left at (500, 377)
Screenshot: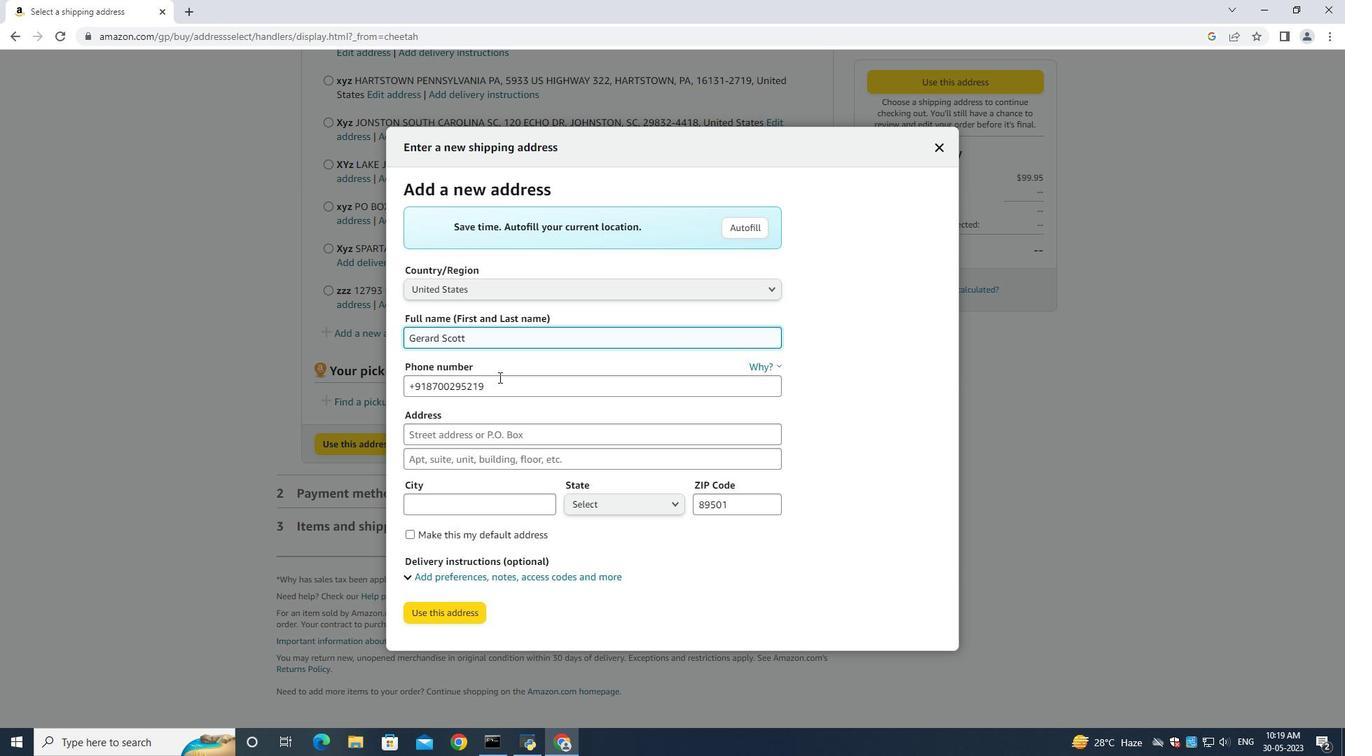 
Action: Key pressed ctrl+A<Key.backspace><Key.shift><Key.shift><Key.shift><Key.shift><Key.shift><Key.shift><Key.shift><Key.shift><Key.shift><Key.shift><Key.shift><Key.shift><Key.shift><Key.shift><Key.shift><Key.shift><Key.shift><Key.shift><Key.shift><Key.shift><Key.shift><Key.shift><Key.shift><Key.shift><Key.shift><Key.shift><Key.shift><Key.shift><Key.shift><Key.shift><Key.shift><Key.shift><Key.shift><Key.shift>3102<Key.space><Key.shift><Key.shift><Key.shift><Key.shift><Key.shift><Key.shift><Key.shift><Key.shift><Key.shift><Key.shift>Abia<Key.space><Key.shift><Key.shift><Key.shift><Key.shift><Key.shift><Key.shift><Key.shift><Key.shift><Key.shift><Key.shift><Key.shift>Martin<Key.space><Key.shift><Key.shift><Key.shift><Key.shift><Key.shift><Key.shift><Key.shift><Key.shift><Key.shift><Key.shift><Key.shift><Key.shift><Key.shift><Key.shift><Key.shift><Key.shift><Key.shift><Key.shift><Key.shift><Key.shift><Key.shift><Key.shift><Key.shift><Key.shift>Drive<Key.space>vwevvvvvvvvvv
Screenshot: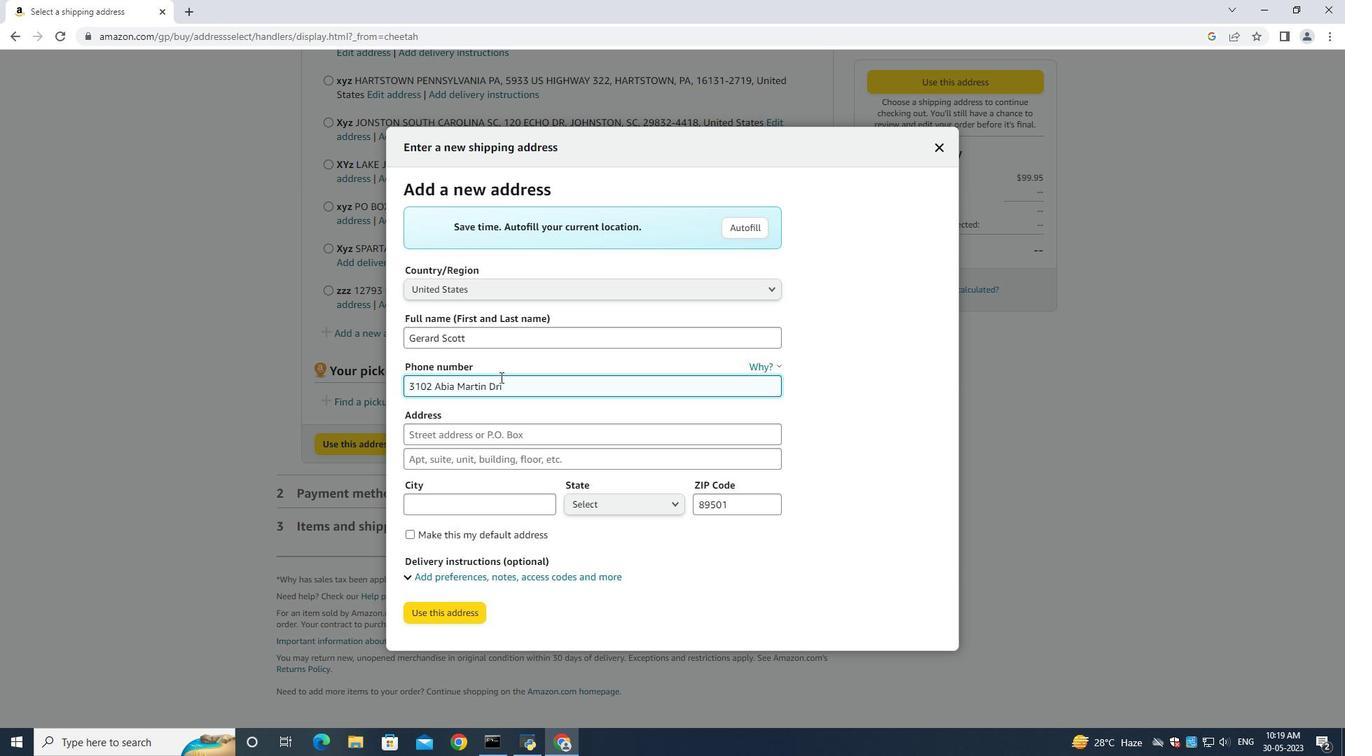 
Action: Mouse moved to (574, 385)
Screenshot: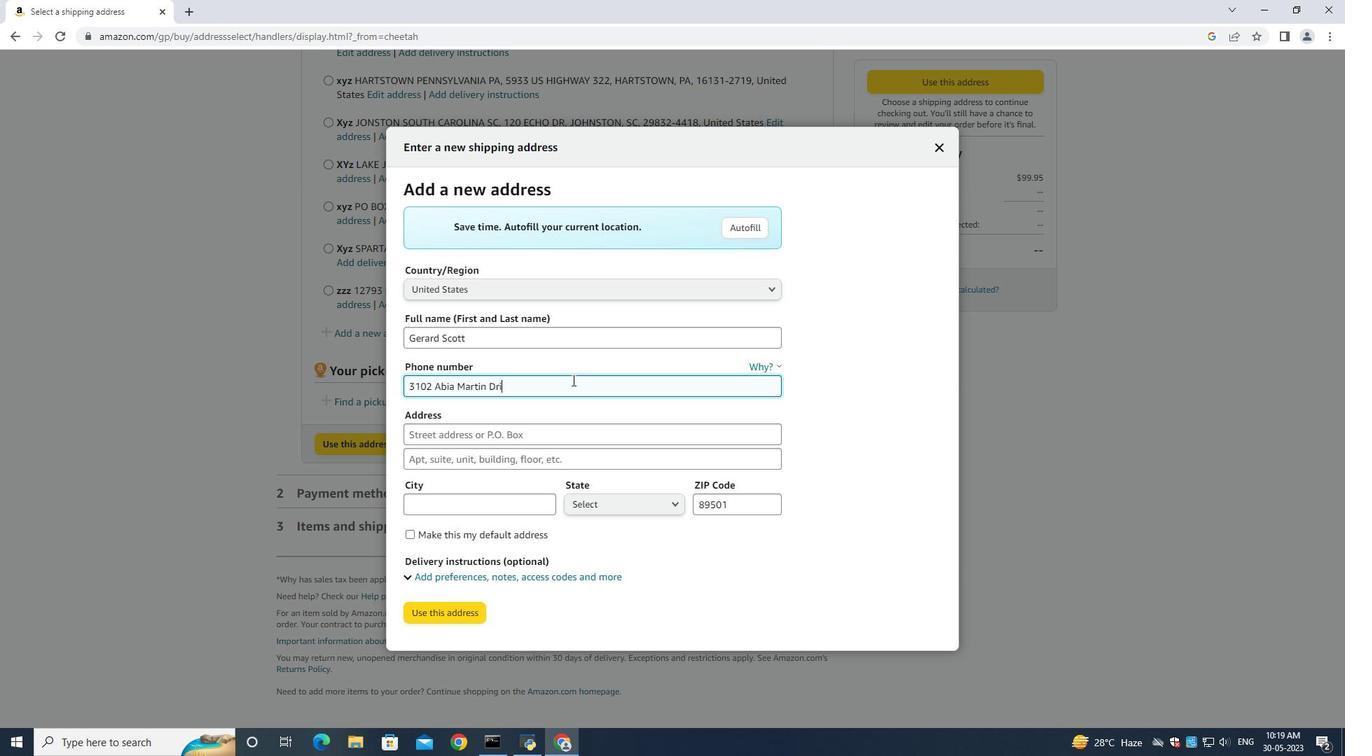 
Action: Key pressed vvv<Key.caps_lock><Key.caps_lock>vv<Key.backspace><Key.backspace><Key.backspace>ctrl+A<Key.backspace>6314971043<Key.tab>3102<Key.space><Key.shift>Abia<Key.space><Key.shift><Key.shift><Key.shift><Key.shift><Key.shift><Key.shift><Key.shift><Key.shift><Key.shift><Key.shift><Key.shift><Key.shift><Key.shift><Key.shift><Key.shift><Key.shift><Key.shift><Key.shift><Key.shift><Key.shift><Key.shift><Key.shift><Key.shift><Key.shift><Key.shift><Key.shift><Key.shift><Key.shift><Key.shift><Key.shift>Martin<Key.space><Key.shift><Key.shift><Key.shift><Key.shift><Key.shift><Key.shift><Key.shift><Key.shift>Drive<Key.tab><Key.shift><Key.shift><Key.shift><Key.shift><Key.shift><Key.shift><Key.shift><Key.shift><Key.shift><Key.shift><Key.shift><Key.shift><Key.shift><Key.shift><Key.shift><Key.shift><Key.shift><Key.shift><Key.shift><Key.shift><Key.shift><Key.shift><Key.shift><Key.shift><Key.shift><Key.shift><Key.shift><Key.shift><Key.shift><Key.shift><Key.shift><Key.shift><Key.shift><Key.shift><Key.shift><Key.shift><Key.shift><Key.shift><Key.shift><Key.shift><Key.shift><Key.shift><Key.shift><Key.shift><Key.shift><Key.shift><Key.shift><Key.shift><Key.shift><Key.shift><Key.shift><Key.shift>Panther<Key.space><Key.shift>Burn<Key.space><Key.shift><Key.shift><Key.shift><Key.shift><Key.shift>Mississippi
Screenshot: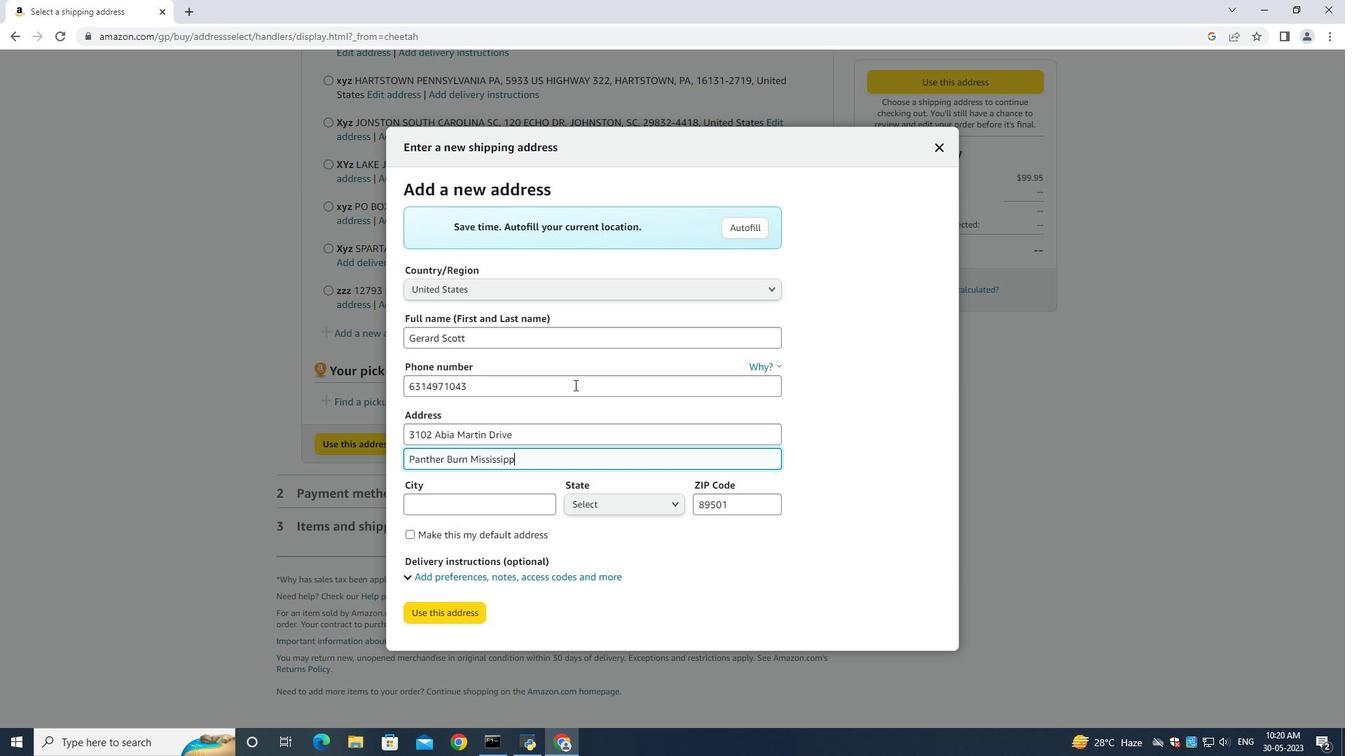 
Action: Mouse moved to (475, 504)
Screenshot: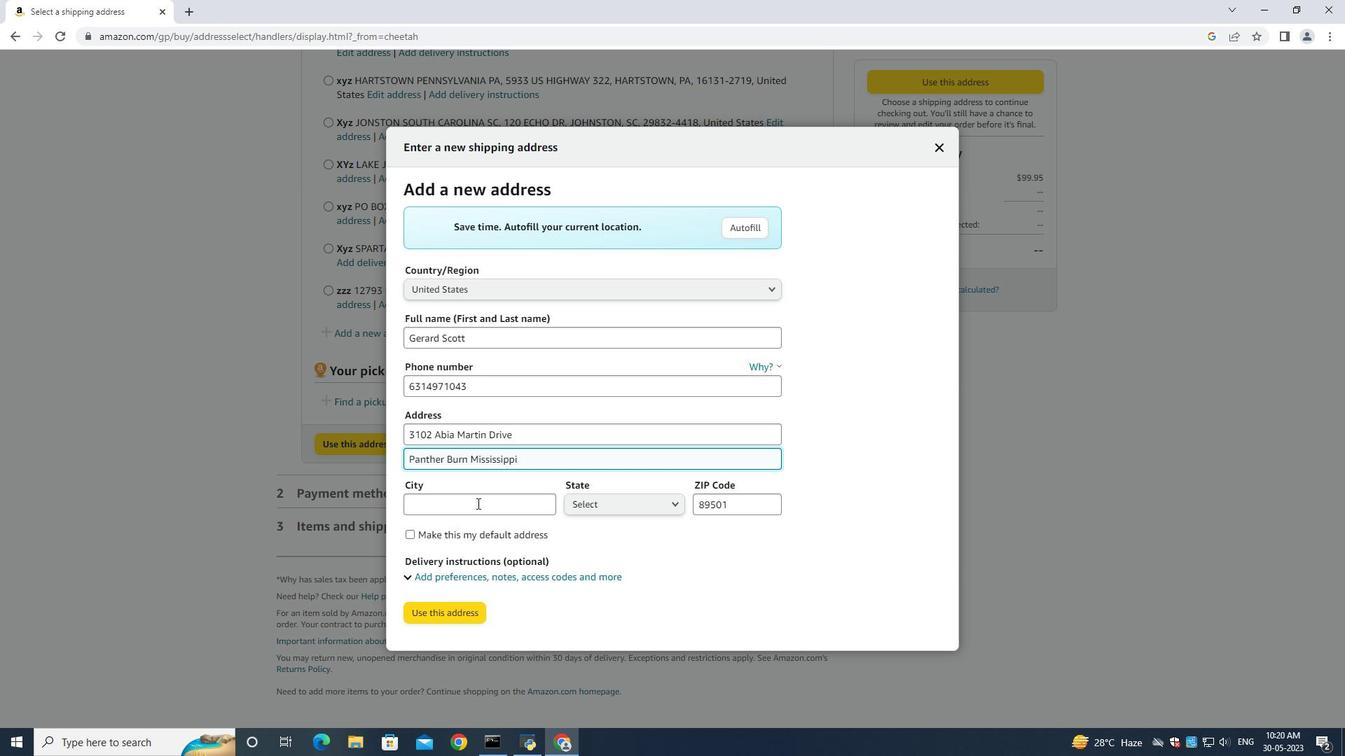 
Action: Mouse pressed left at (475, 504)
Screenshot: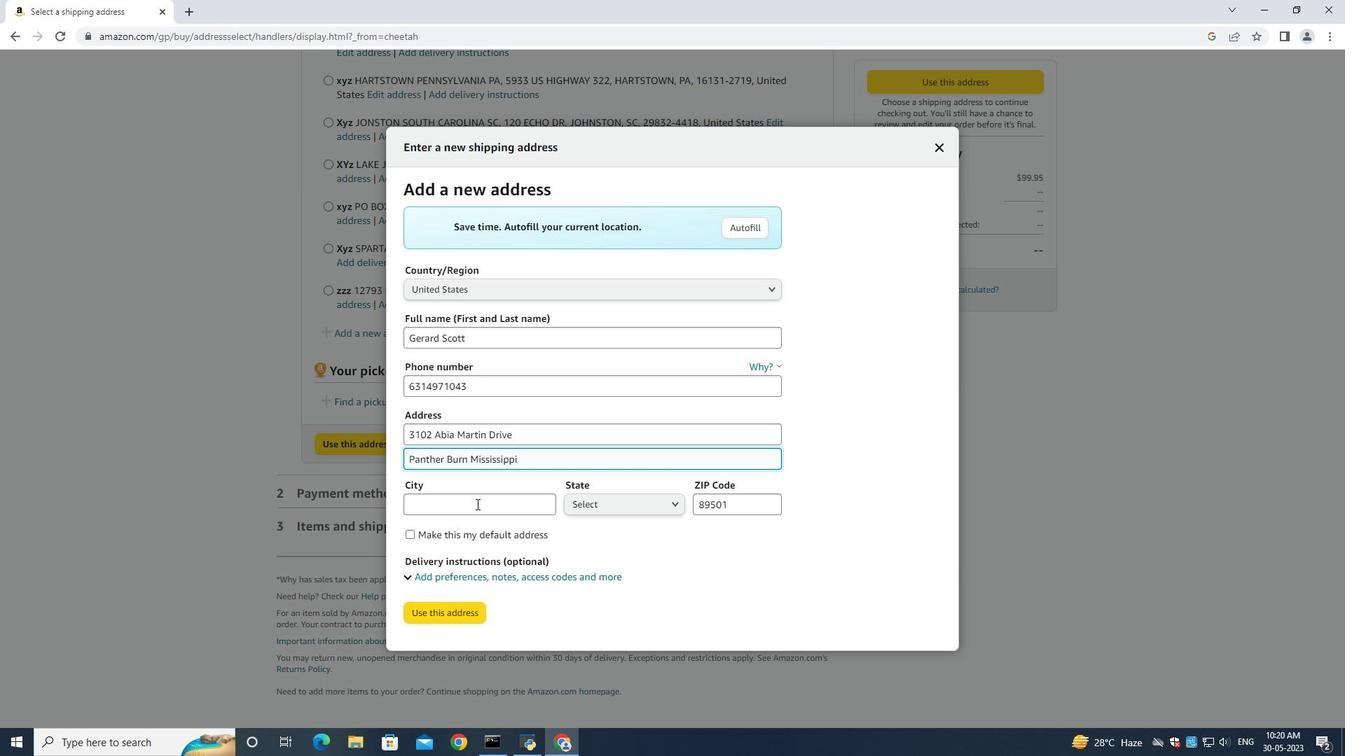 
Action: Mouse moved to (479, 498)
Screenshot: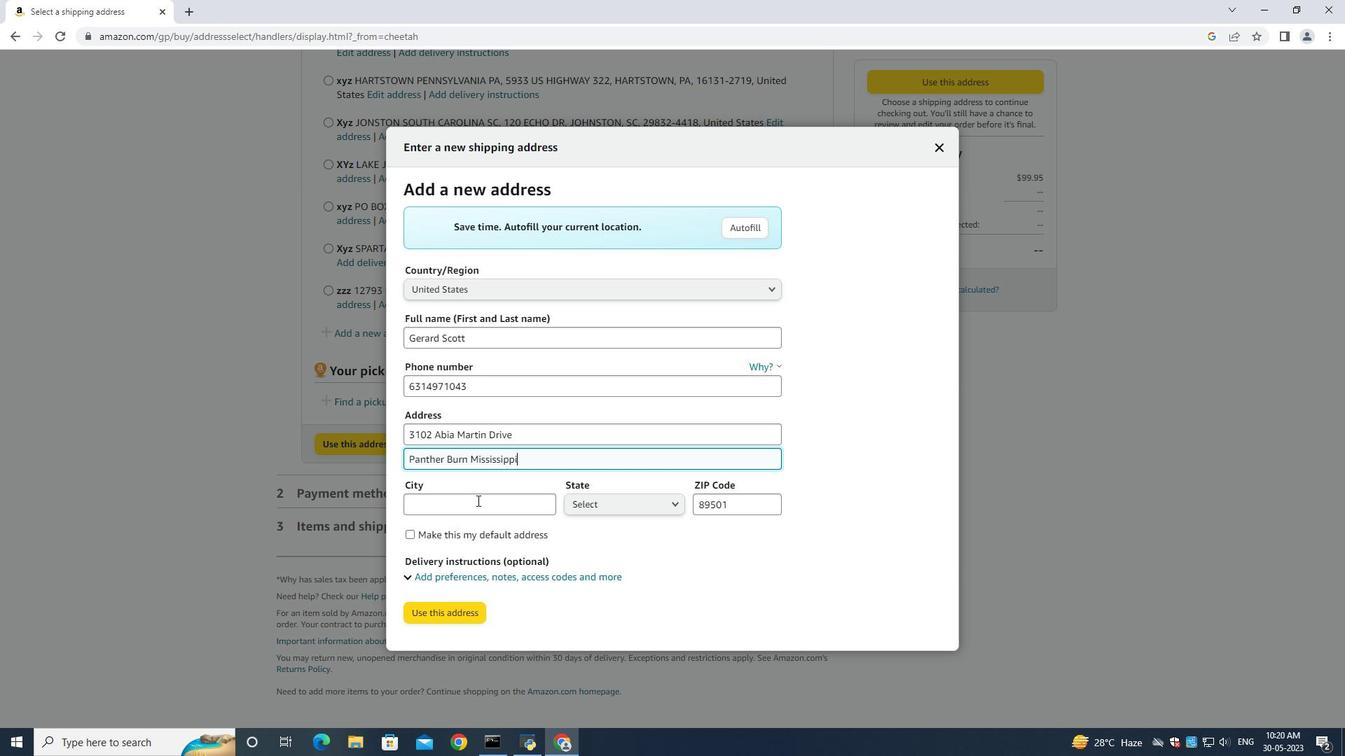 
Action: Key pressed <Key.shift>Panther<Key.space><Key.shift>Burn
Screenshot: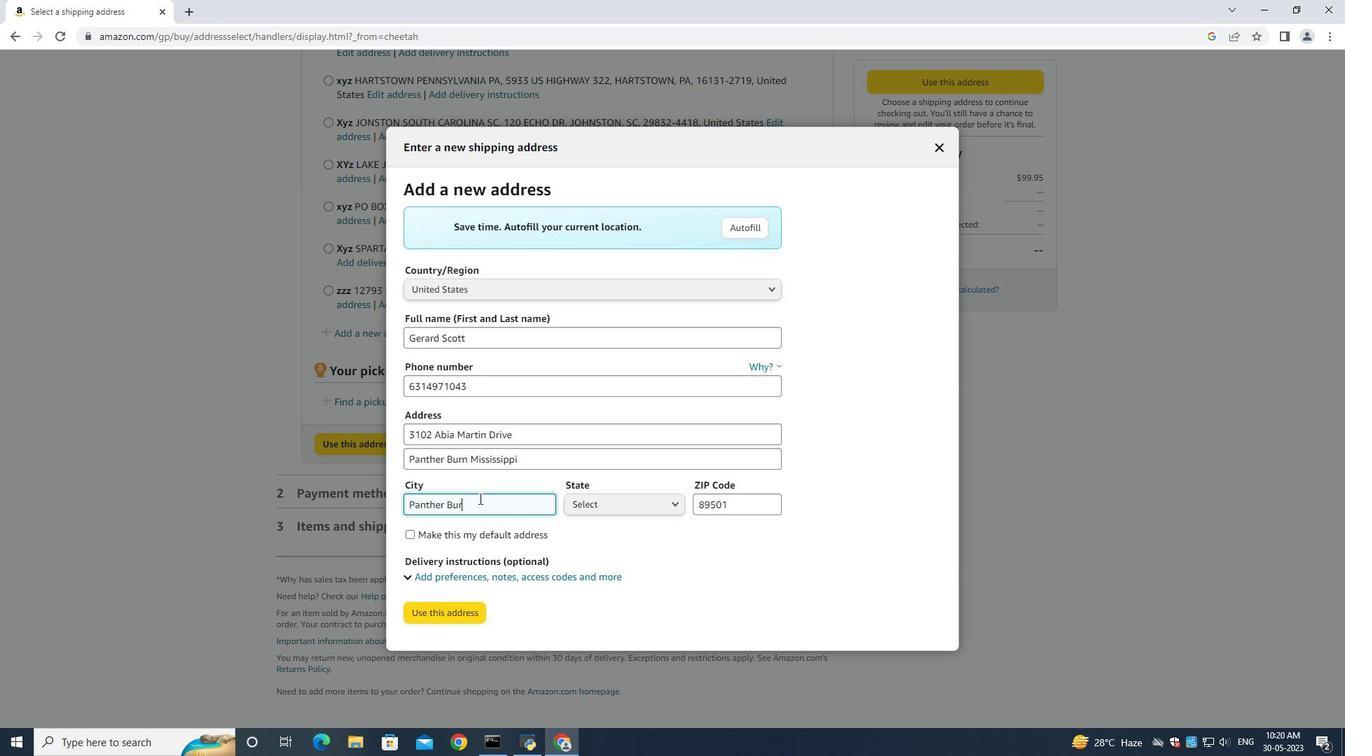 
Action: Mouse moved to (652, 507)
Screenshot: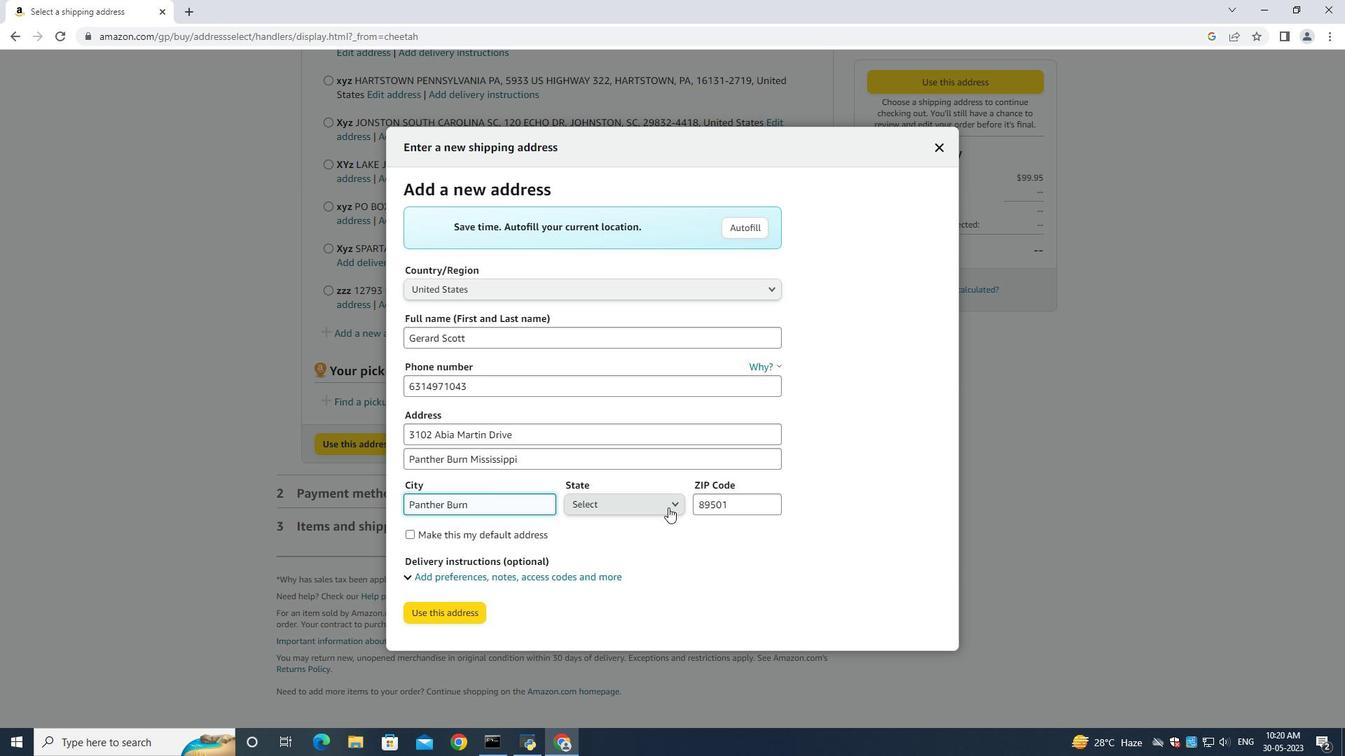 
Action: Mouse pressed left at (652, 507)
Screenshot: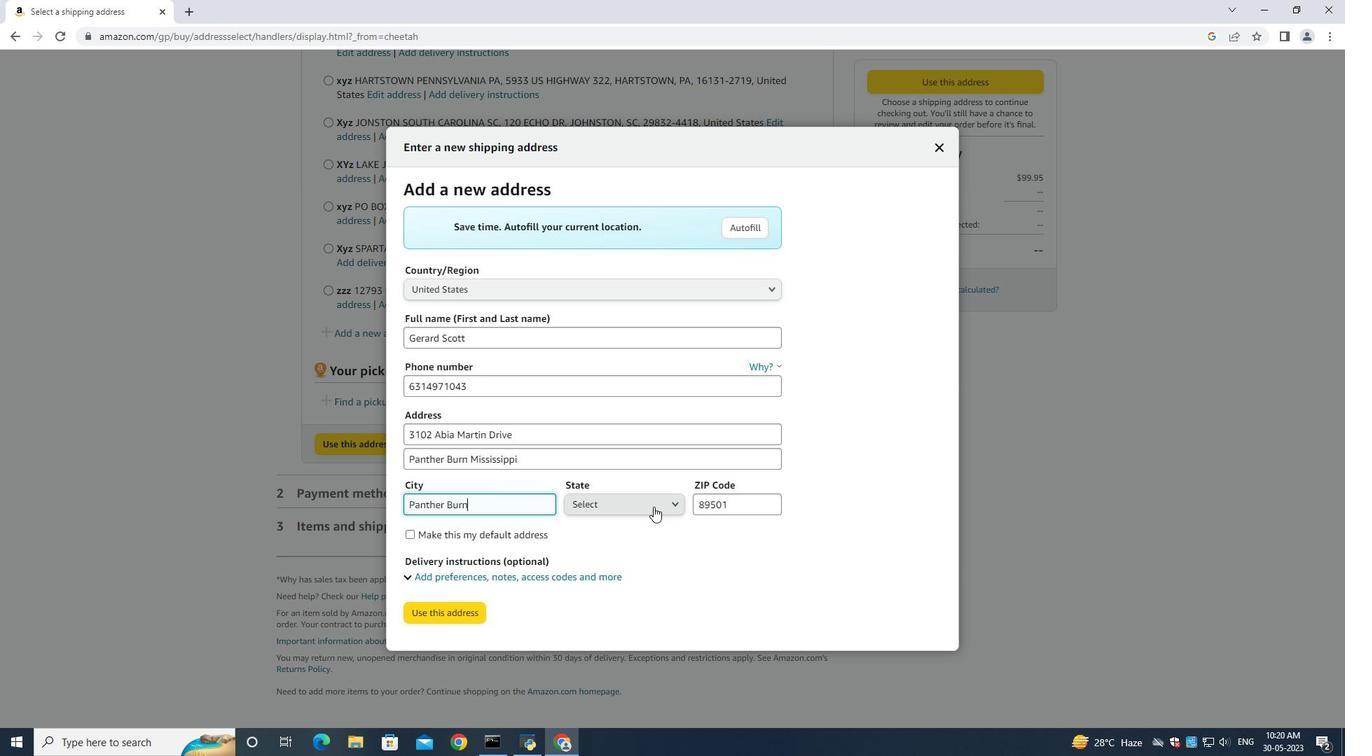 
Action: Mouse moved to (657, 515)
Screenshot: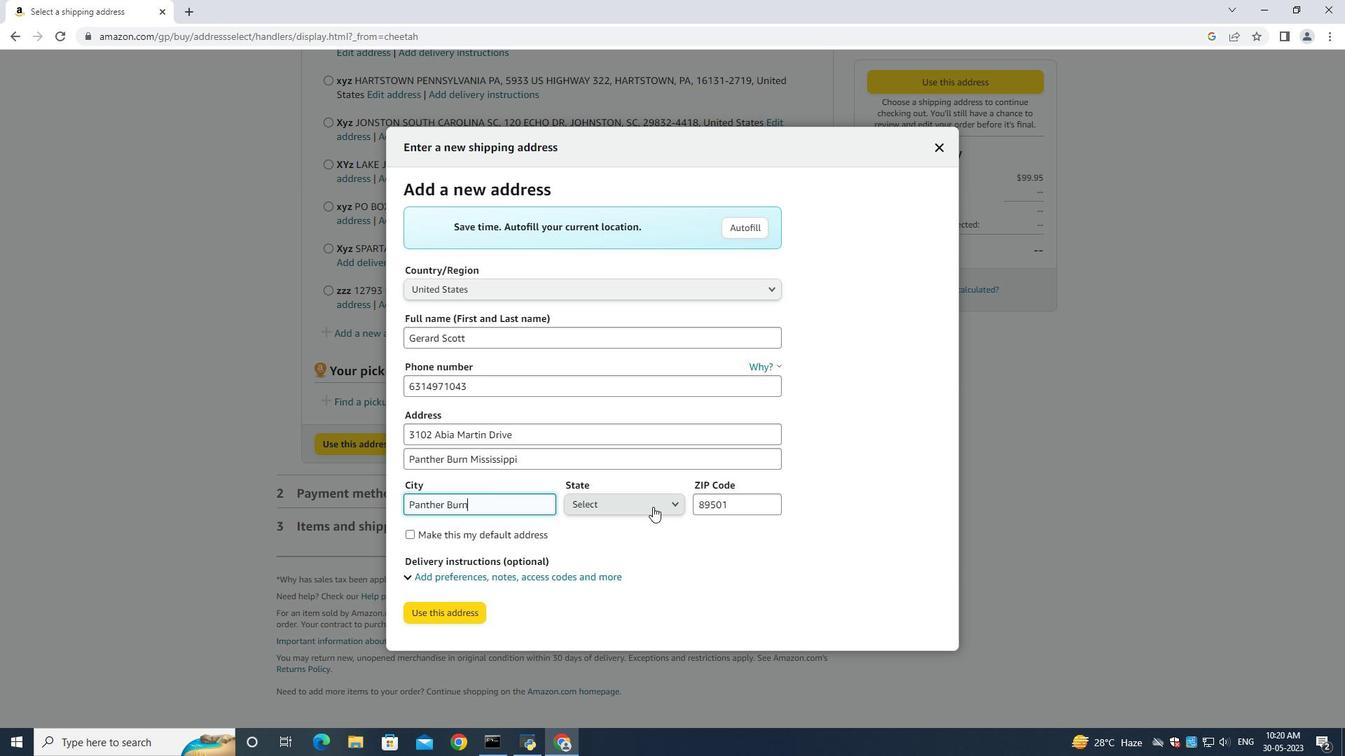 
Action: Key pressed mi
Screenshot: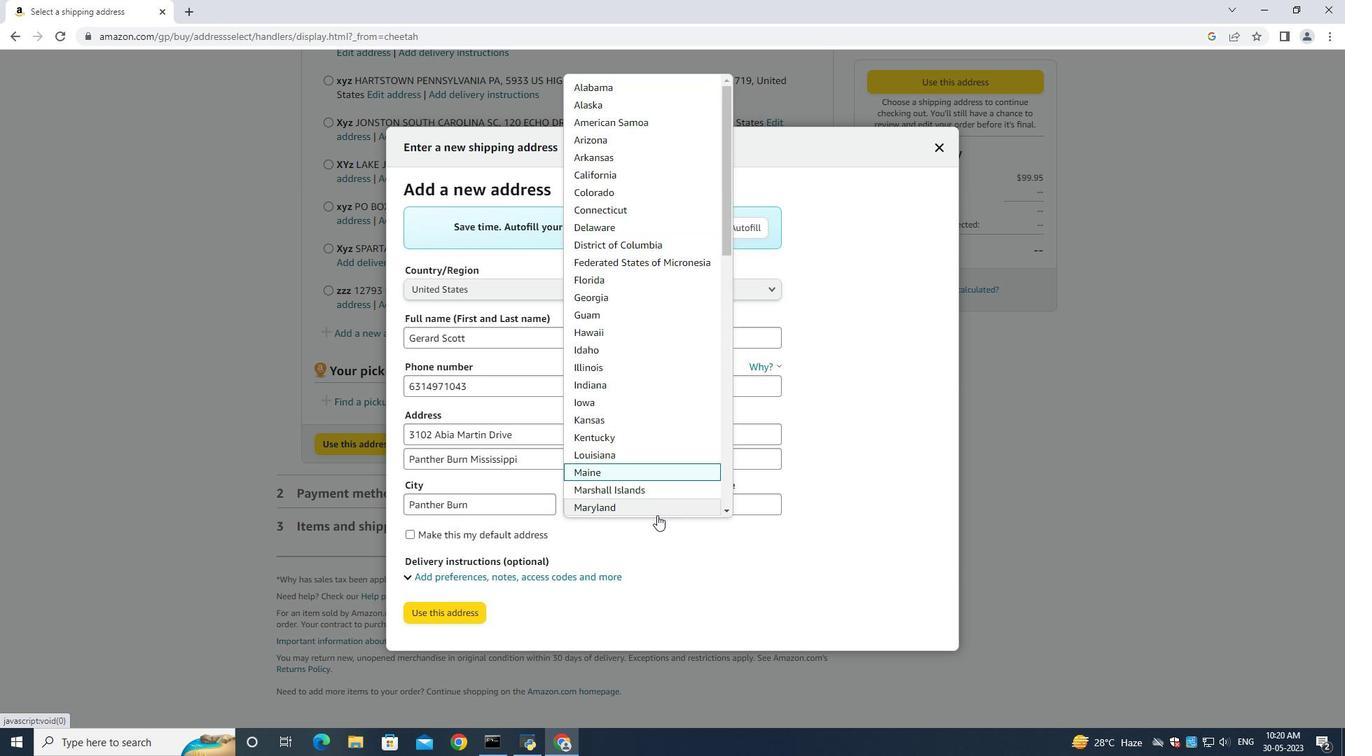 
Action: Mouse moved to (615, 327)
Screenshot: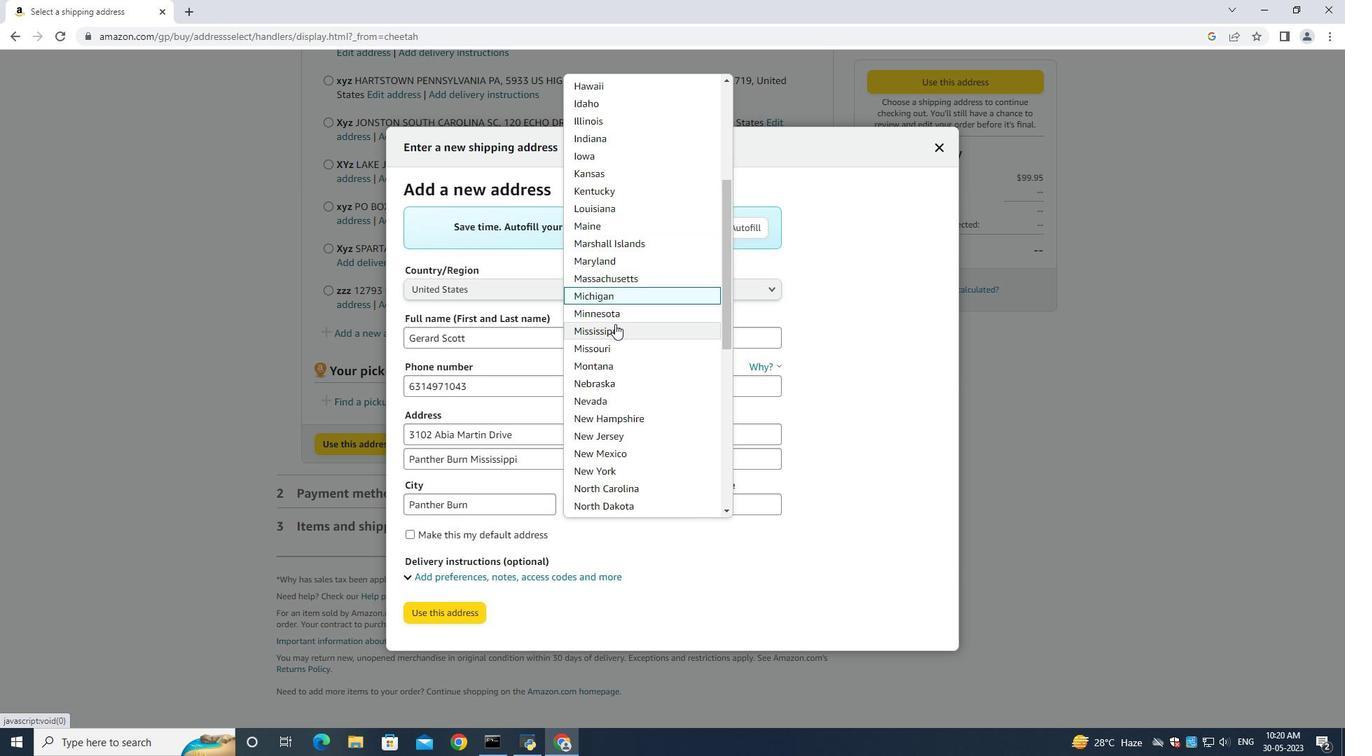 
Action: Mouse pressed left at (615, 326)
Screenshot: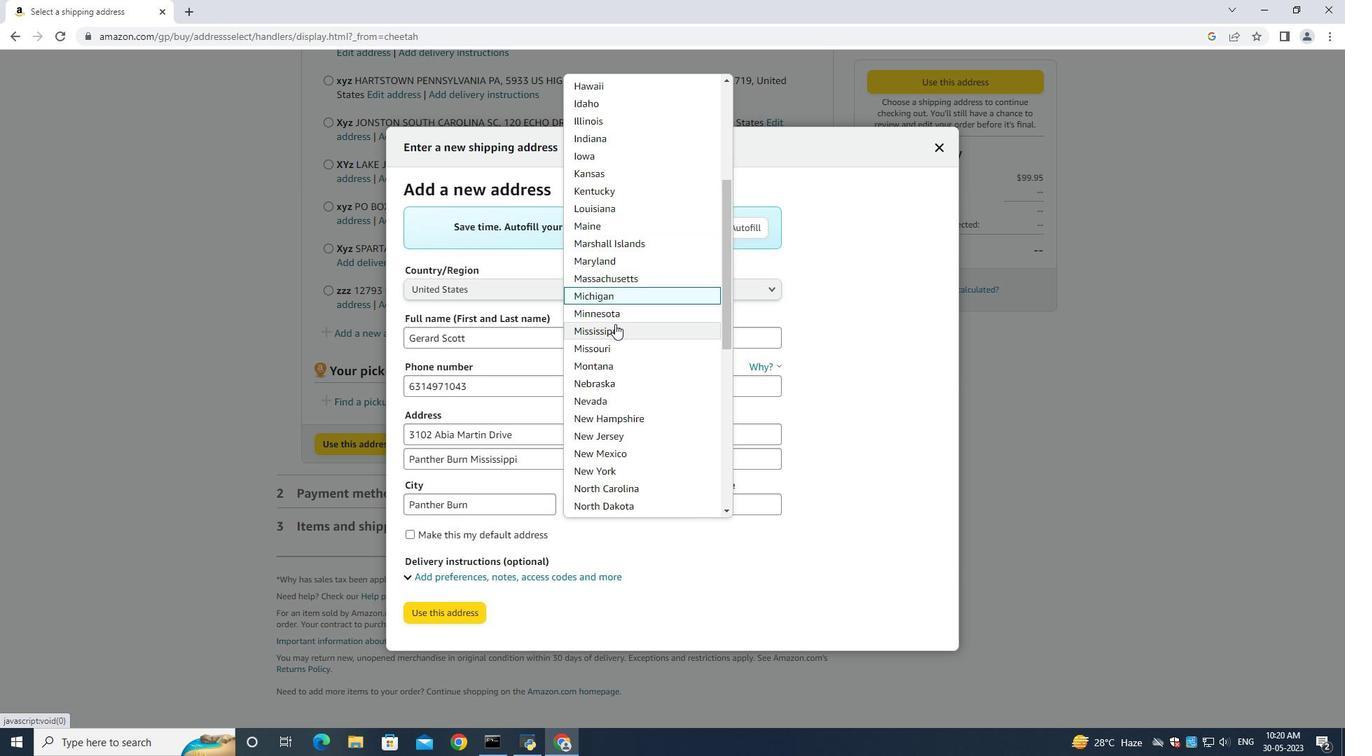 
Action: Mouse moved to (734, 507)
Screenshot: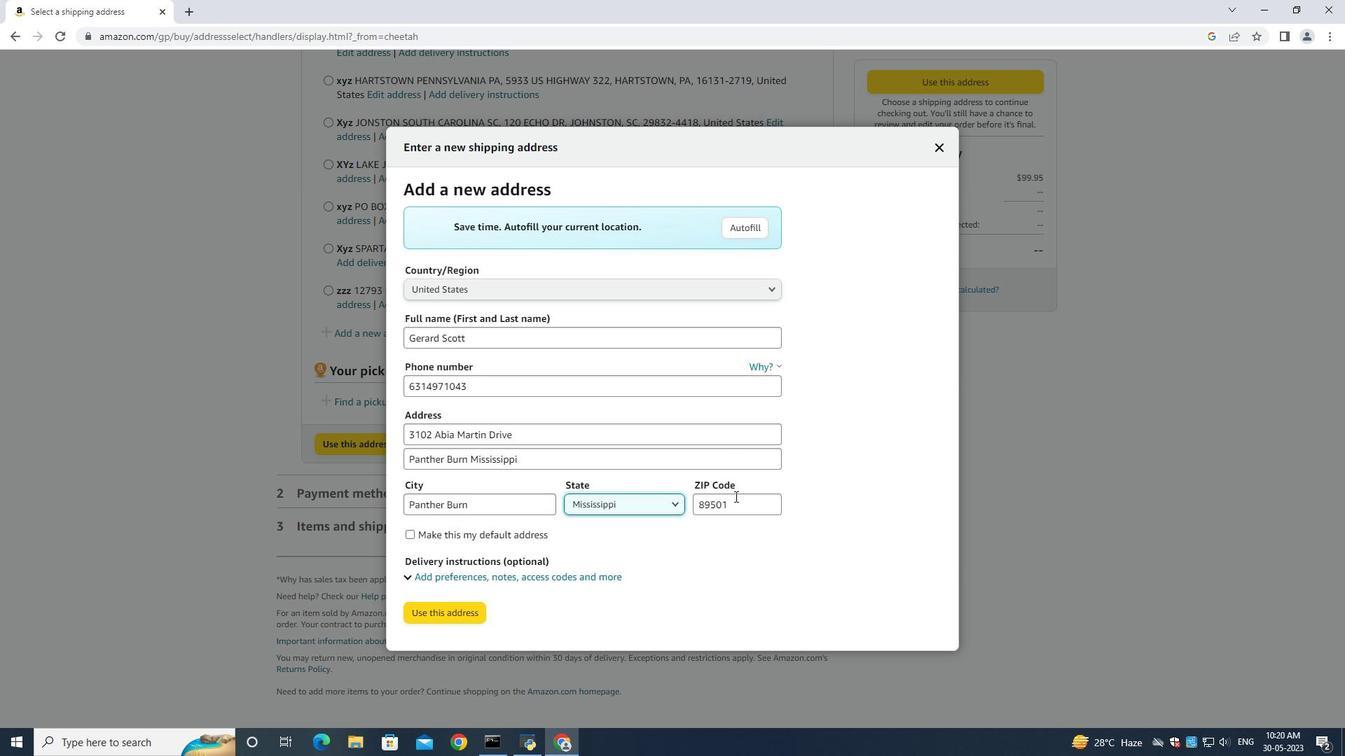
Action: Mouse pressed left at (734, 507)
Screenshot: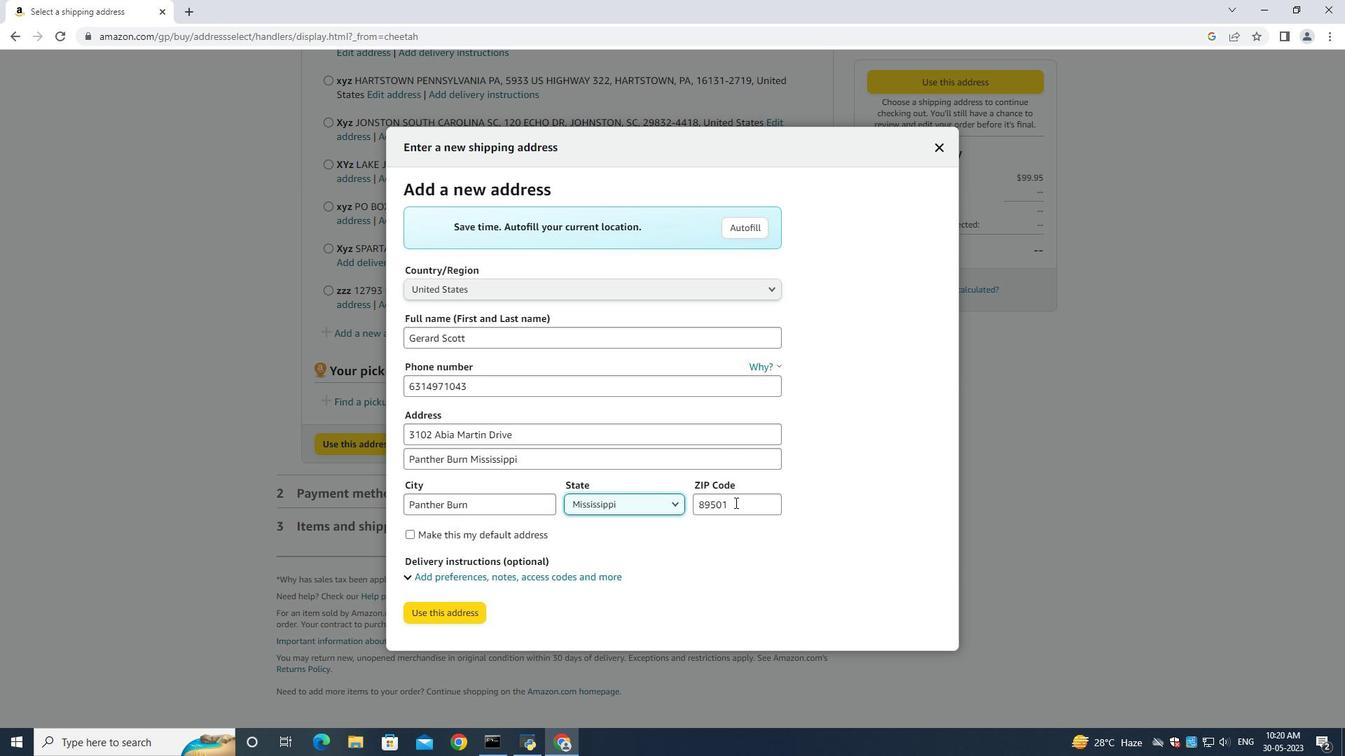 
Action: Mouse moved to (734, 507)
Screenshot: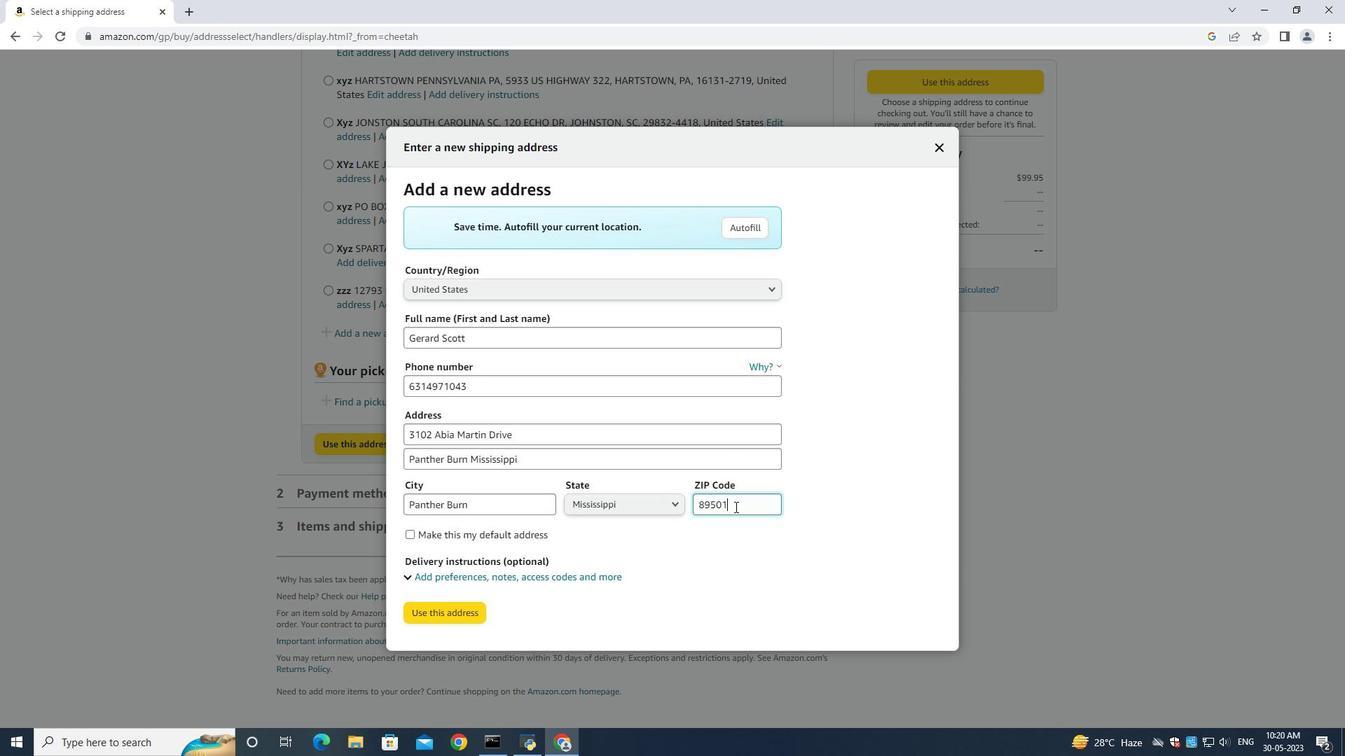 
Action: Key pressed ctrl+A<Key.backspace>38765
Screenshot: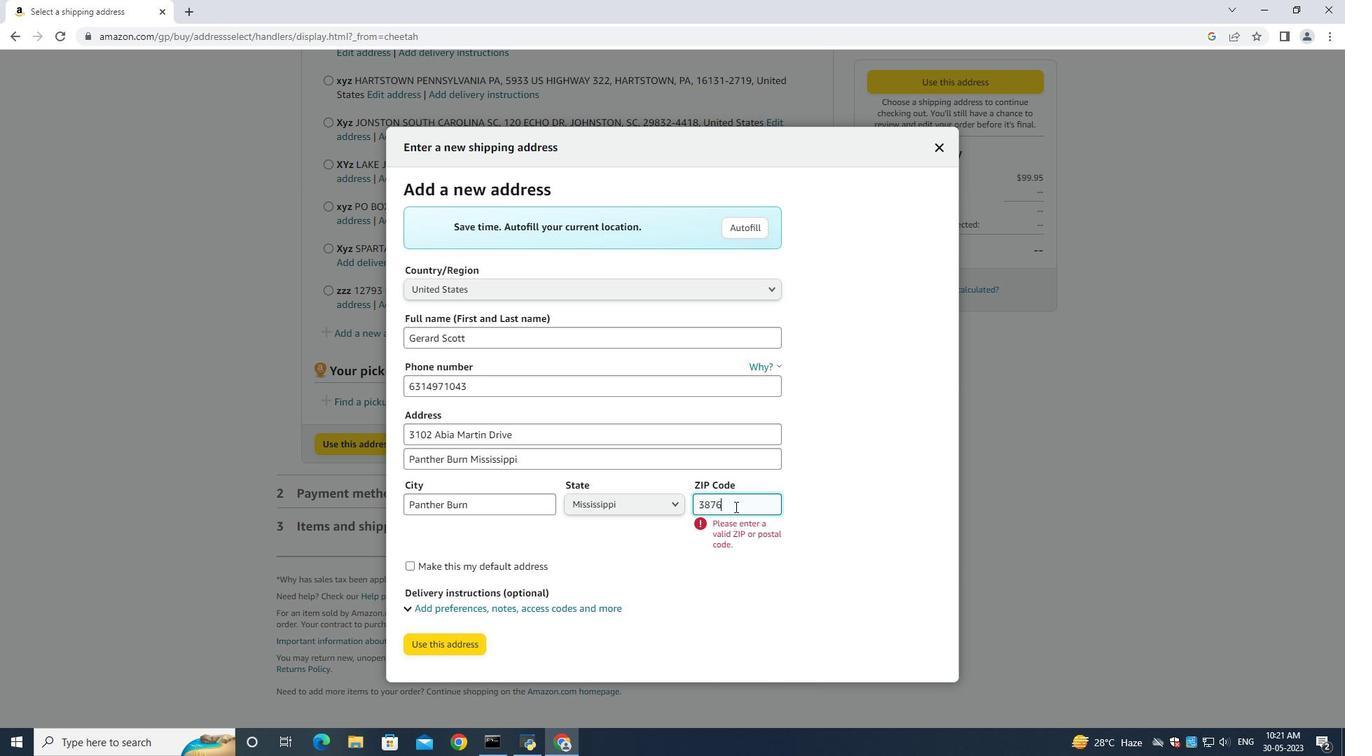 
Action: Mouse moved to (443, 612)
Screenshot: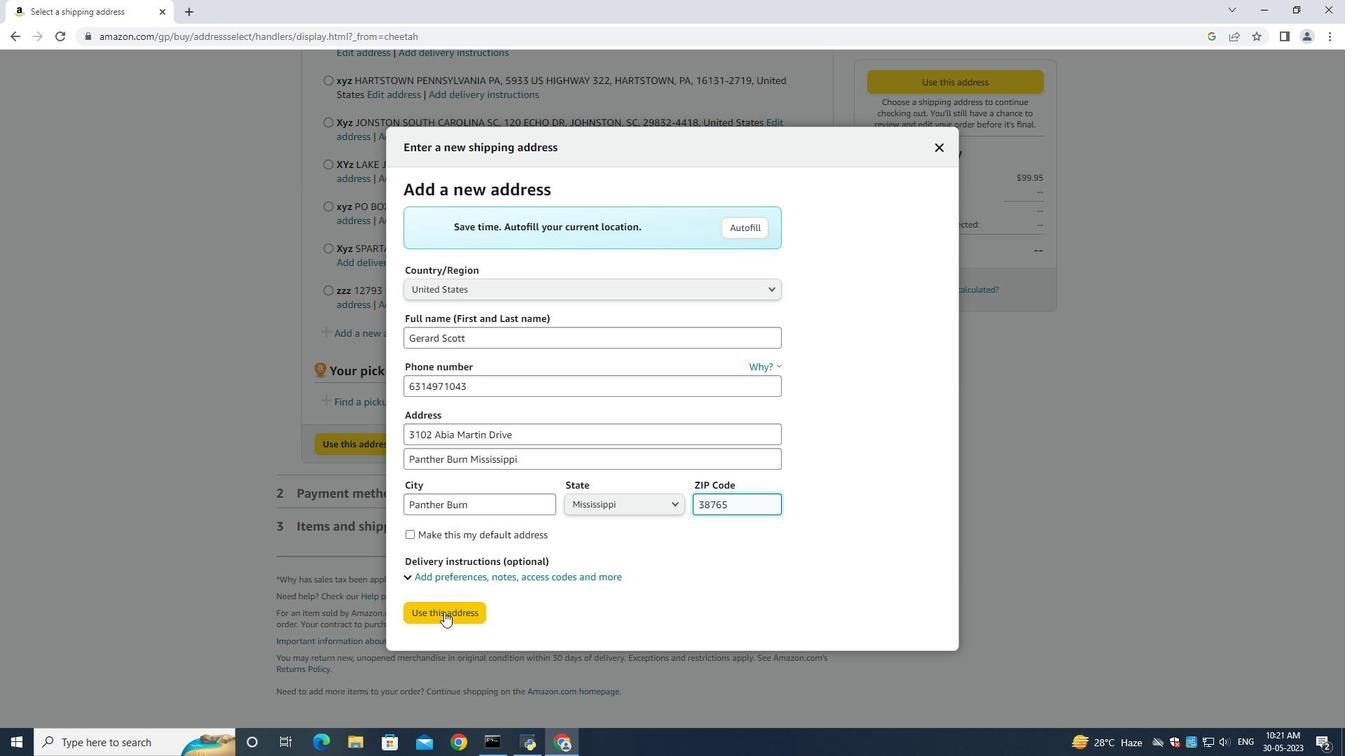 
Action: Mouse pressed left at (443, 612)
Screenshot: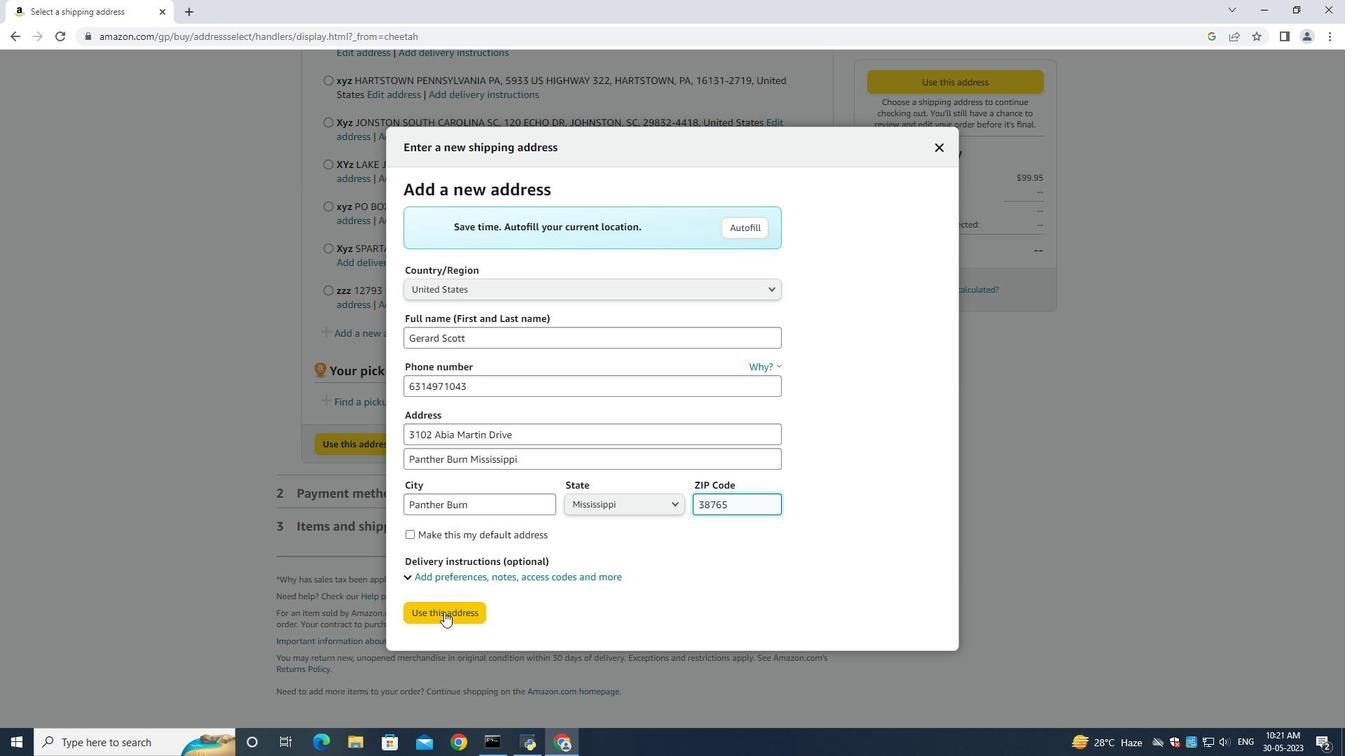 
Action: Mouse moved to (432, 715)
Screenshot: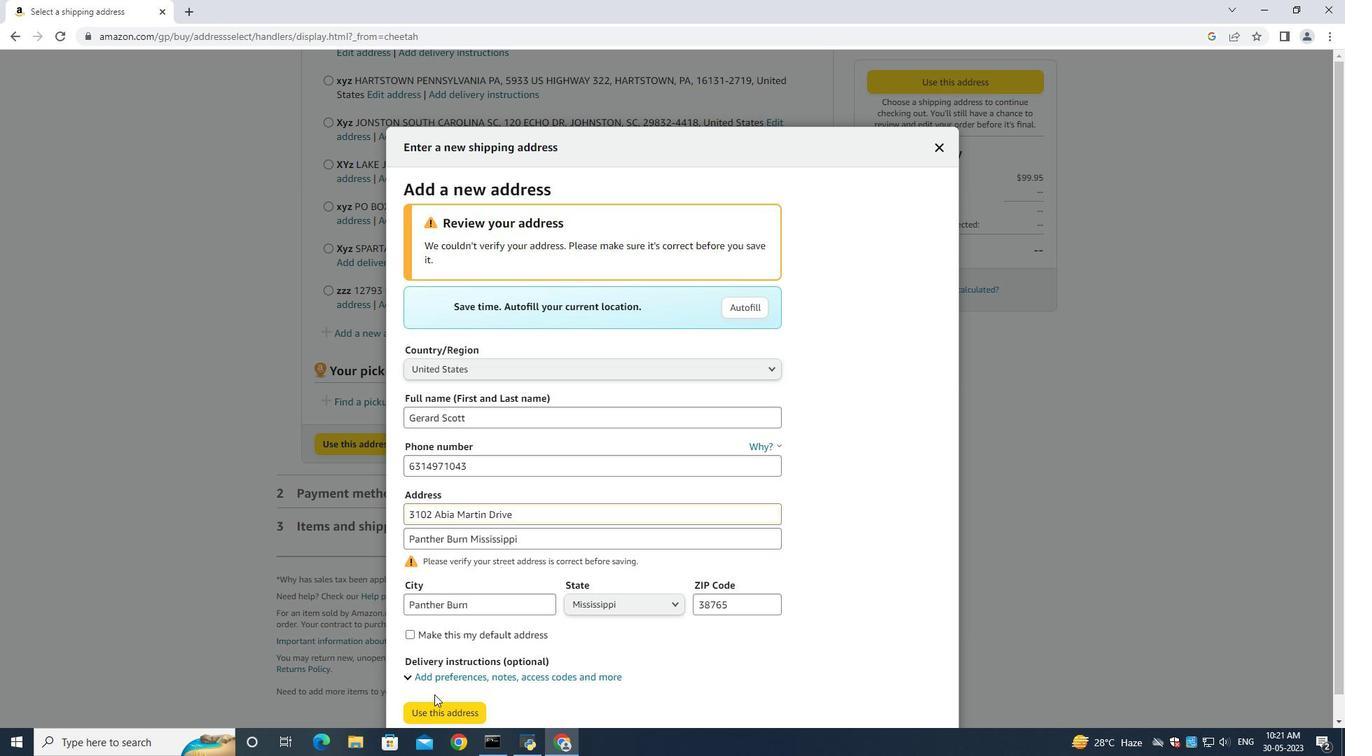 
Action: Mouse pressed left at (432, 715)
Screenshot: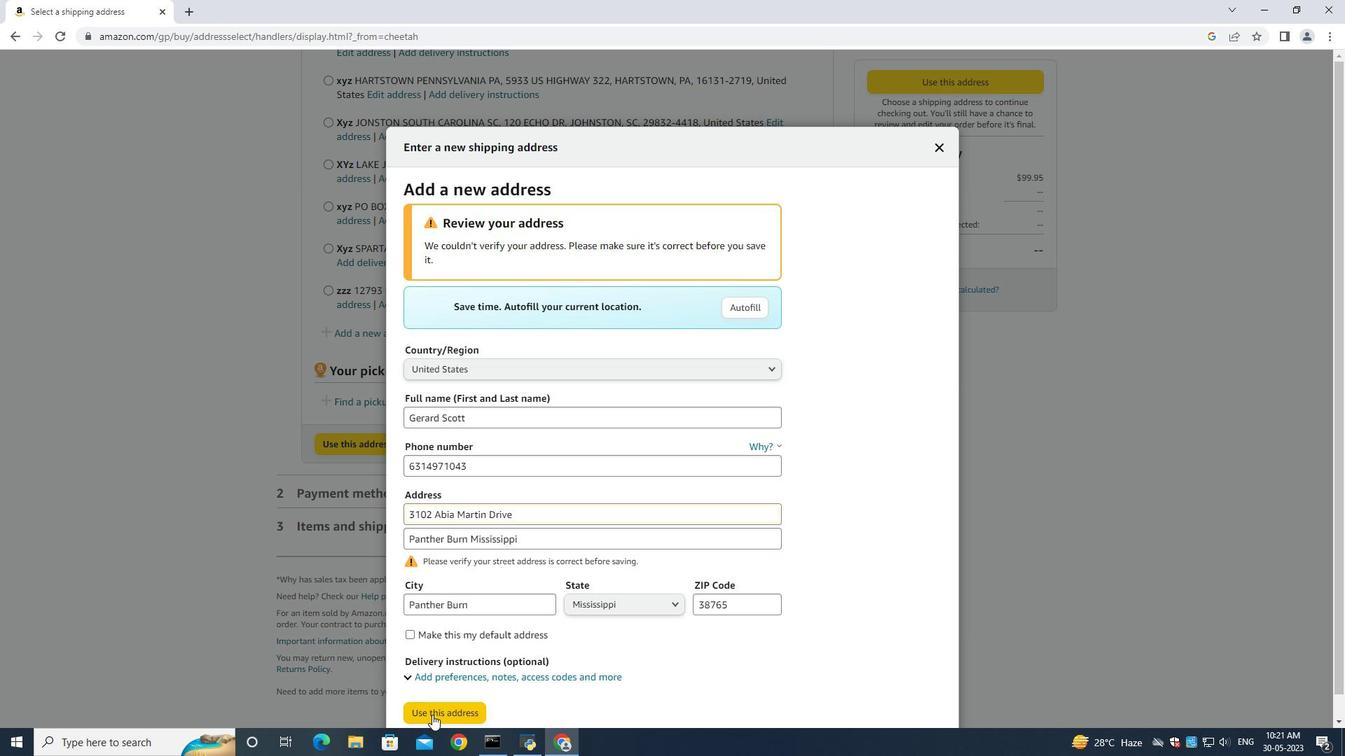
Action: Mouse moved to (585, 370)
Screenshot: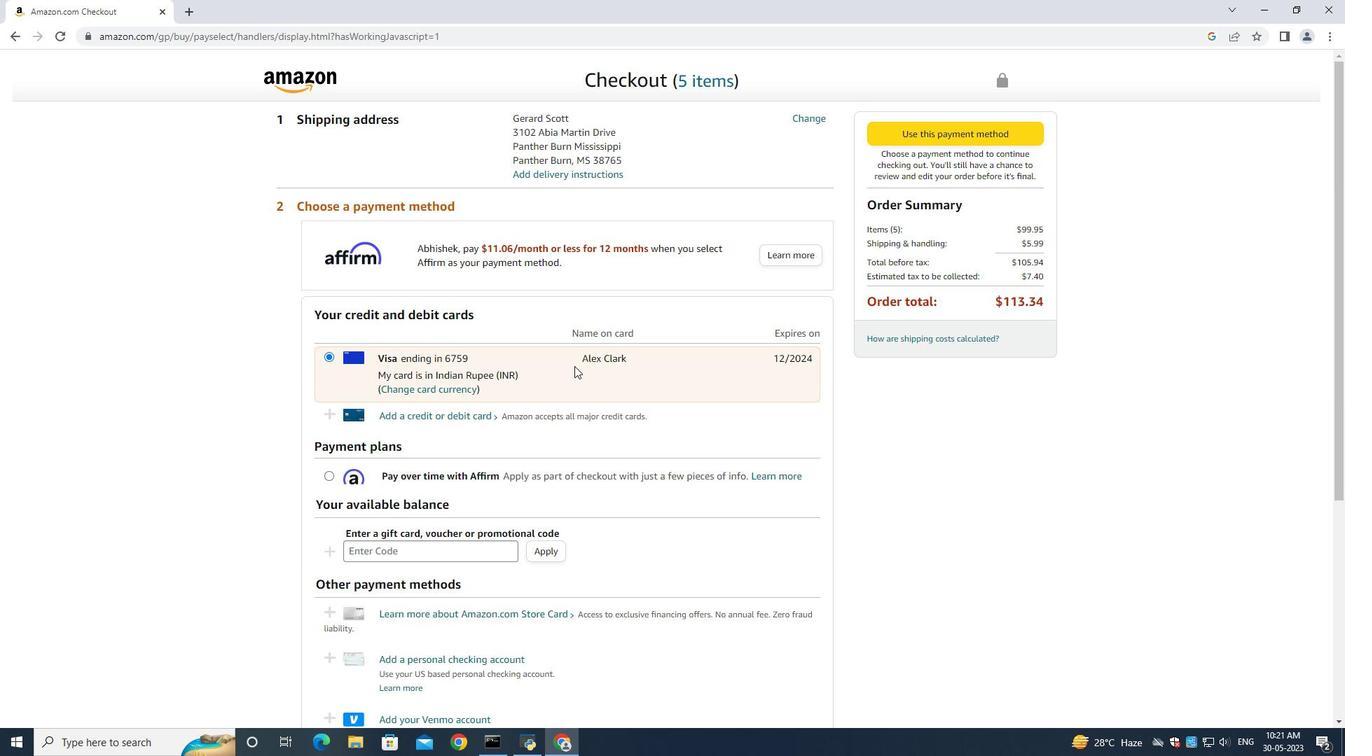 
